 Task: Use the "Relaxing Sounds" extension for calming sounds during work breaks.
Action: Mouse moved to (629, 348)
Screenshot: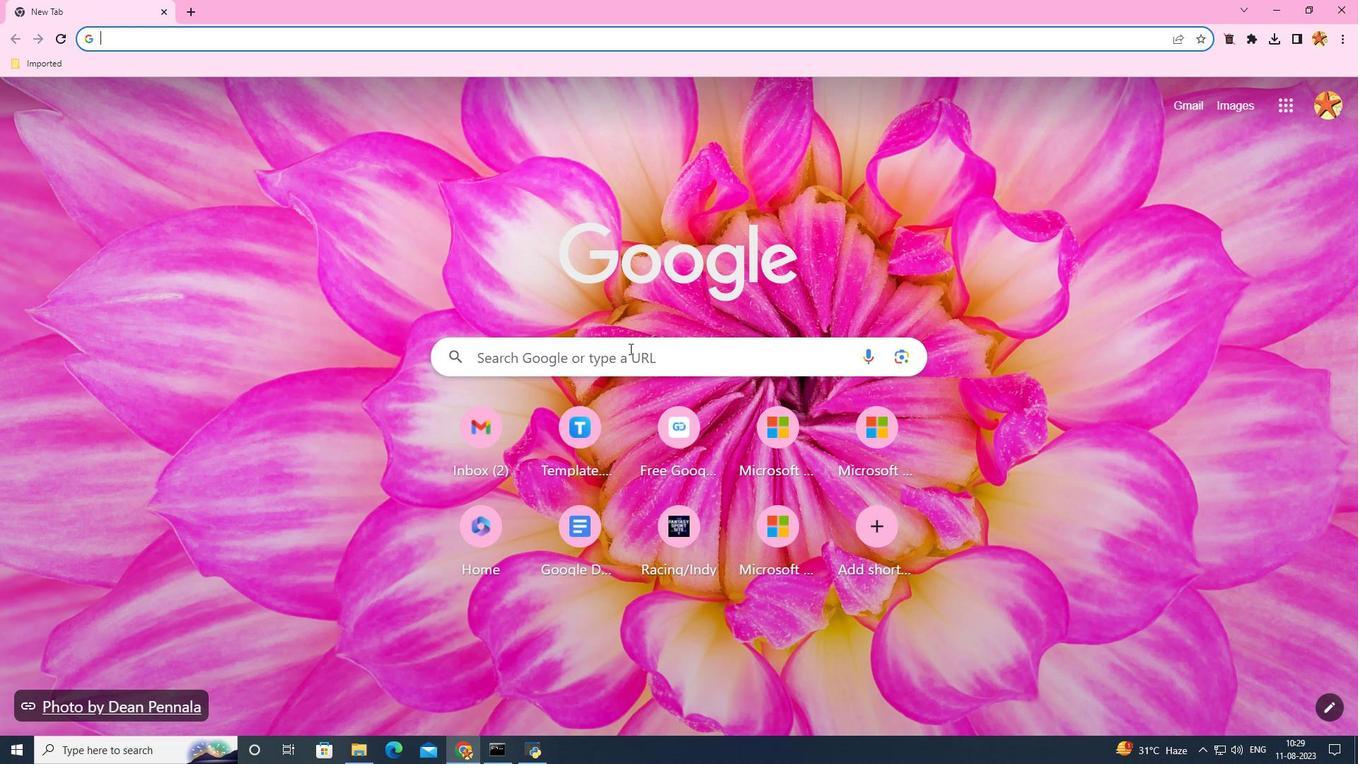 
Action: Mouse pressed left at (629, 348)
Screenshot: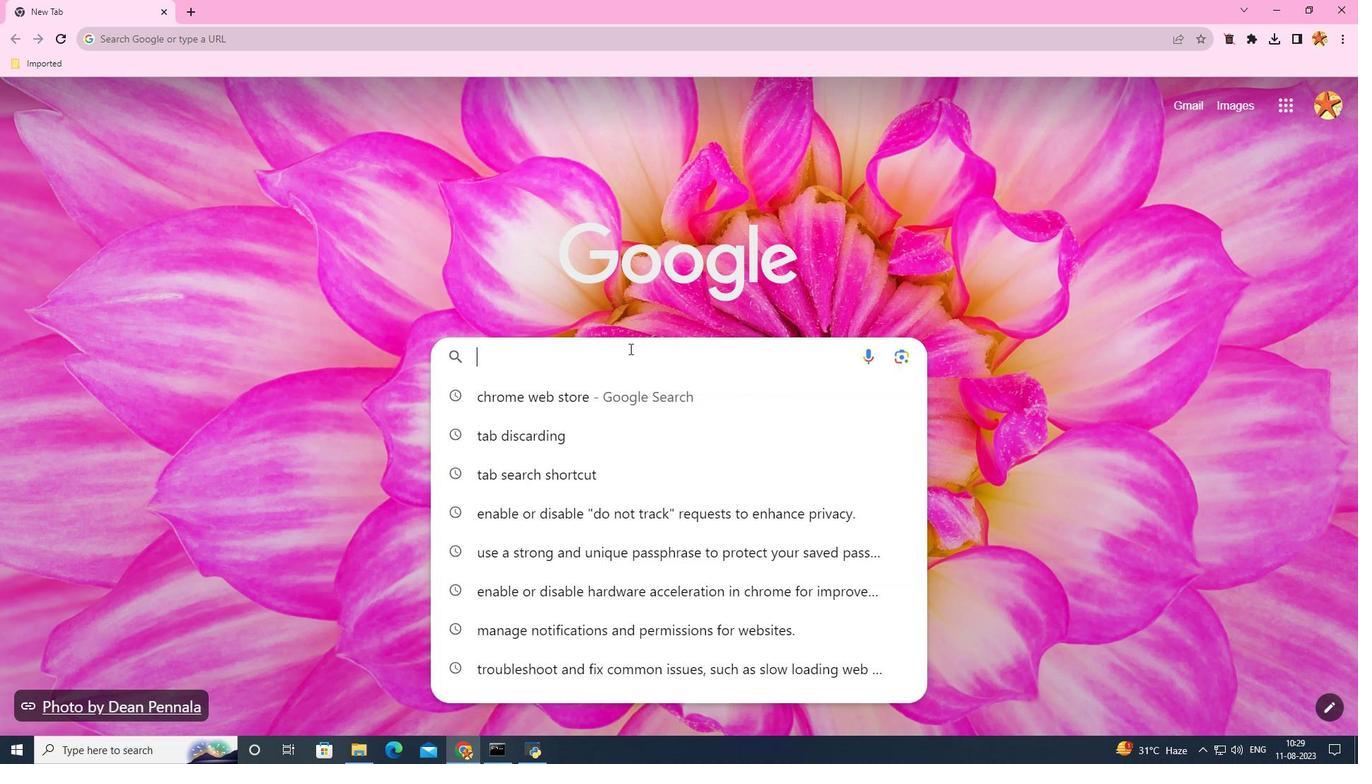 
Action: Mouse moved to (608, 400)
Screenshot: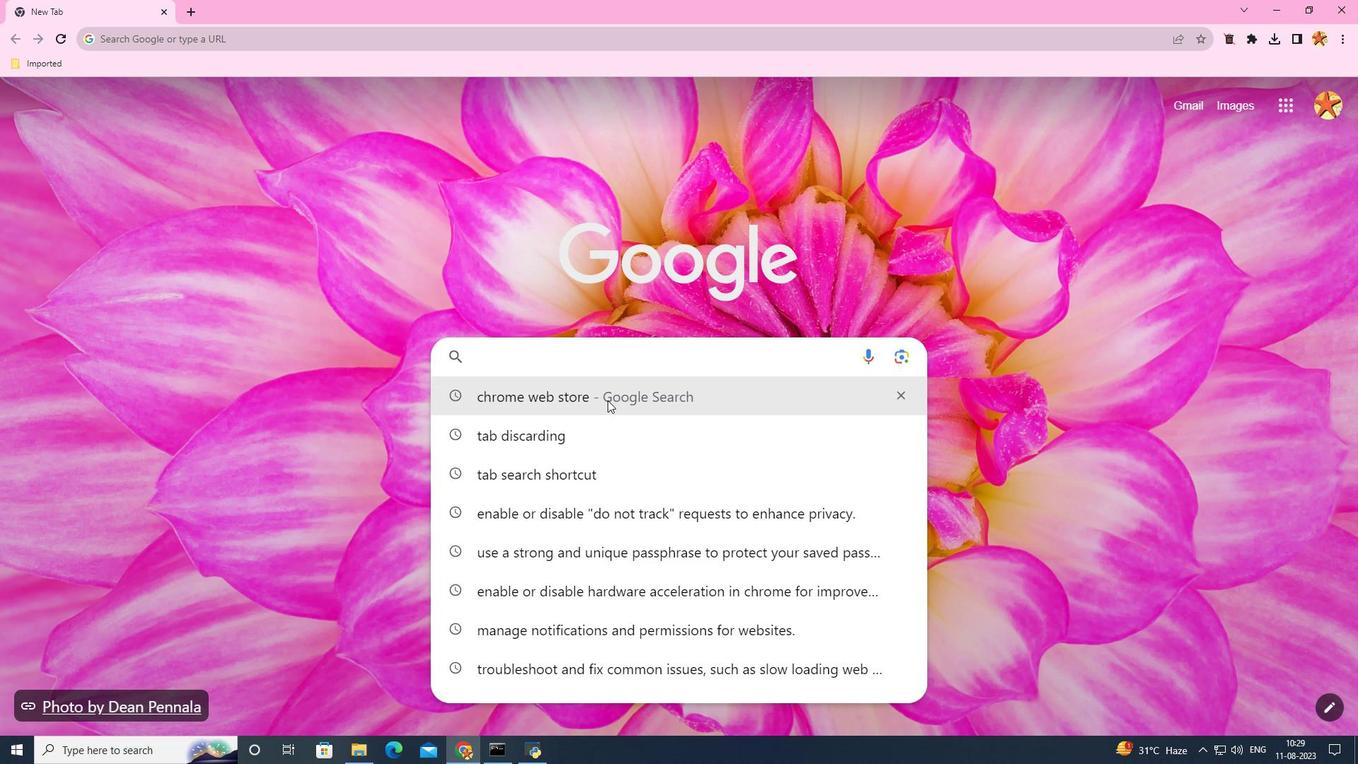 
Action: Mouse pressed left at (608, 400)
Screenshot: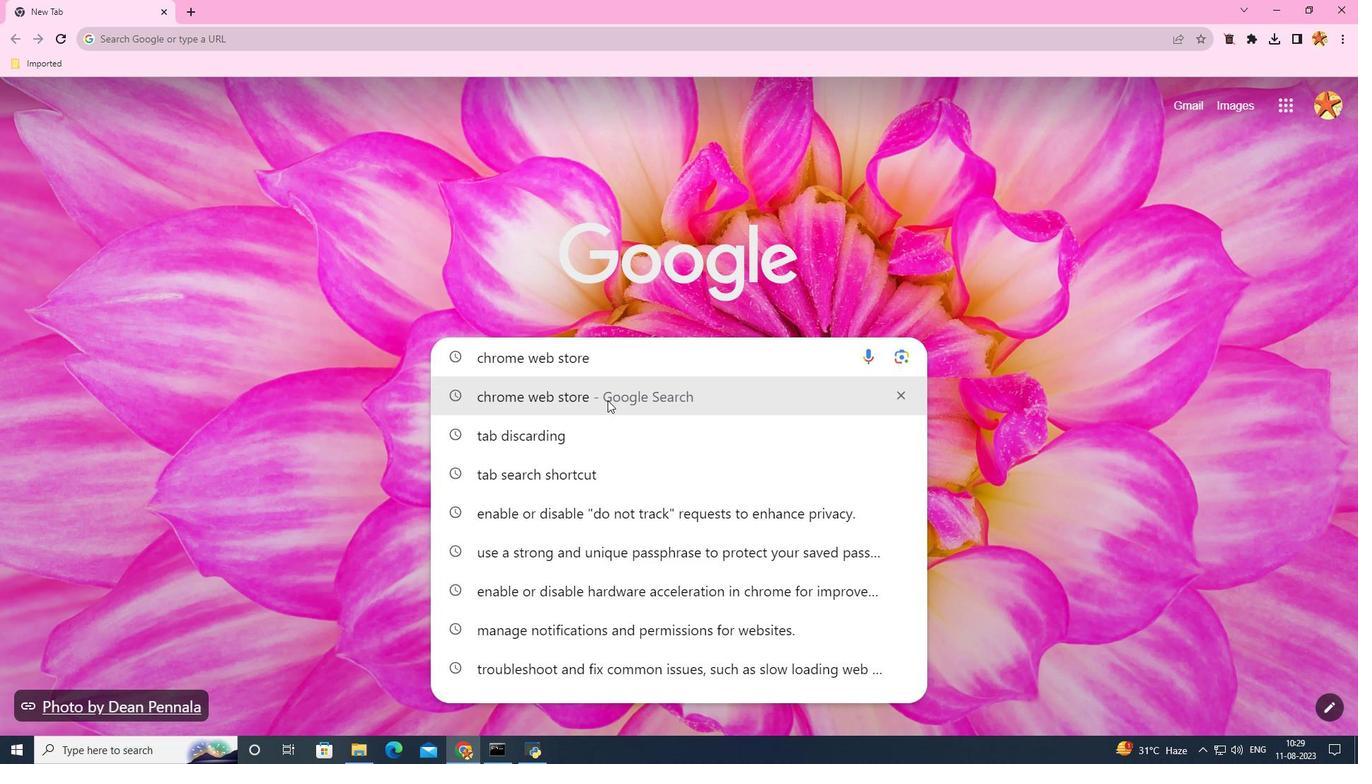 
Action: Mouse moved to (238, 286)
Screenshot: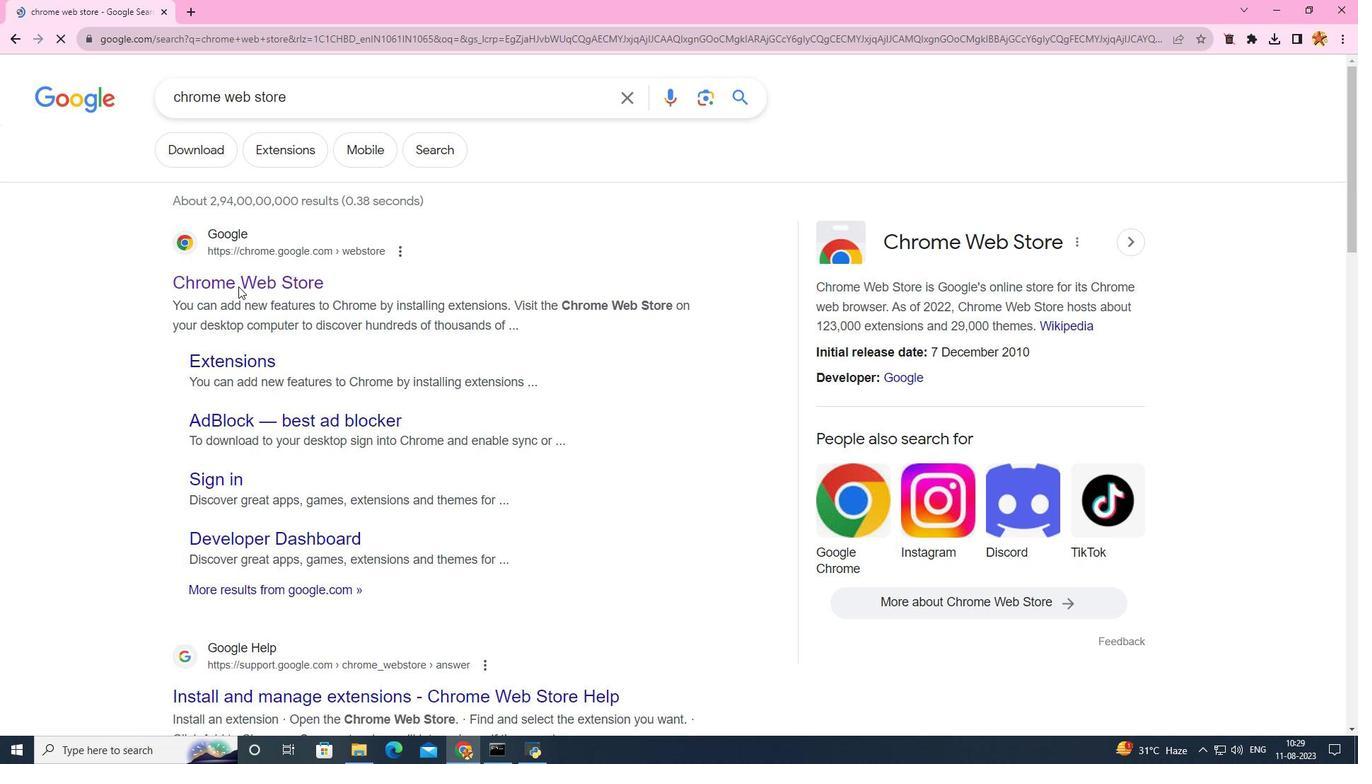 
Action: Mouse pressed left at (238, 286)
Screenshot: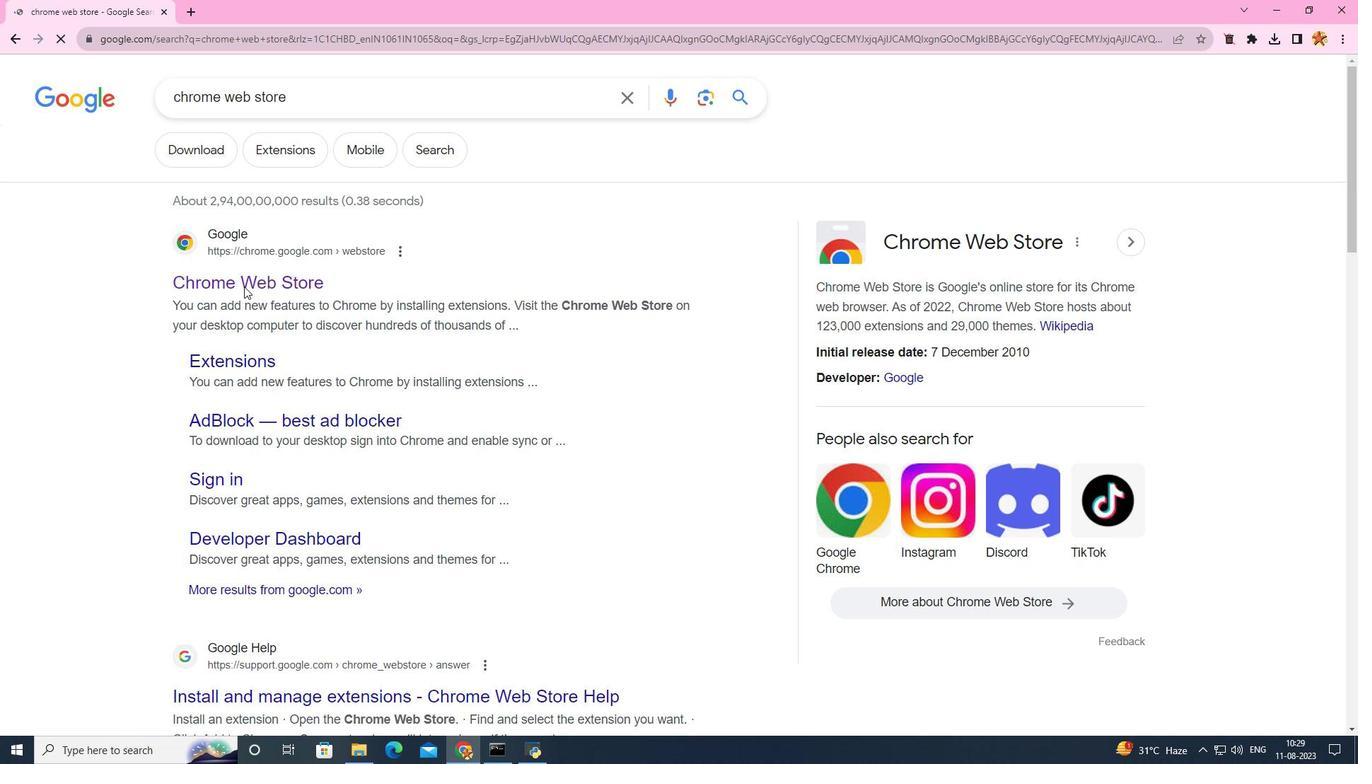 
Action: Mouse moved to (249, 282)
Screenshot: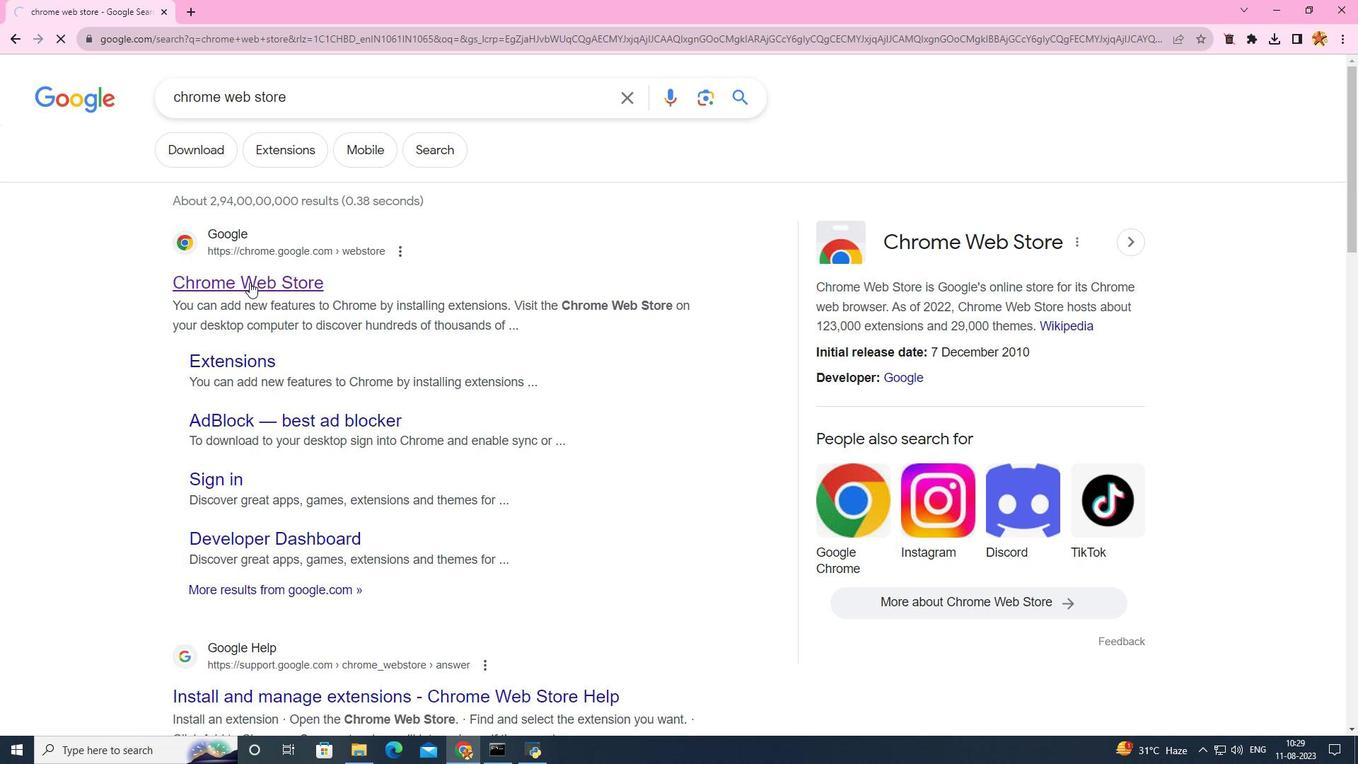 
Action: Mouse pressed left at (249, 282)
Screenshot: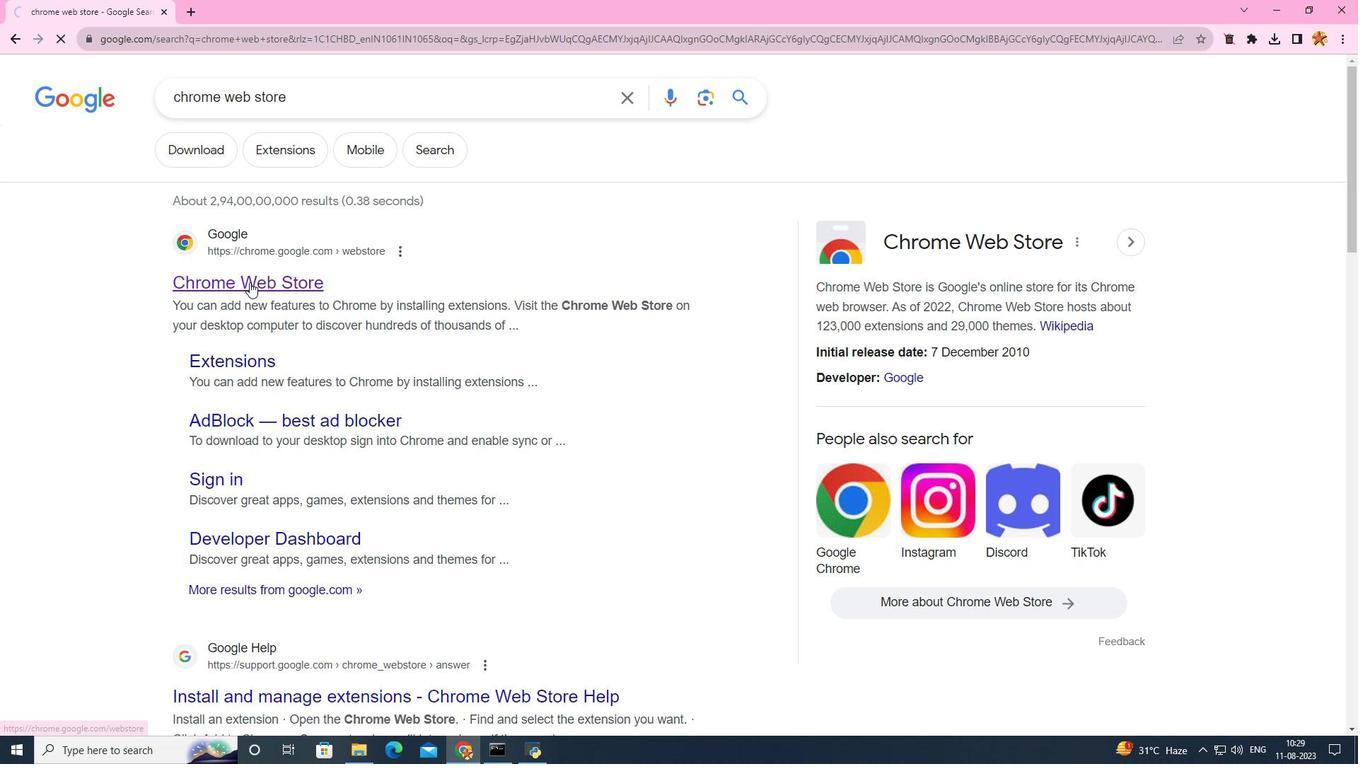 
Action: Mouse moved to (253, 159)
Screenshot: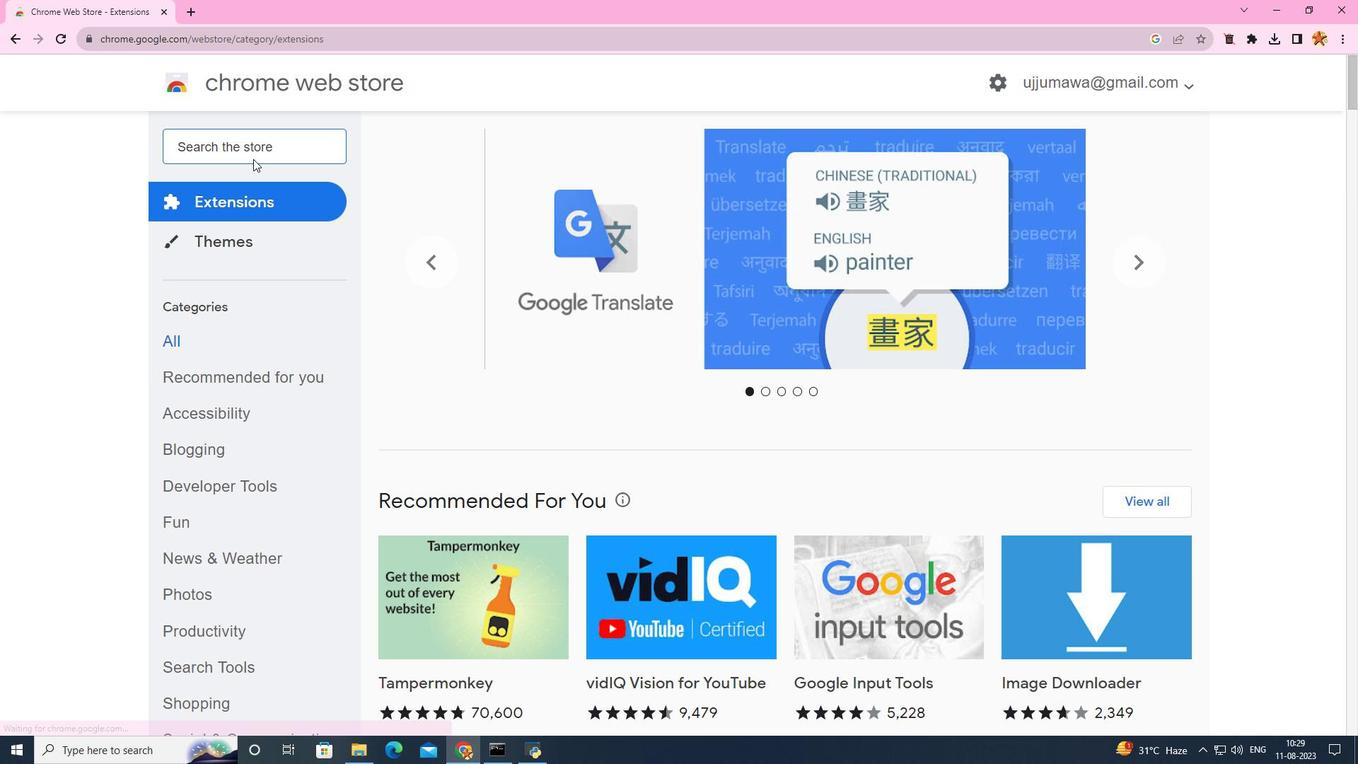 
Action: Key pressed rel
Screenshot: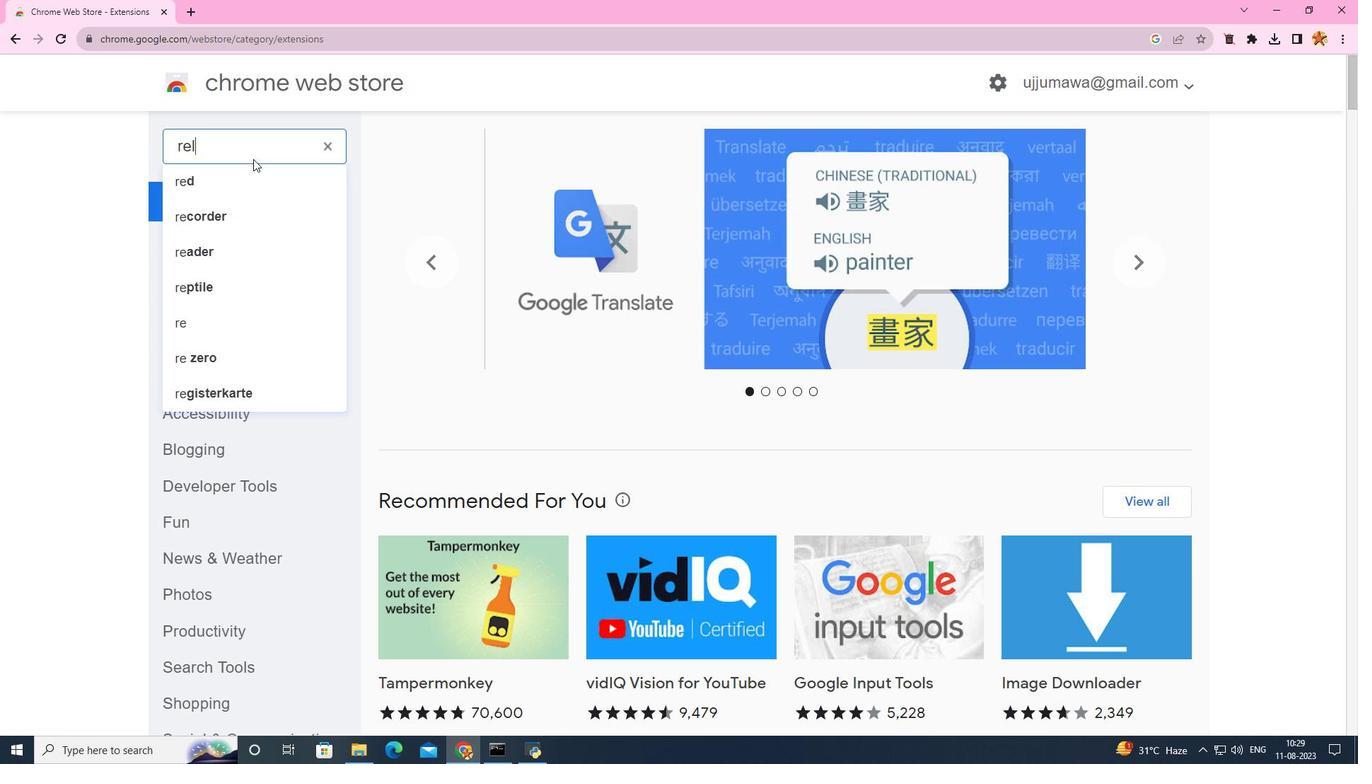 
Action: Mouse moved to (249, 159)
Screenshot: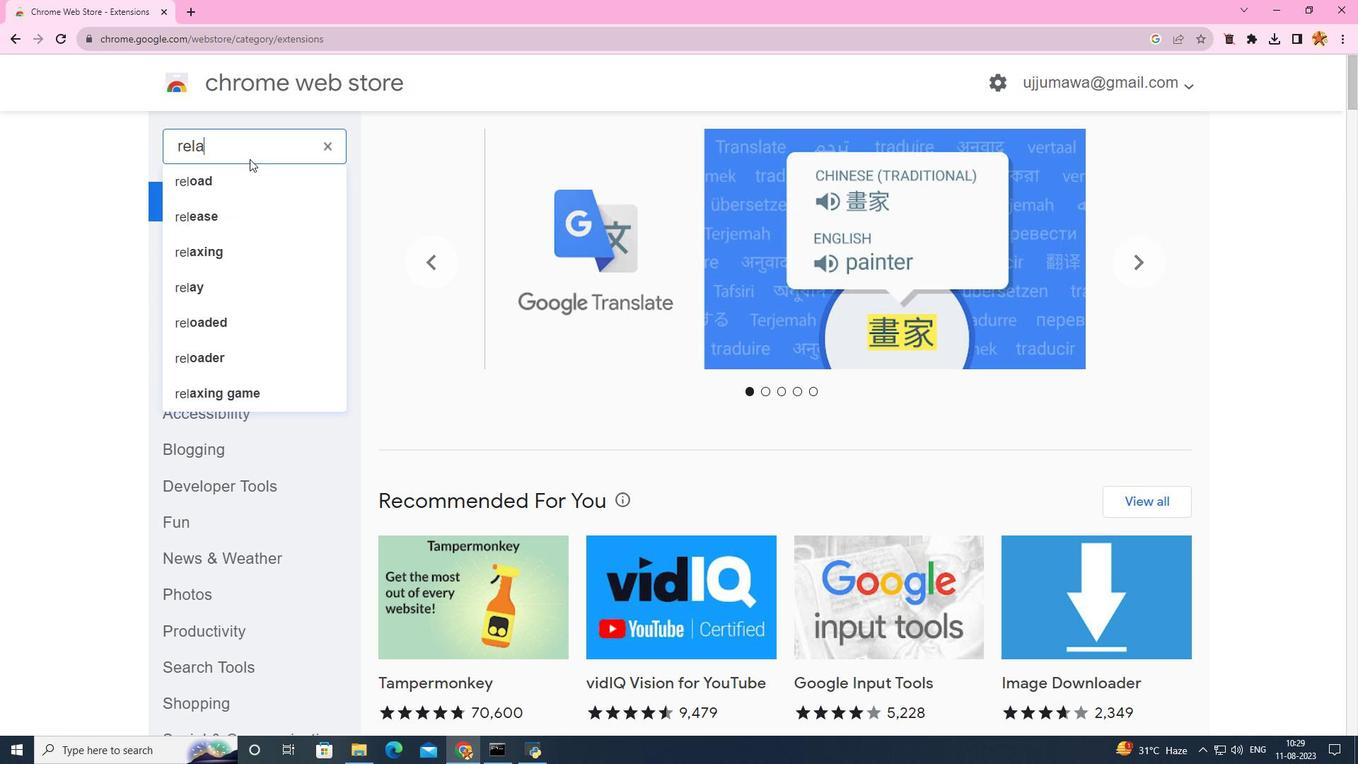 
Action: Key pressed axing<Key.space>sou
Screenshot: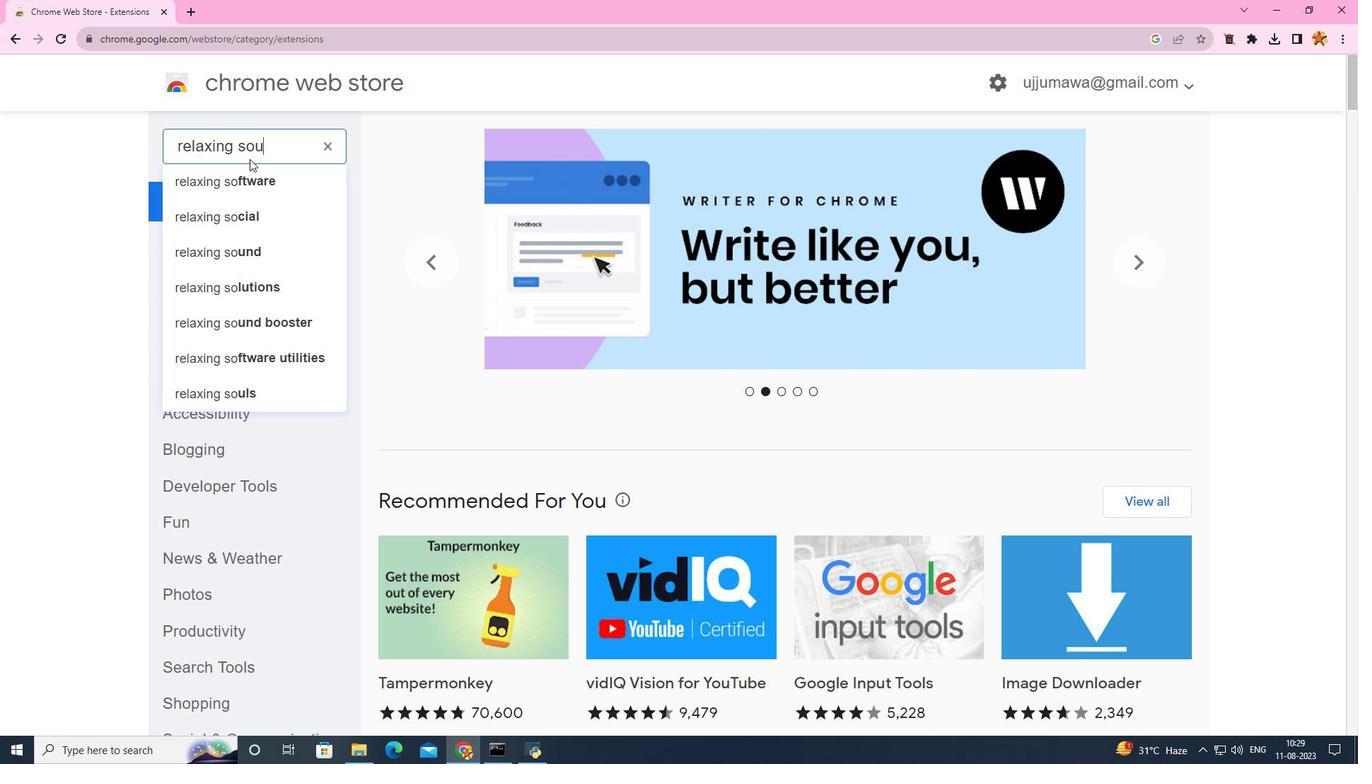 
Action: Mouse moved to (256, 187)
Screenshot: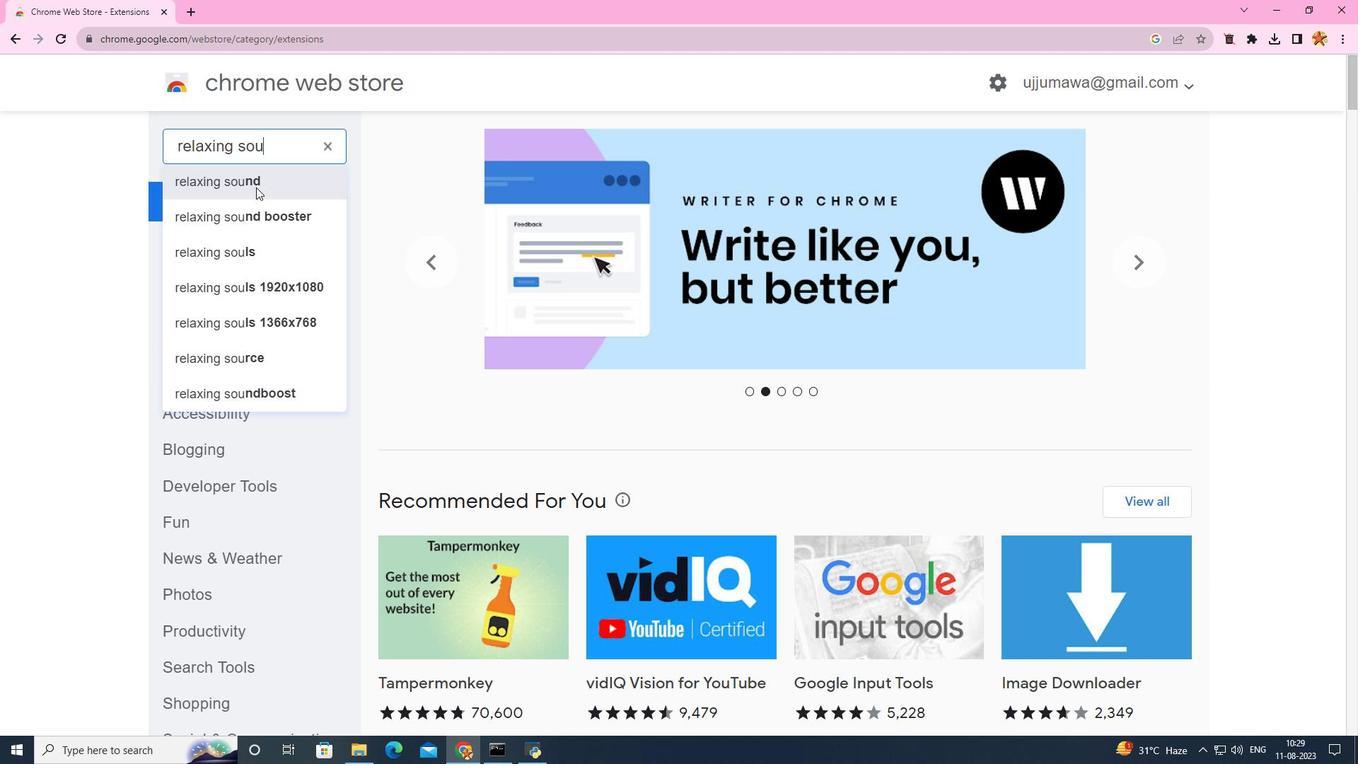 
Action: Mouse pressed left at (256, 187)
Screenshot: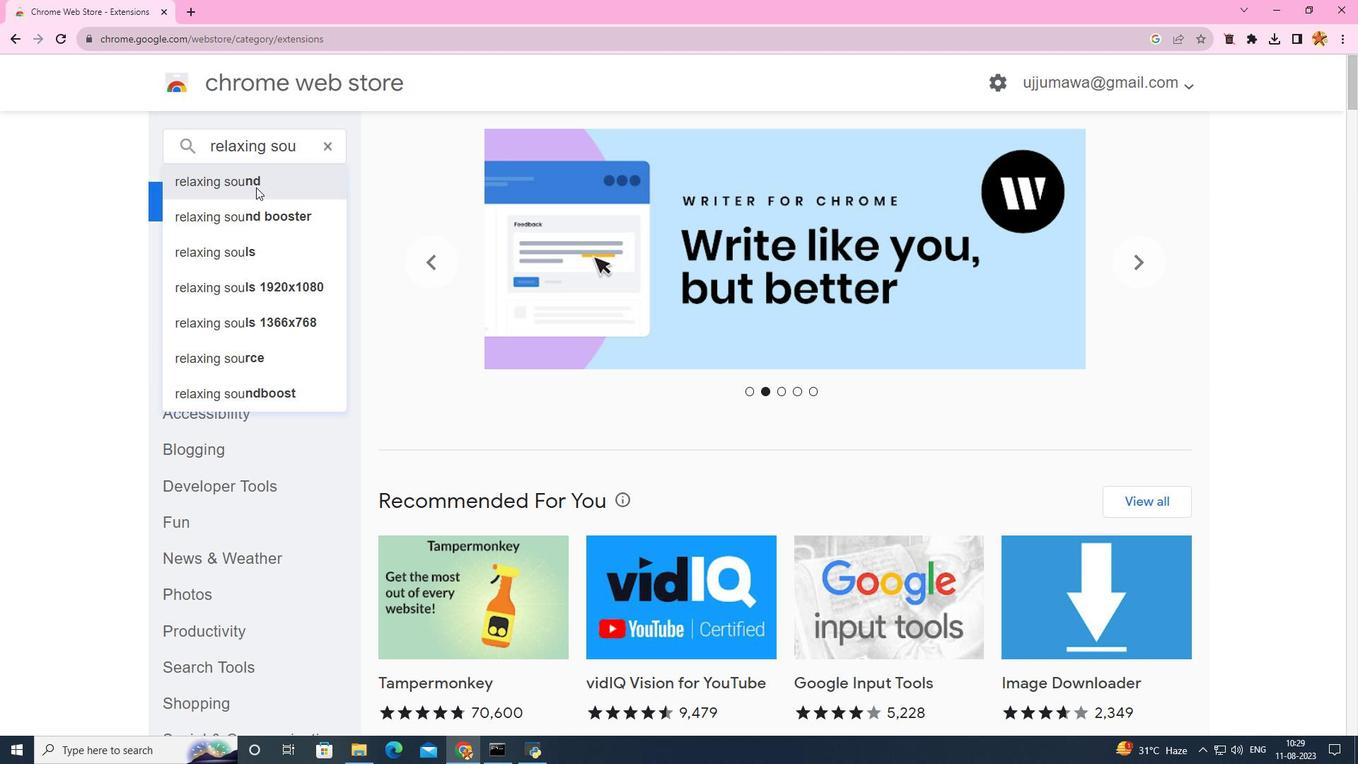 
Action: Mouse moved to (439, 314)
Screenshot: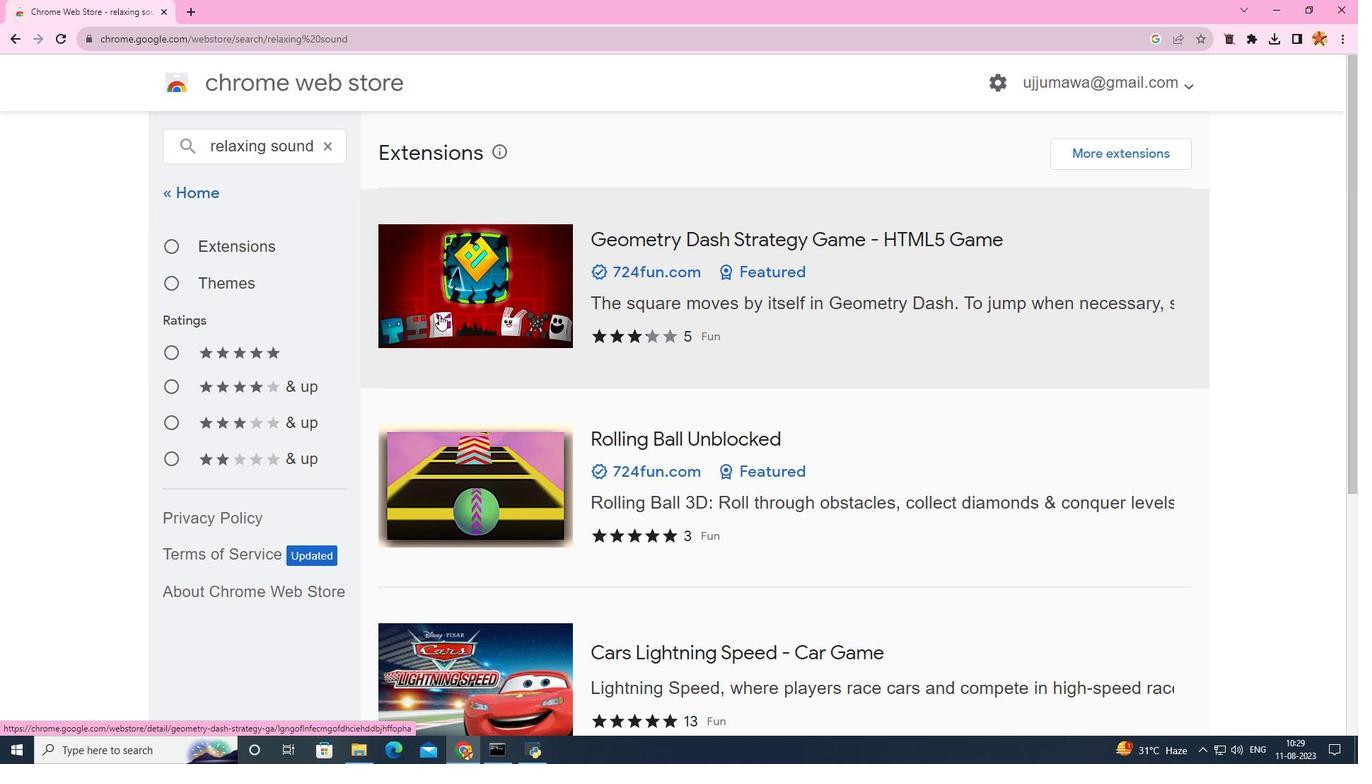 
Action: Mouse scrolled (439, 314) with delta (0, 0)
Screenshot: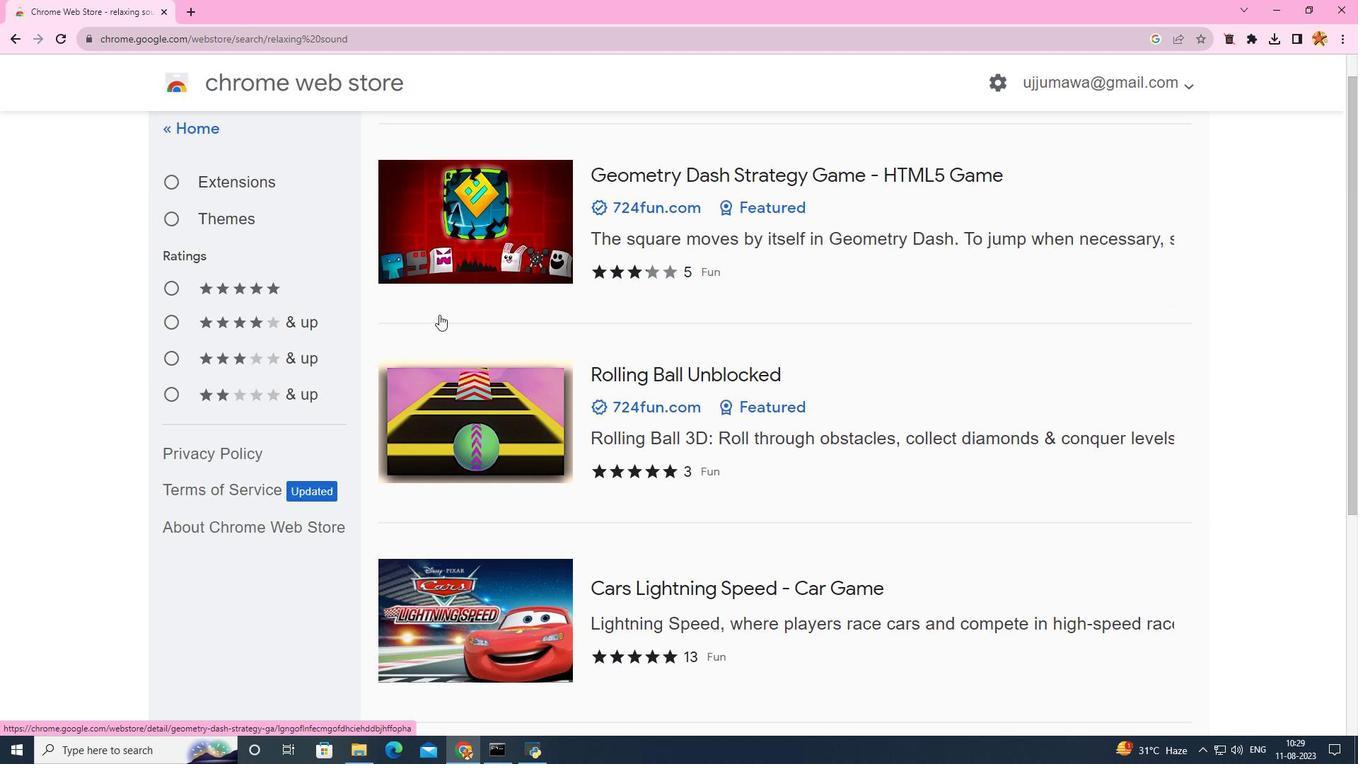 
Action: Mouse scrolled (439, 314) with delta (0, 0)
Screenshot: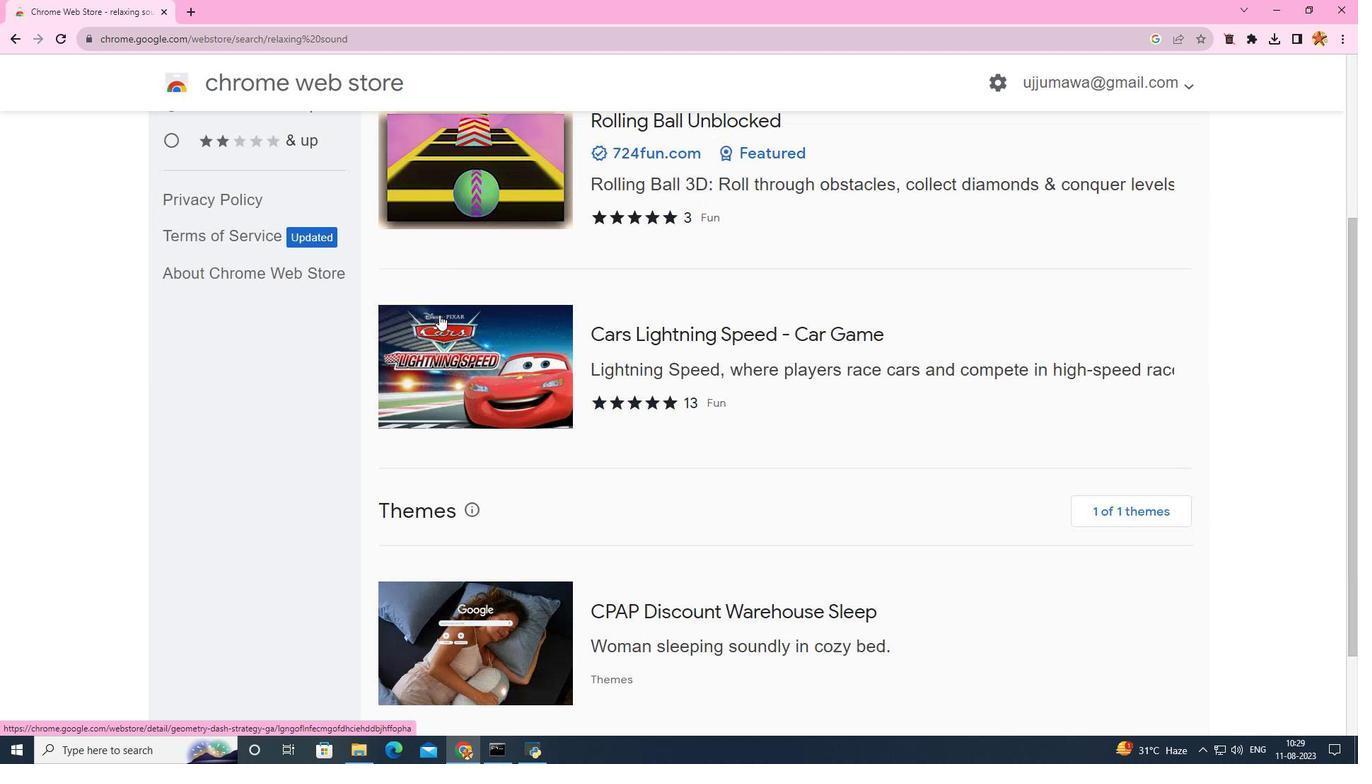 
Action: Mouse scrolled (439, 314) with delta (0, 0)
Screenshot: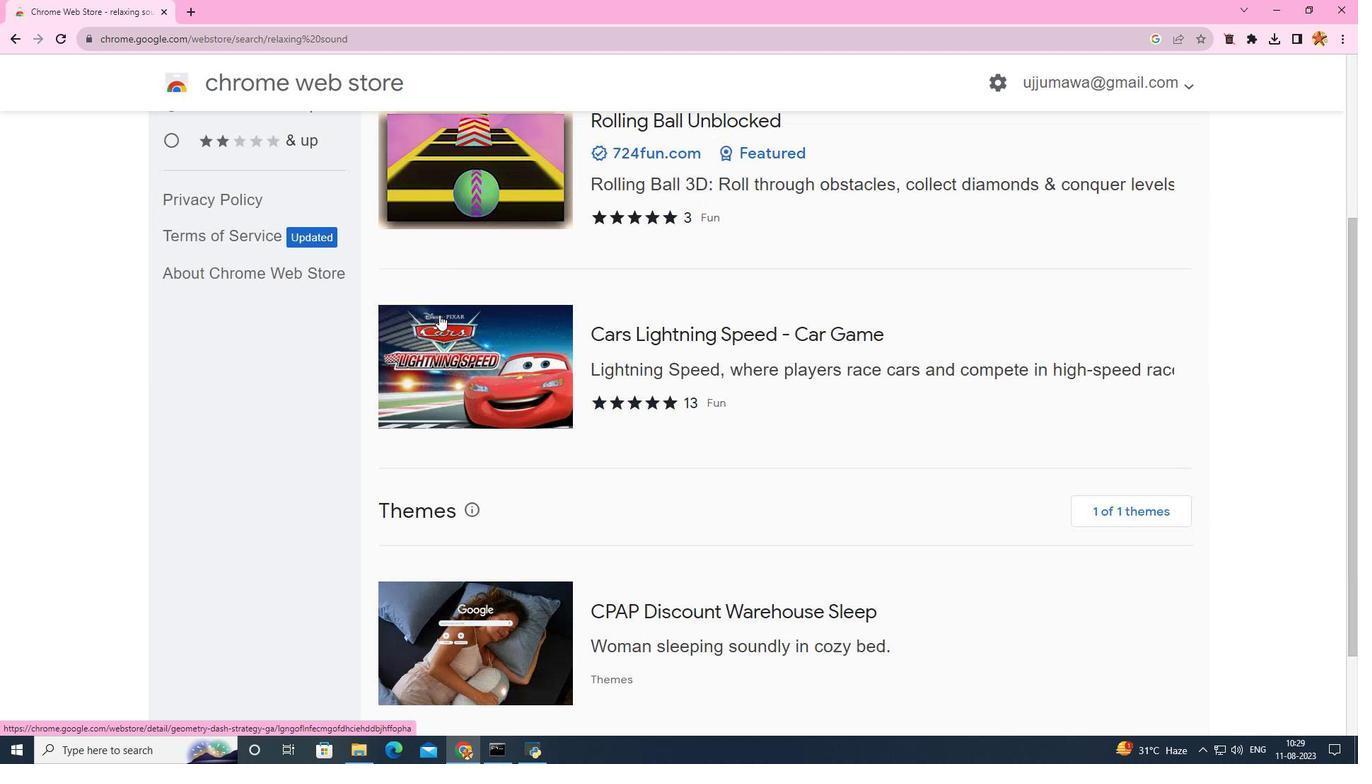 
Action: Mouse scrolled (439, 314) with delta (0, 0)
Screenshot: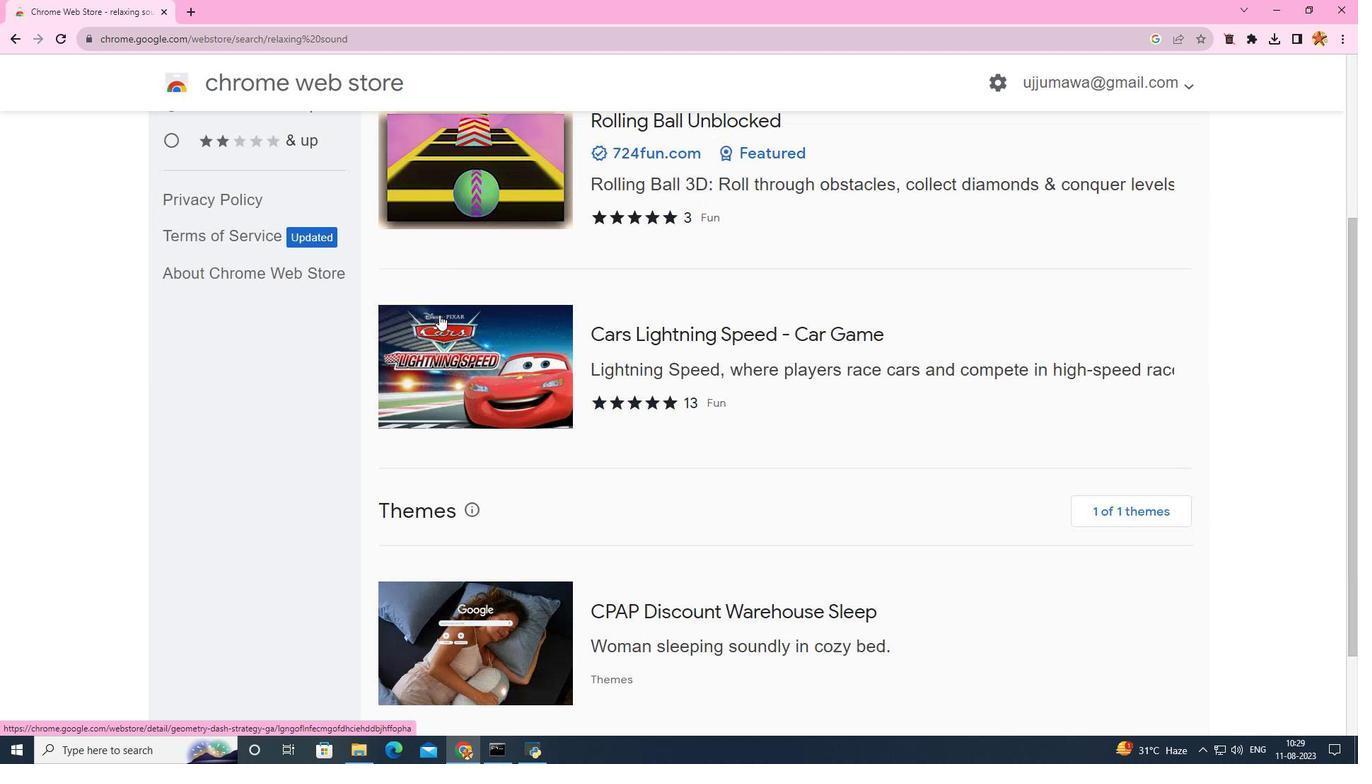 
Action: Mouse scrolled (439, 314) with delta (0, 0)
Screenshot: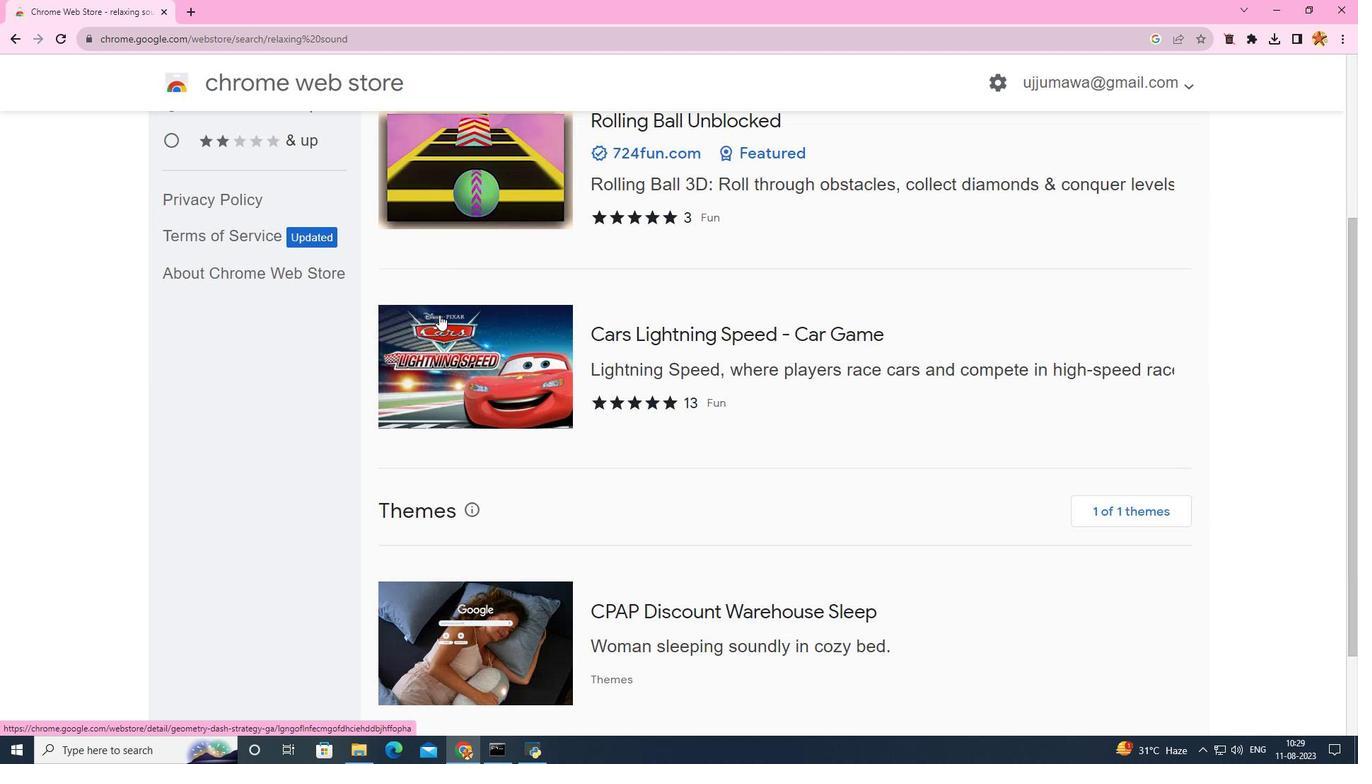 
Action: Mouse scrolled (439, 314) with delta (0, 0)
Screenshot: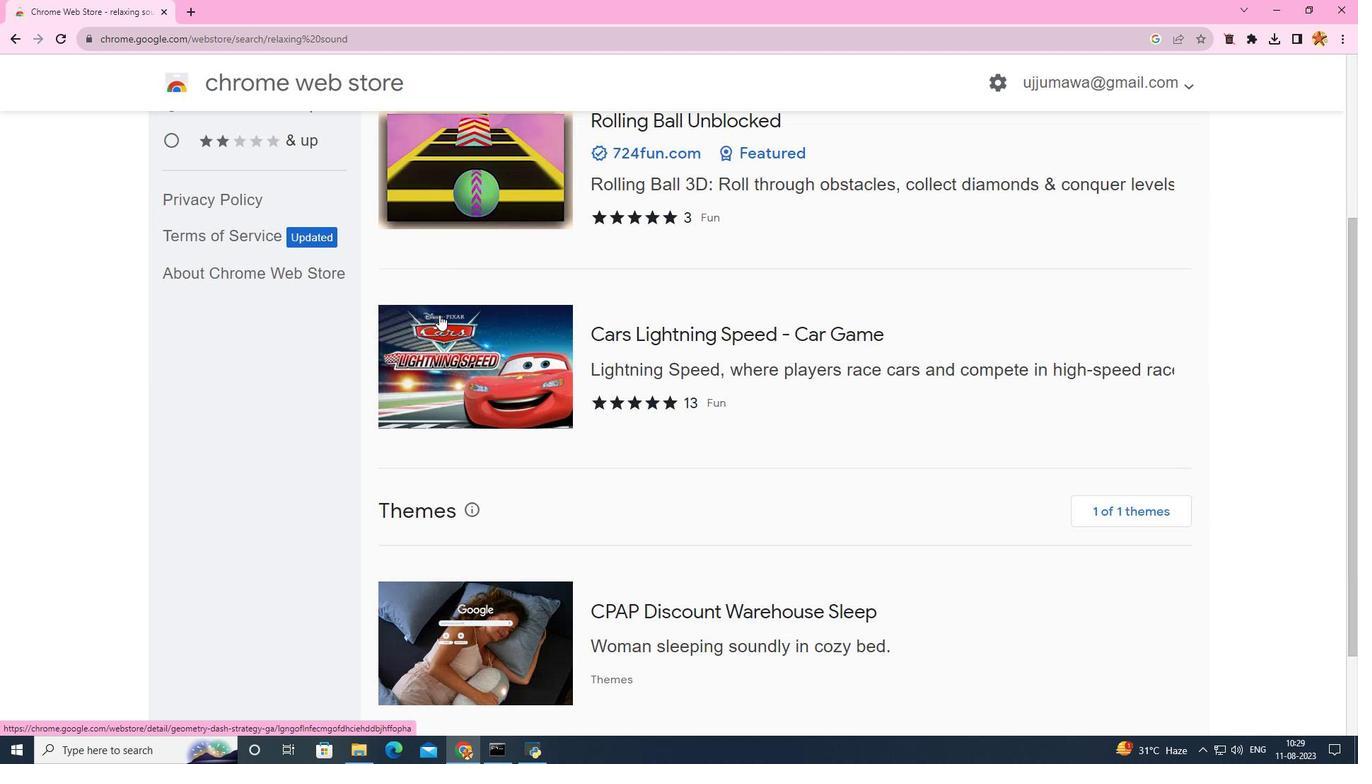
Action: Mouse scrolled (439, 314) with delta (0, 0)
Screenshot: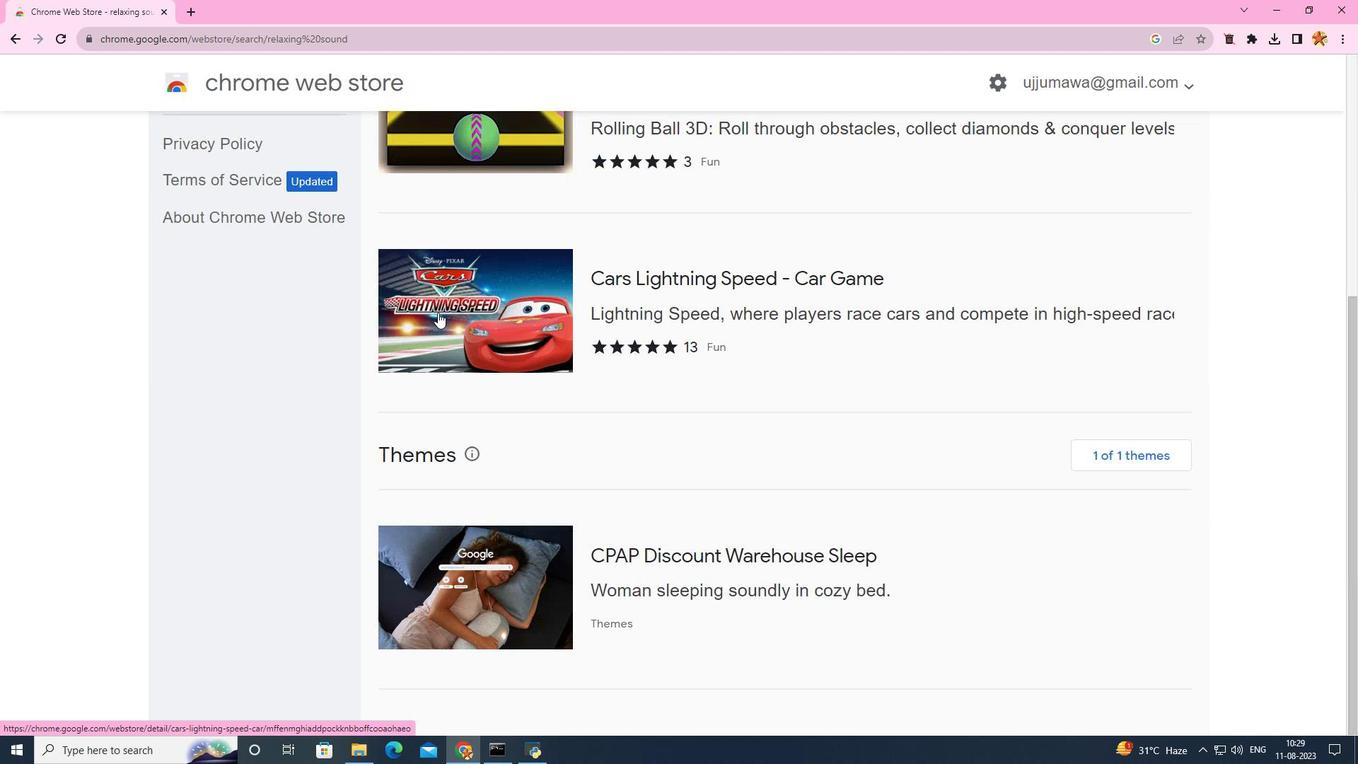 
Action: Mouse scrolled (439, 314) with delta (0, 0)
Screenshot: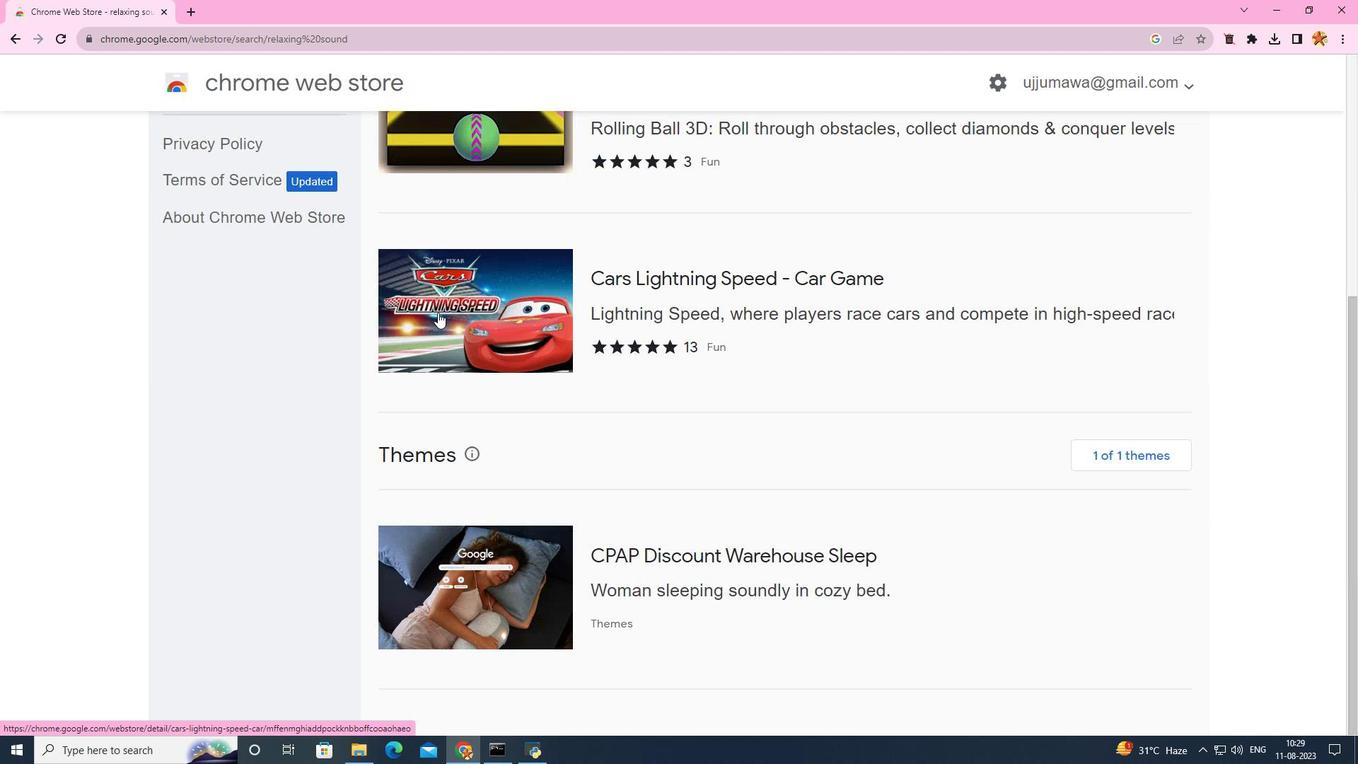 
Action: Mouse moved to (438, 312)
Screenshot: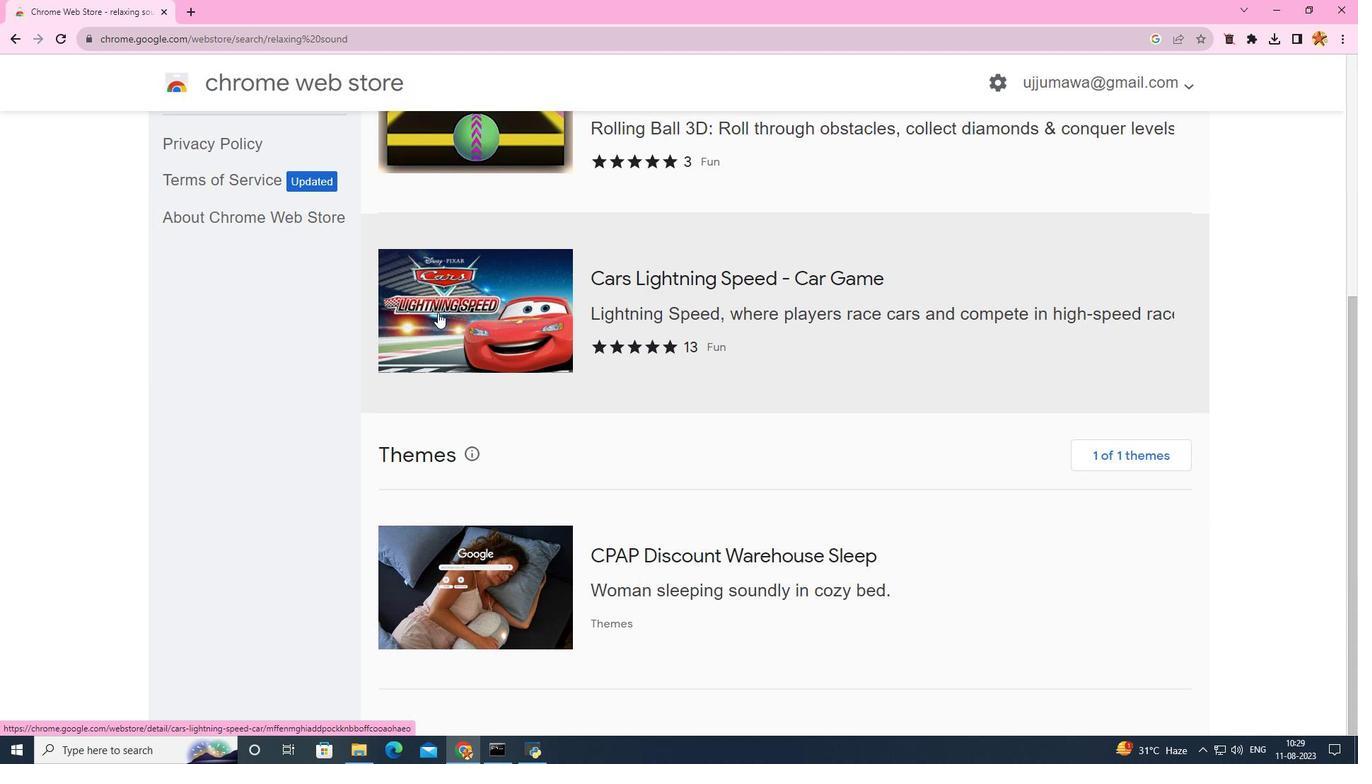 
Action: Mouse scrolled (438, 312) with delta (0, 0)
Screenshot: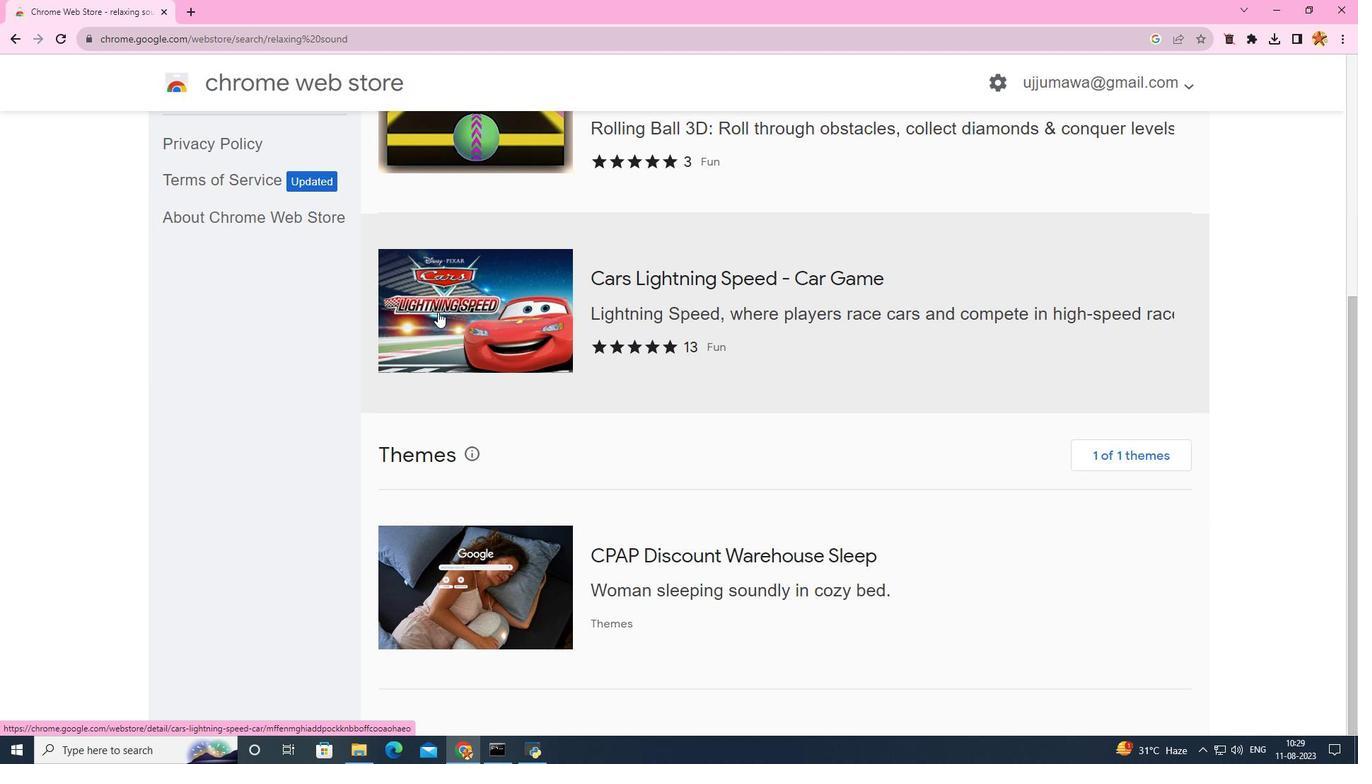 
Action: Mouse scrolled (438, 312) with delta (0, 0)
Screenshot: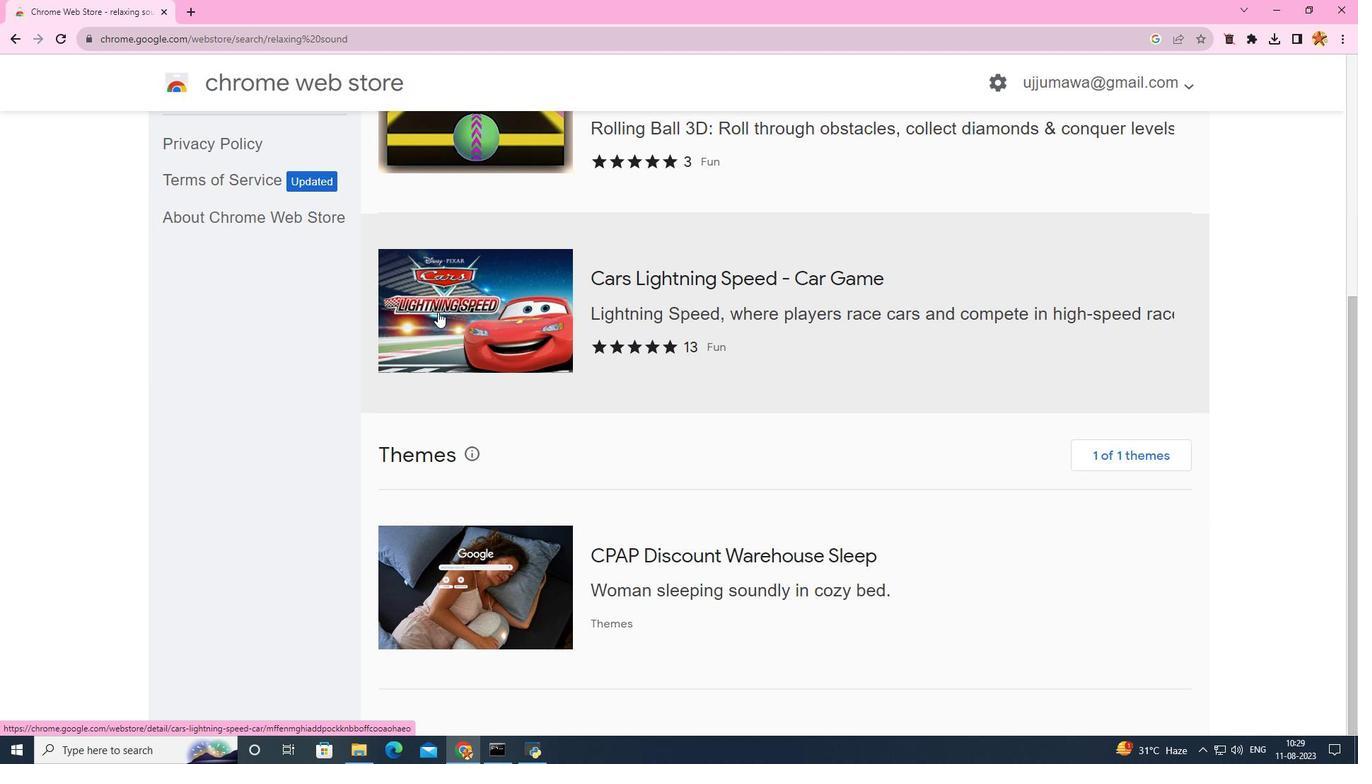 
Action: Mouse scrolled (438, 312) with delta (0, 0)
Screenshot: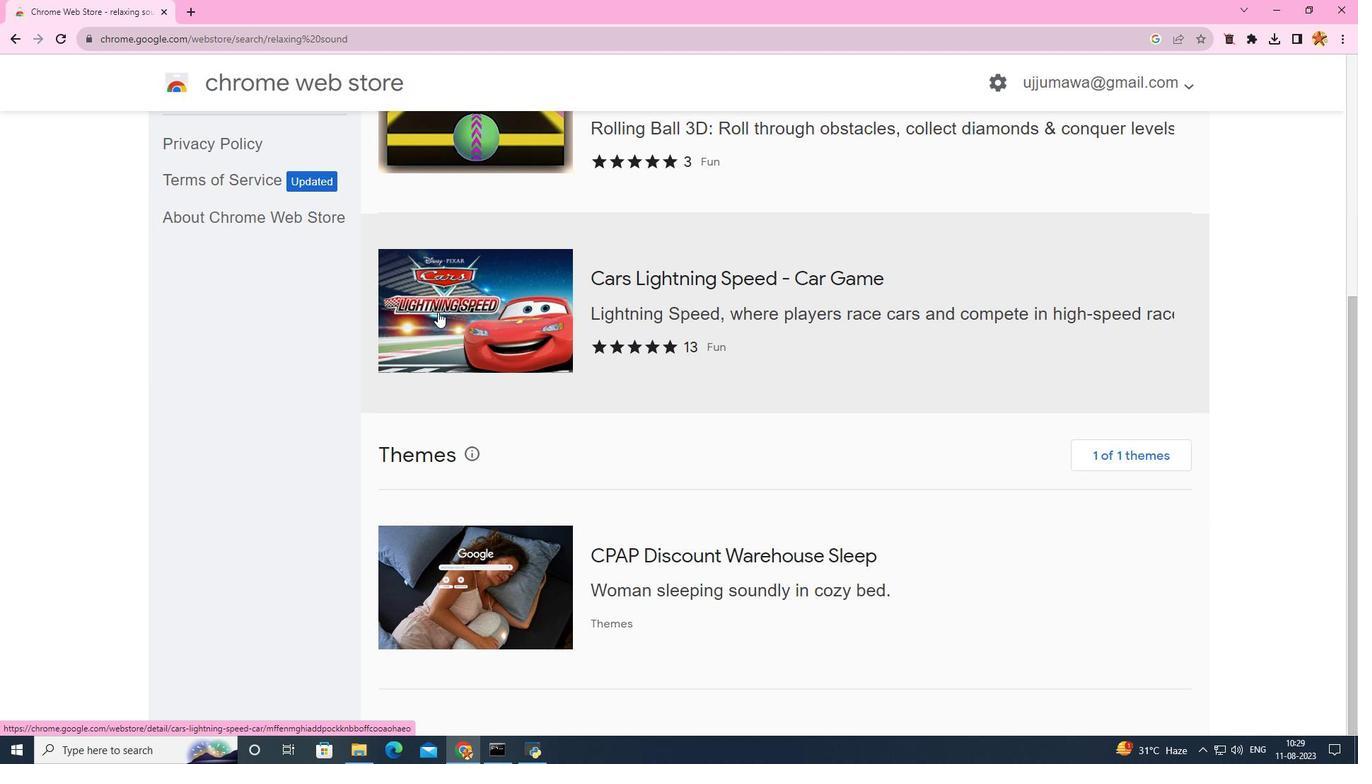 
Action: Mouse moved to (438, 312)
Screenshot: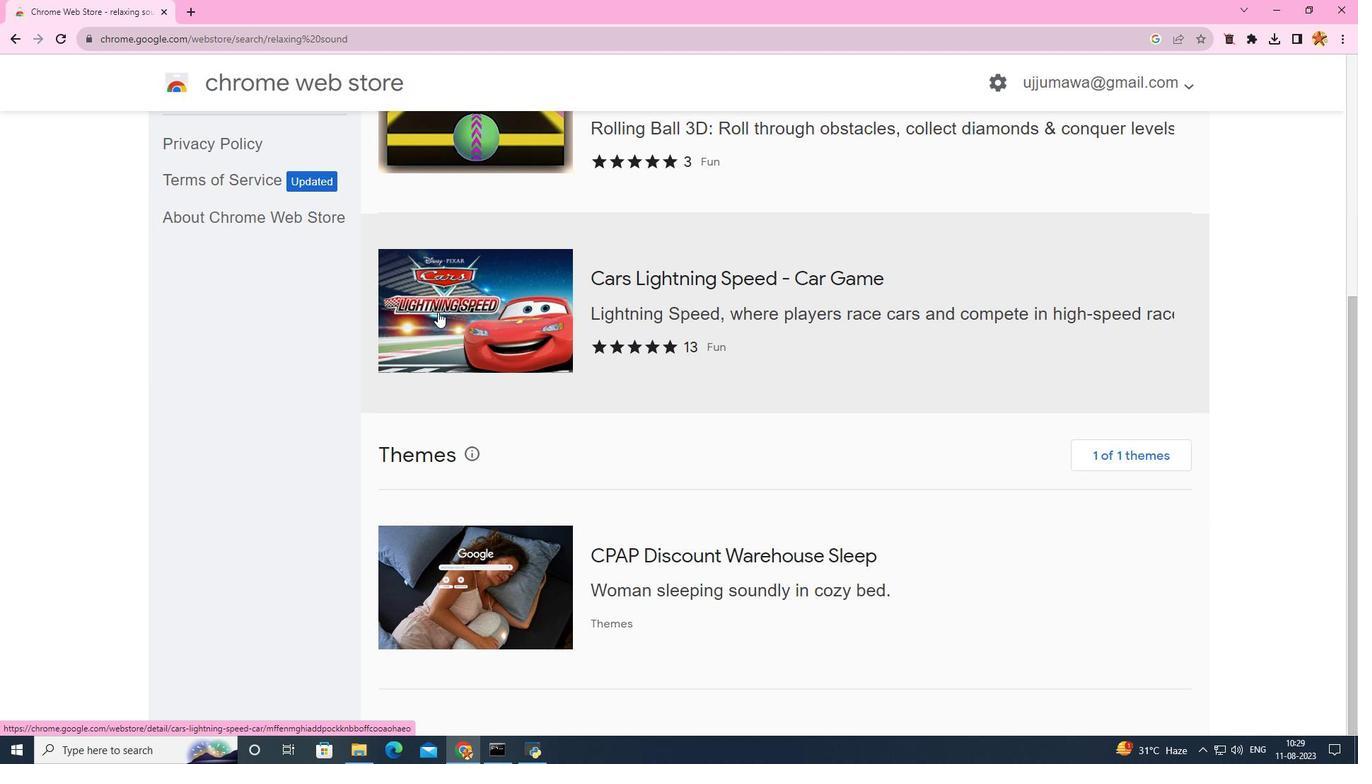 
Action: Mouse scrolled (438, 311) with delta (0, 0)
Screenshot: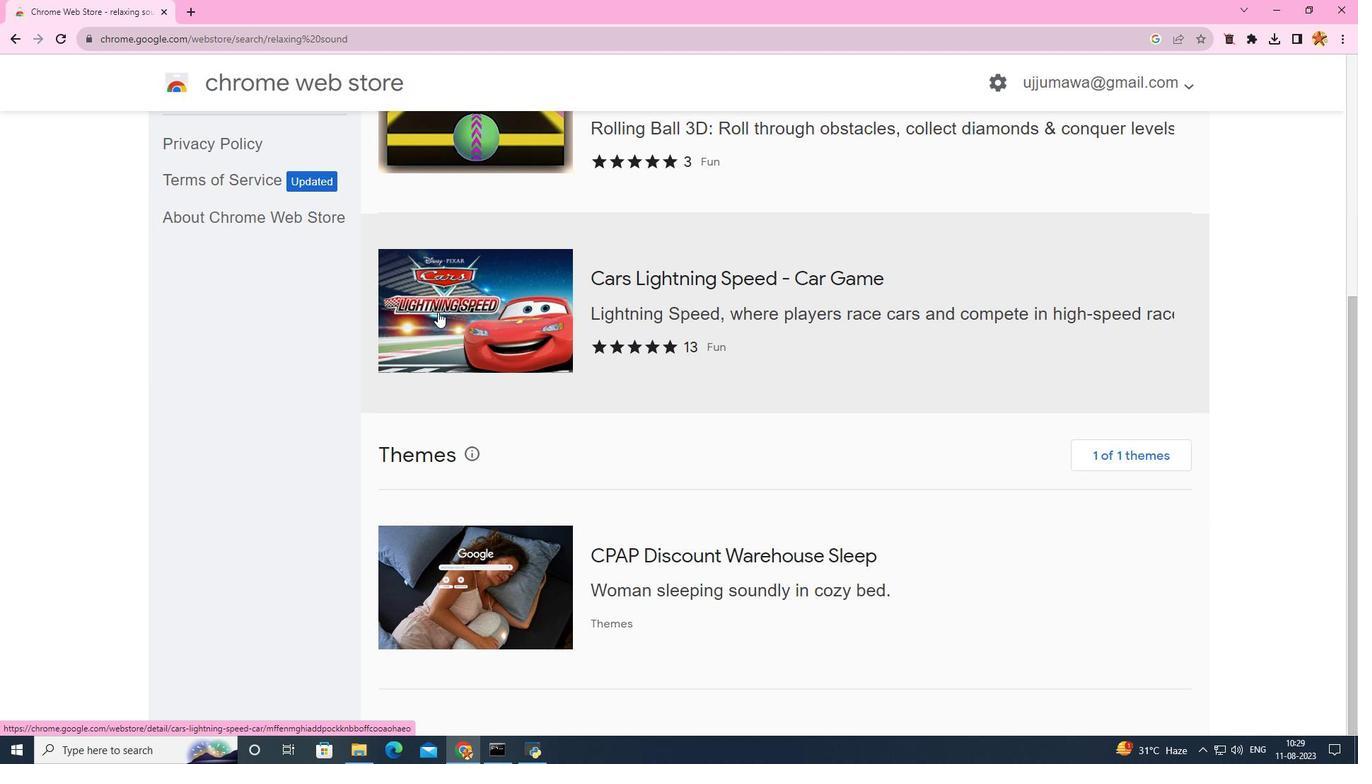 
Action: Mouse scrolled (438, 311) with delta (0, 0)
Screenshot: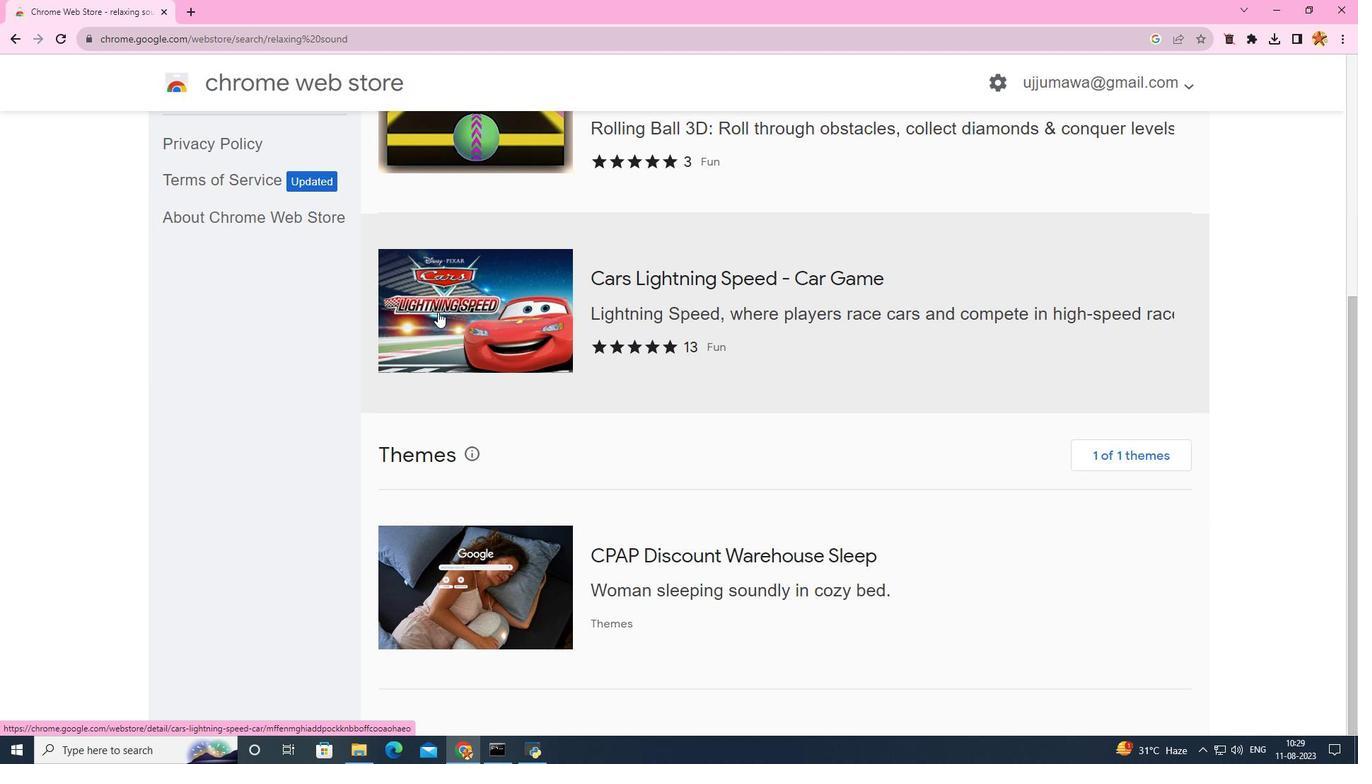 
Action: Mouse scrolled (438, 311) with delta (0, 0)
Screenshot: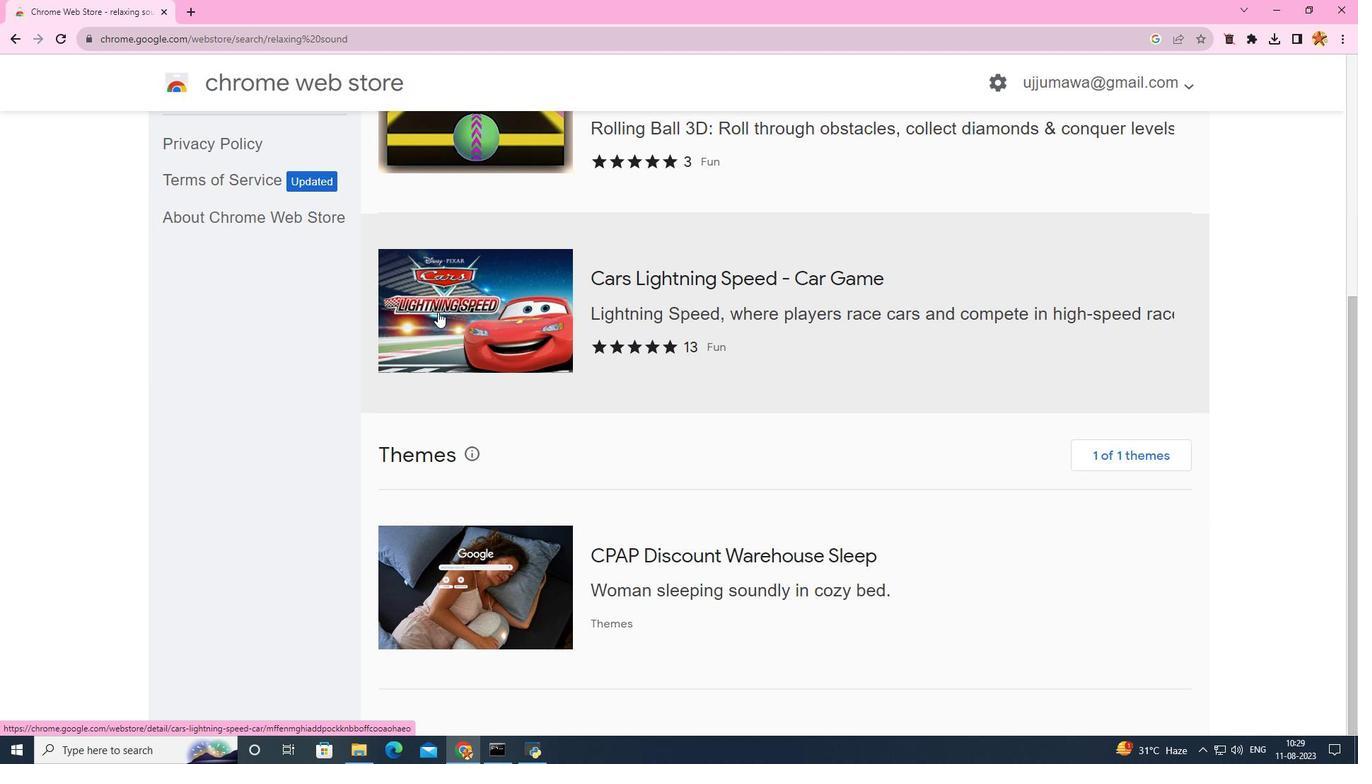 
Action: Mouse scrolled (438, 312) with delta (0, 0)
Screenshot: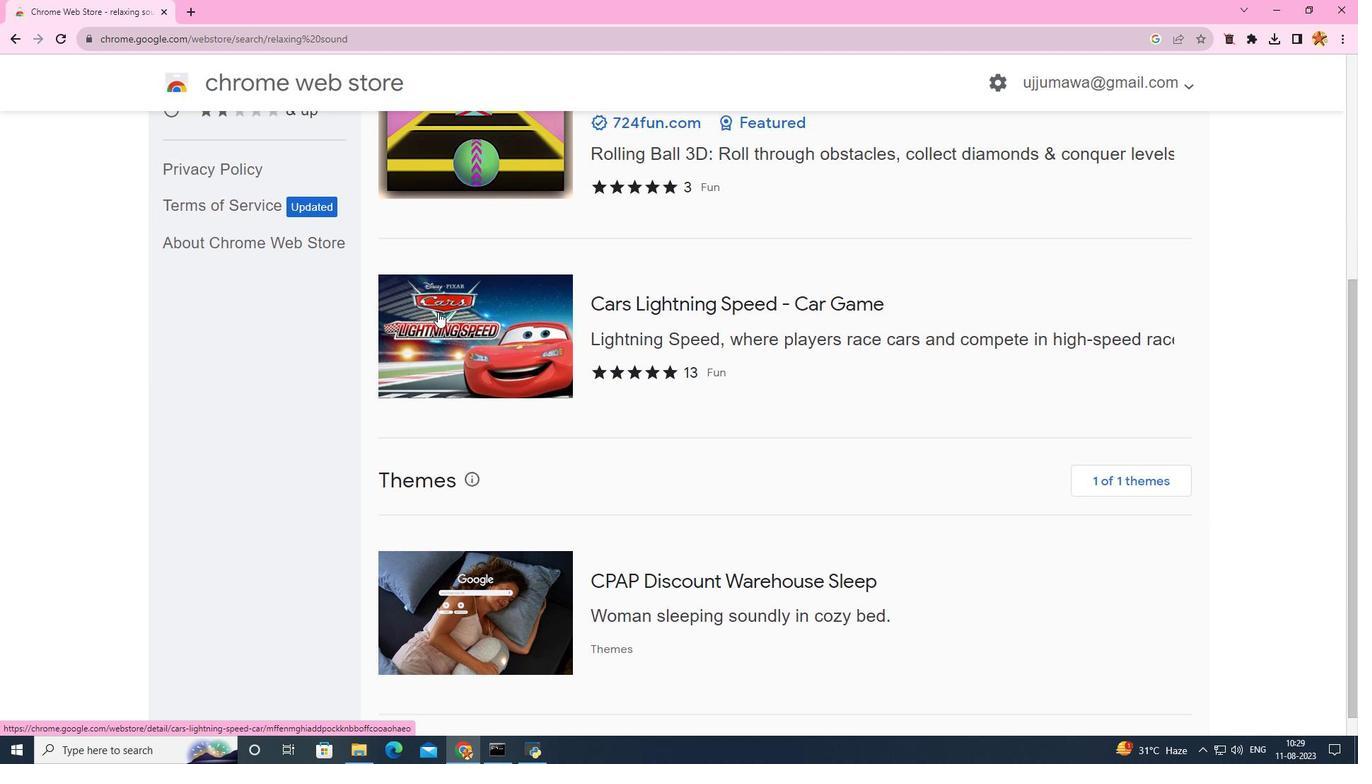 
Action: Mouse scrolled (438, 312) with delta (0, 0)
Screenshot: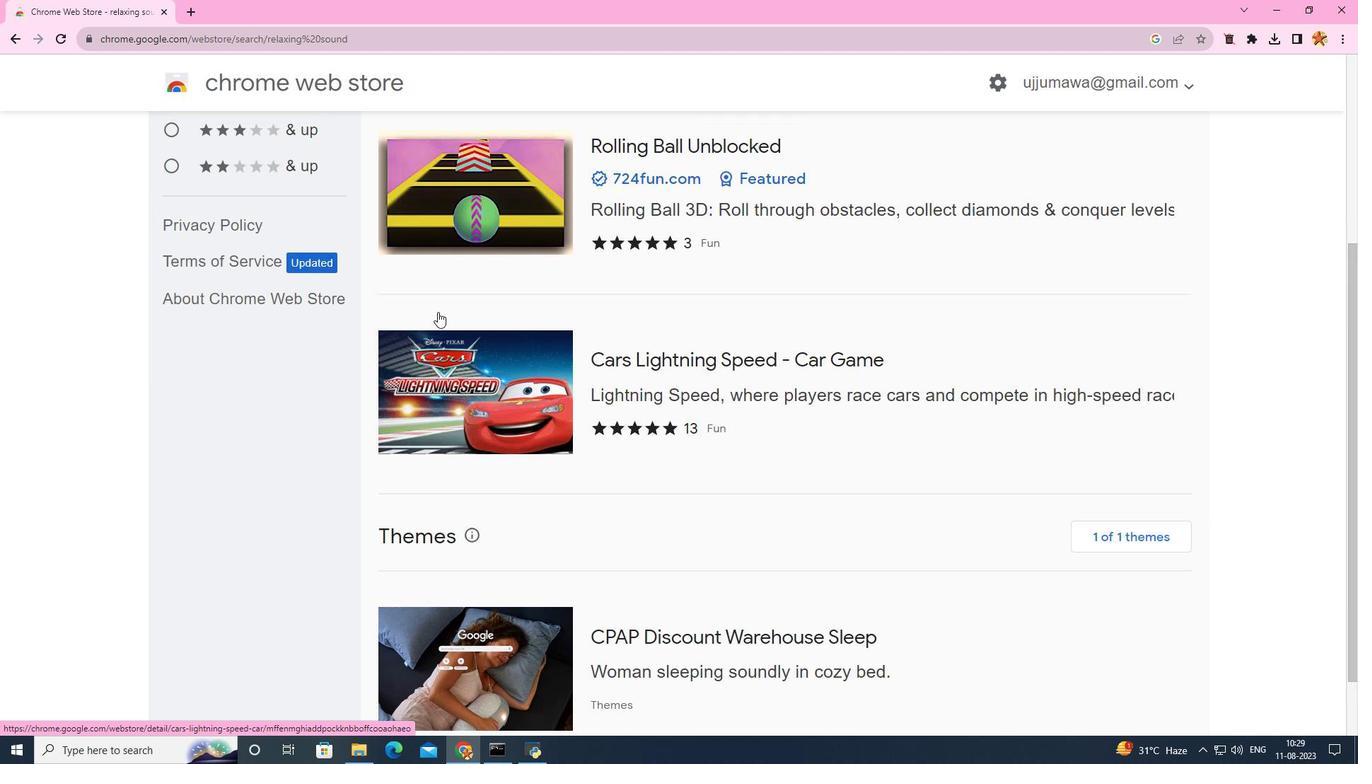 
Action: Mouse scrolled (438, 312) with delta (0, 0)
Screenshot: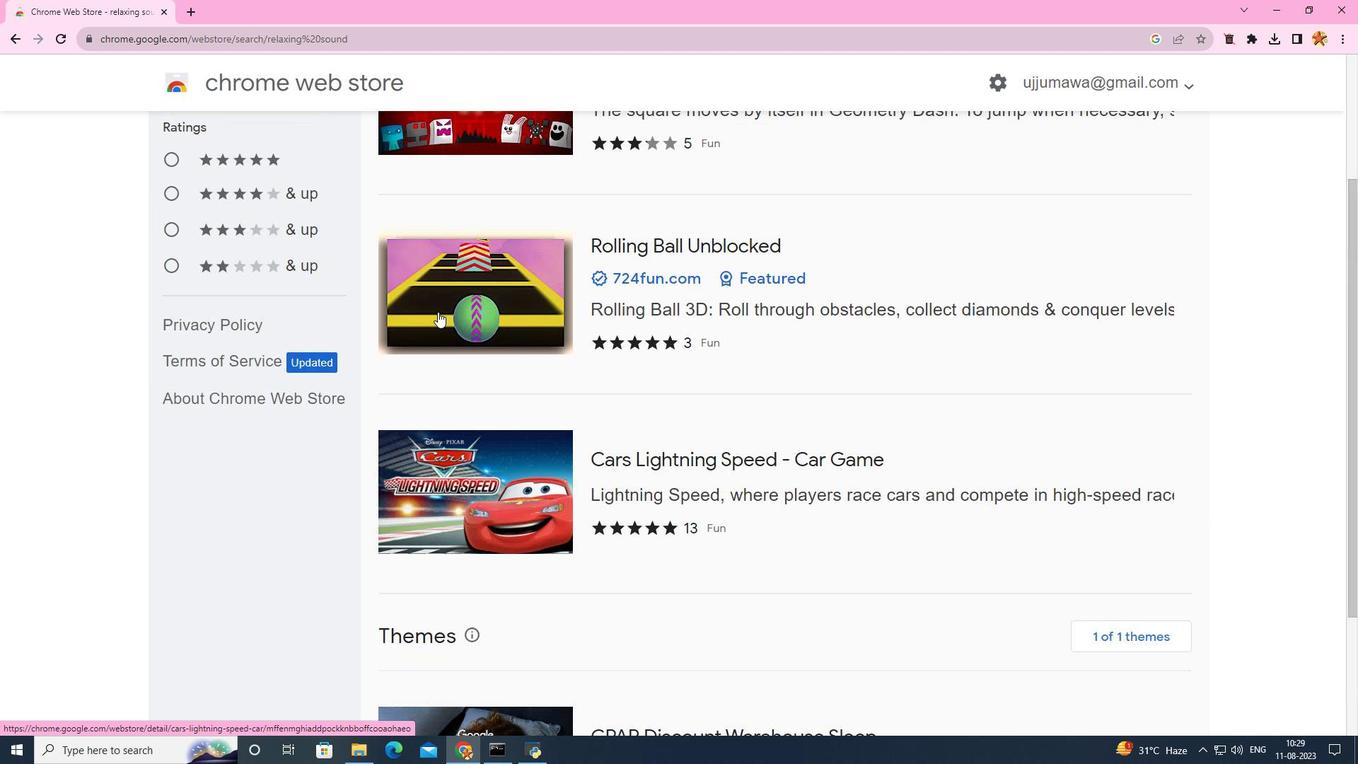 
Action: Mouse scrolled (438, 312) with delta (0, 0)
Screenshot: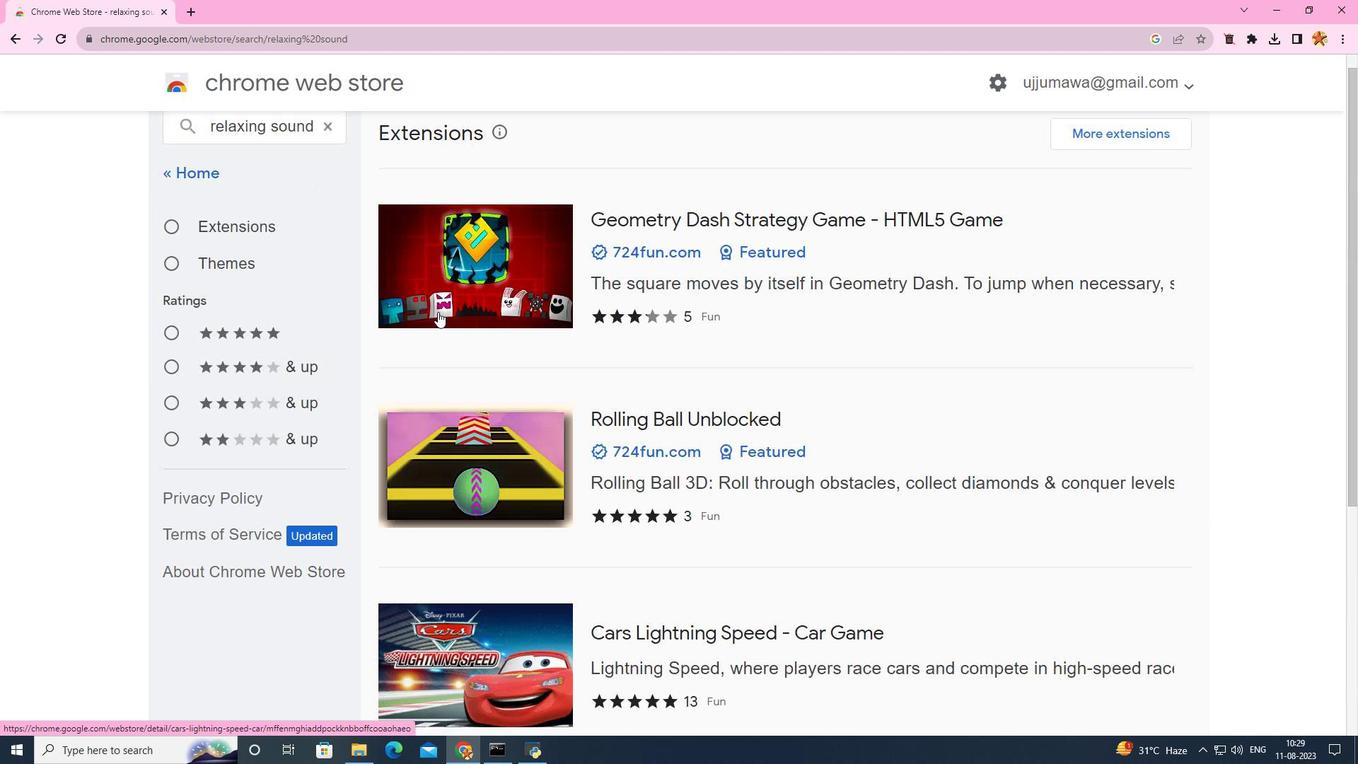 
Action: Mouse scrolled (438, 312) with delta (0, 0)
Screenshot: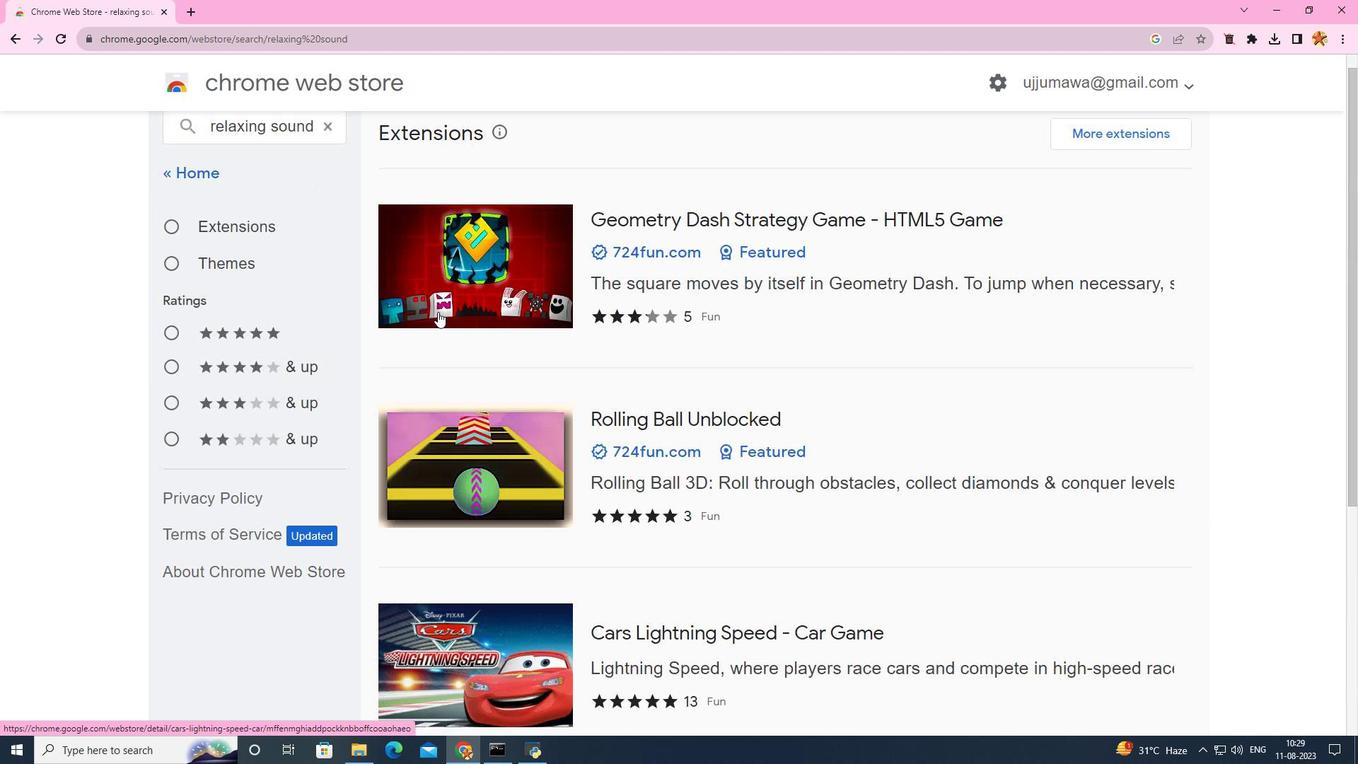 
Action: Mouse scrolled (438, 312) with delta (0, 0)
Screenshot: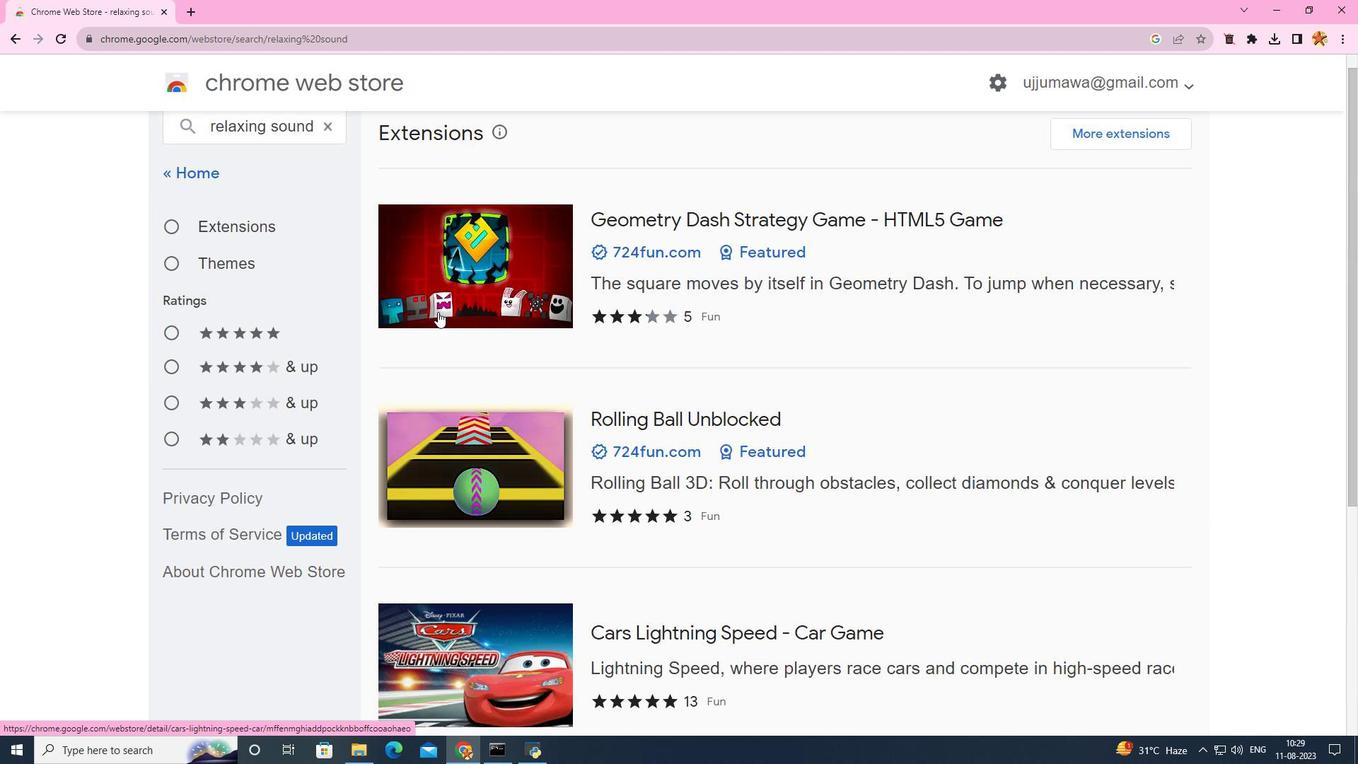 
Action: Mouse scrolled (438, 312) with delta (0, 0)
Screenshot: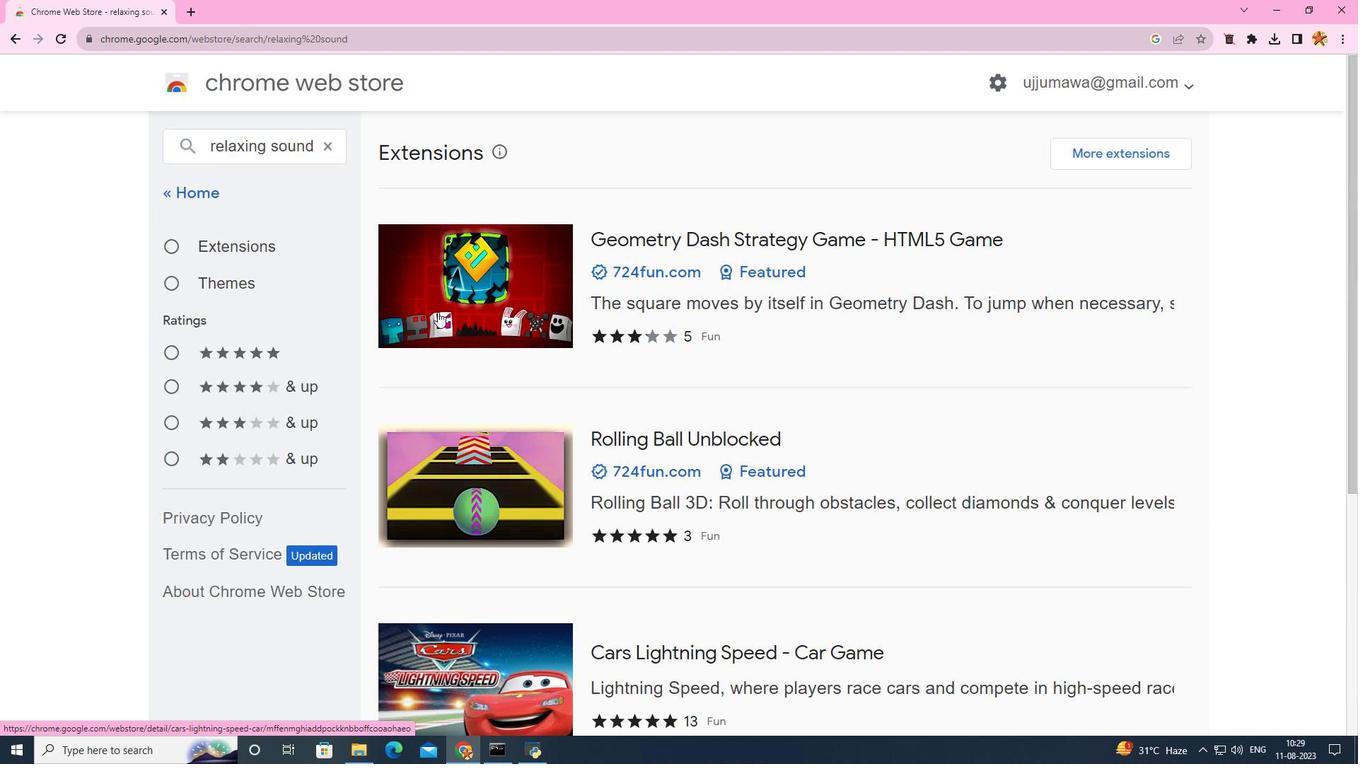 
Action: Mouse moved to (431, 306)
Screenshot: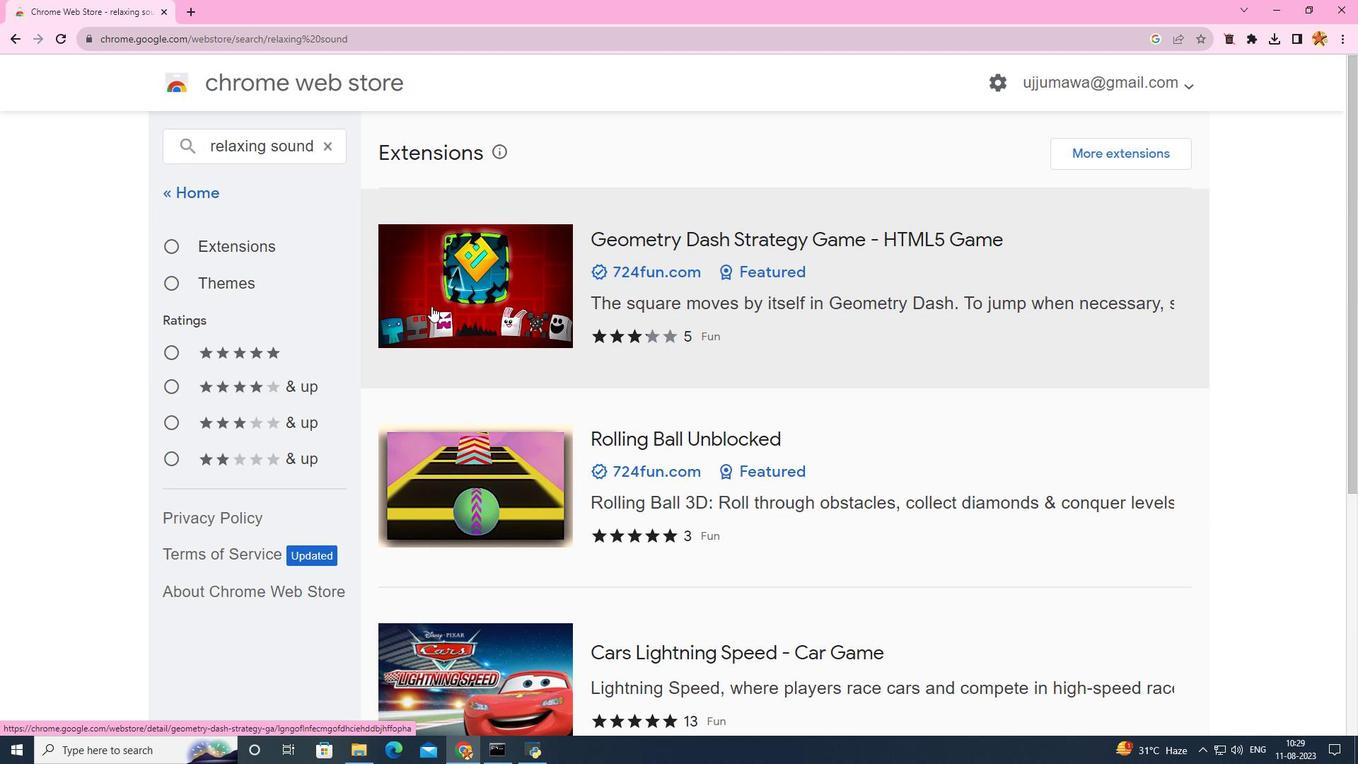 
Action: Mouse scrolled (431, 307) with delta (0, 0)
Screenshot: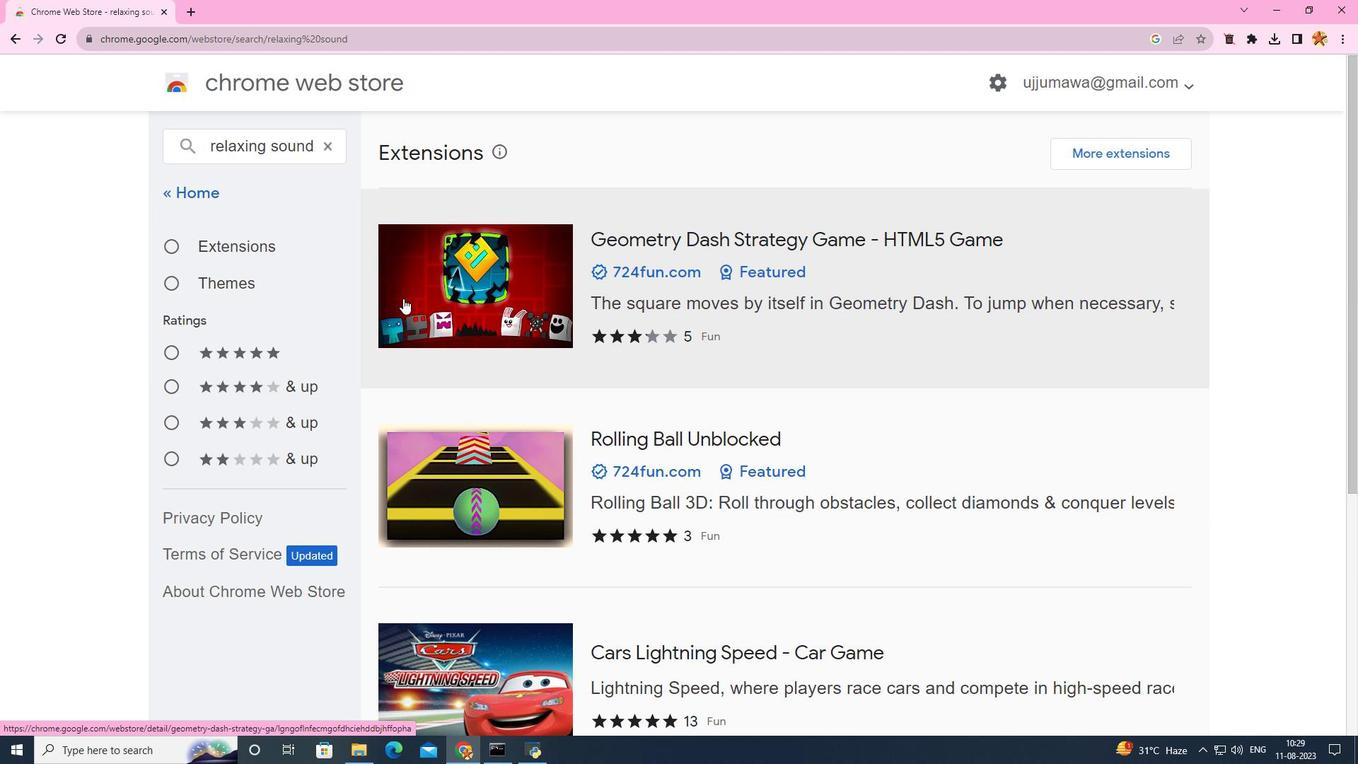 
Action: Mouse scrolled (431, 307) with delta (0, 0)
Screenshot: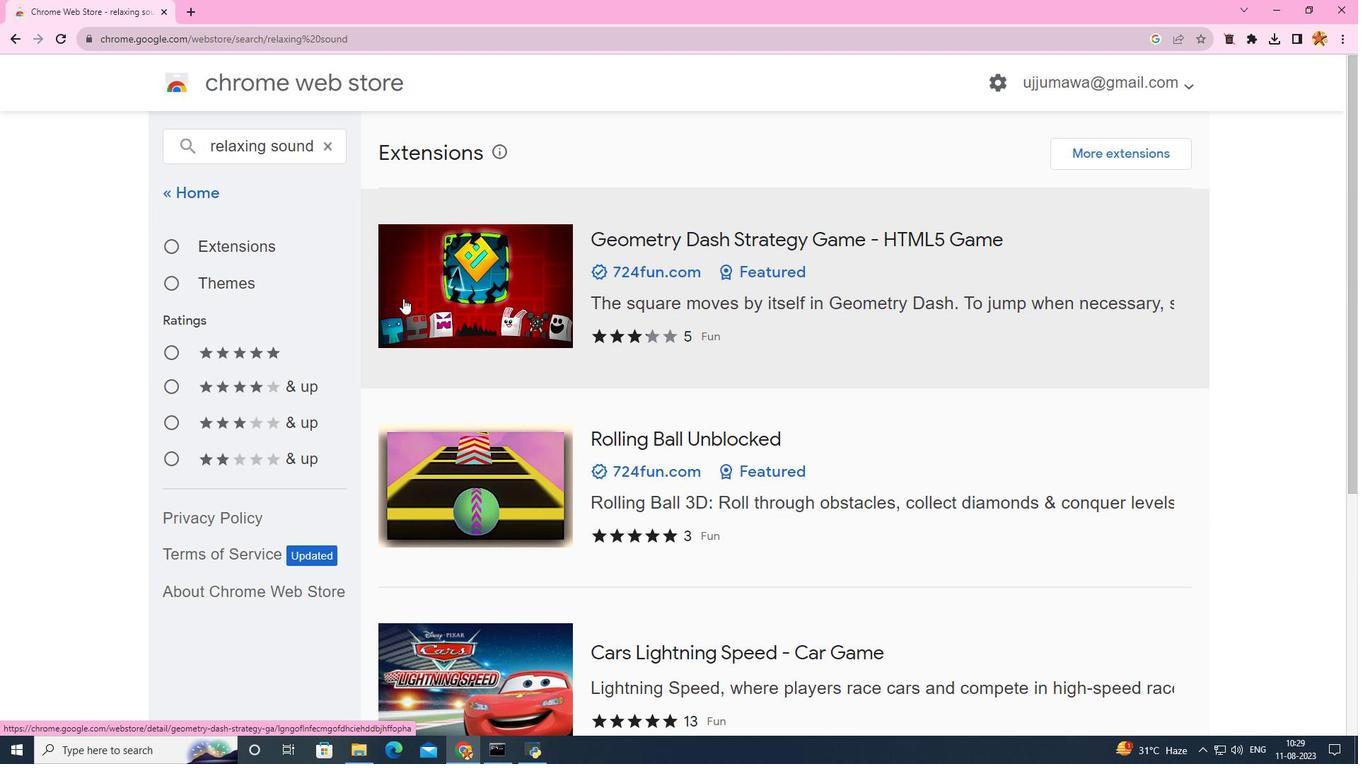 
Action: Mouse scrolled (431, 307) with delta (0, 0)
Screenshot: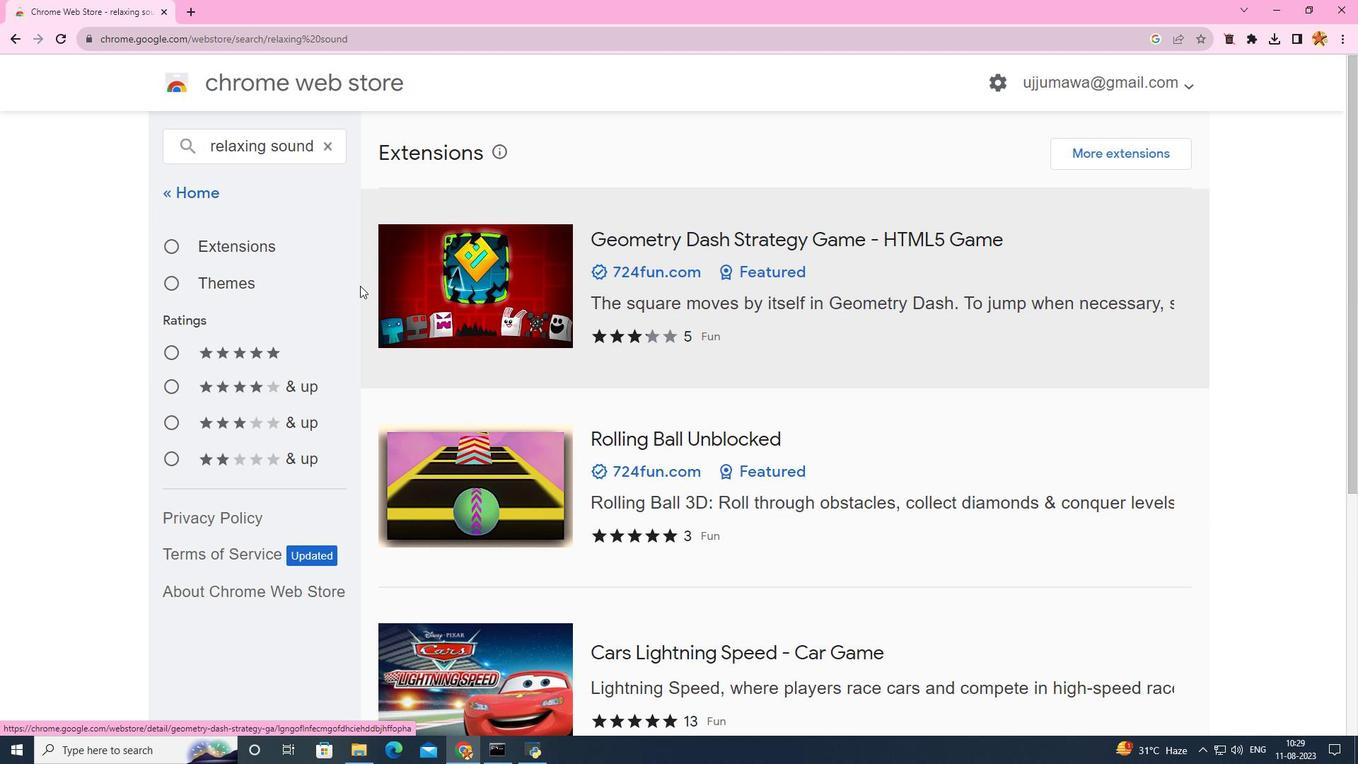 
Action: Mouse moved to (205, 249)
Screenshot: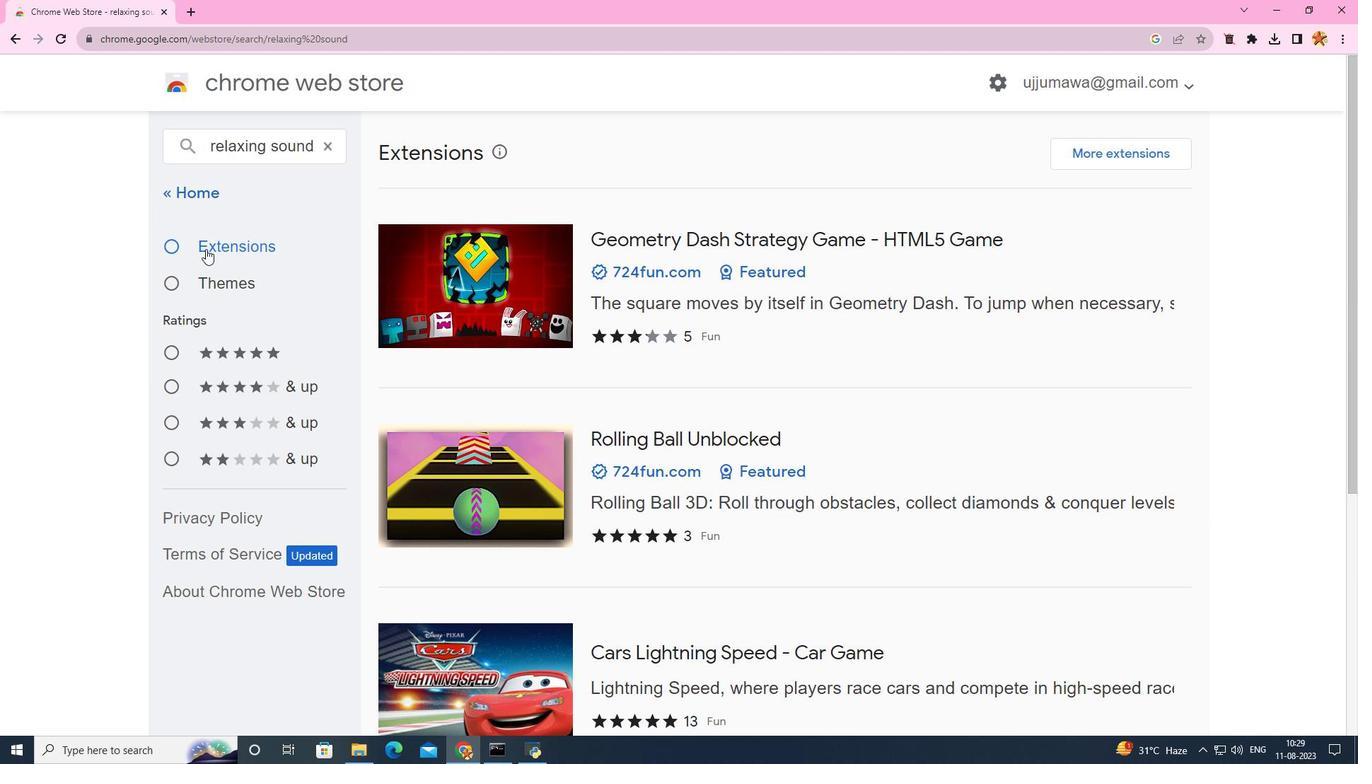 
Action: Mouse pressed left at (205, 249)
Screenshot: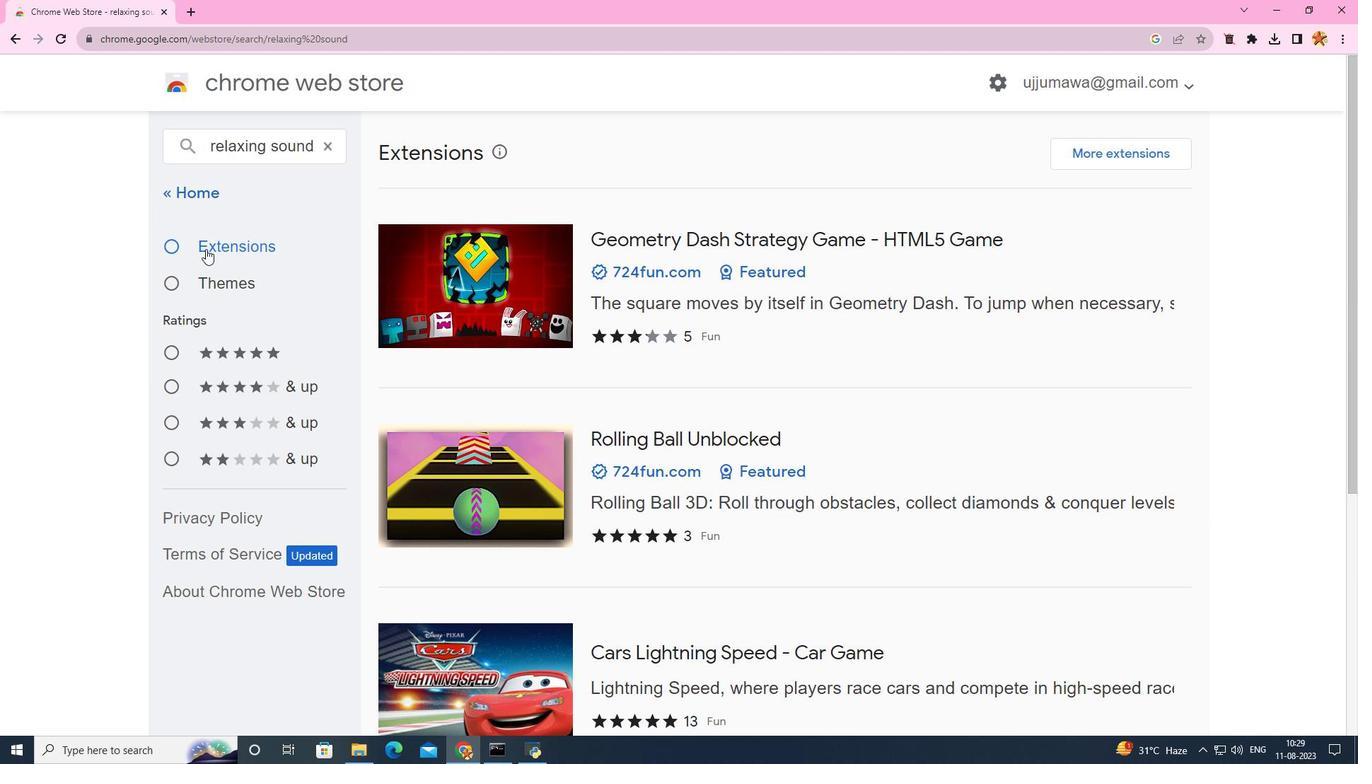 
Action: Mouse moved to (401, 276)
Screenshot: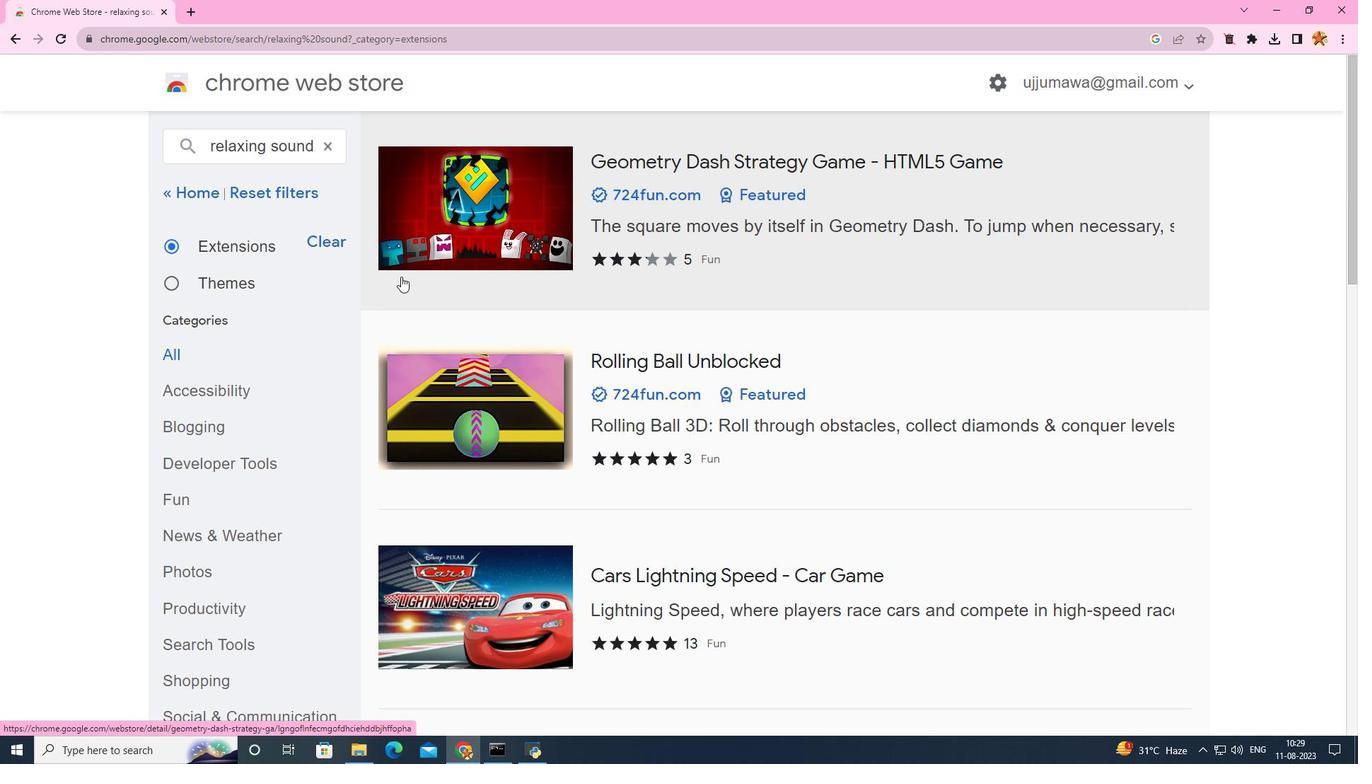 
Action: Mouse scrolled (401, 277) with delta (0, 0)
Screenshot: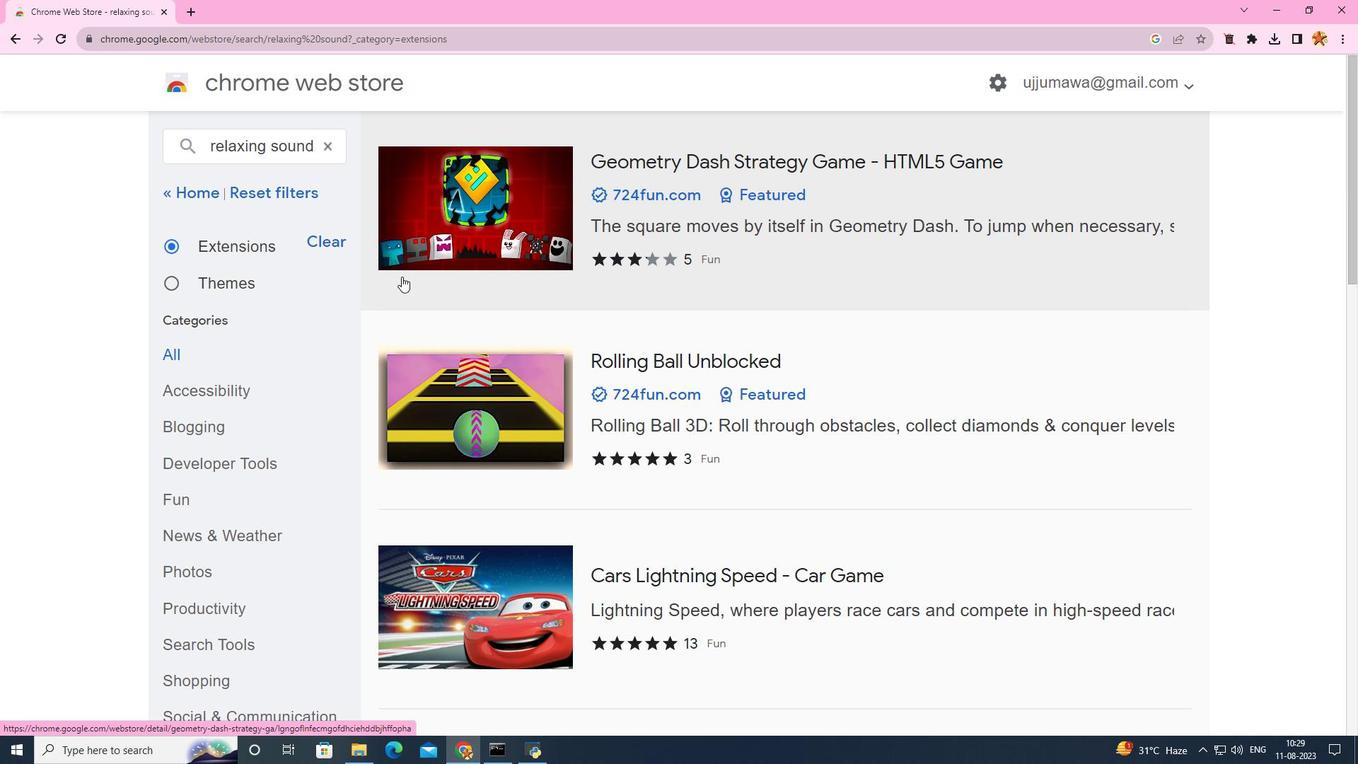 
Action: Mouse scrolled (401, 277) with delta (0, 0)
Screenshot: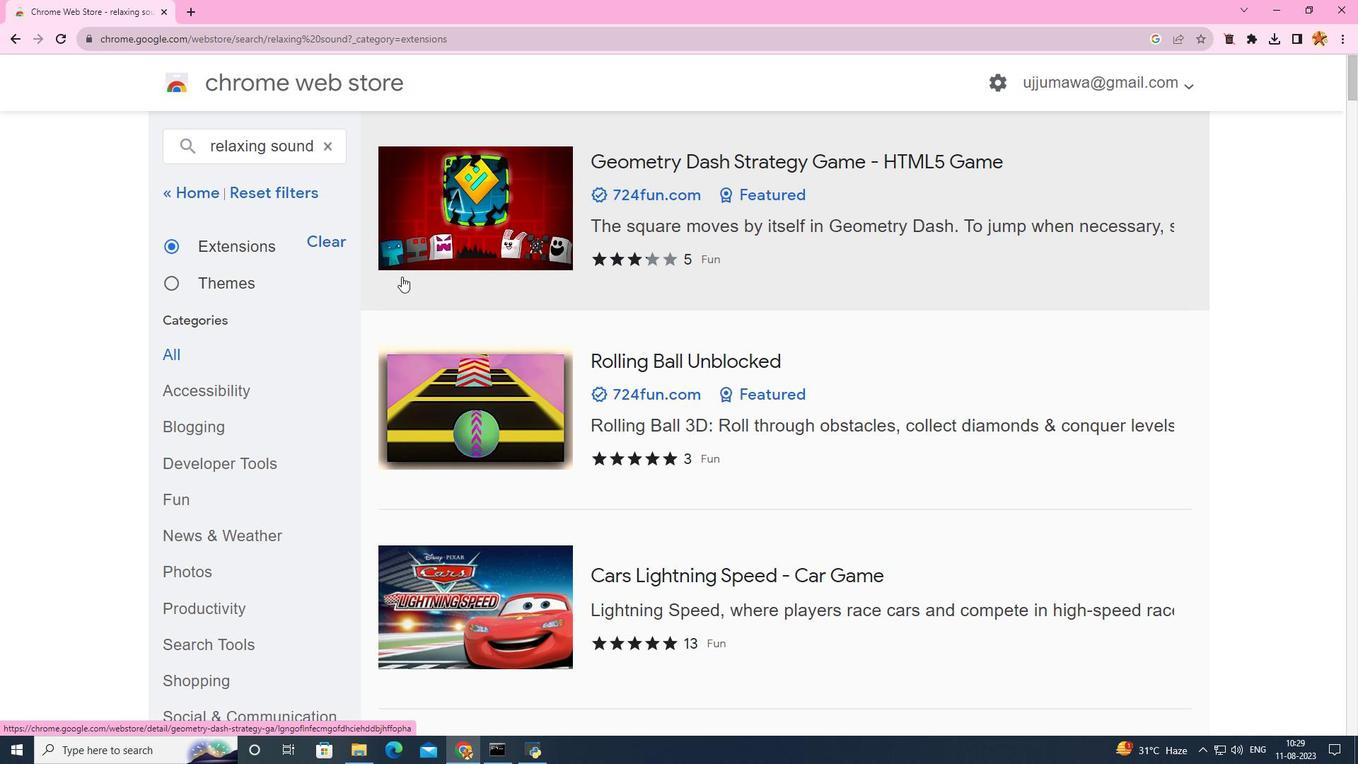 
Action: Mouse scrolled (401, 277) with delta (0, 0)
Screenshot: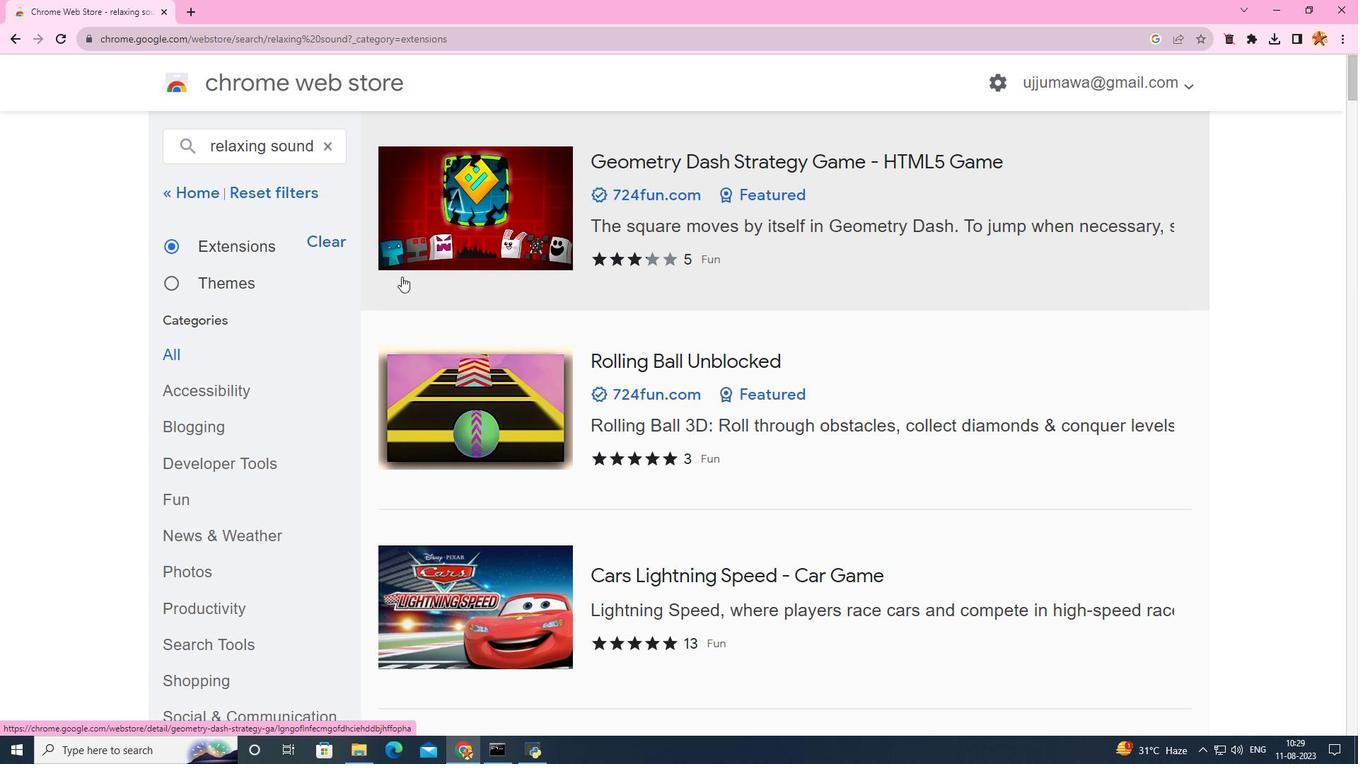 
Action: Mouse scrolled (401, 277) with delta (0, 0)
Screenshot: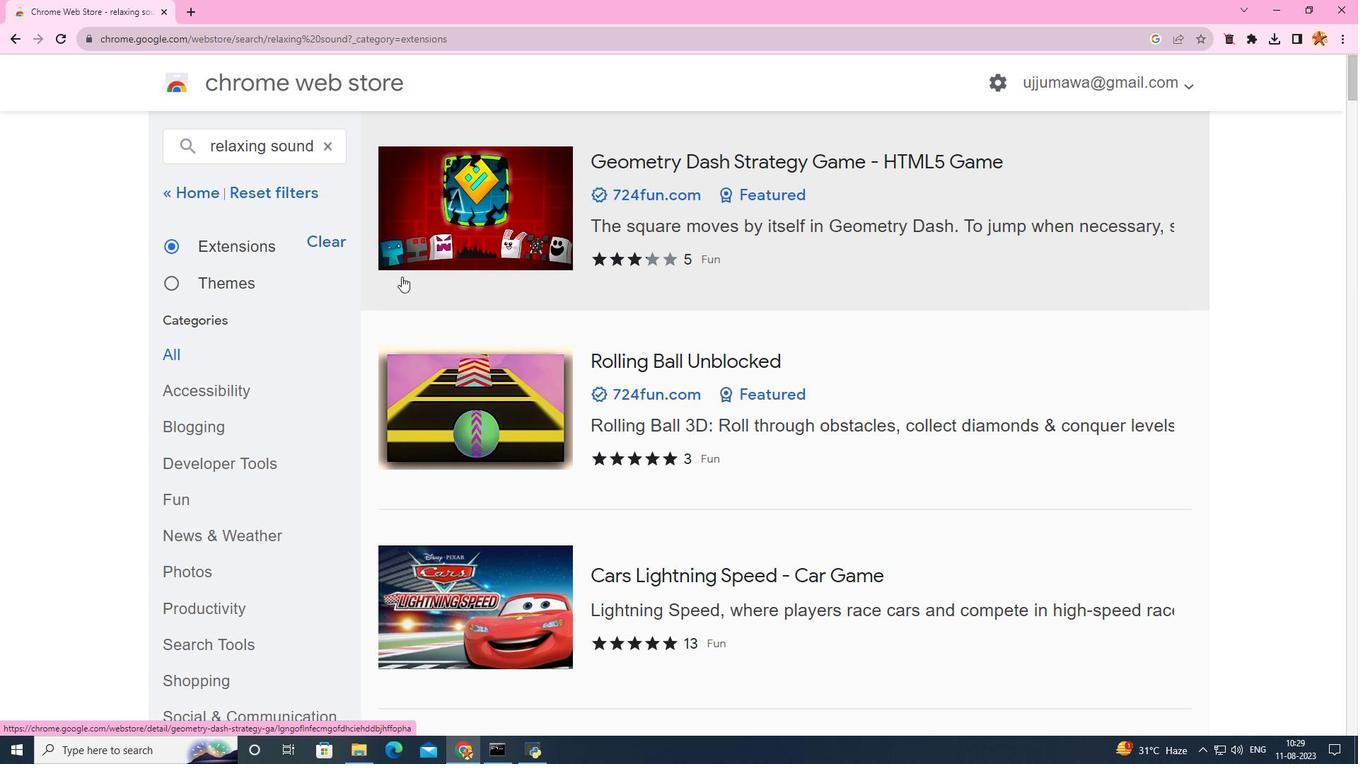 
Action: Mouse moved to (402, 276)
Screenshot: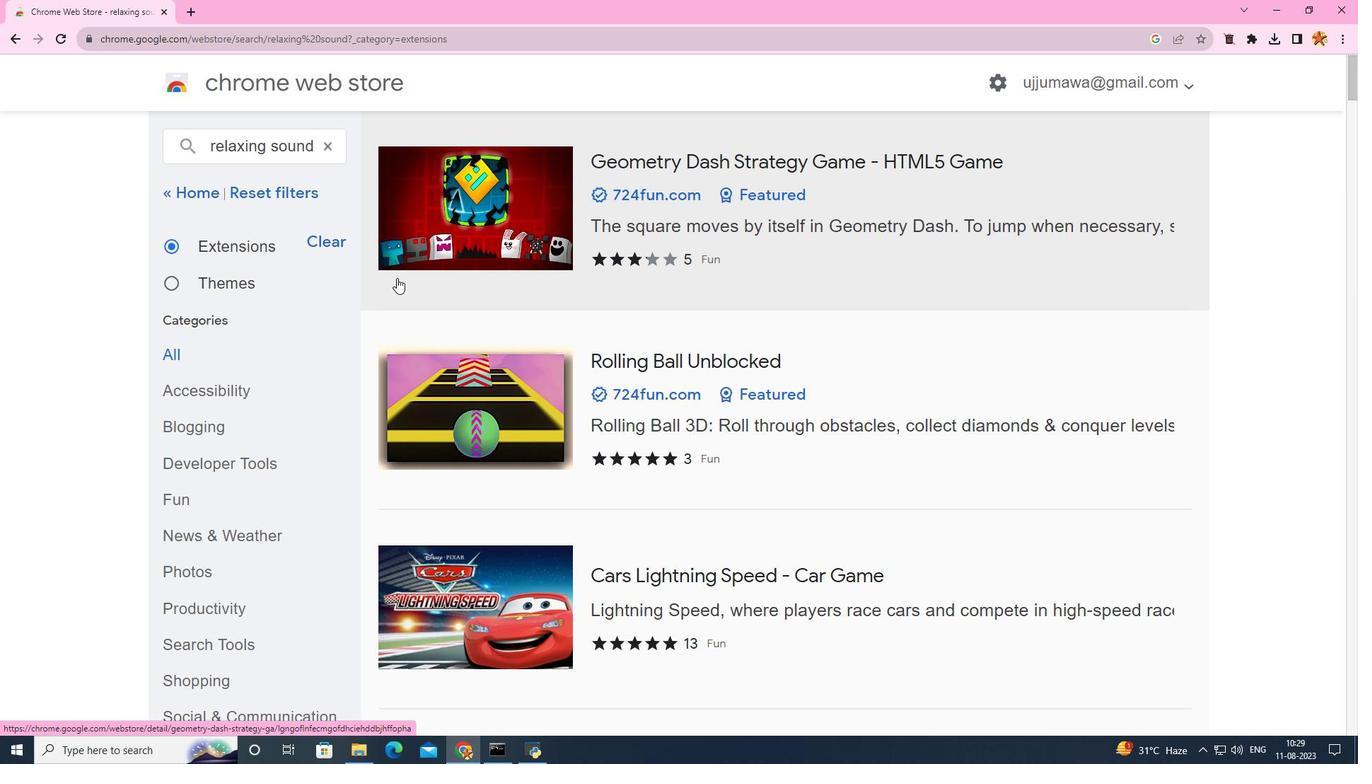 
Action: Mouse scrolled (402, 277) with delta (0, 0)
Screenshot: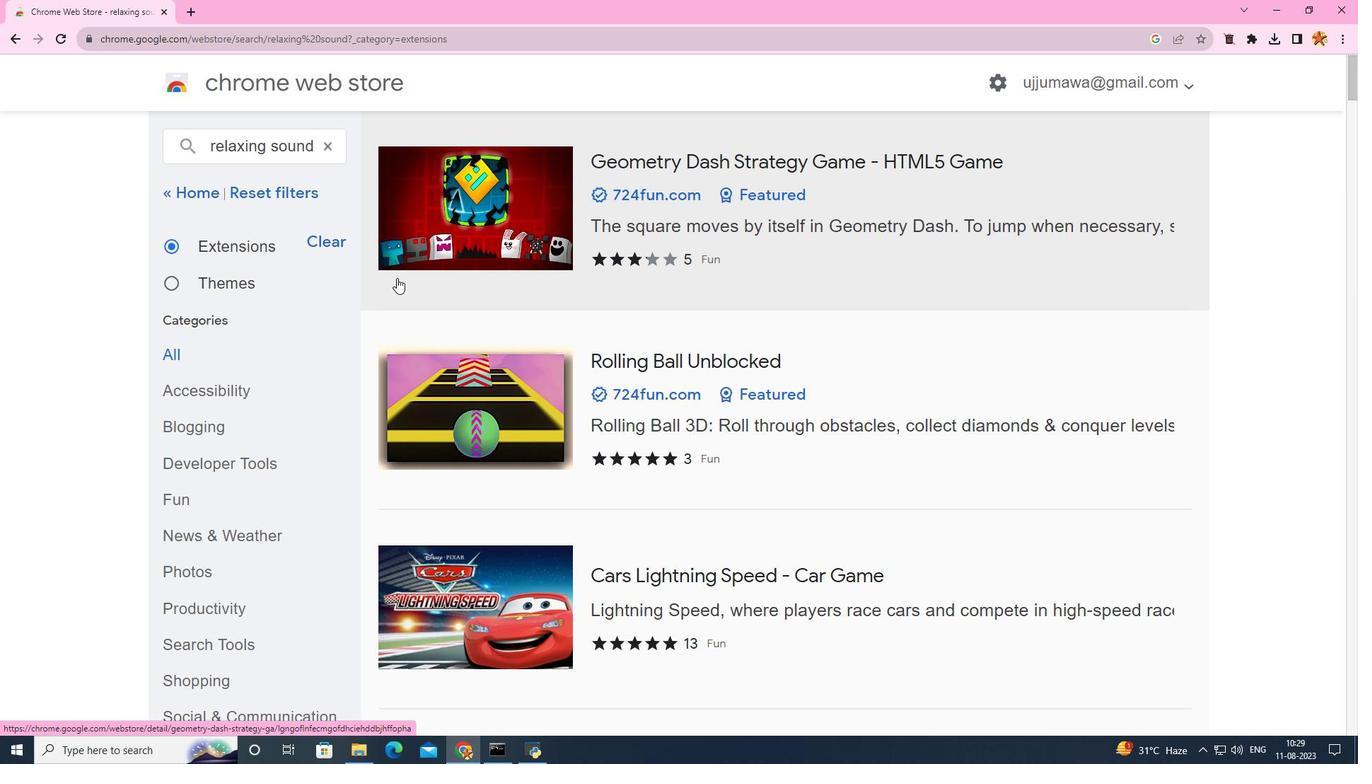 
Action: Mouse moved to (397, 278)
Screenshot: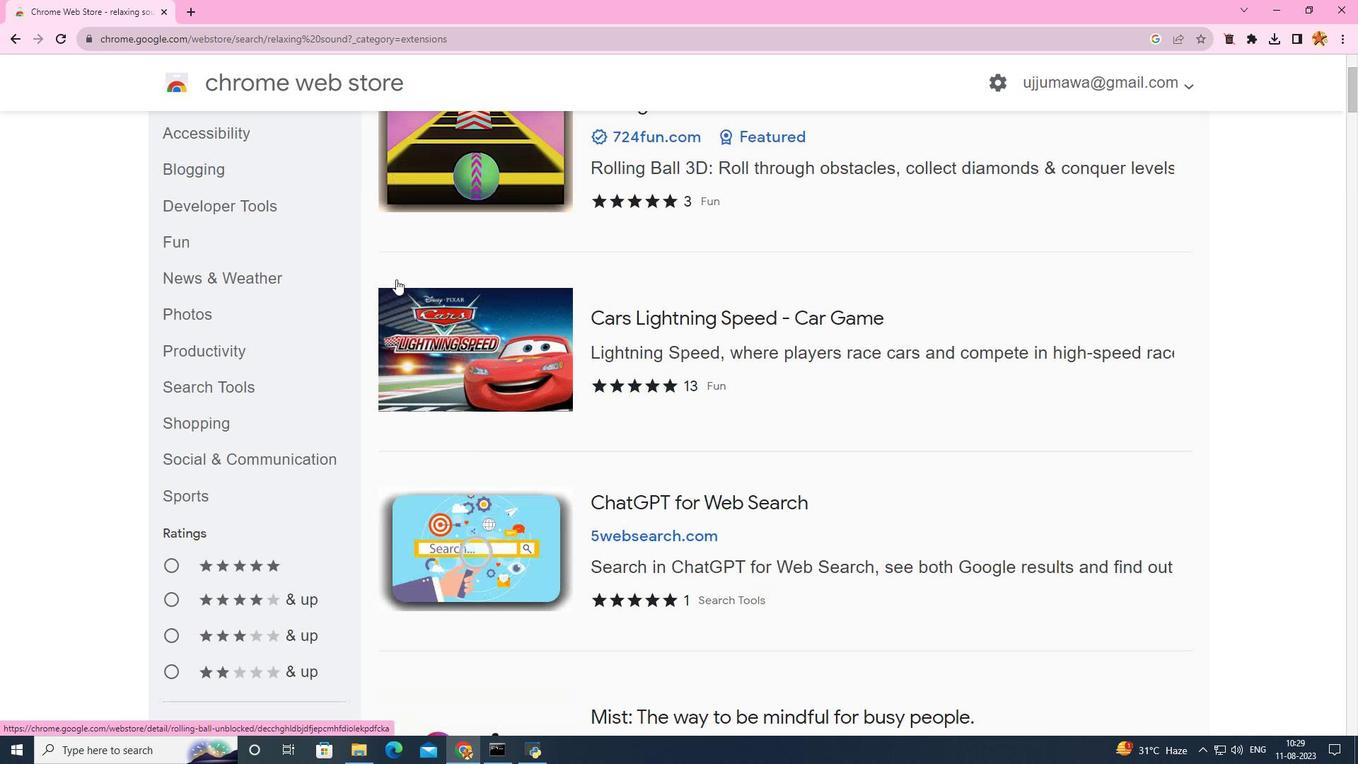 
Action: Mouse scrolled (398, 277) with delta (0, 0)
Screenshot: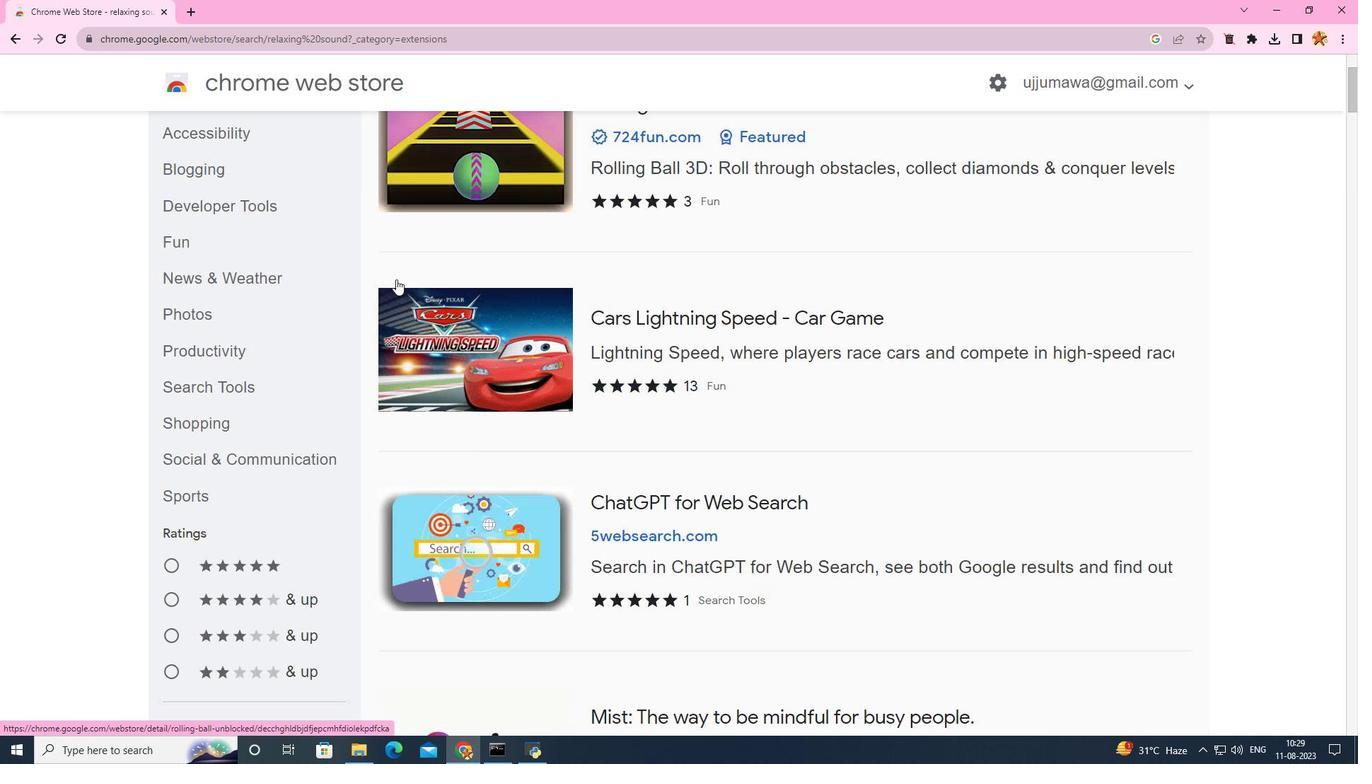 
Action: Mouse scrolled (397, 277) with delta (0, 0)
Screenshot: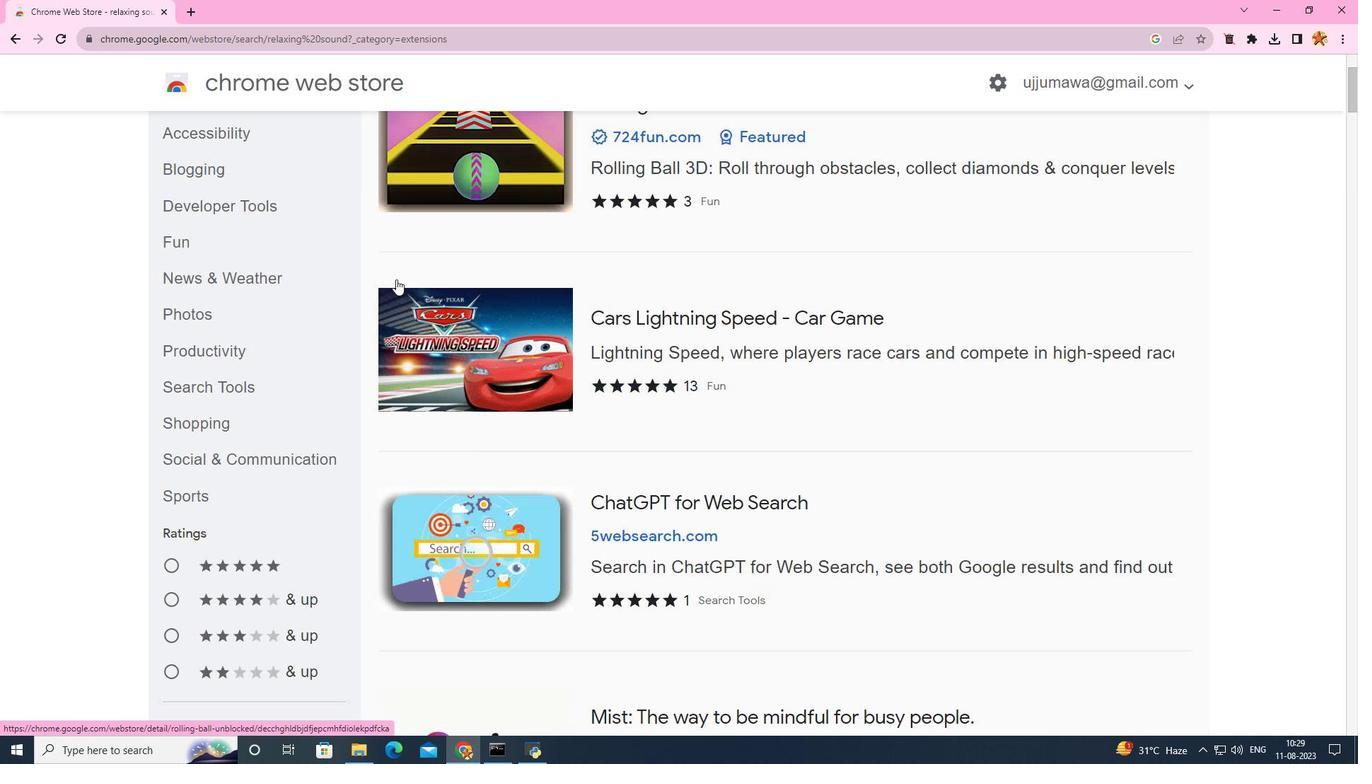 
Action: Mouse moved to (397, 278)
Screenshot: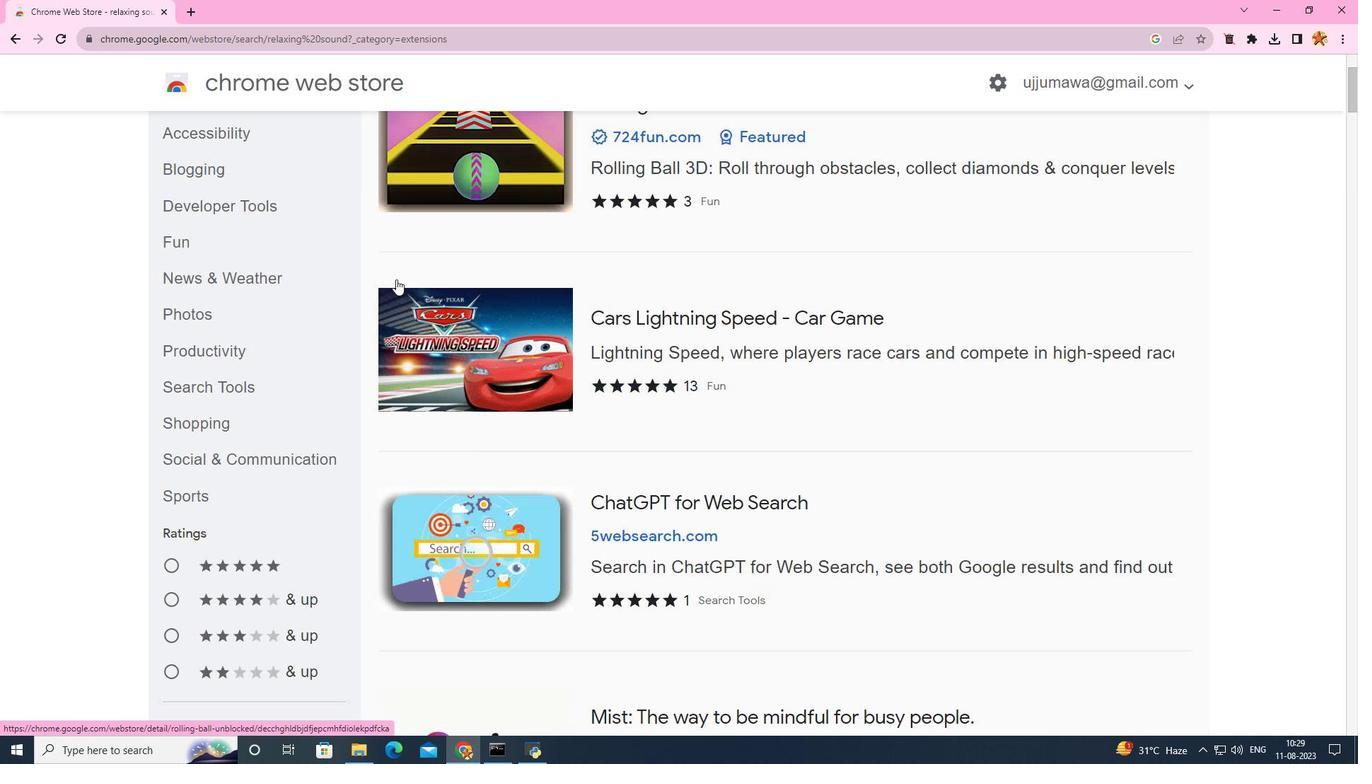 
Action: Mouse scrolled (397, 277) with delta (0, 0)
Screenshot: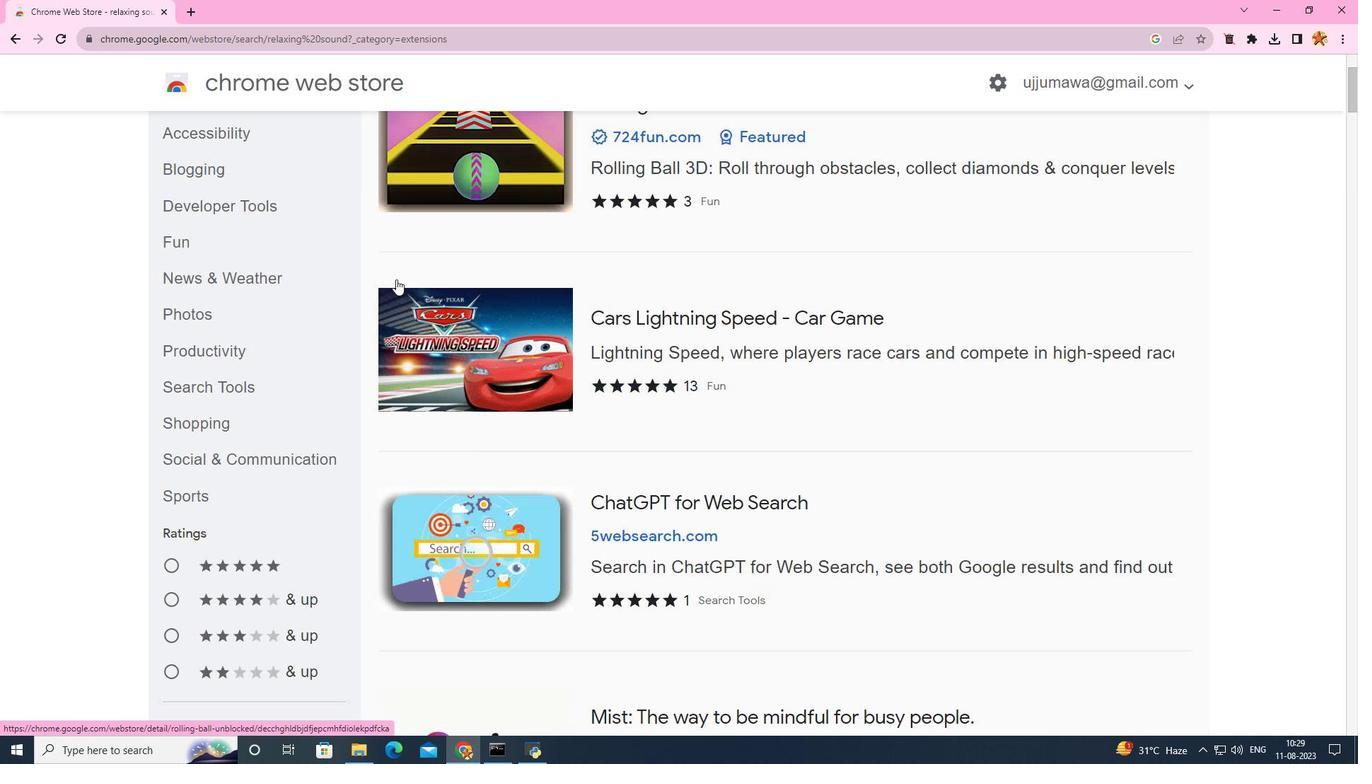 
Action: Mouse scrolled (397, 277) with delta (0, 0)
Screenshot: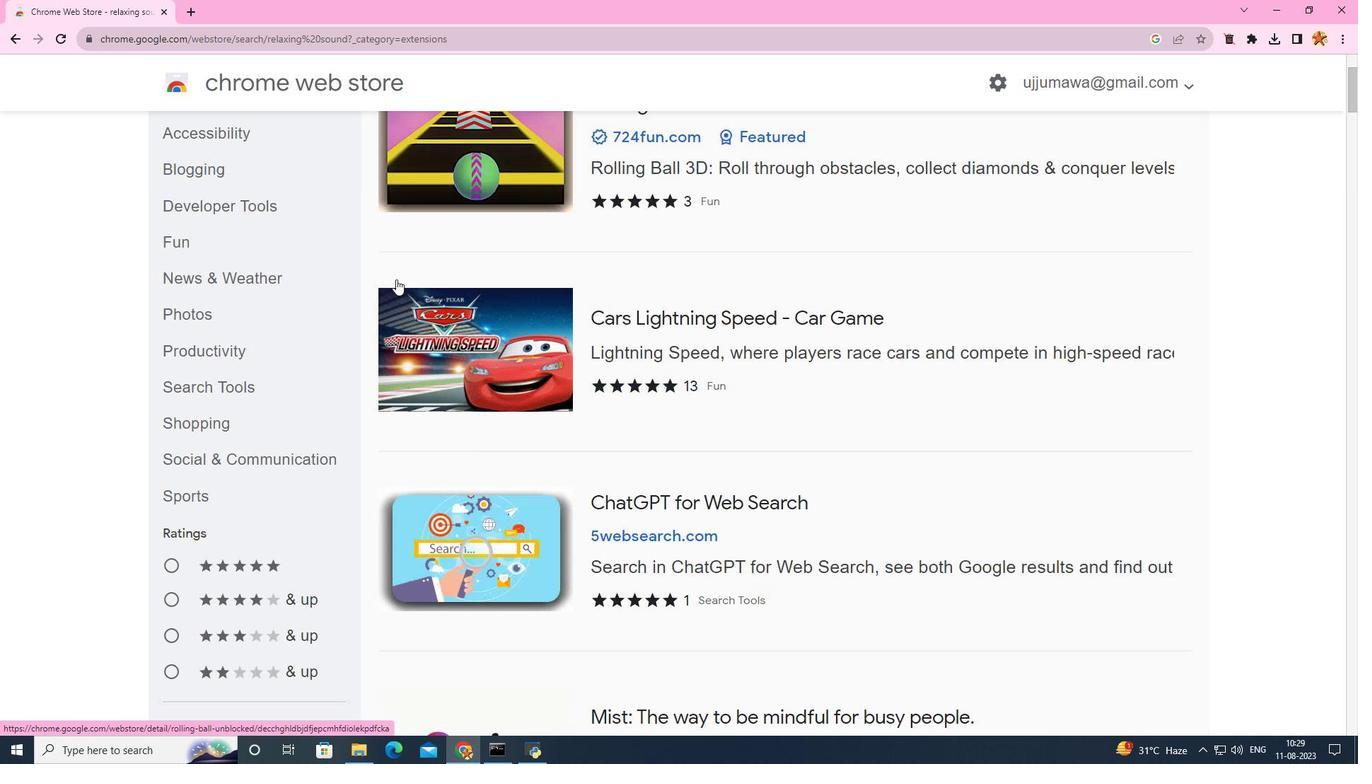 
Action: Mouse moved to (396, 278)
Screenshot: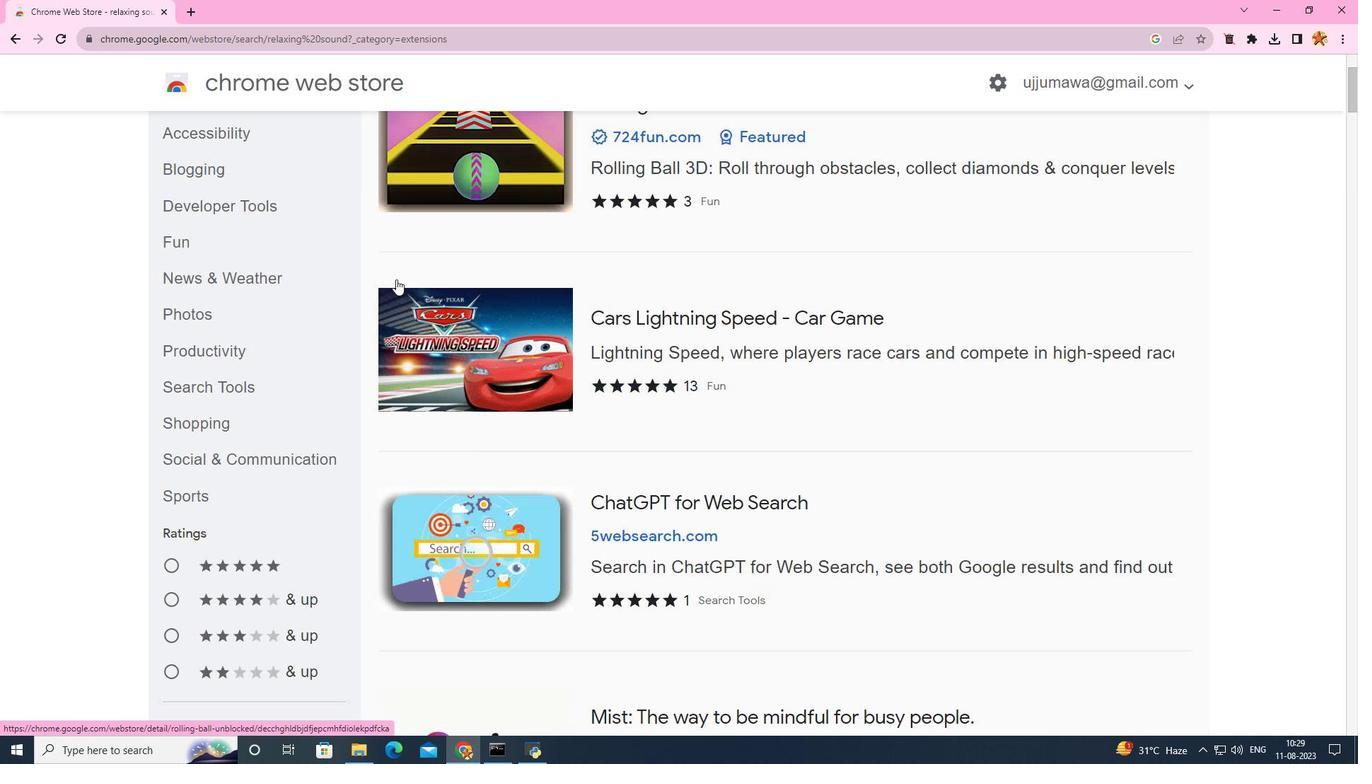 
Action: Mouse scrolled (396, 278) with delta (0, 0)
Screenshot: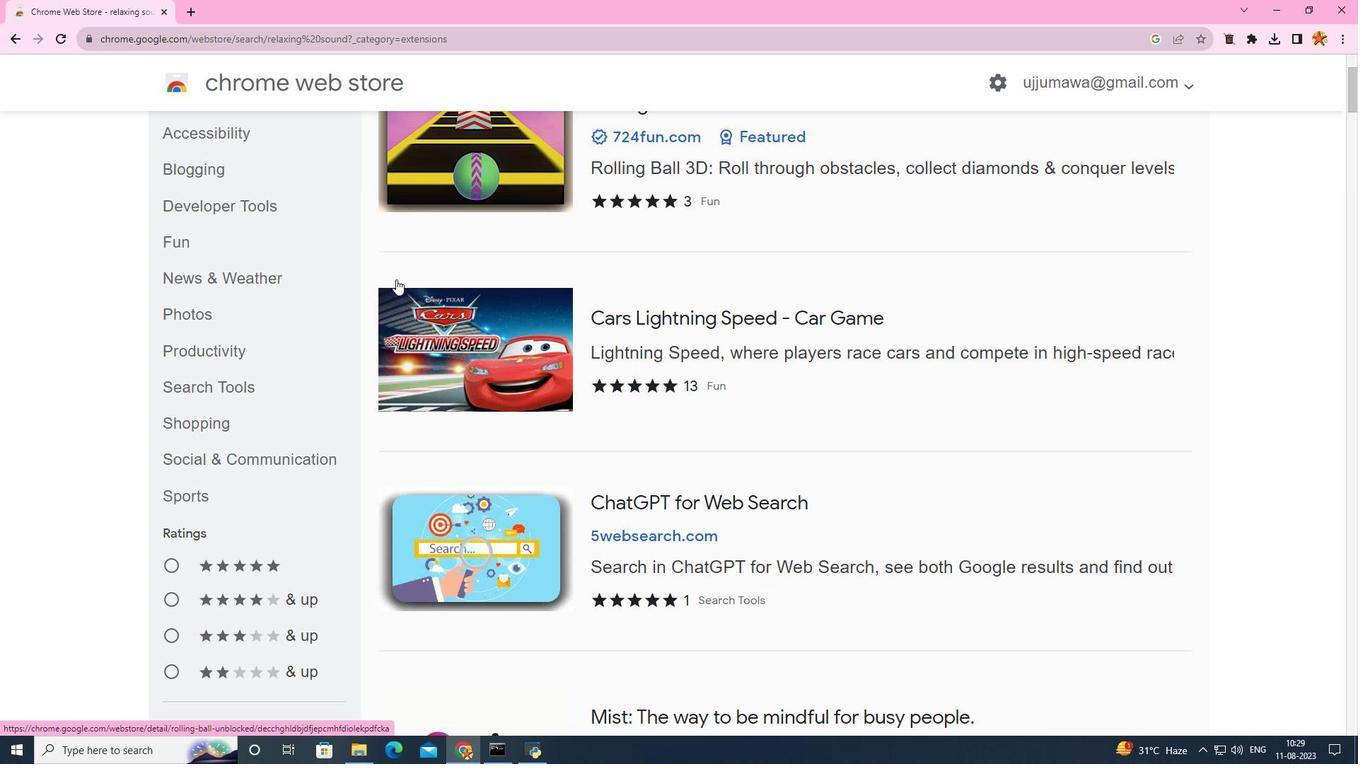 
Action: Mouse moved to (396, 279)
Screenshot: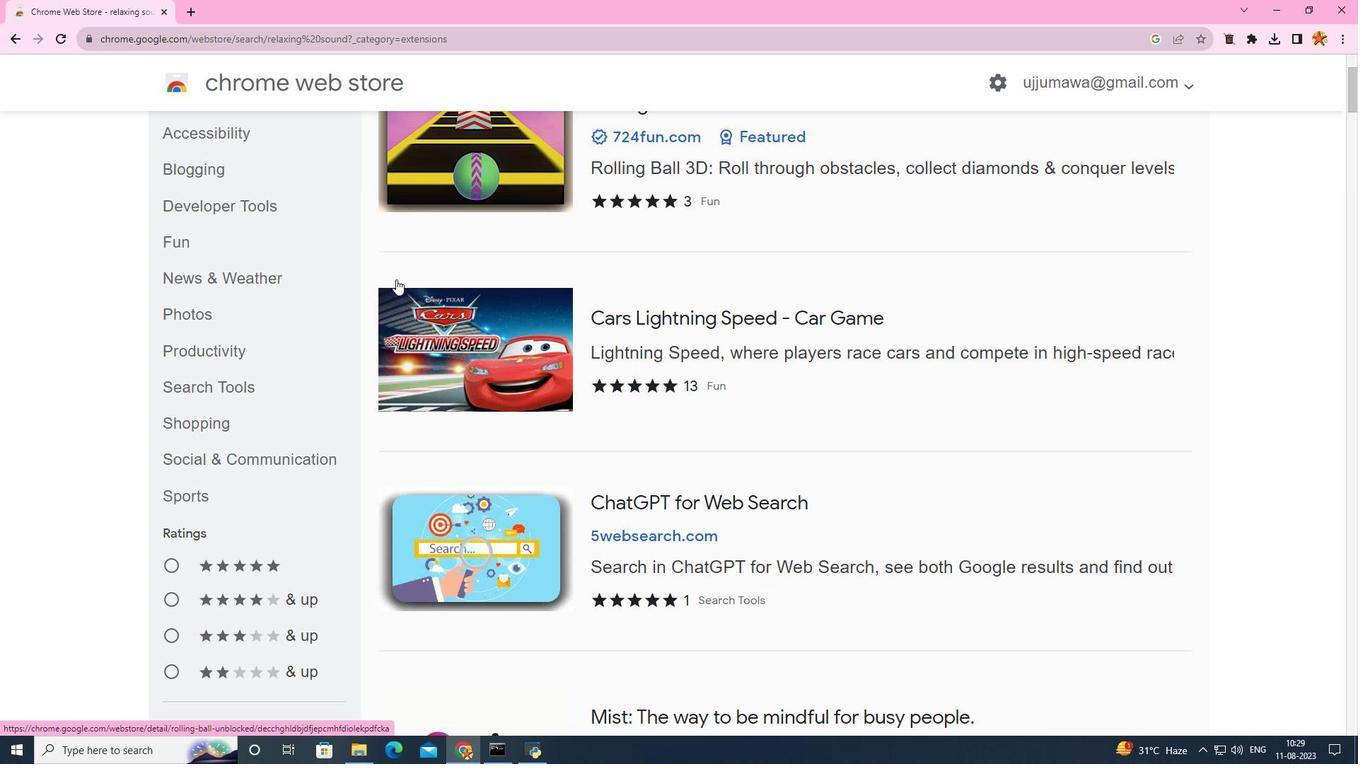 
Action: Mouse scrolled (396, 278) with delta (0, 0)
Screenshot: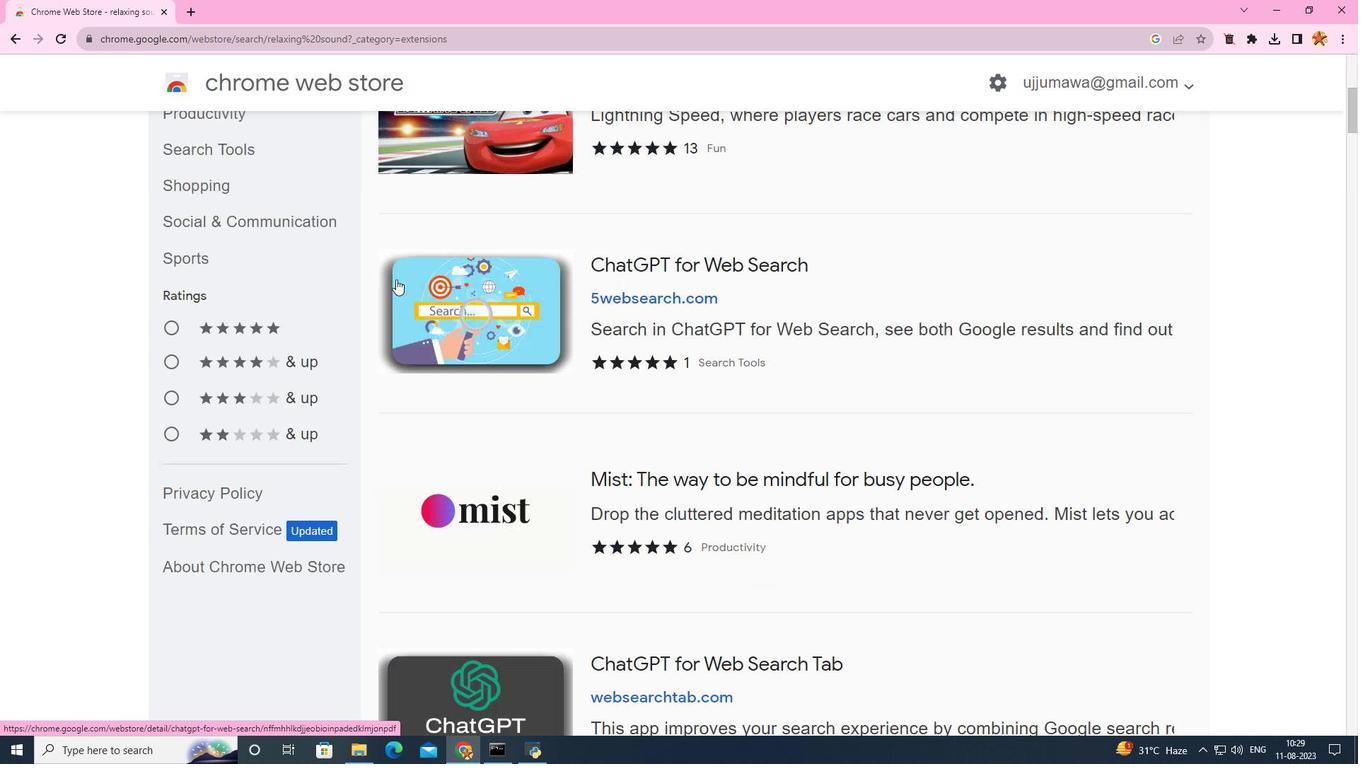 
Action: Mouse scrolled (396, 278) with delta (0, 0)
Screenshot: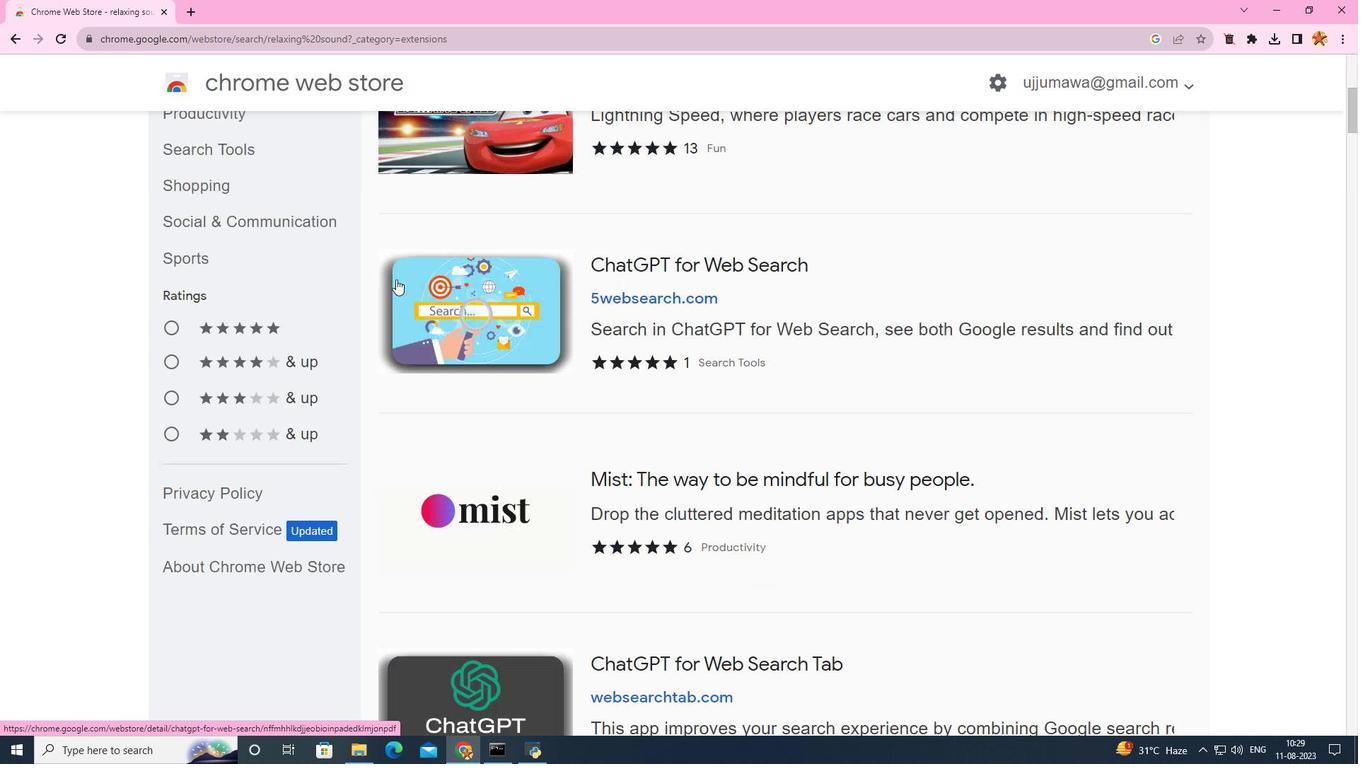 
Action: Mouse scrolled (396, 278) with delta (0, 0)
Screenshot: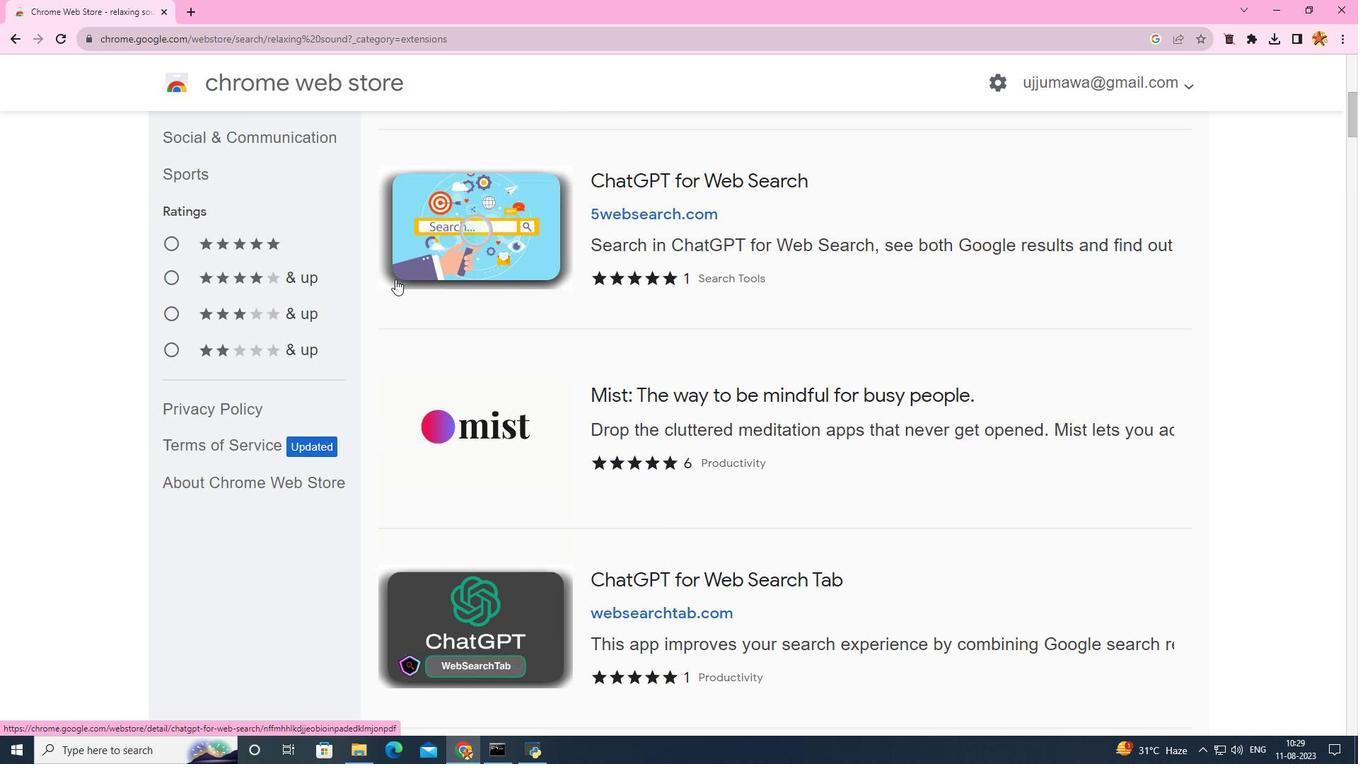 
Action: Mouse scrolled (396, 278) with delta (0, 0)
Screenshot: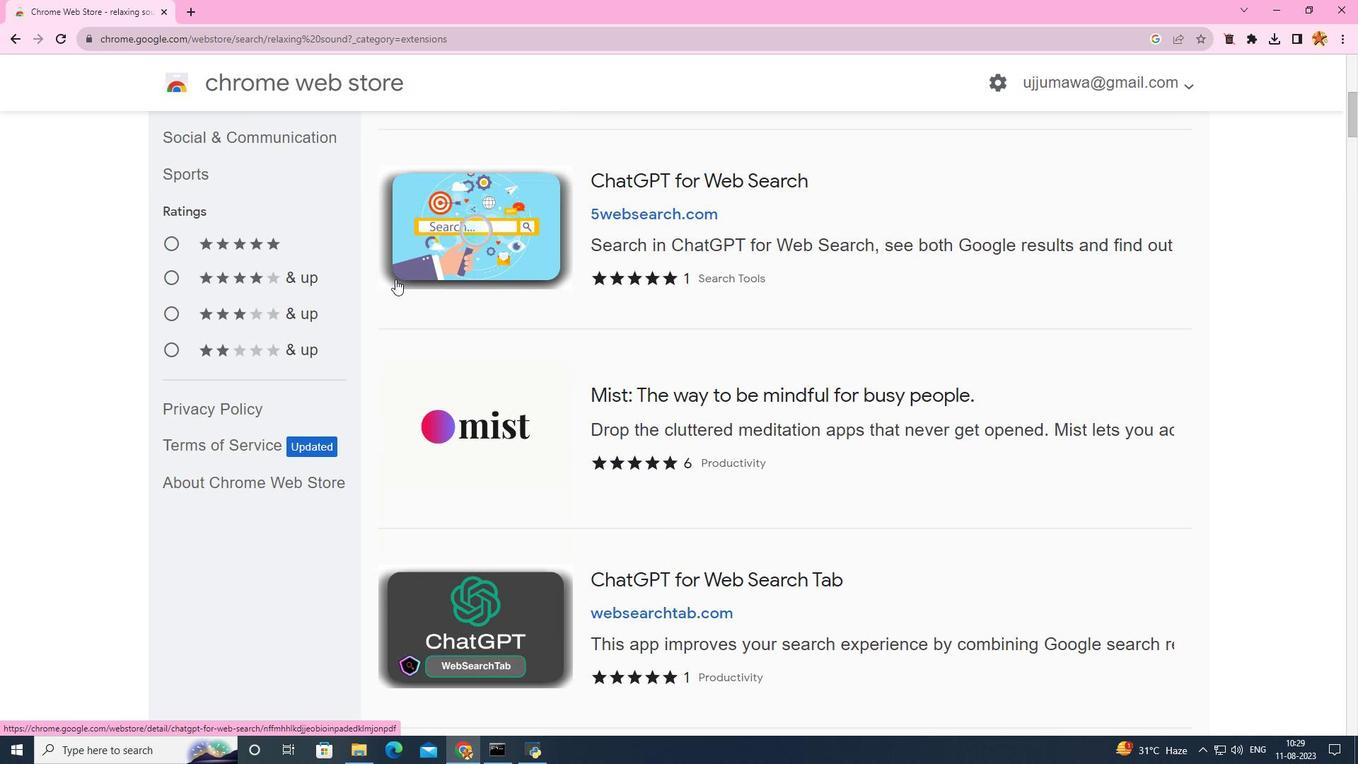 
Action: Mouse moved to (395, 279)
Screenshot: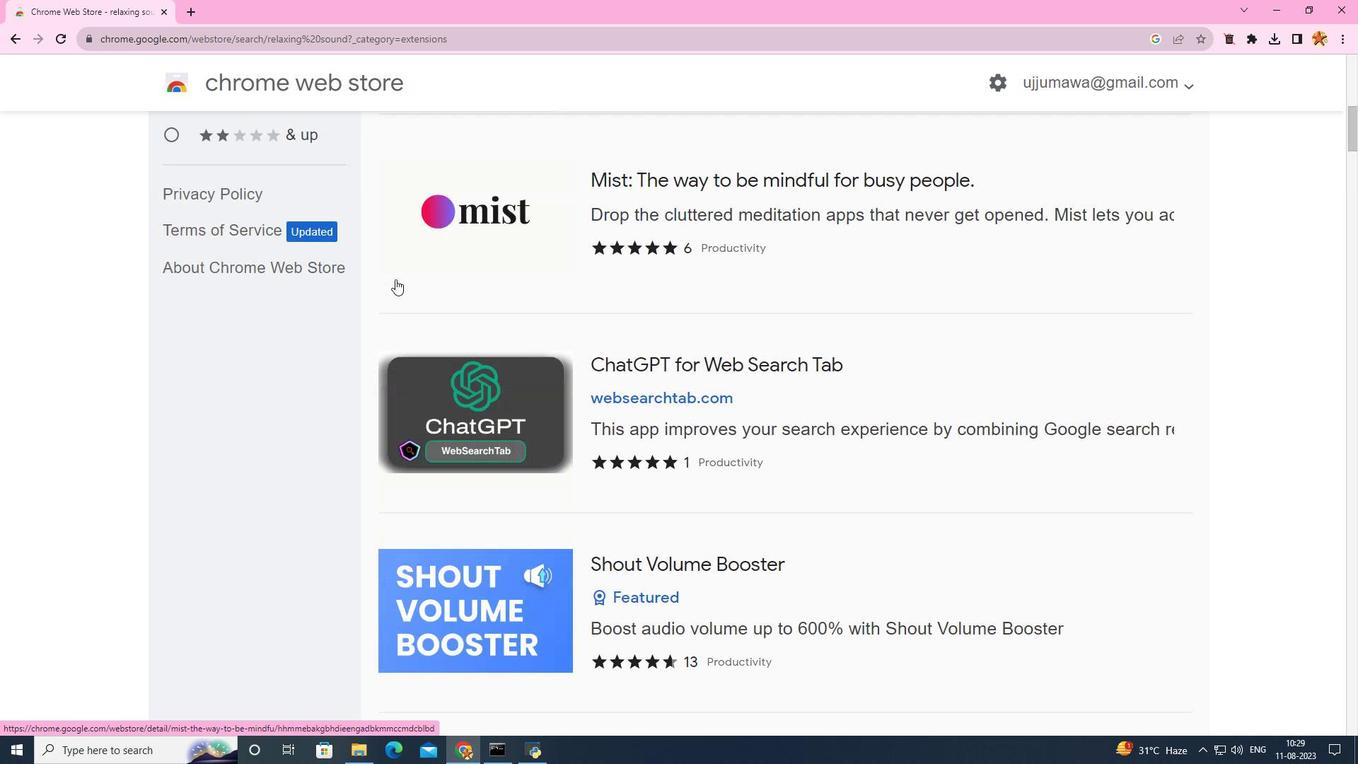 
Action: Mouse scrolled (395, 278) with delta (0, 0)
Screenshot: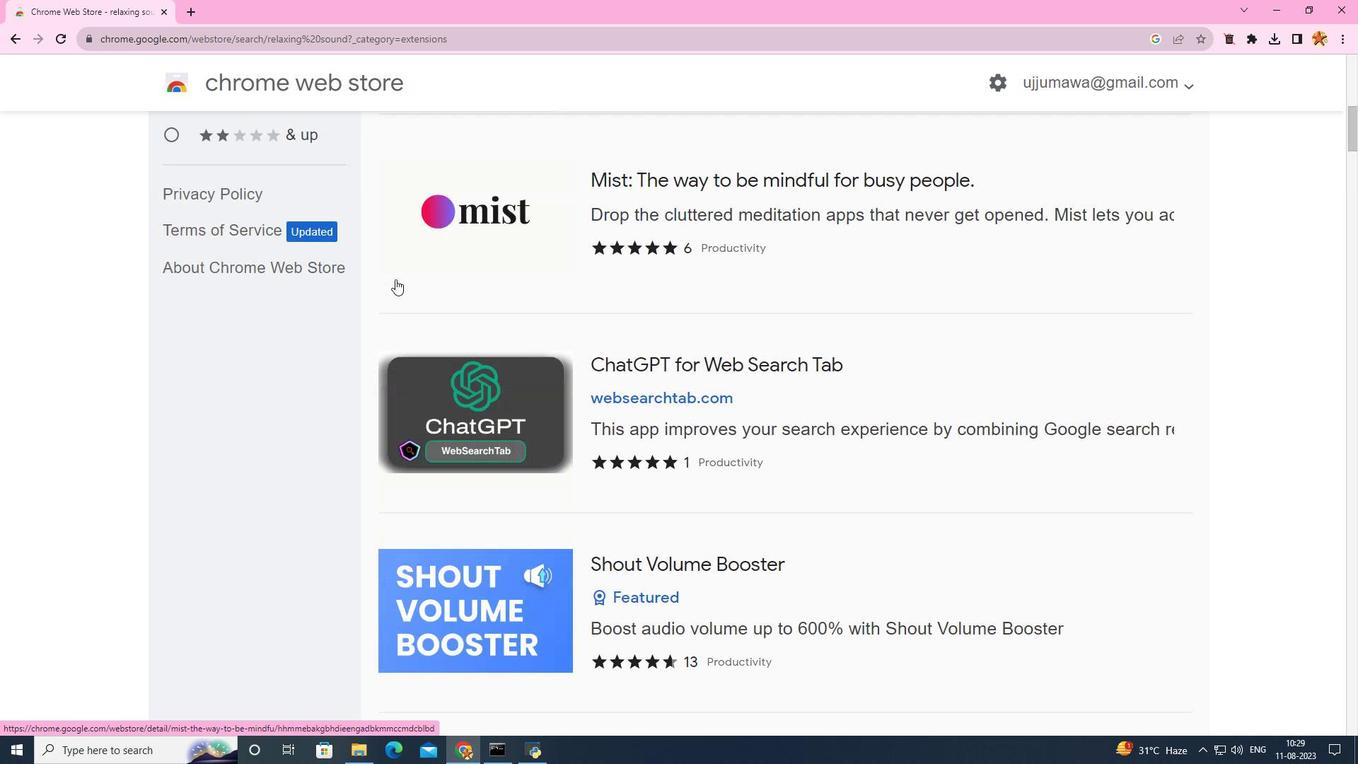 
Action: Mouse scrolled (395, 278) with delta (0, 0)
Screenshot: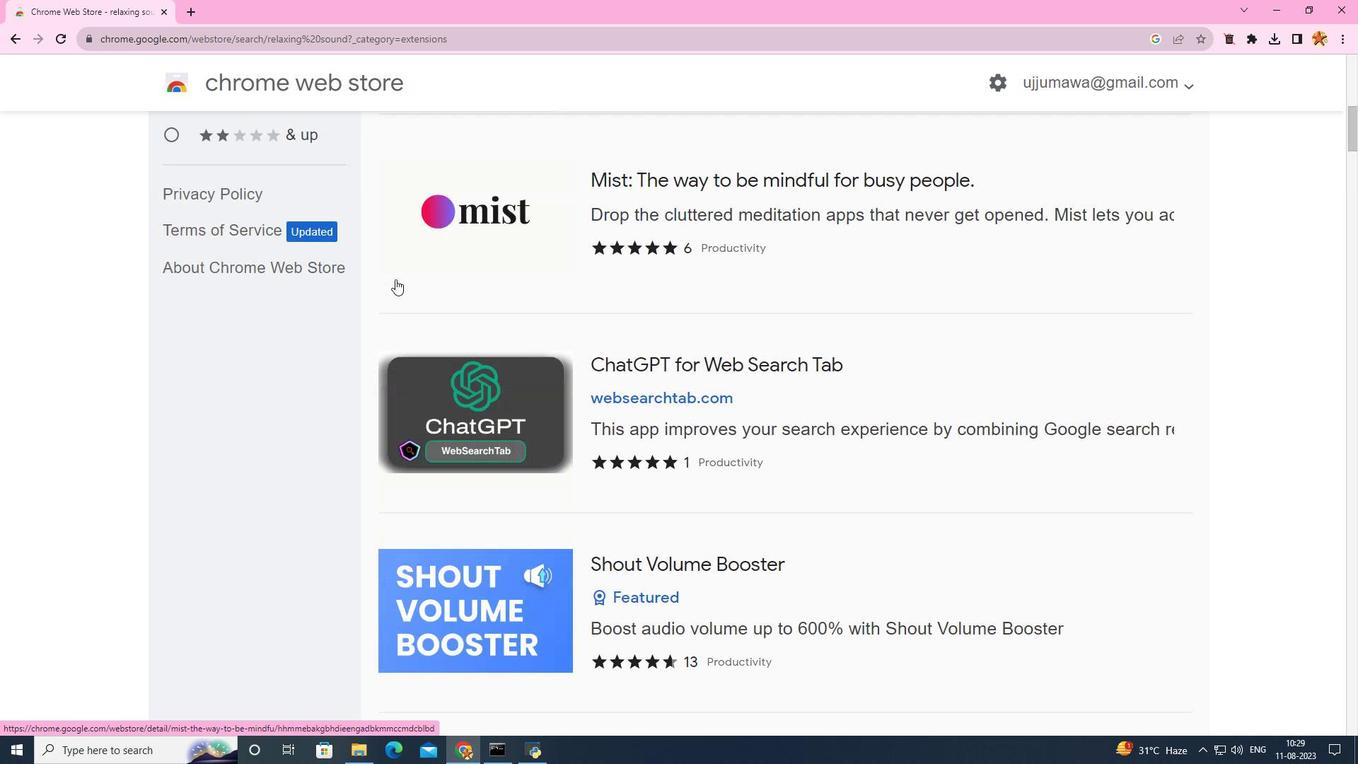 
Action: Mouse scrolled (395, 278) with delta (0, 0)
Screenshot: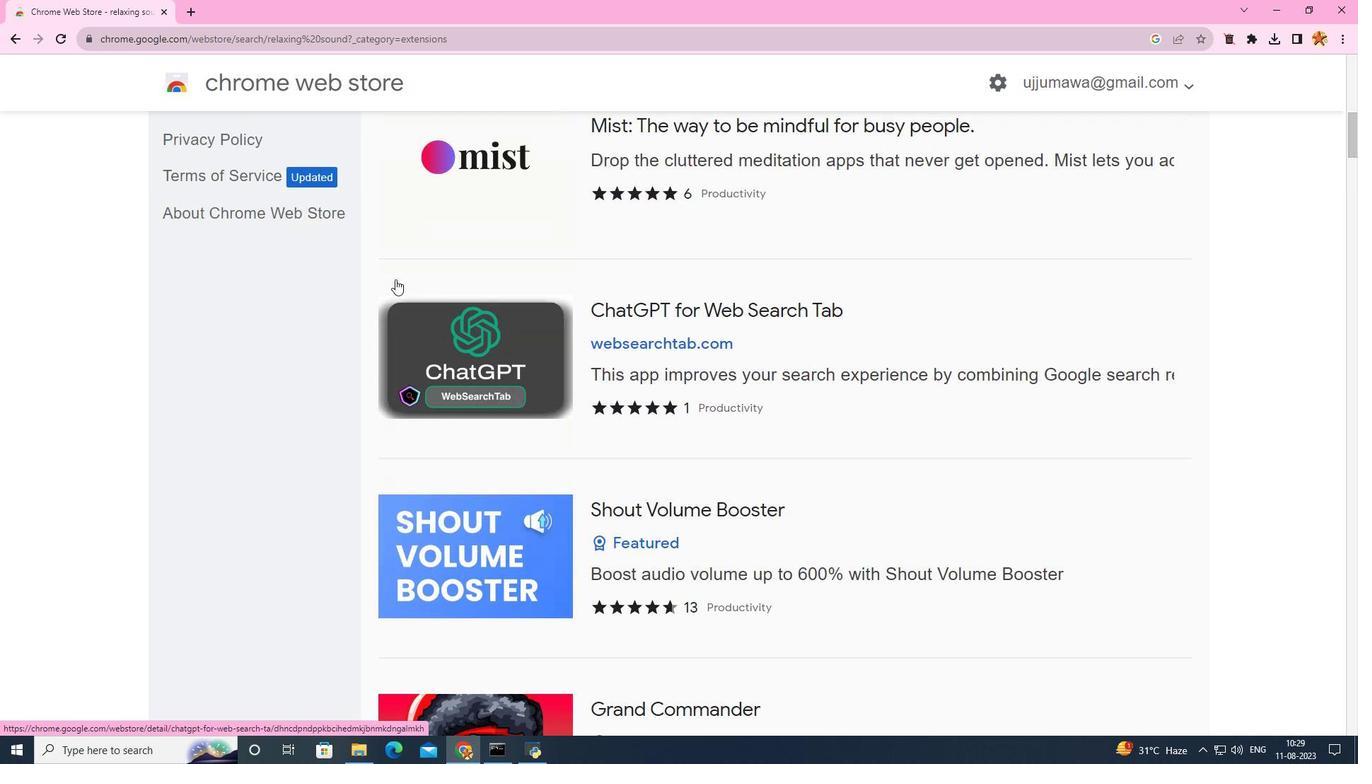 
Action: Mouse scrolled (395, 280) with delta (0, 0)
Screenshot: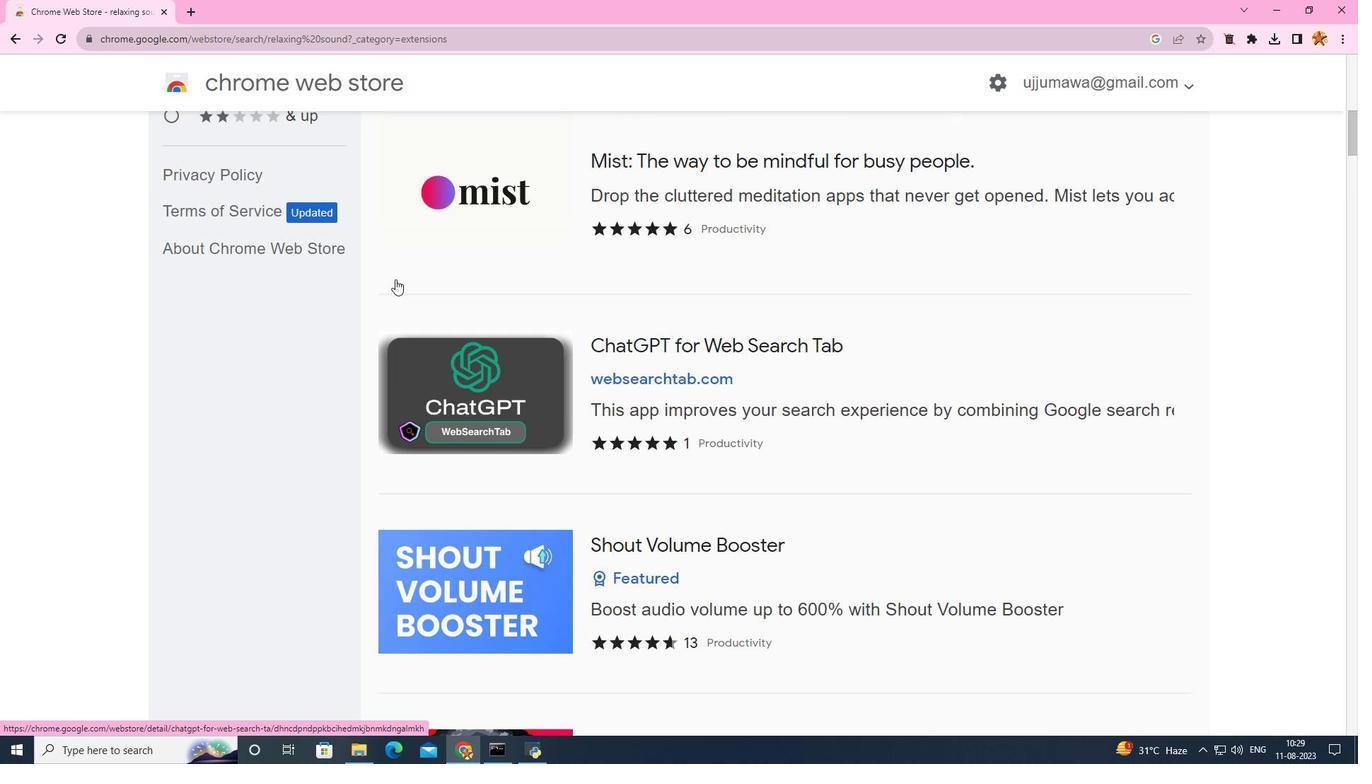 
Action: Mouse scrolled (395, 278) with delta (0, 0)
Screenshot: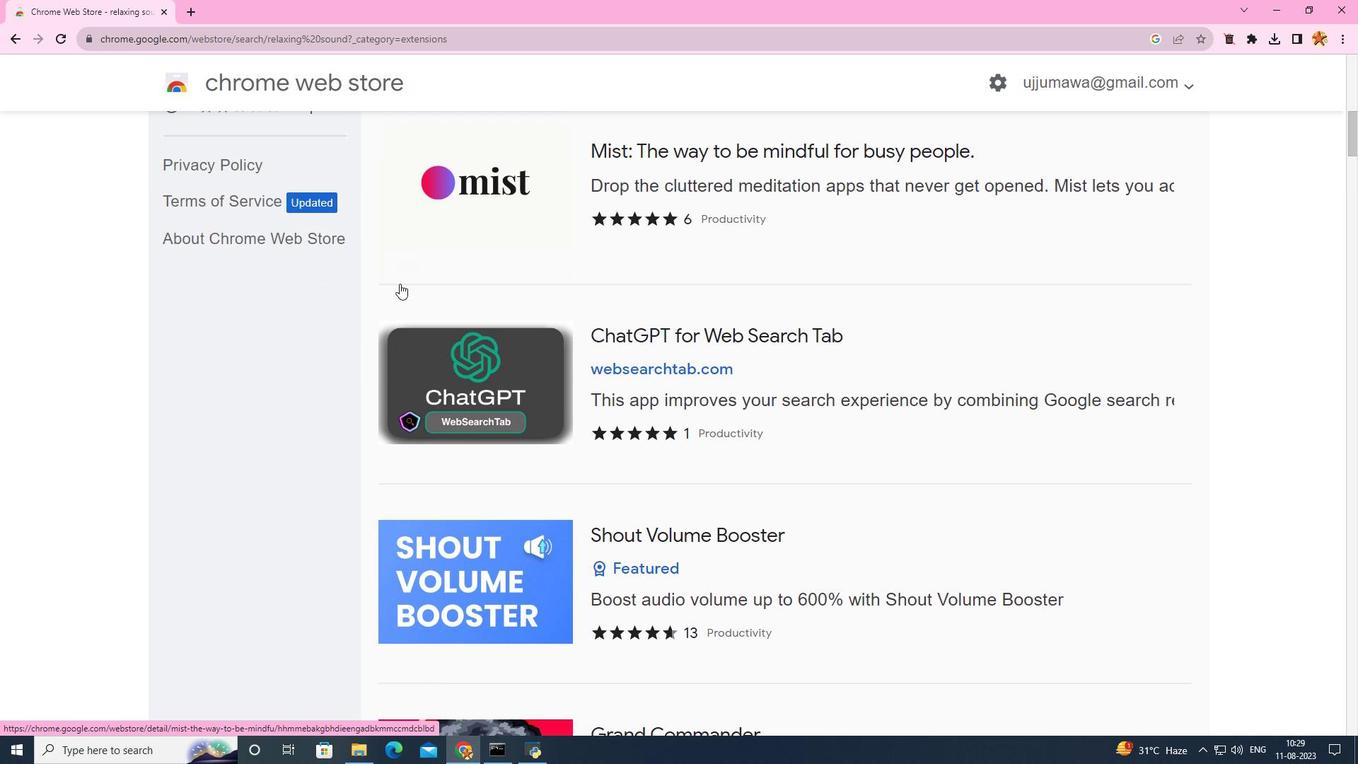 
Action: Mouse moved to (574, 221)
Screenshot: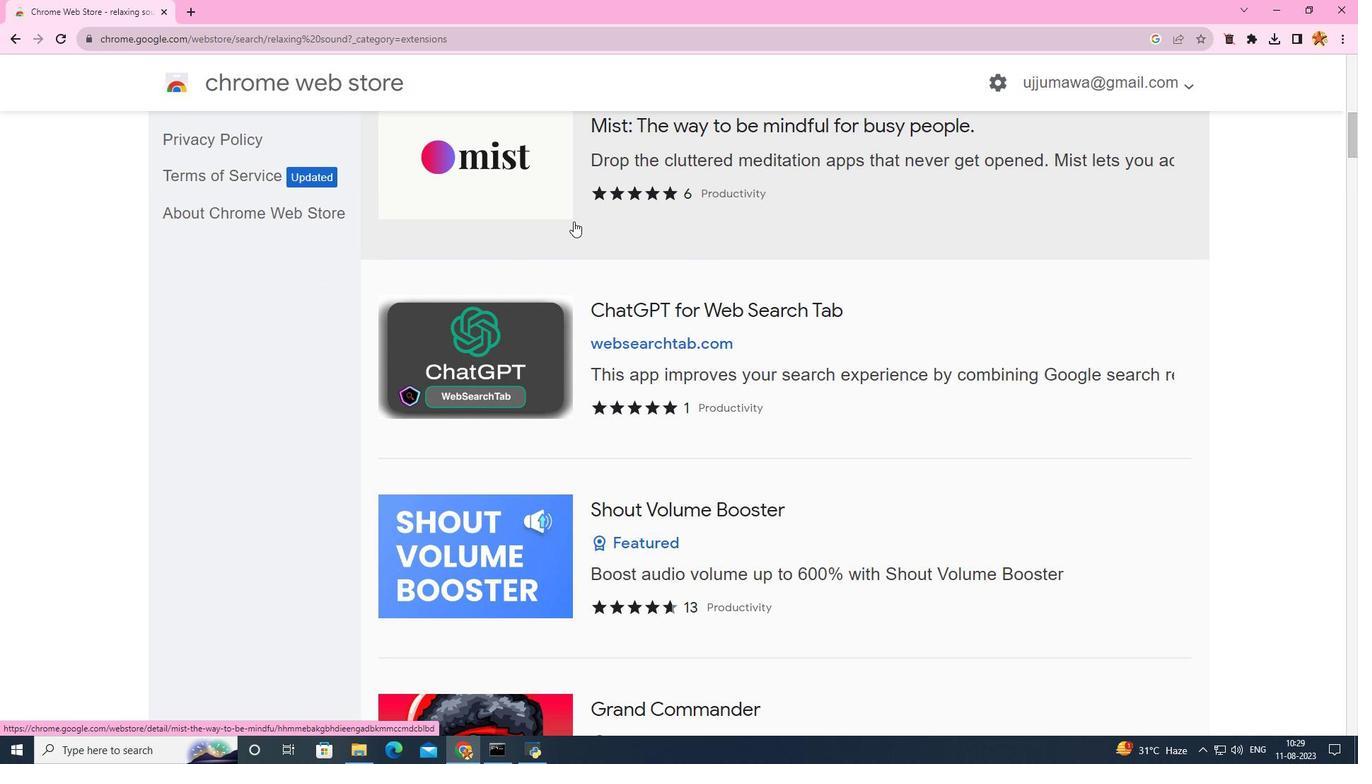 
Action: Mouse scrolled (574, 222) with delta (0, 0)
Screenshot: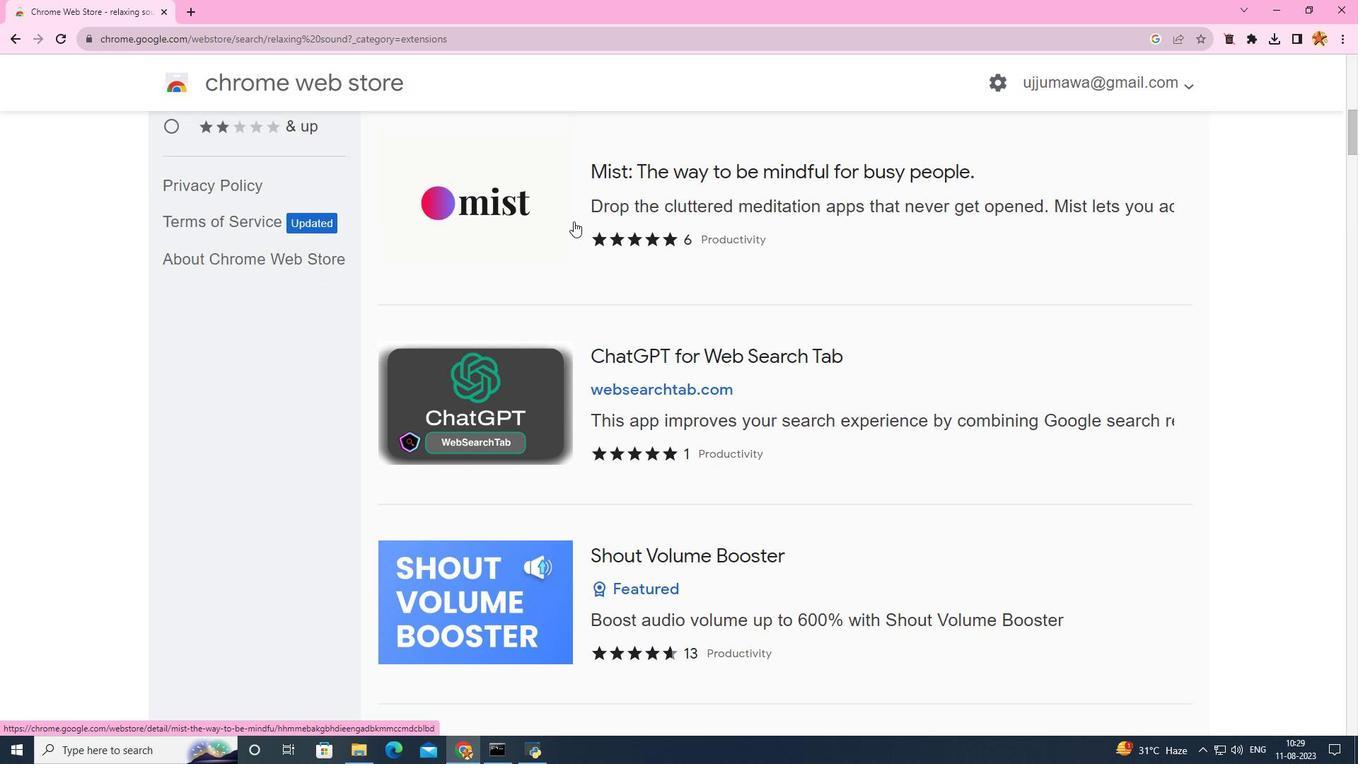 
Action: Mouse moved to (535, 252)
Screenshot: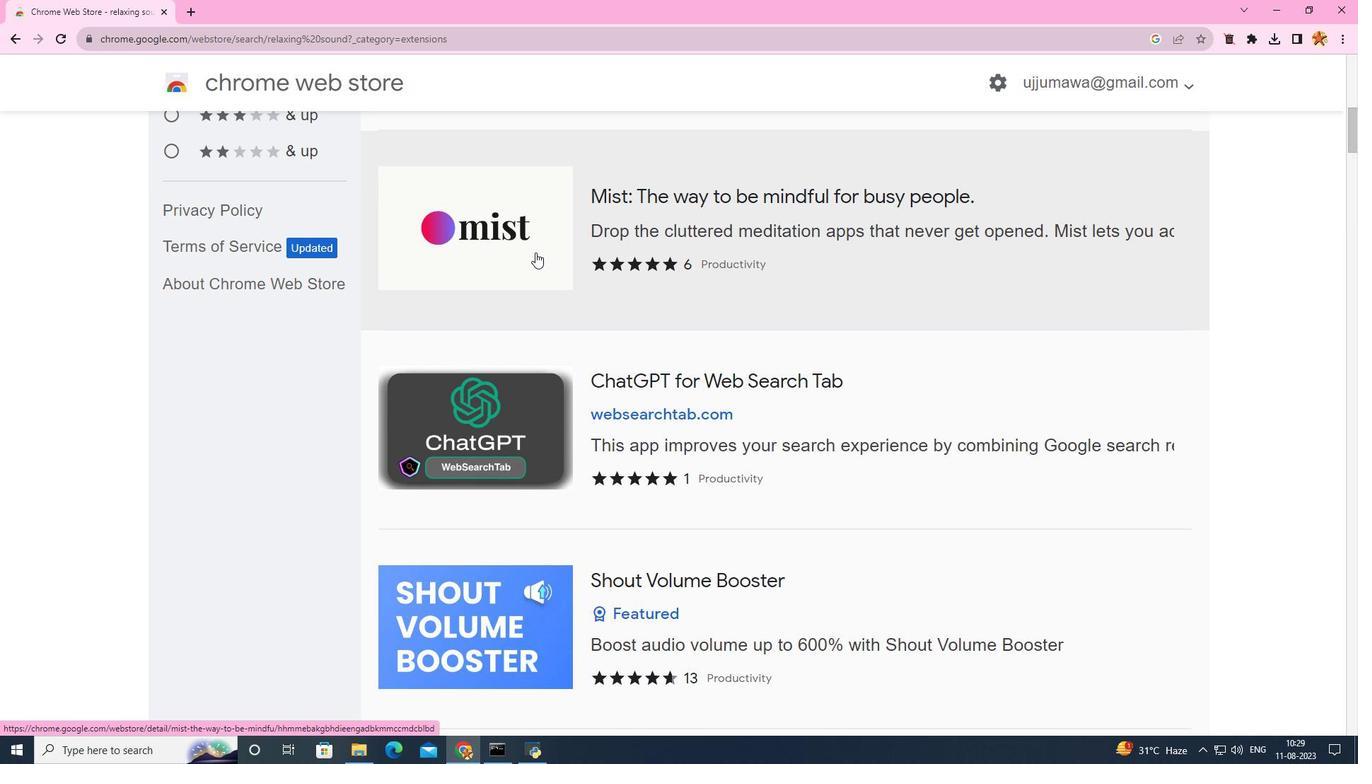 
Action: Mouse pressed left at (535, 252)
Screenshot: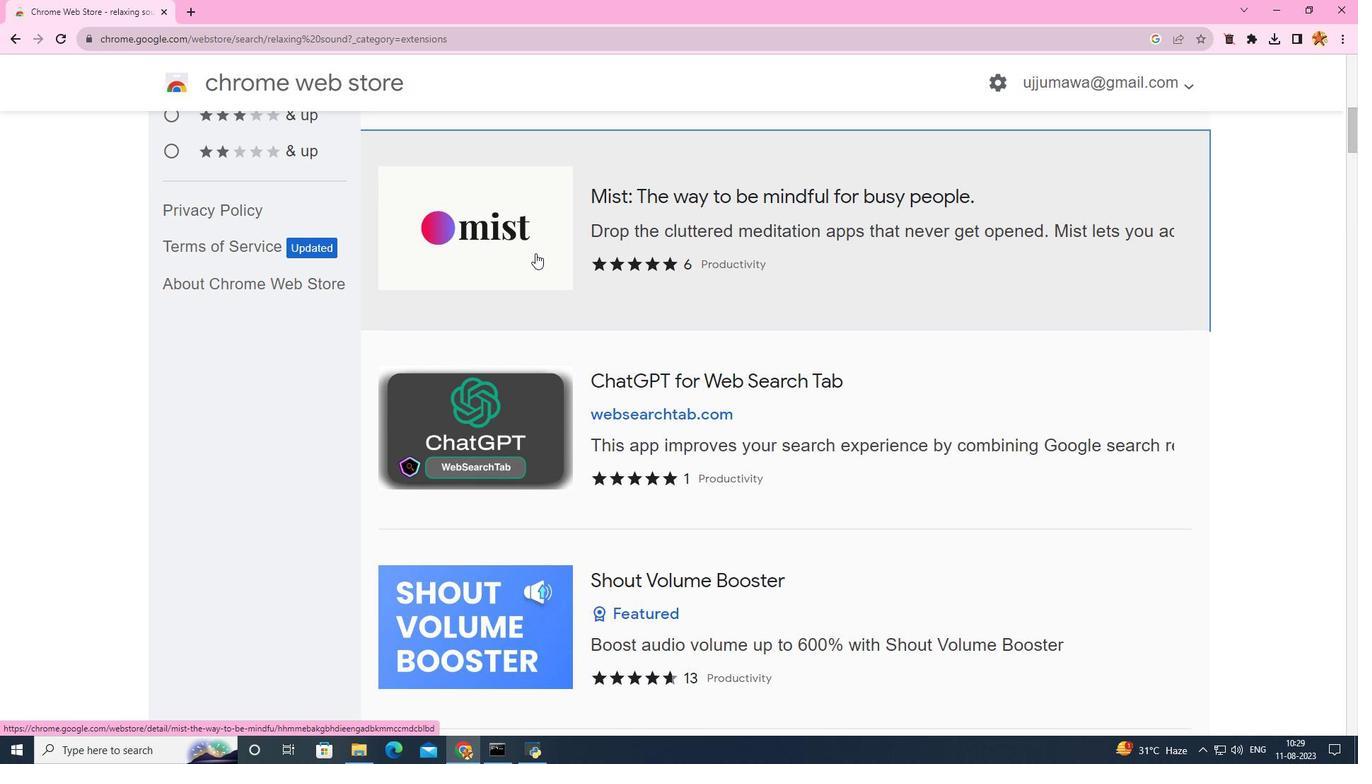 
Action: Mouse moved to (647, 332)
Screenshot: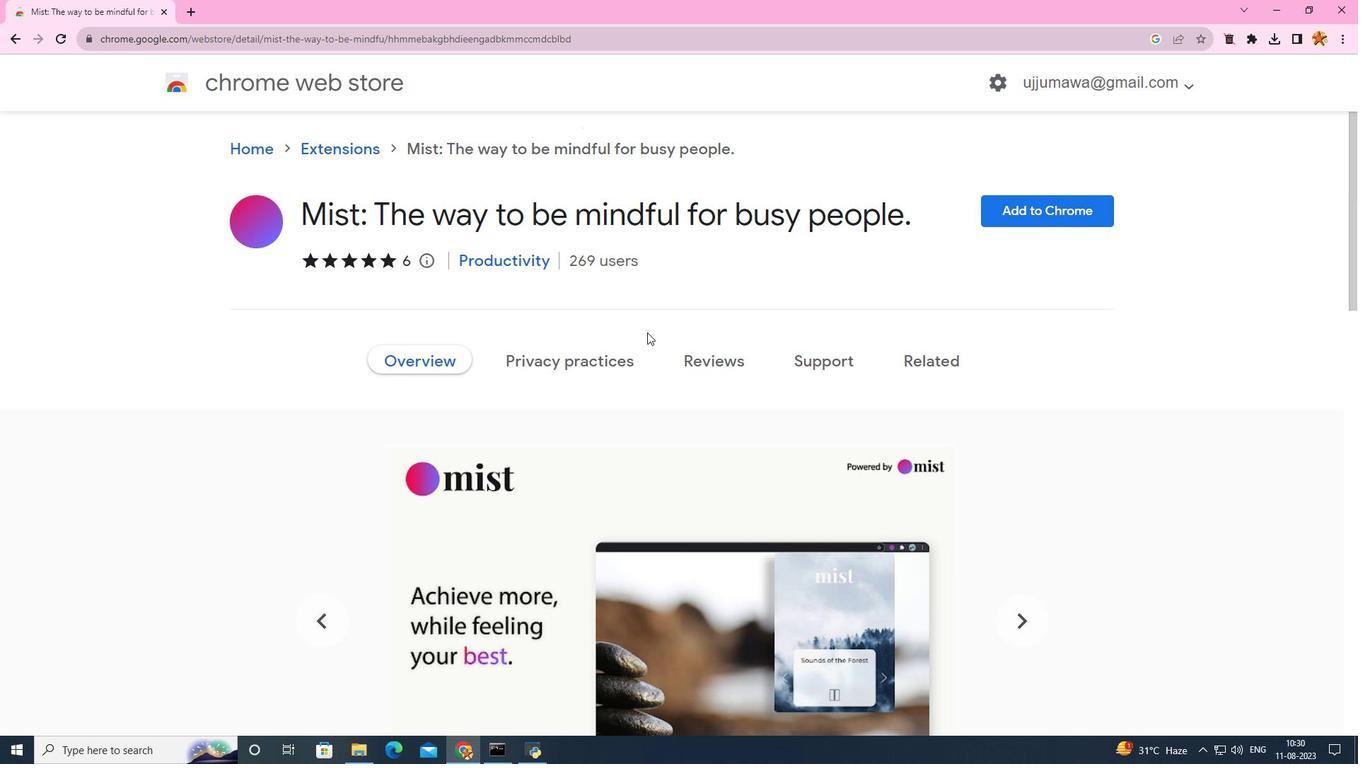 
Action: Mouse scrolled (647, 331) with delta (0, 0)
Screenshot: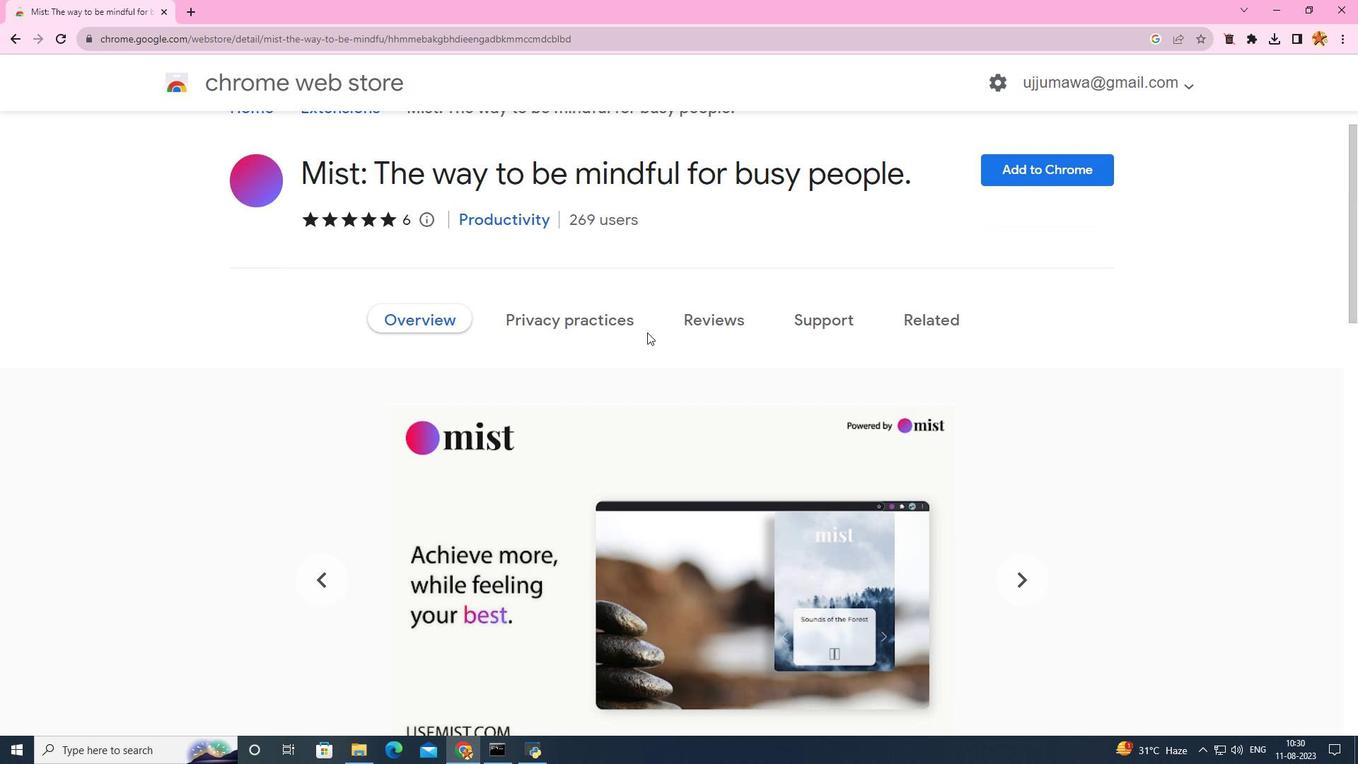 
Action: Mouse scrolled (647, 331) with delta (0, 0)
Screenshot: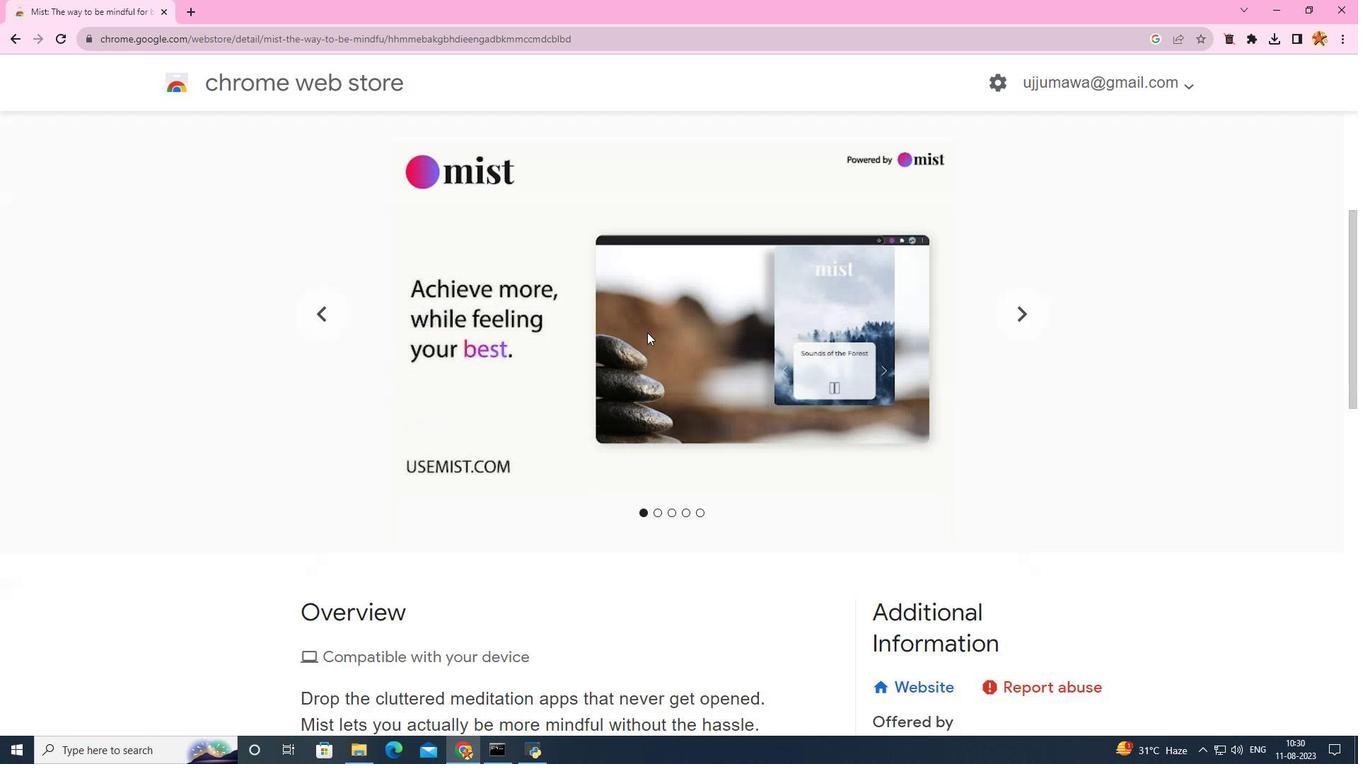 
Action: Mouse scrolled (647, 331) with delta (0, 0)
Screenshot: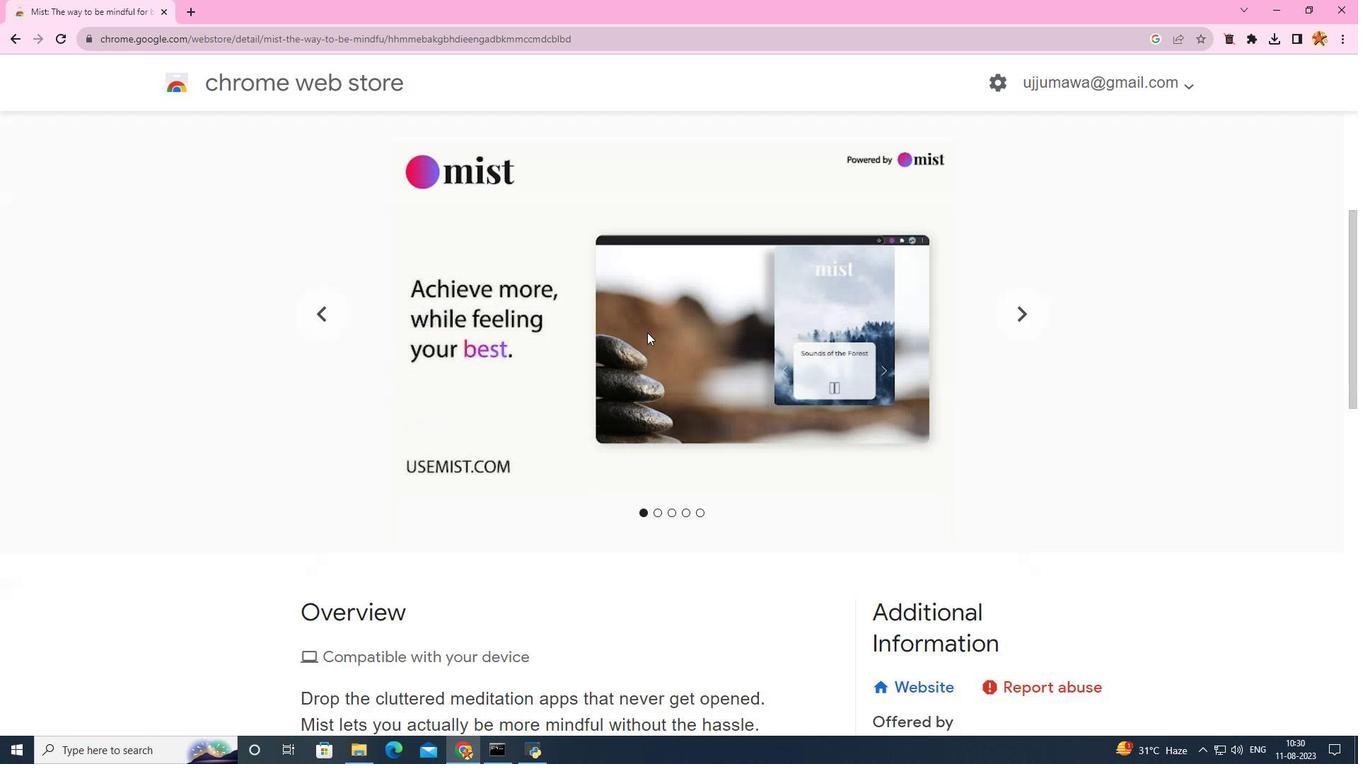 
Action: Mouse scrolled (647, 331) with delta (0, 0)
Screenshot: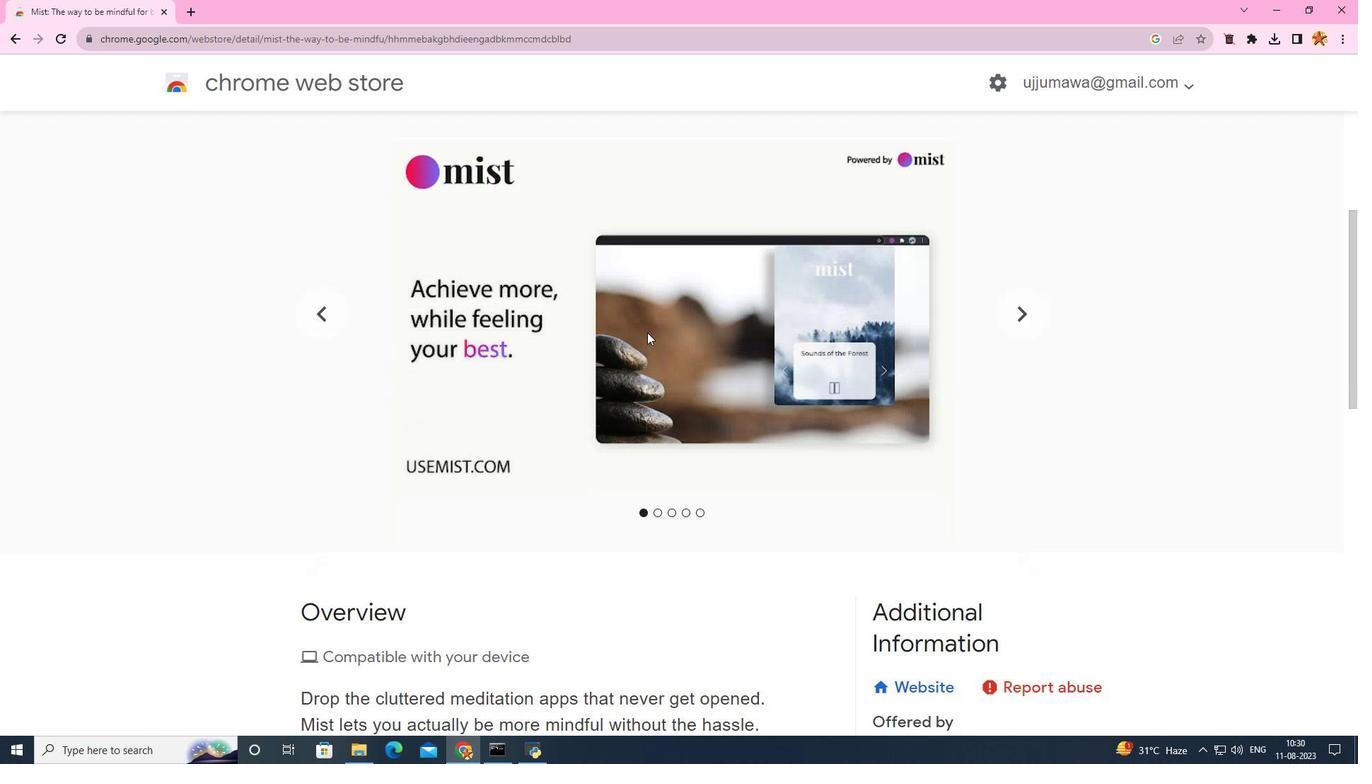 
Action: Mouse scrolled (647, 331) with delta (0, 0)
Screenshot: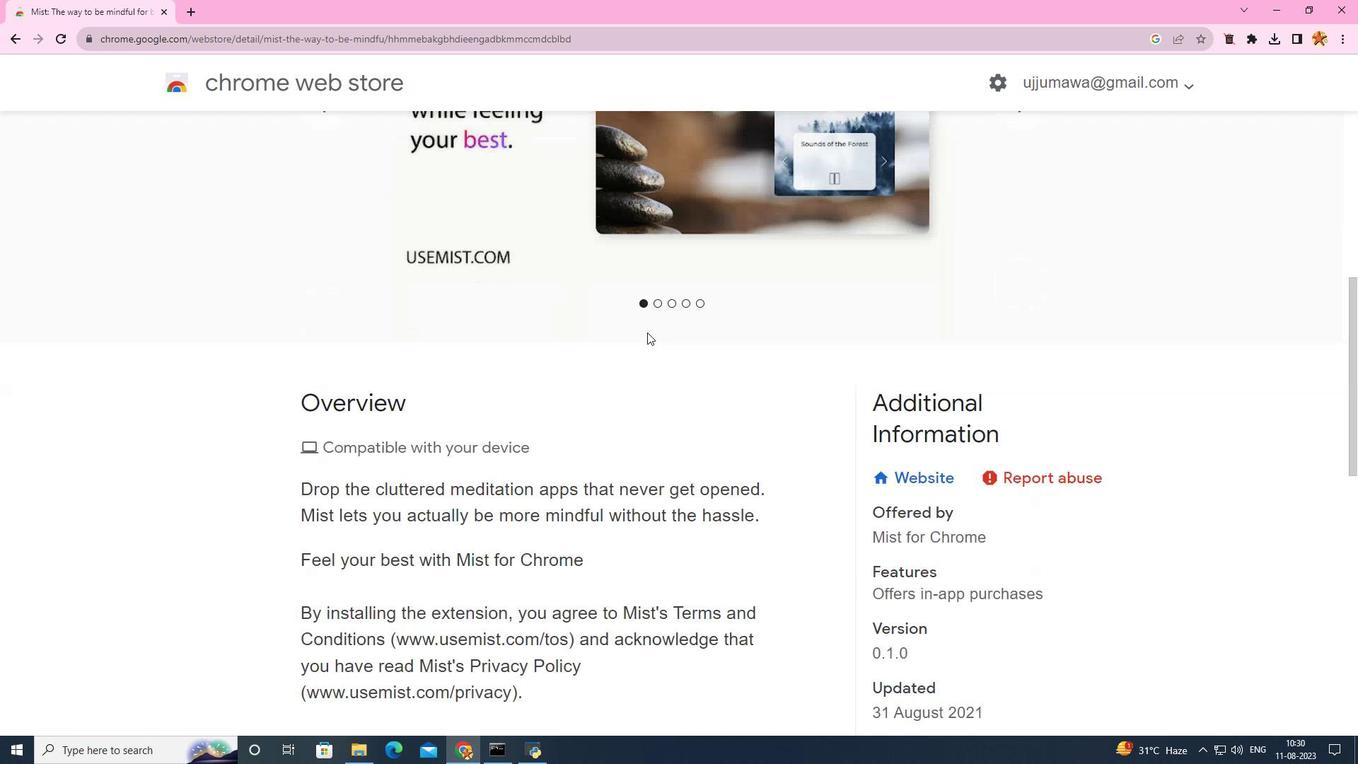 
Action: Mouse scrolled (647, 331) with delta (0, 0)
Screenshot: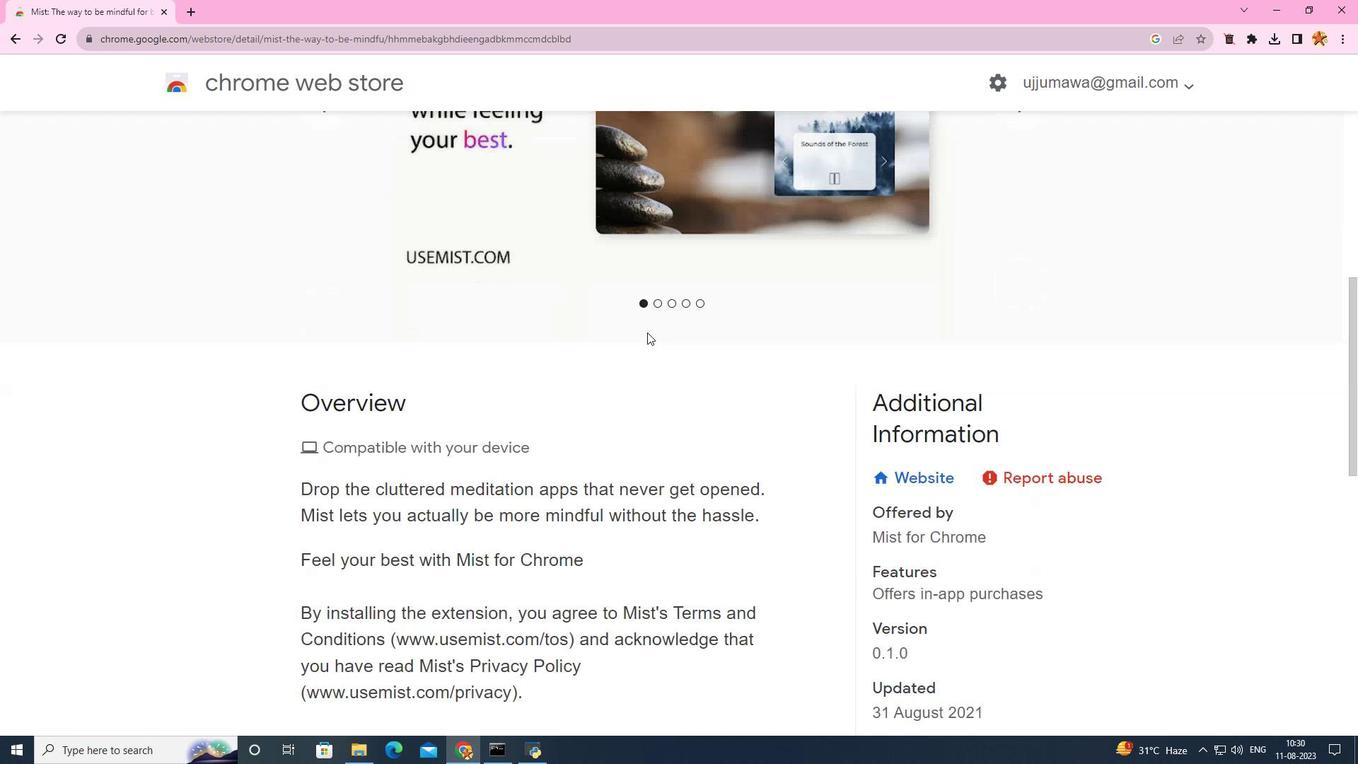 
Action: Mouse scrolled (647, 331) with delta (0, 0)
Screenshot: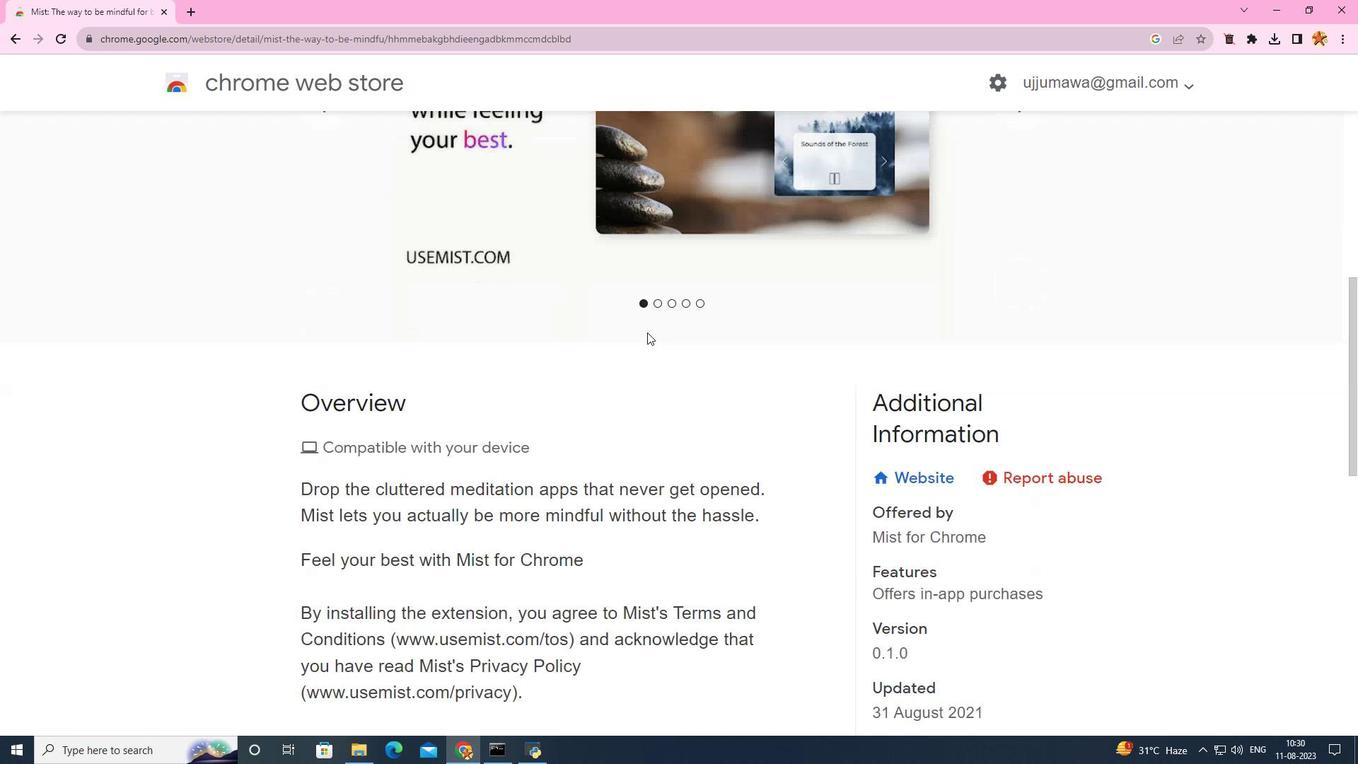 
Action: Mouse scrolled (647, 331) with delta (0, 0)
Screenshot: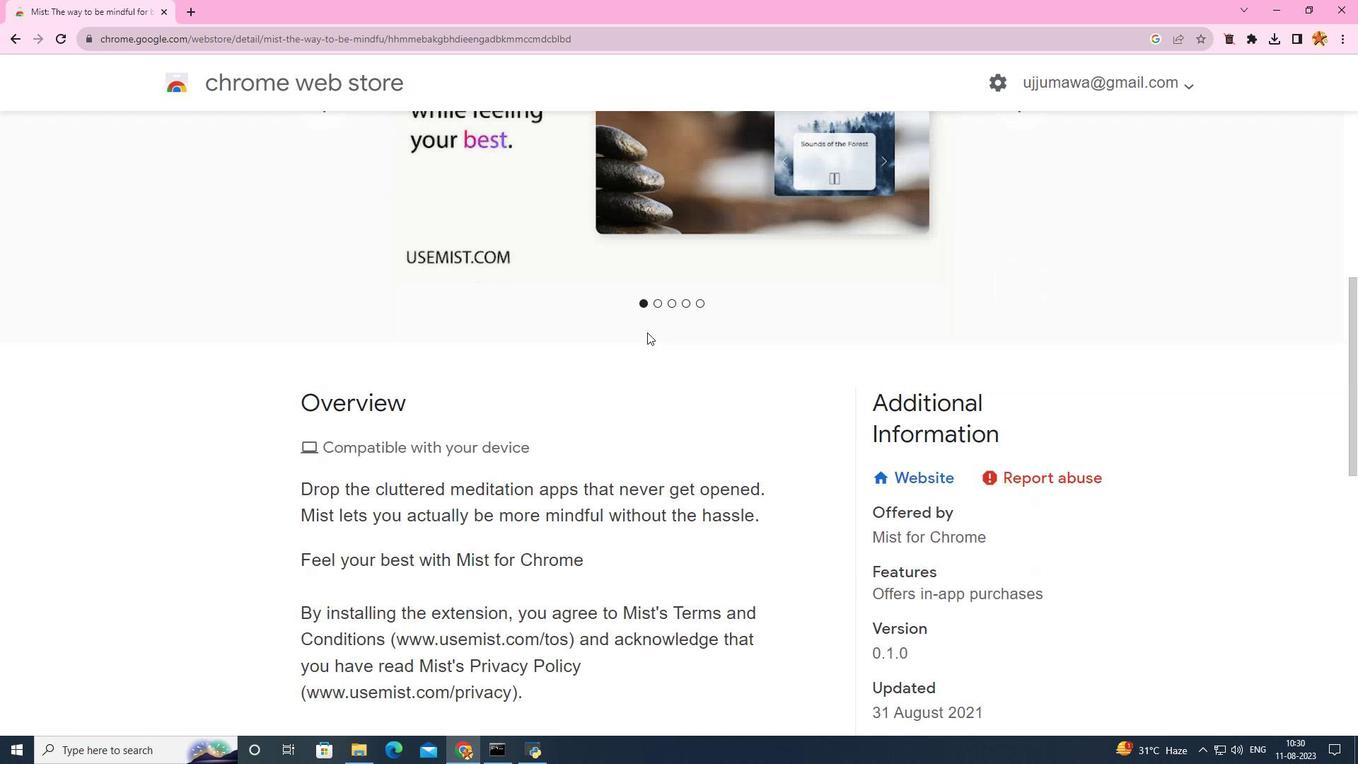 
Action: Mouse scrolled (647, 331) with delta (0, 0)
Screenshot: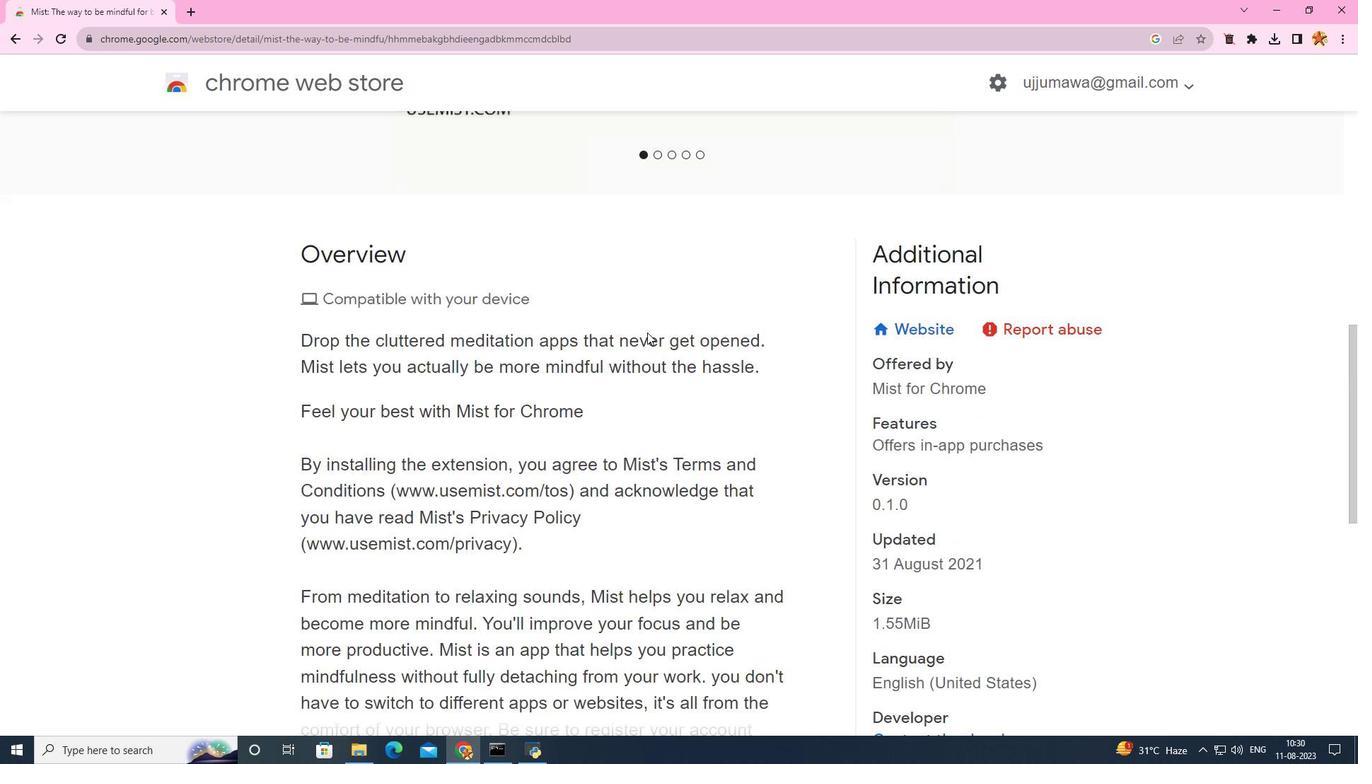 
Action: Mouse scrolled (647, 331) with delta (0, 0)
Screenshot: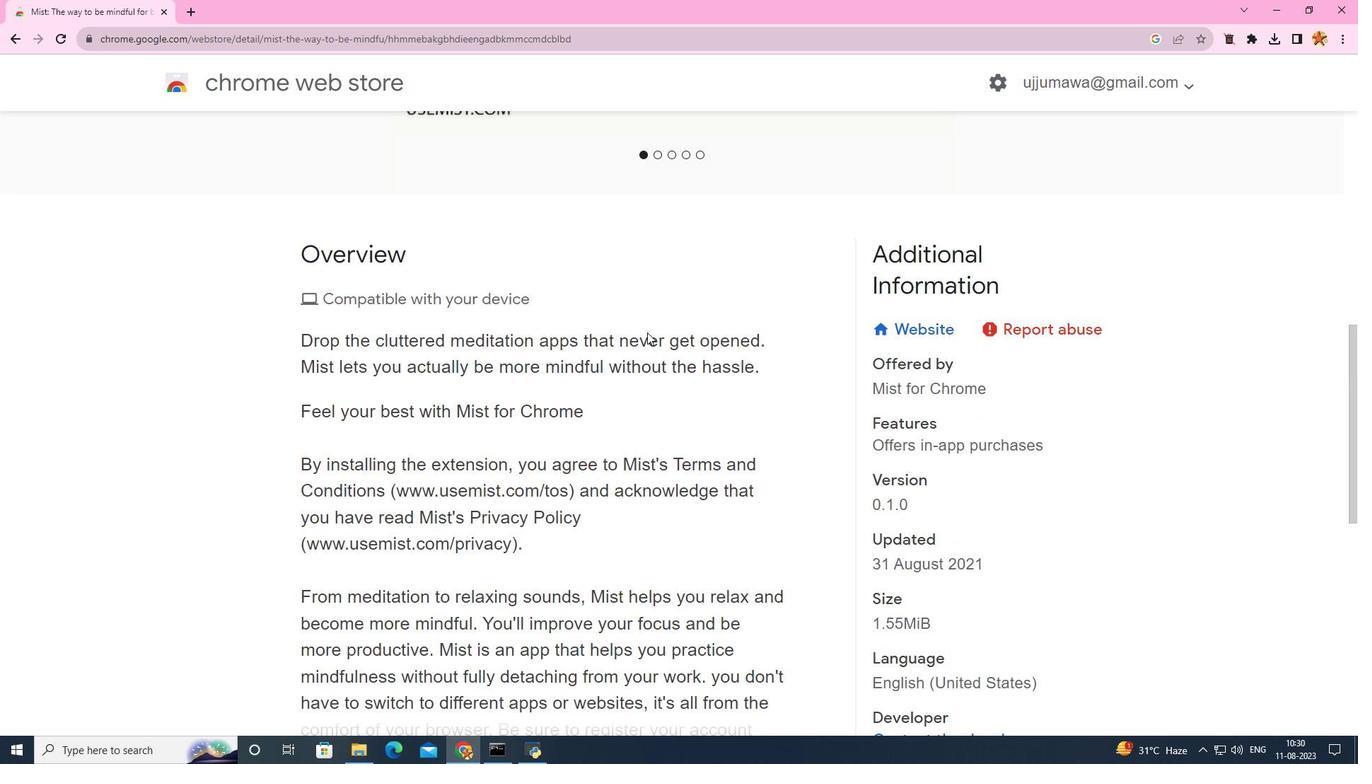 
Action: Mouse scrolled (647, 331) with delta (0, 0)
Screenshot: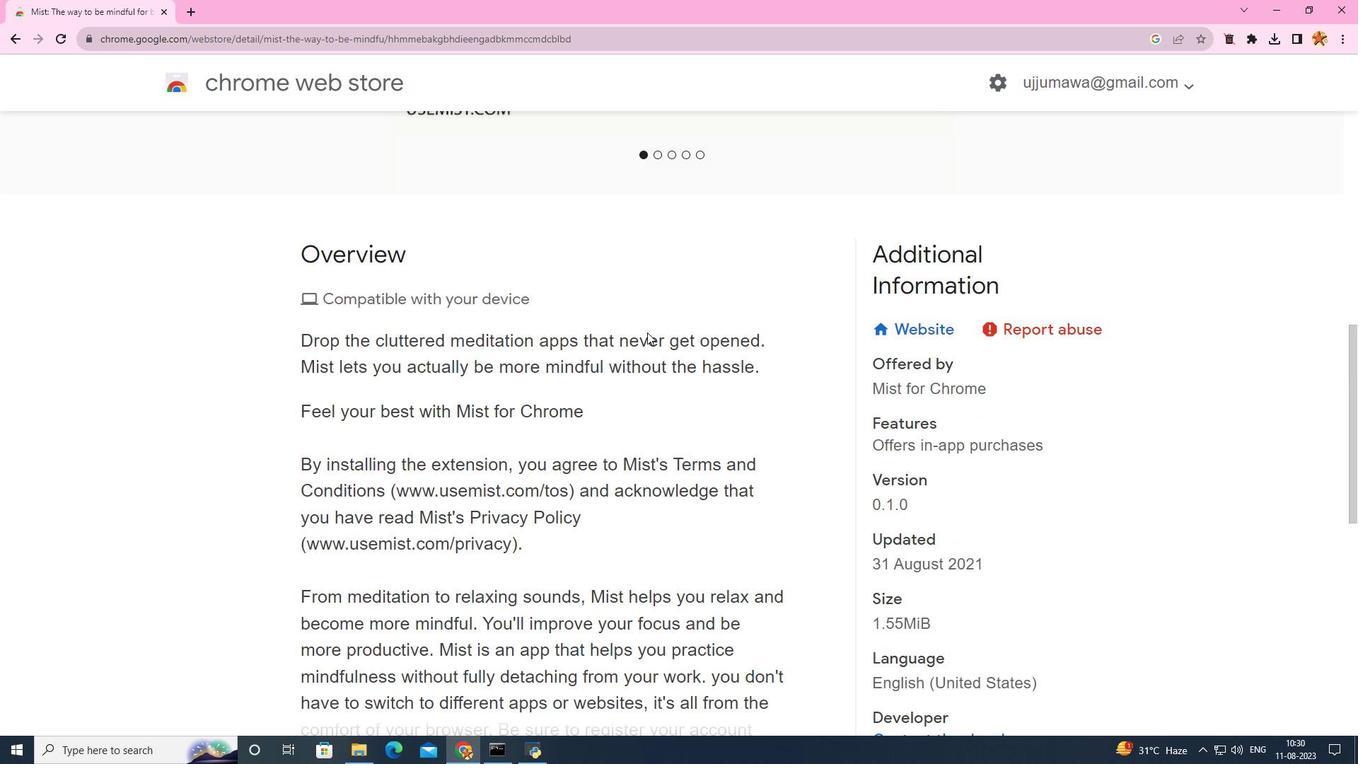 
Action: Mouse scrolled (647, 331) with delta (0, 0)
Screenshot: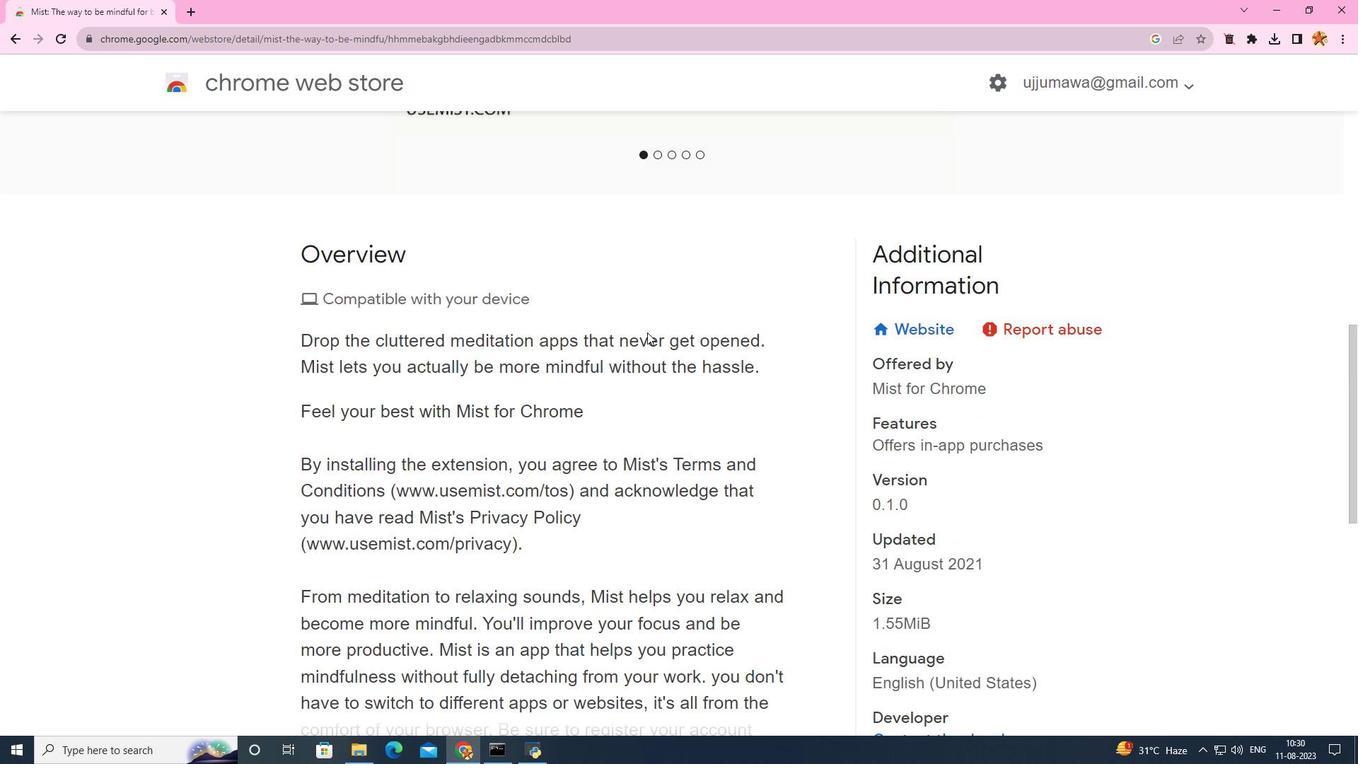 
Action: Mouse scrolled (647, 331) with delta (0, 0)
Screenshot: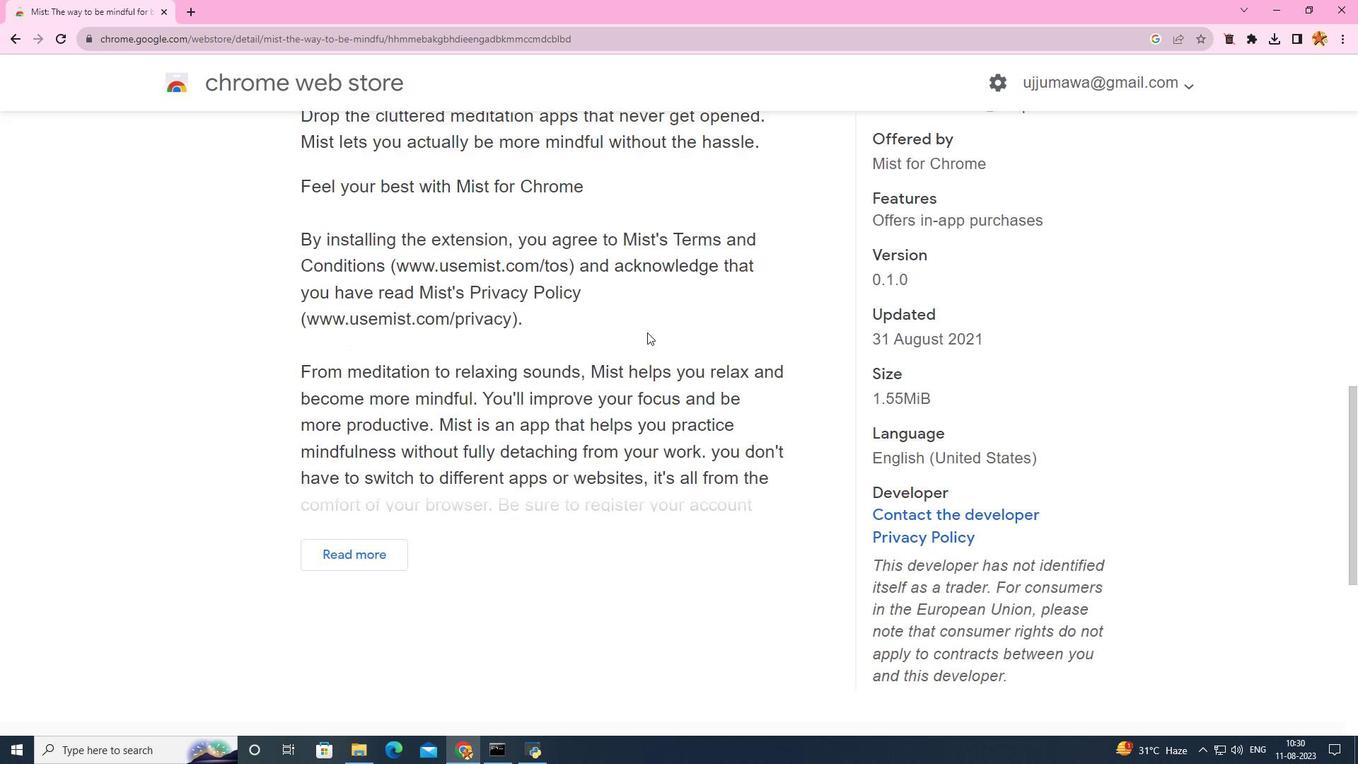 
Action: Mouse scrolled (647, 333) with delta (0, 0)
Screenshot: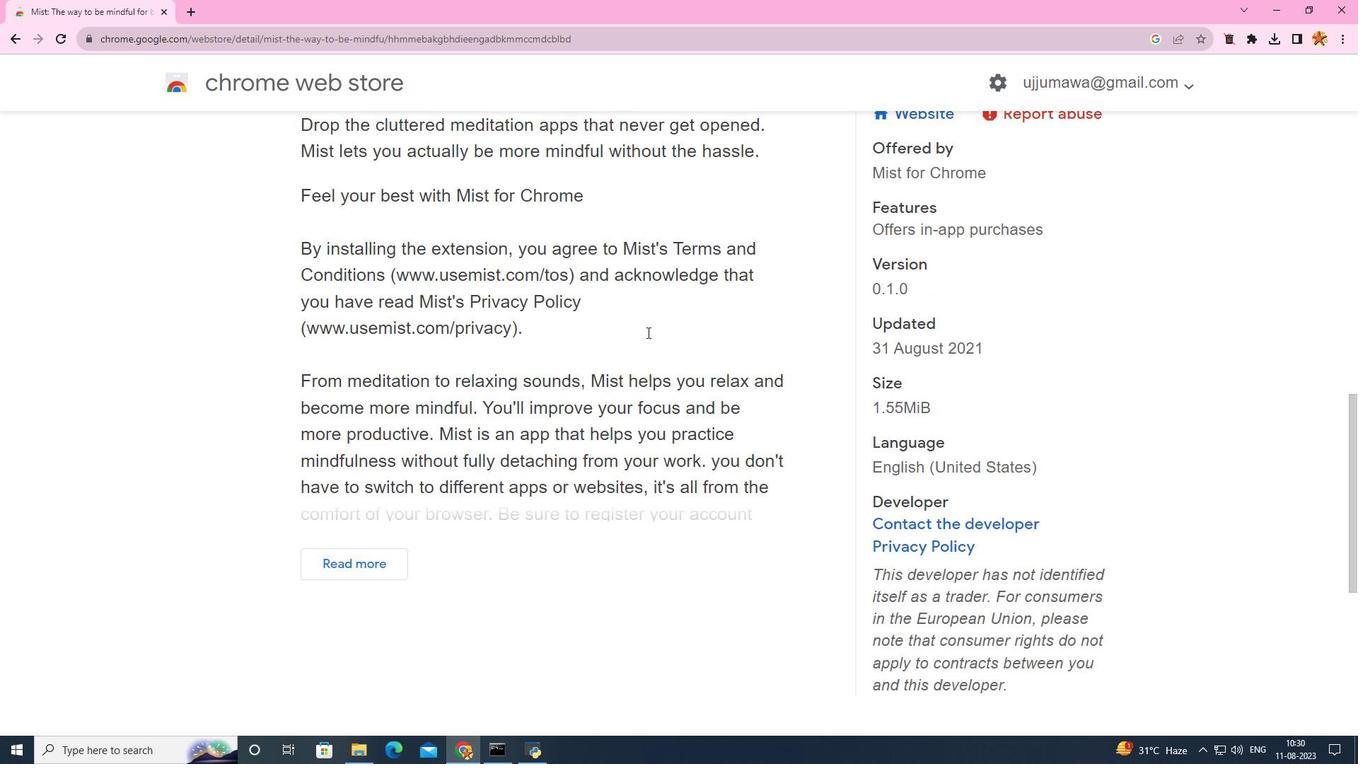 
Action: Mouse scrolled (647, 333) with delta (0, 0)
Screenshot: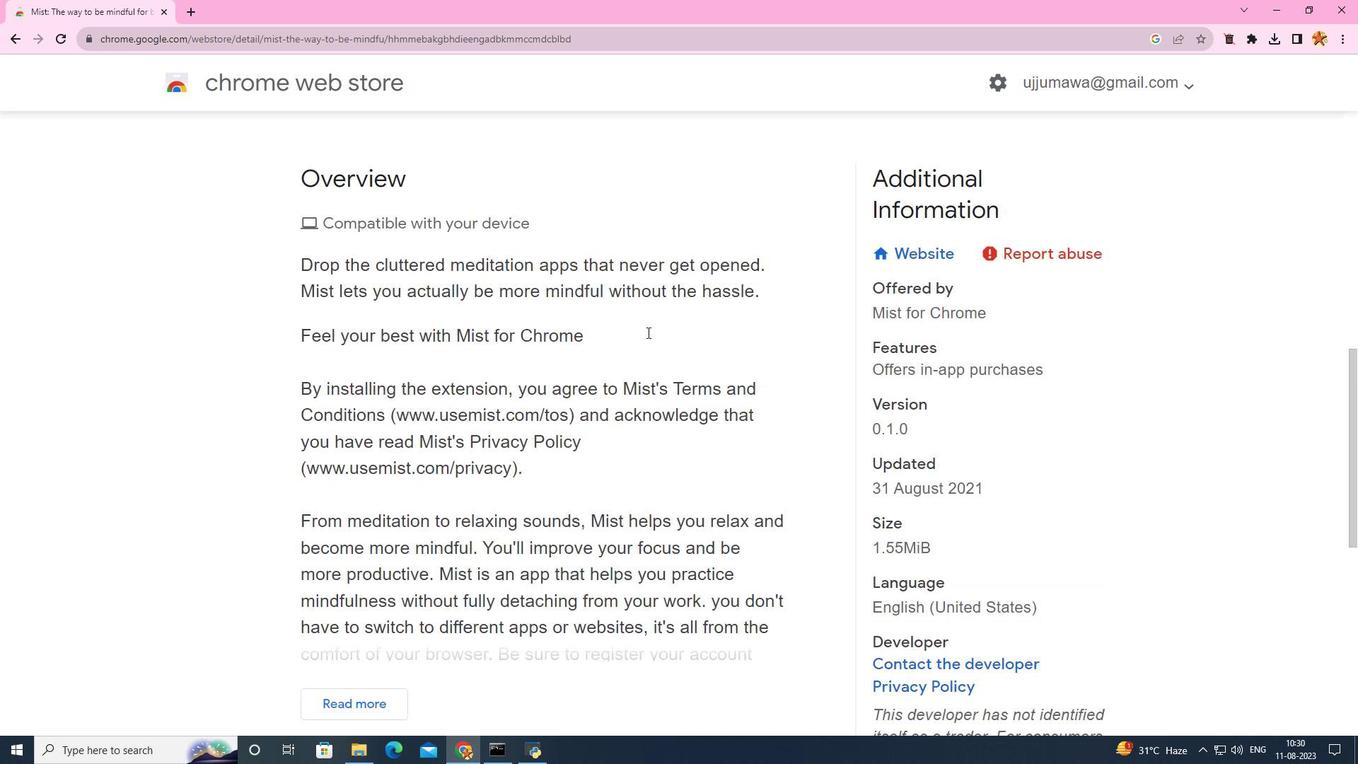 
Action: Mouse scrolled (647, 333) with delta (0, 0)
Screenshot: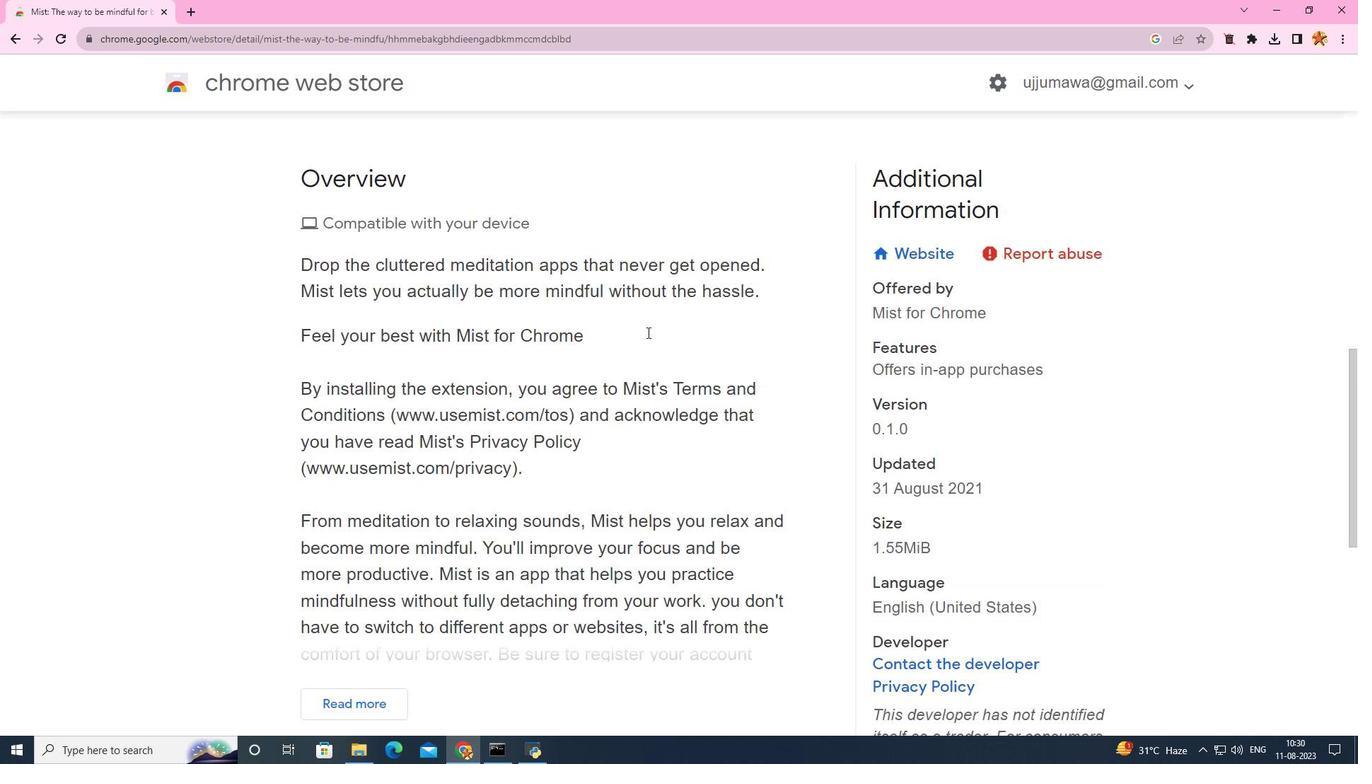
Action: Mouse scrolled (647, 333) with delta (0, 0)
Screenshot: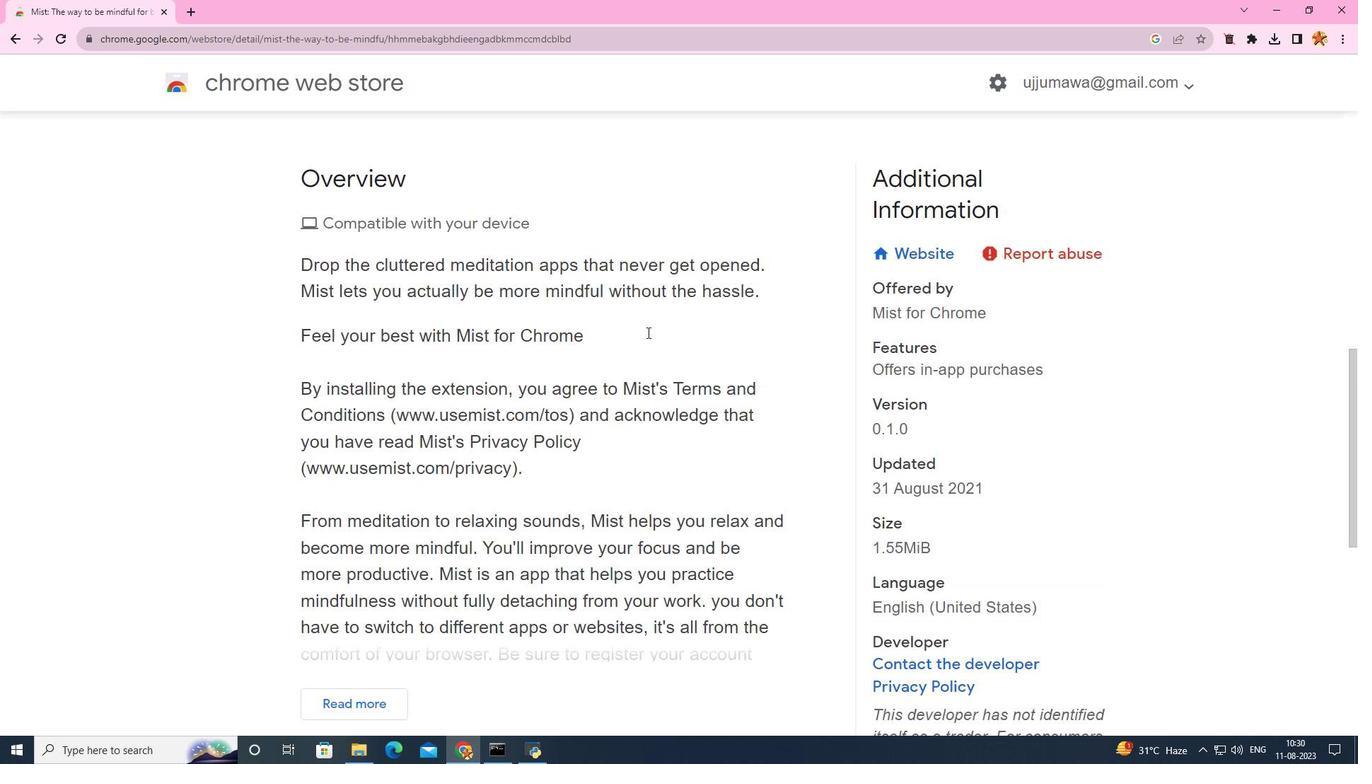 
Action: Mouse scrolled (647, 333) with delta (0, 0)
Screenshot: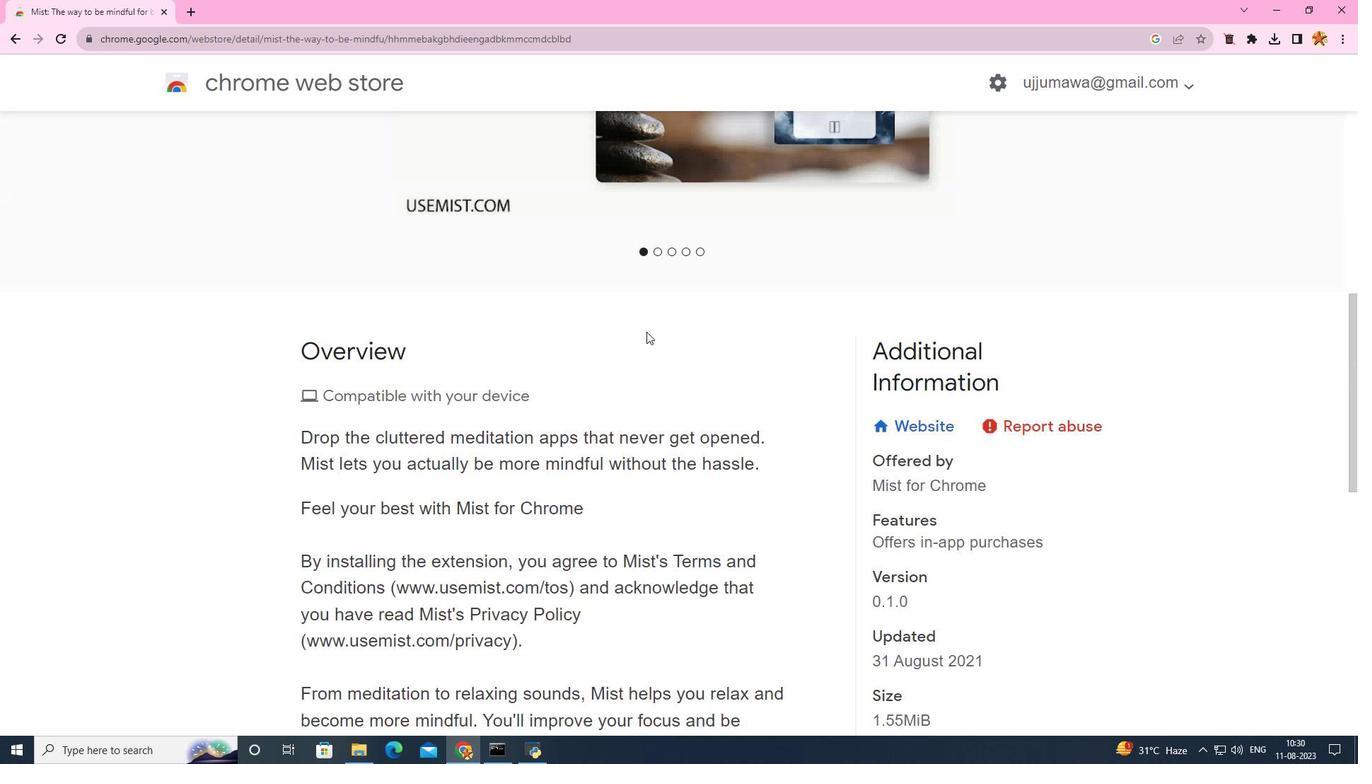 
Action: Mouse scrolled (647, 331) with delta (0, 0)
Screenshot: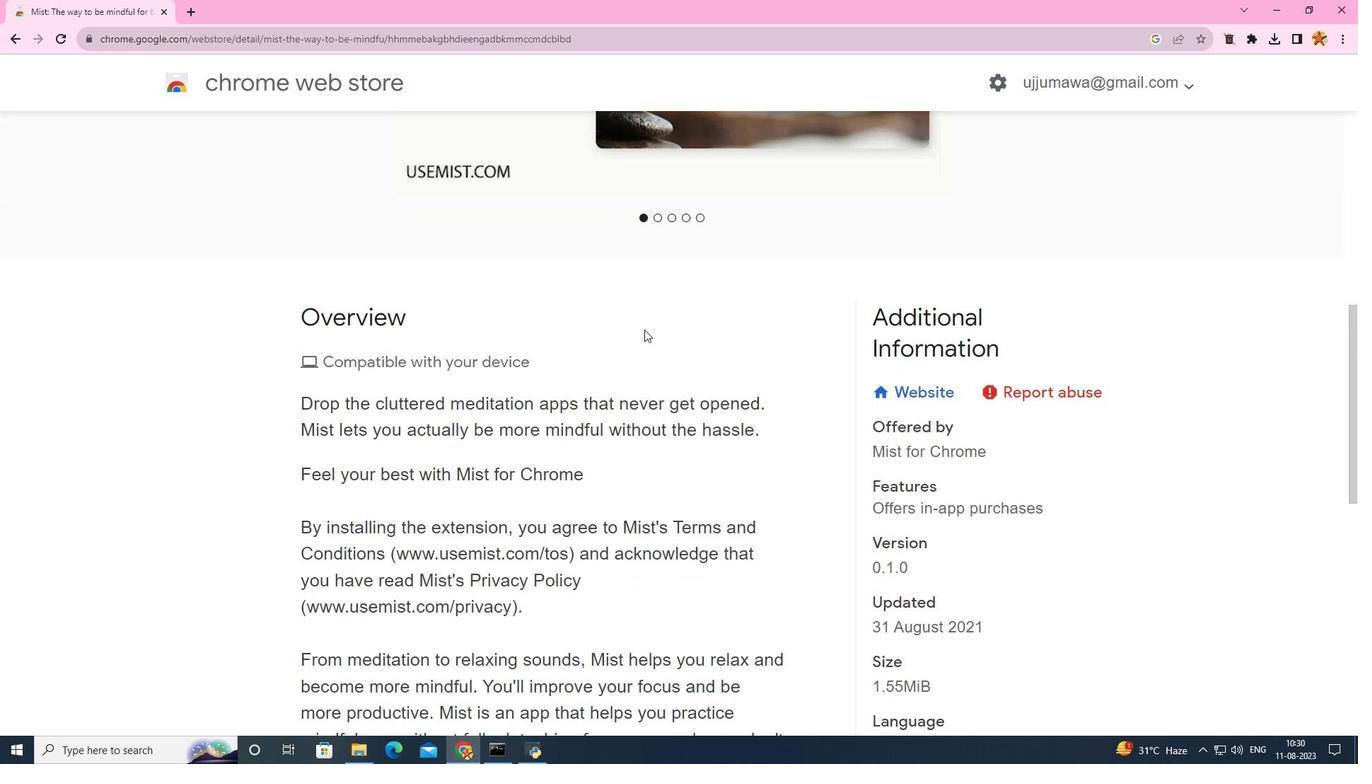 
Action: Mouse moved to (644, 329)
Screenshot: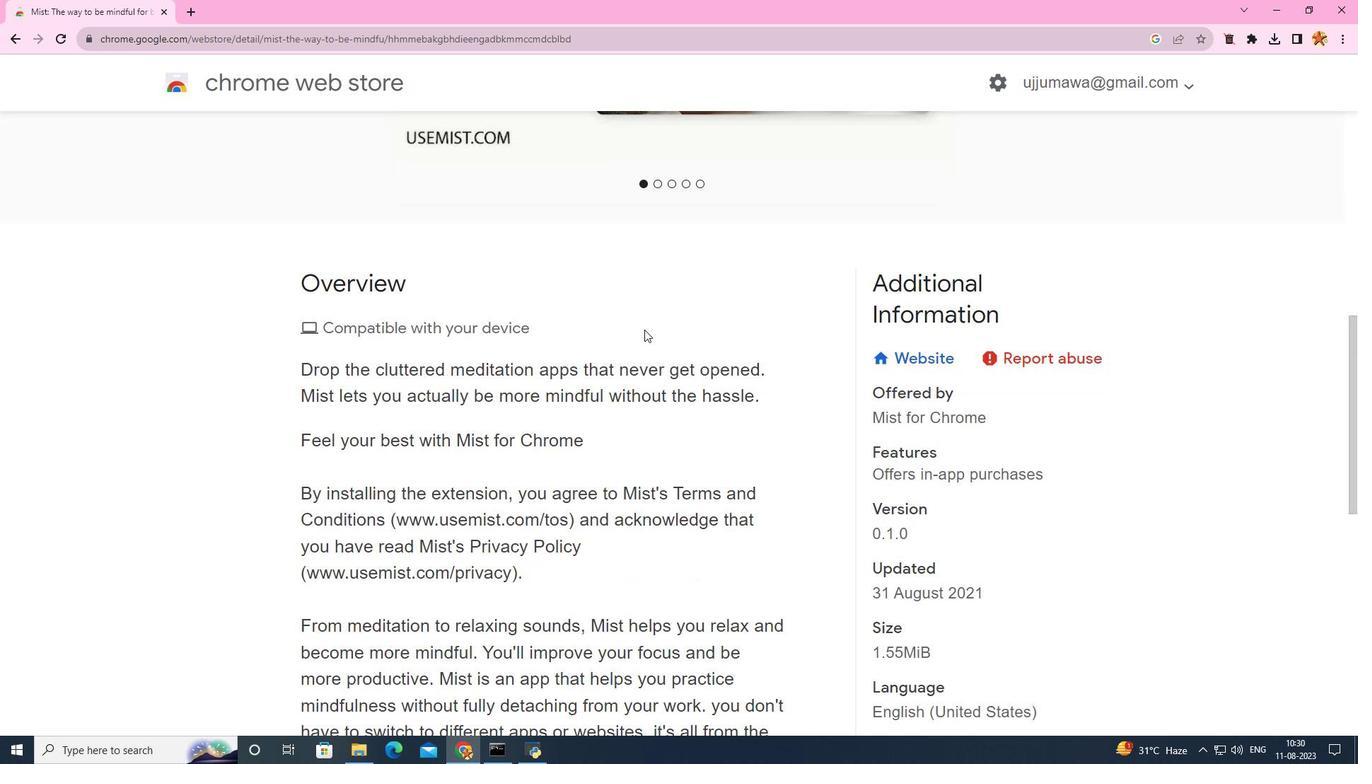 
Action: Mouse scrolled (644, 330) with delta (0, 0)
Screenshot: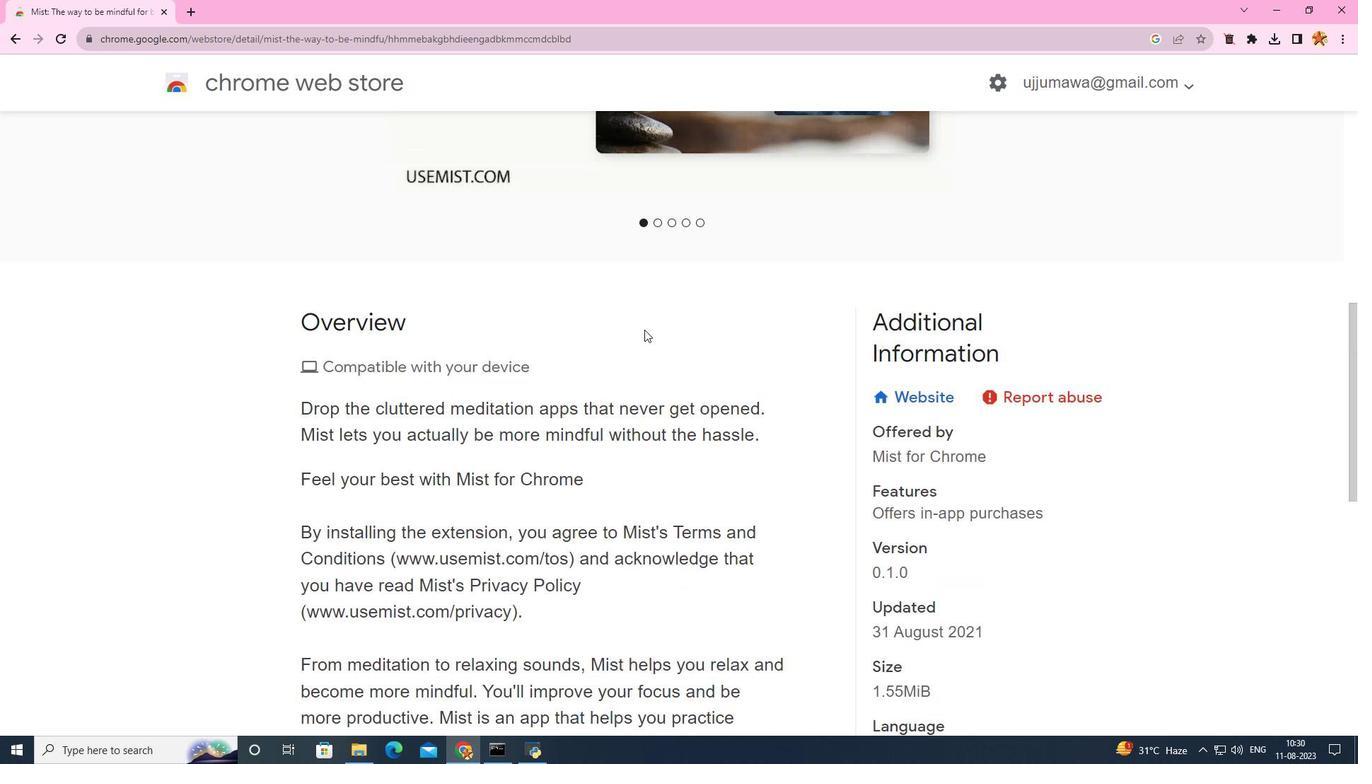 
Action: Mouse scrolled (644, 330) with delta (0, 0)
Screenshot: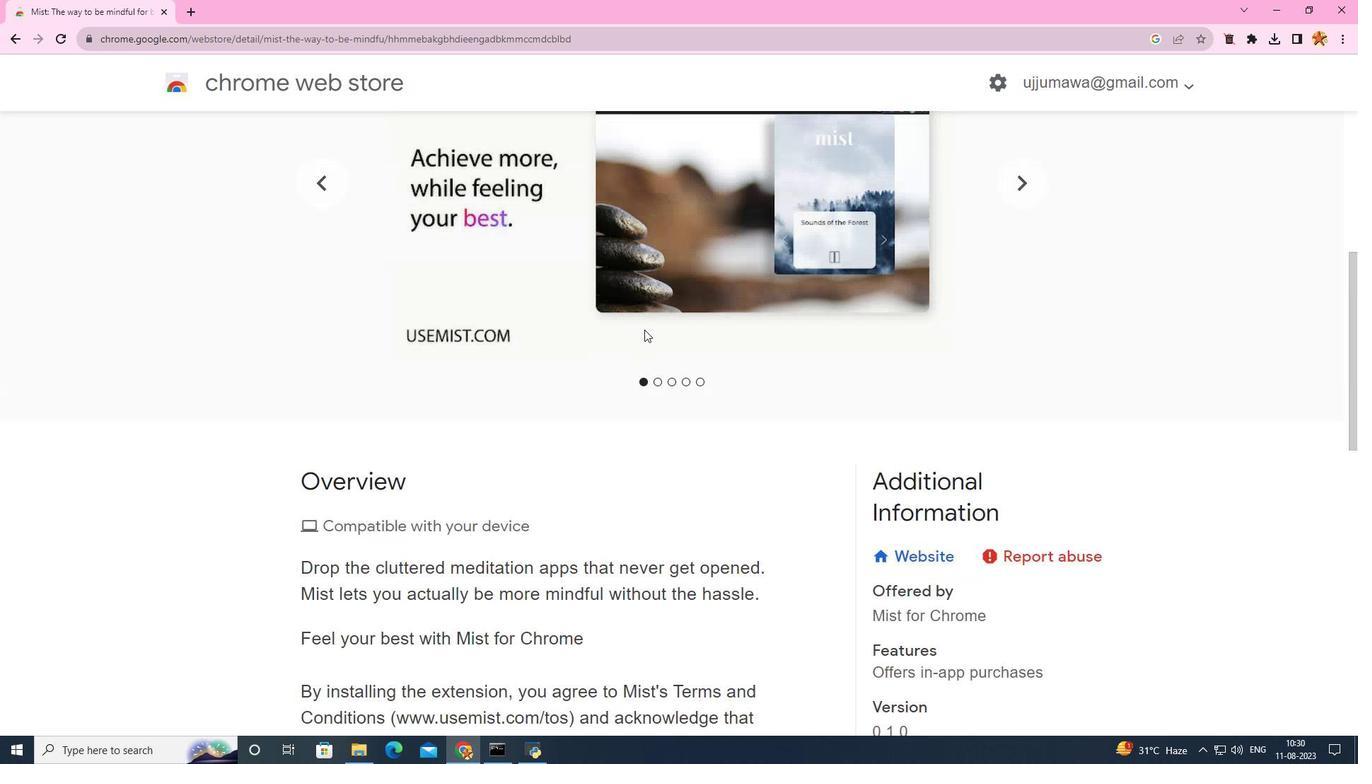 
Action: Mouse scrolled (644, 330) with delta (0, 0)
Screenshot: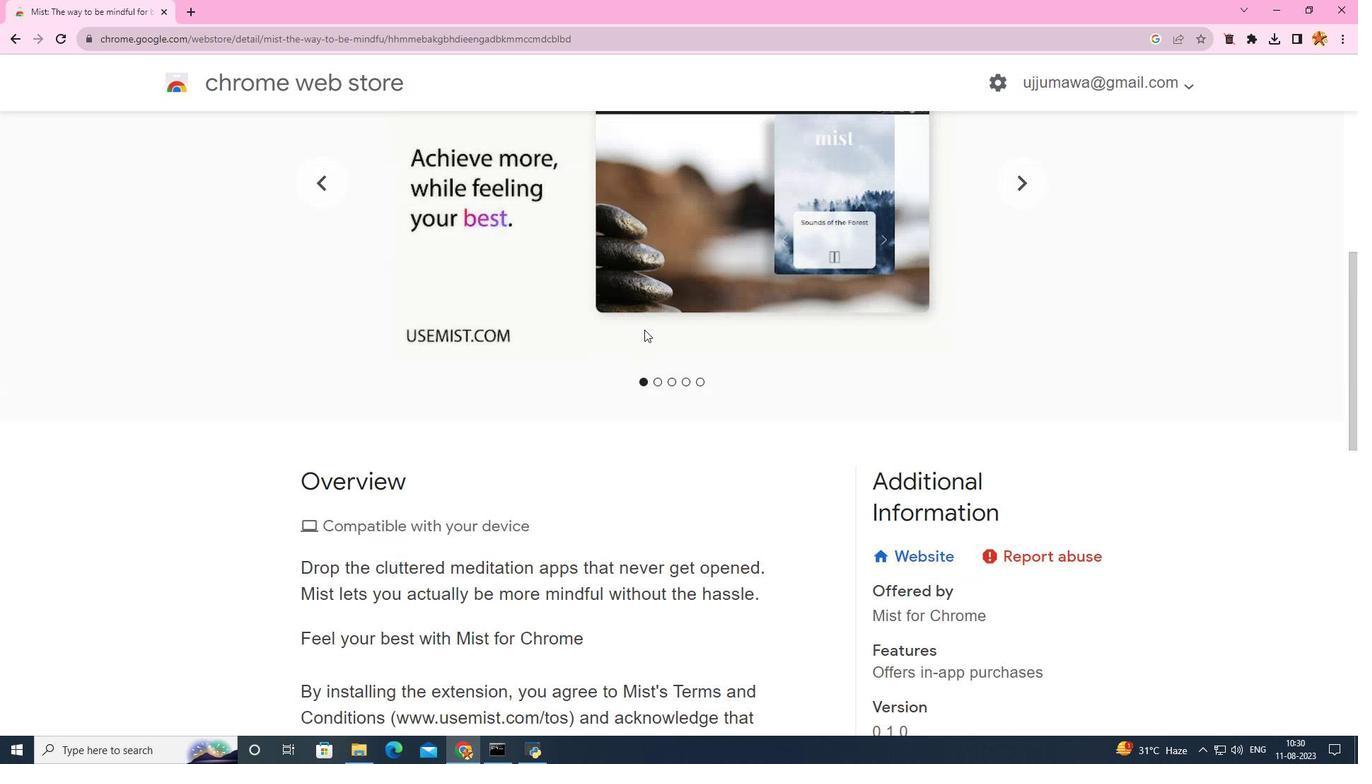 
Action: Mouse scrolled (644, 330) with delta (0, 0)
Screenshot: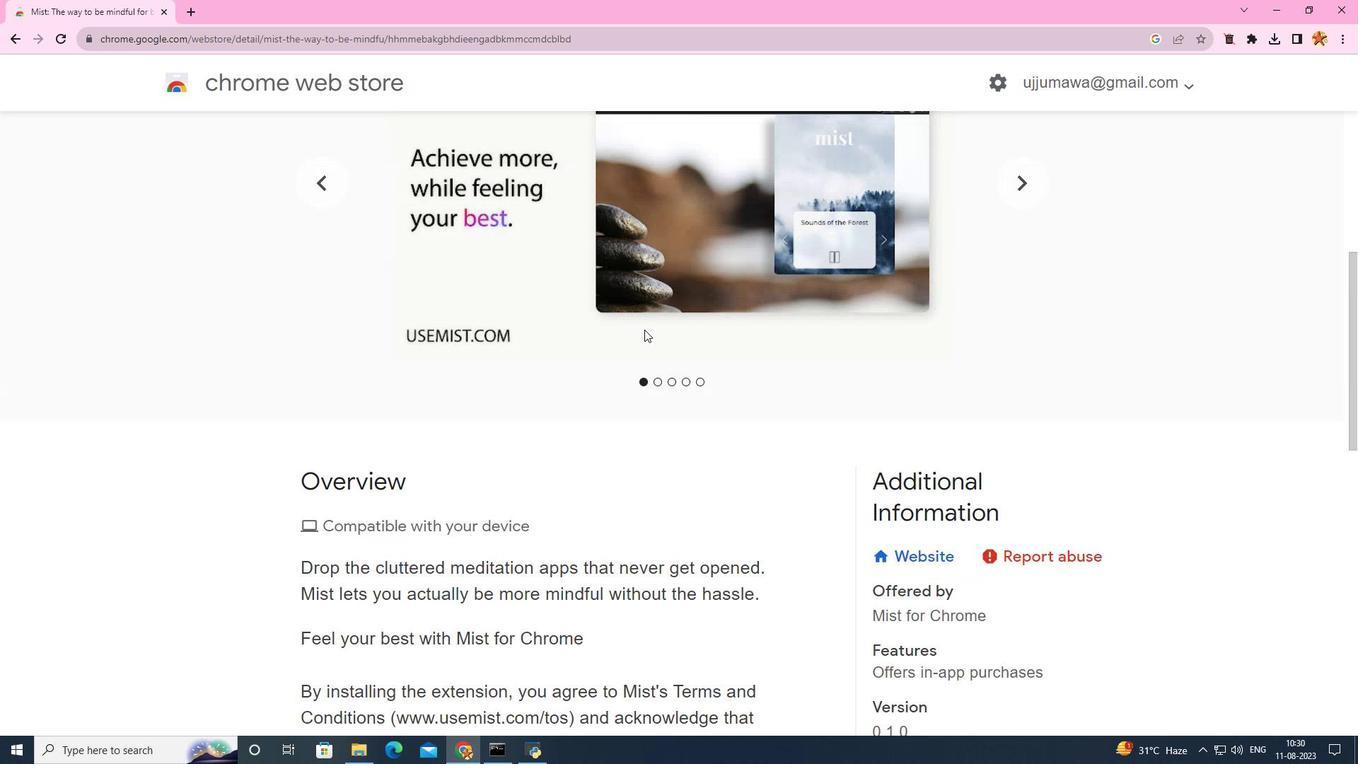 
Action: Mouse scrolled (644, 330) with delta (0, 0)
Screenshot: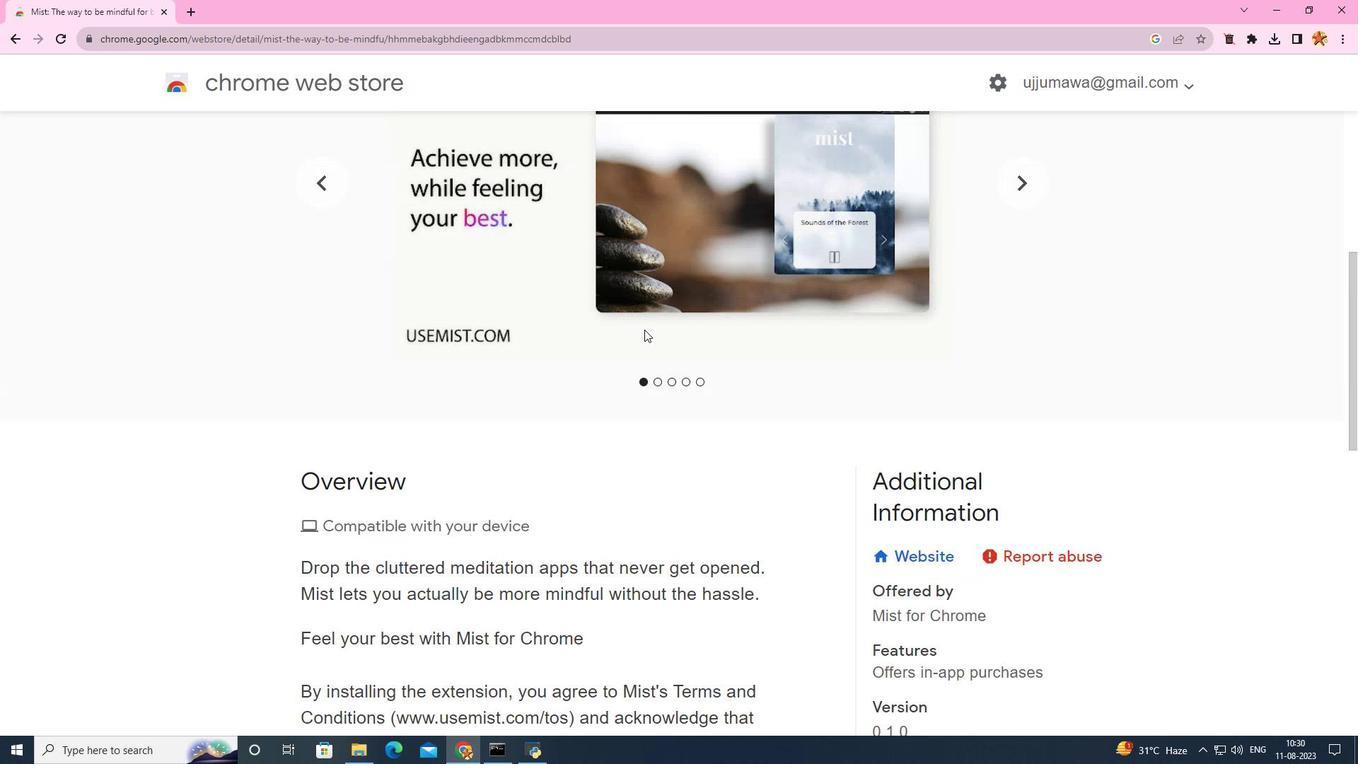 
Action: Mouse scrolled (644, 330) with delta (0, 0)
Screenshot: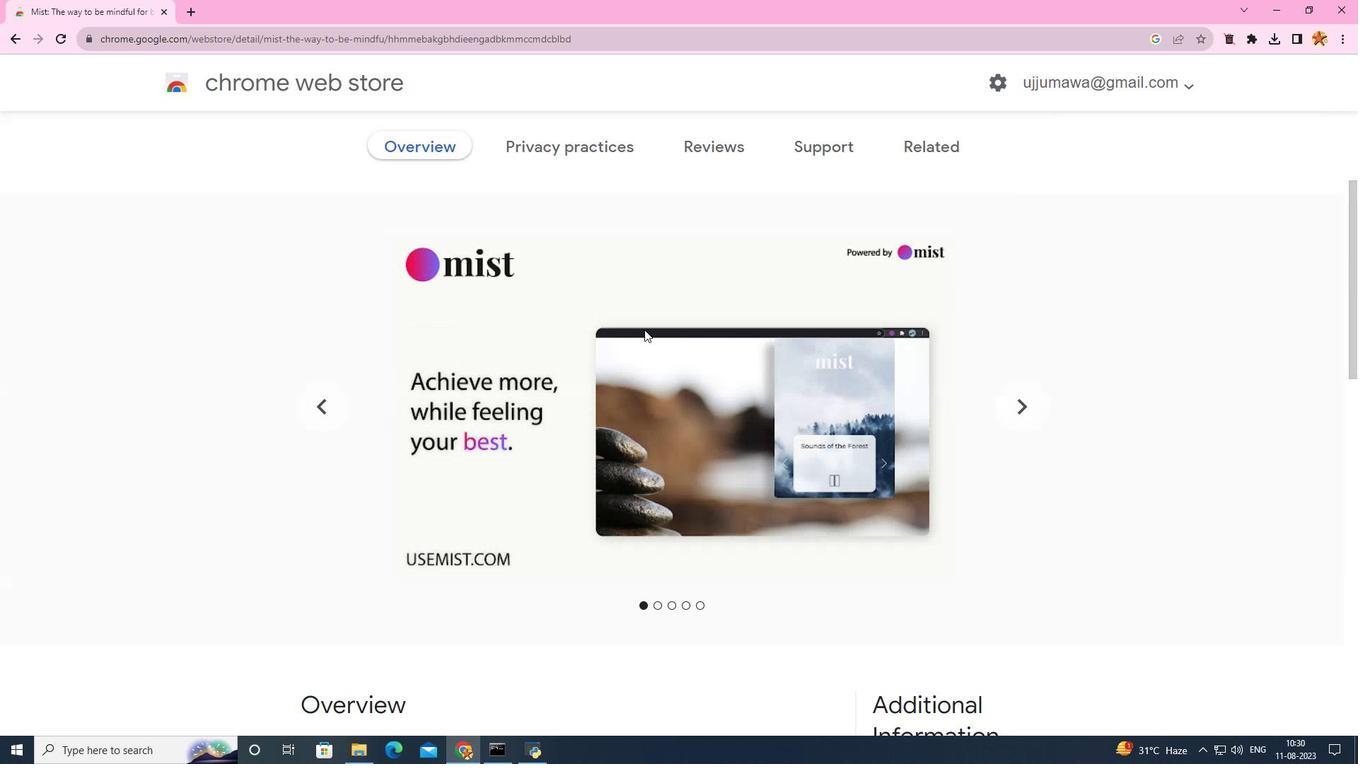 
Action: Mouse scrolled (644, 330) with delta (0, 0)
Screenshot: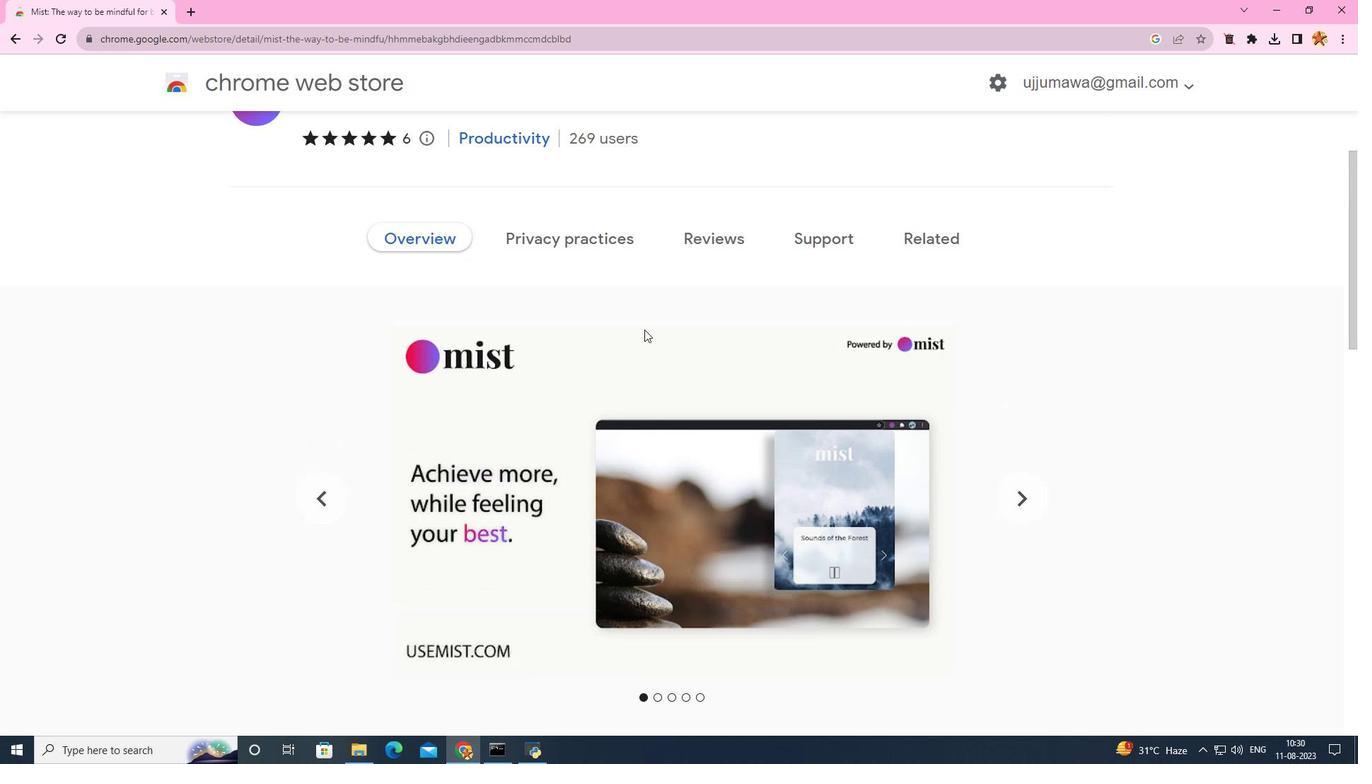 
Action: Mouse scrolled (644, 330) with delta (0, 0)
Screenshot: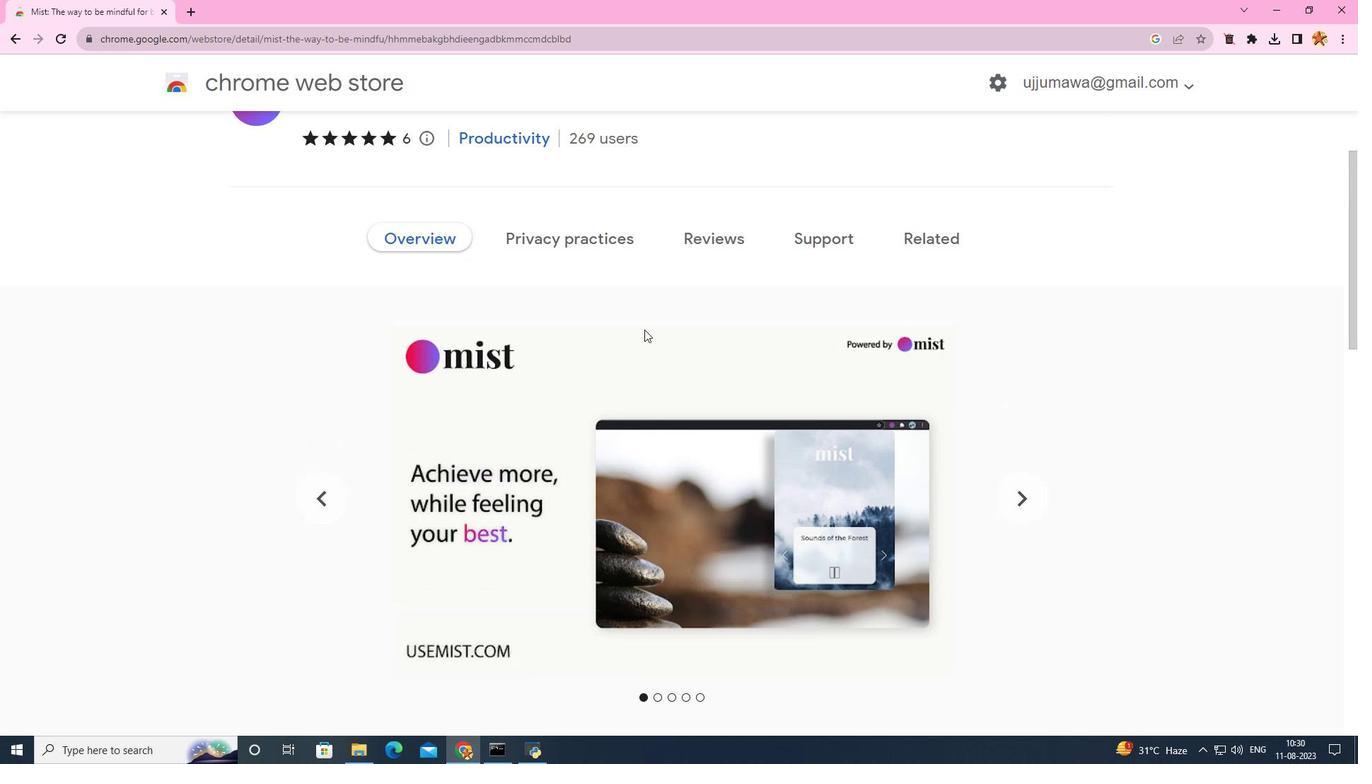 
Action: Mouse scrolled (644, 330) with delta (0, 0)
Screenshot: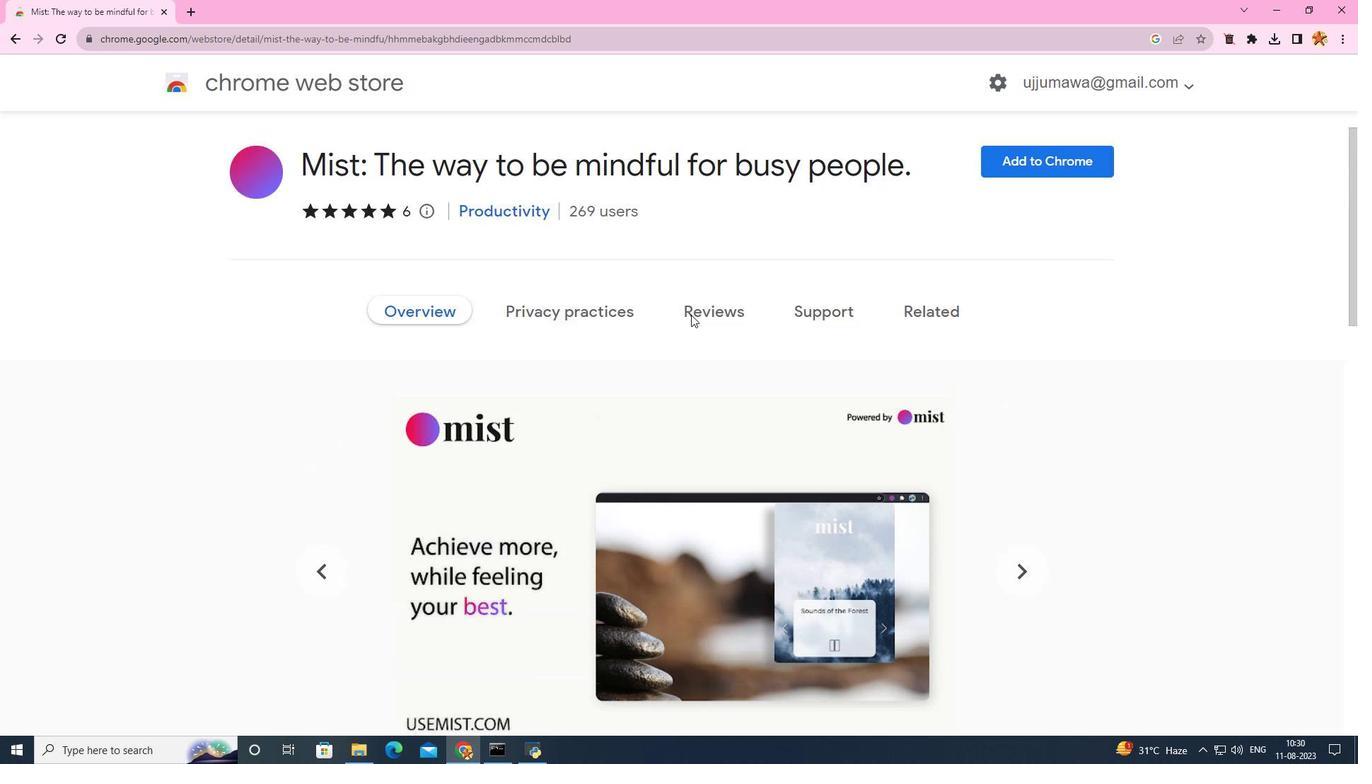 
Action: Mouse moved to (1073, 225)
Screenshot: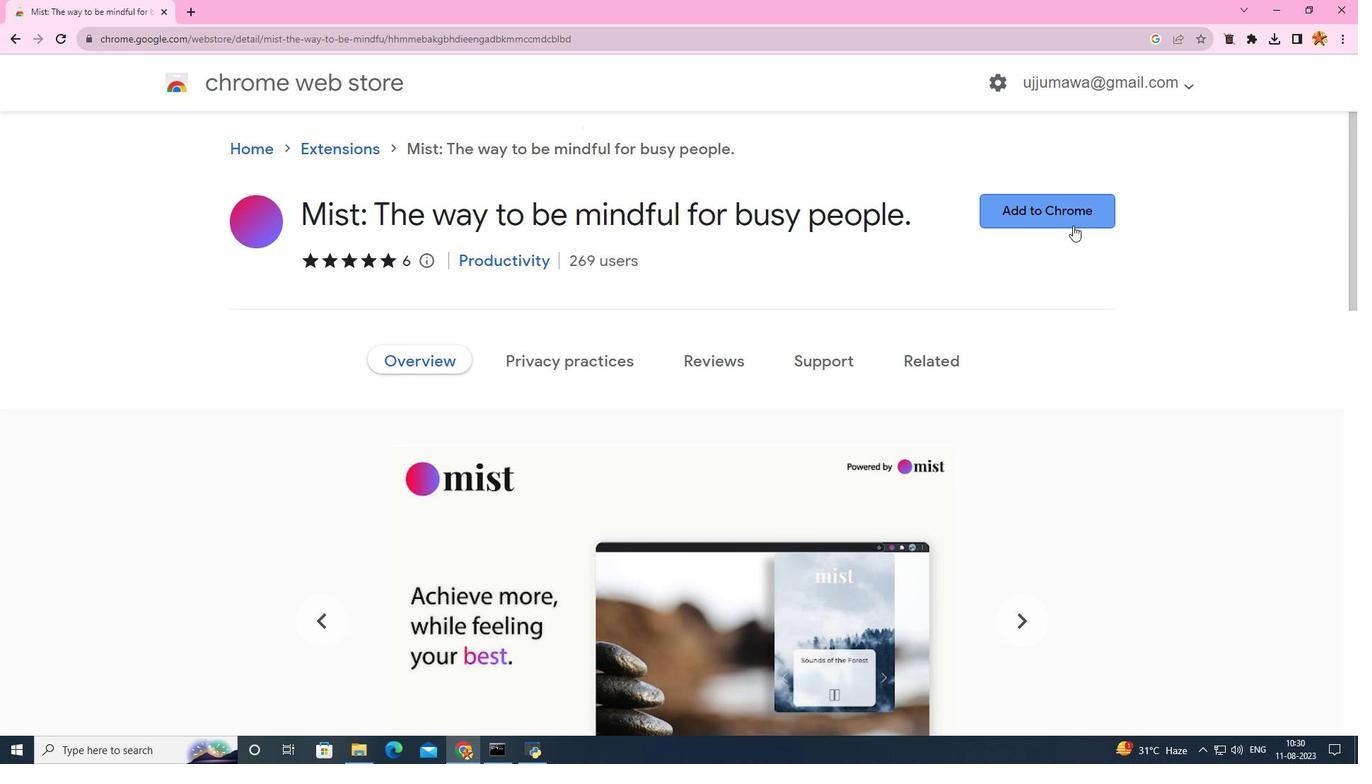 
Action: Mouse pressed left at (1073, 225)
Screenshot: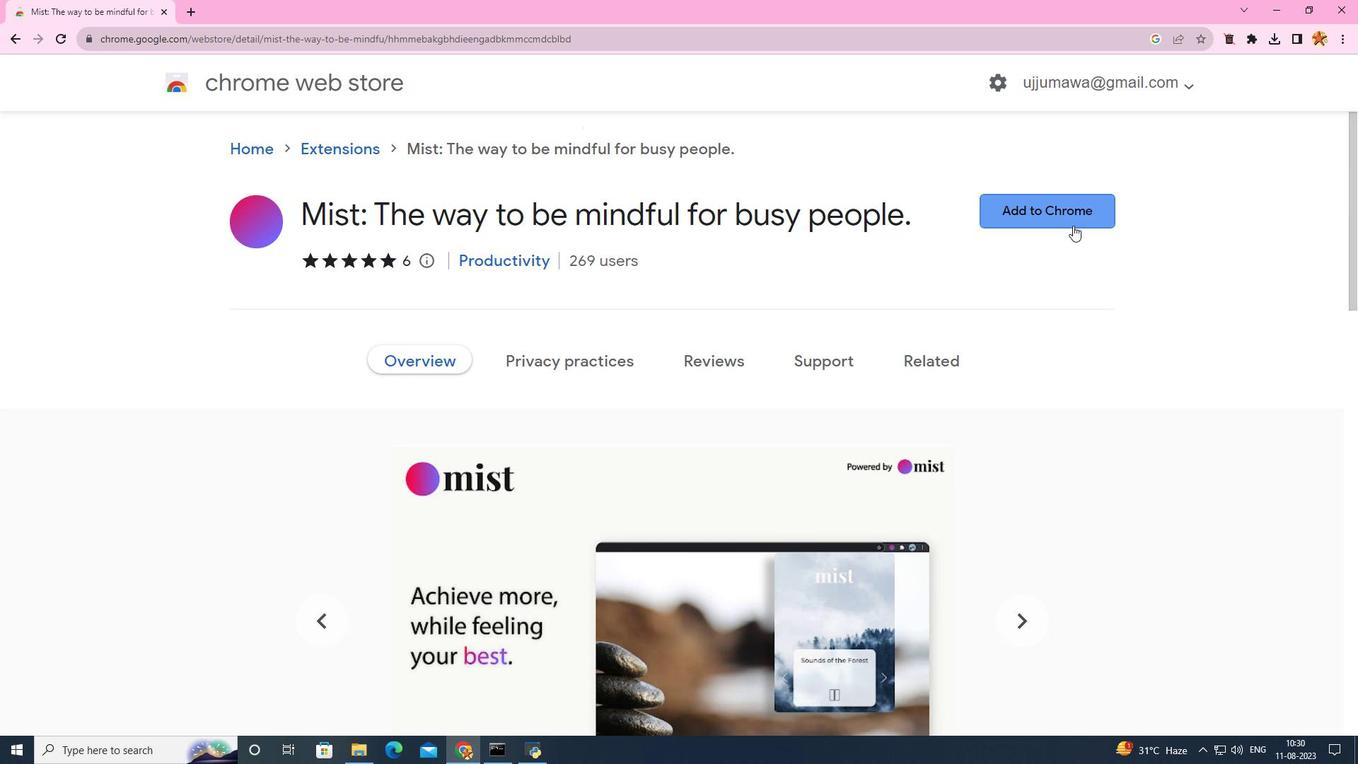 
Action: Mouse moved to (719, 165)
Screenshot: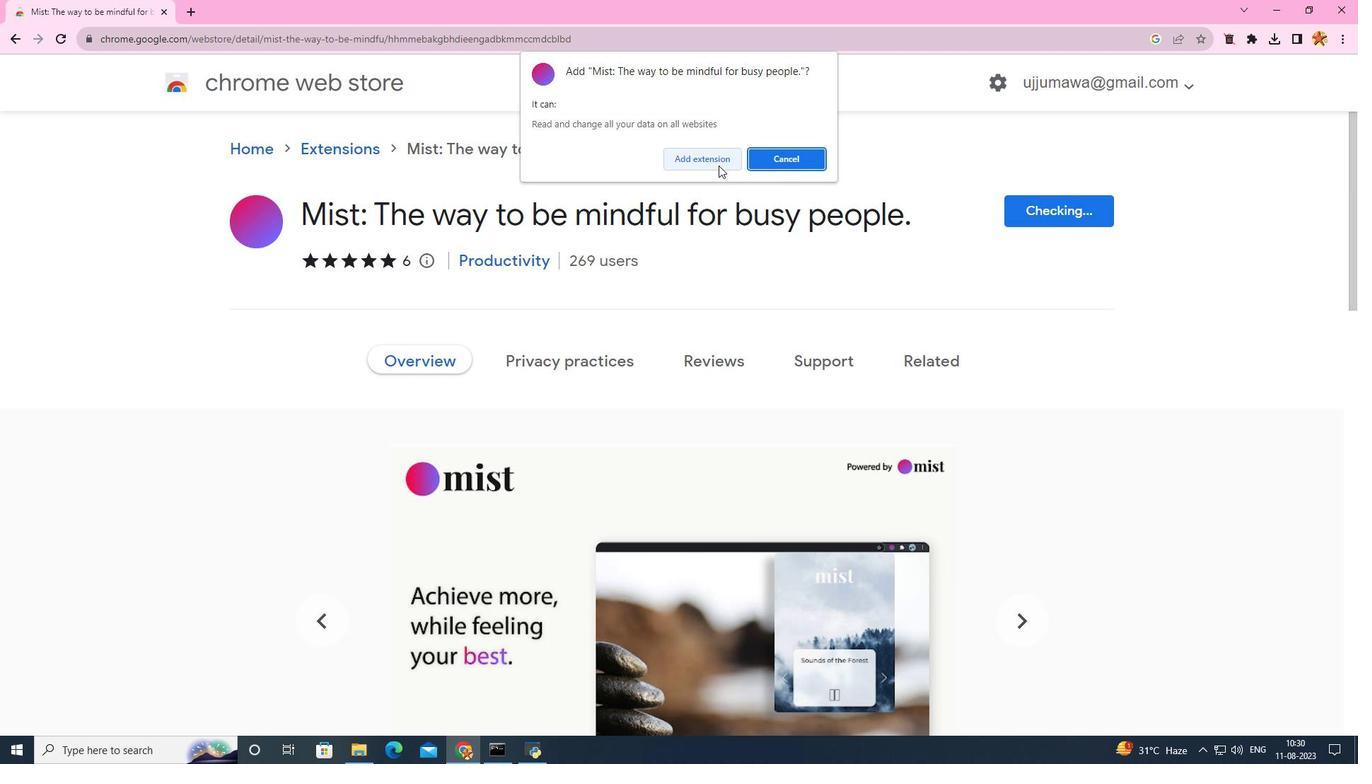
Action: Mouse pressed left at (719, 165)
Screenshot: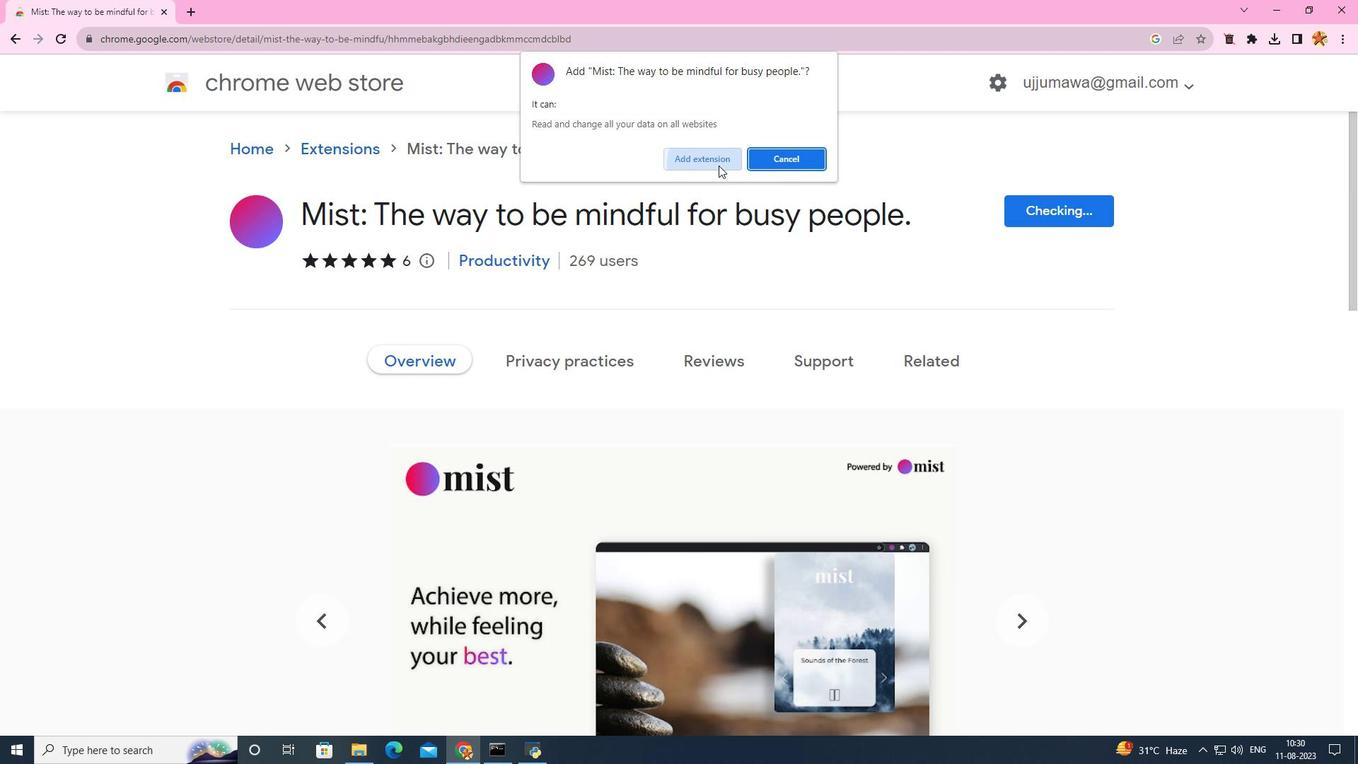 
Action: Mouse moved to (16, 41)
Screenshot: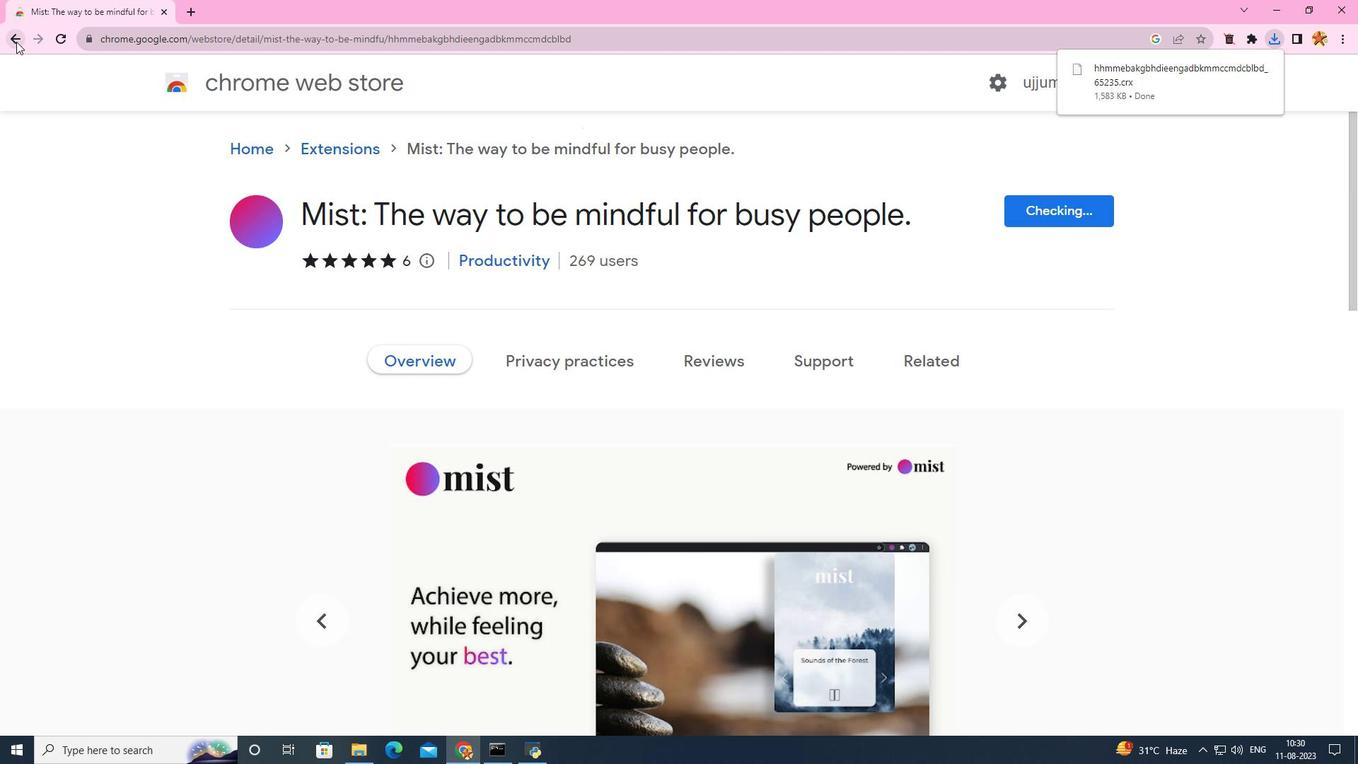 
Action: Mouse pressed left at (16, 41)
Screenshot: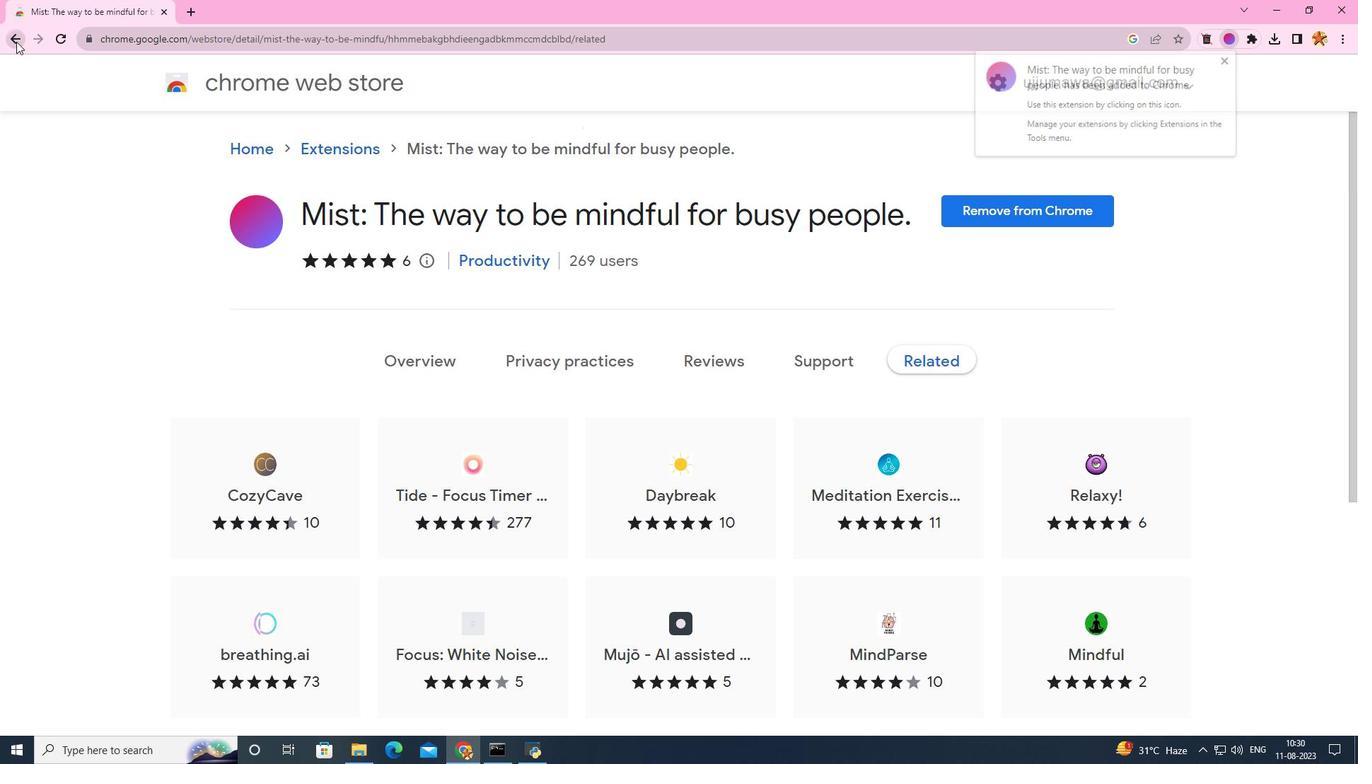 
Action: Mouse pressed left at (16, 41)
Screenshot: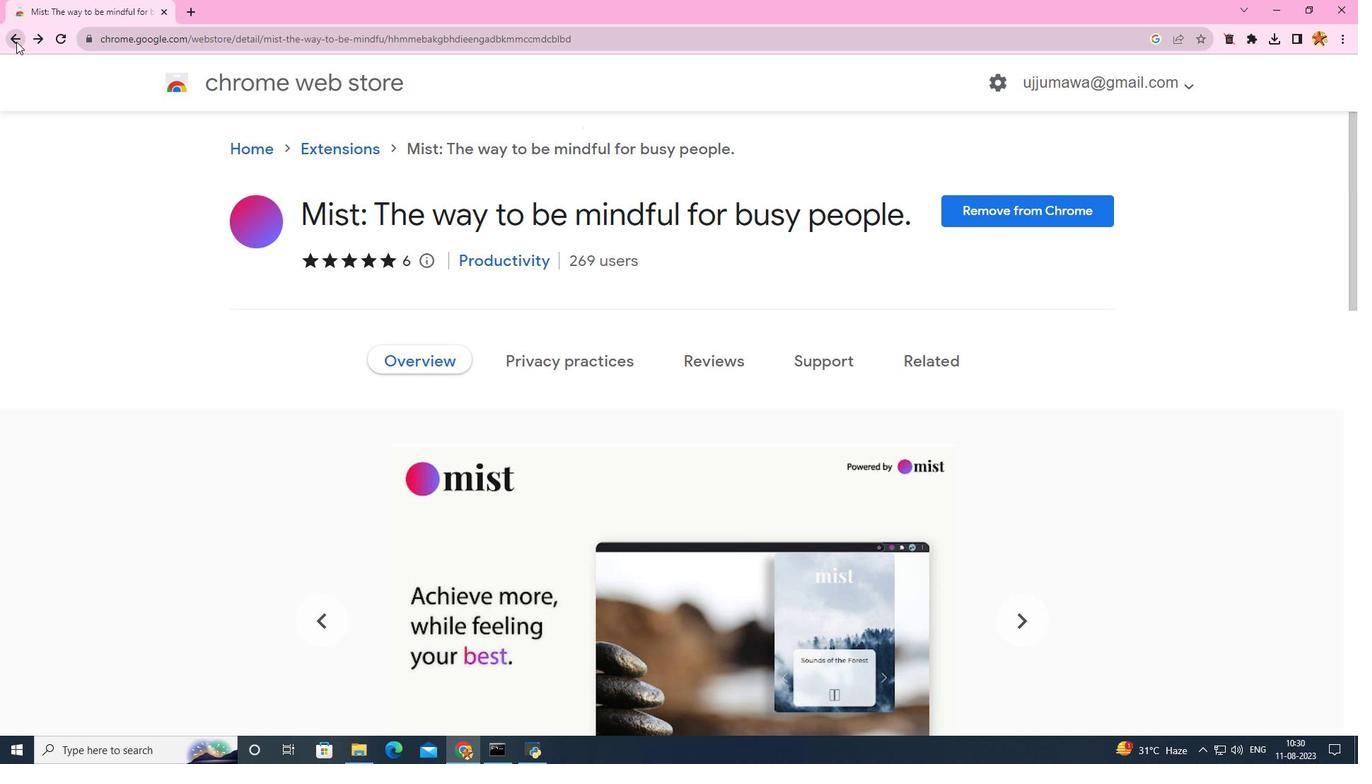 
Action: Mouse moved to (24, 39)
Screenshot: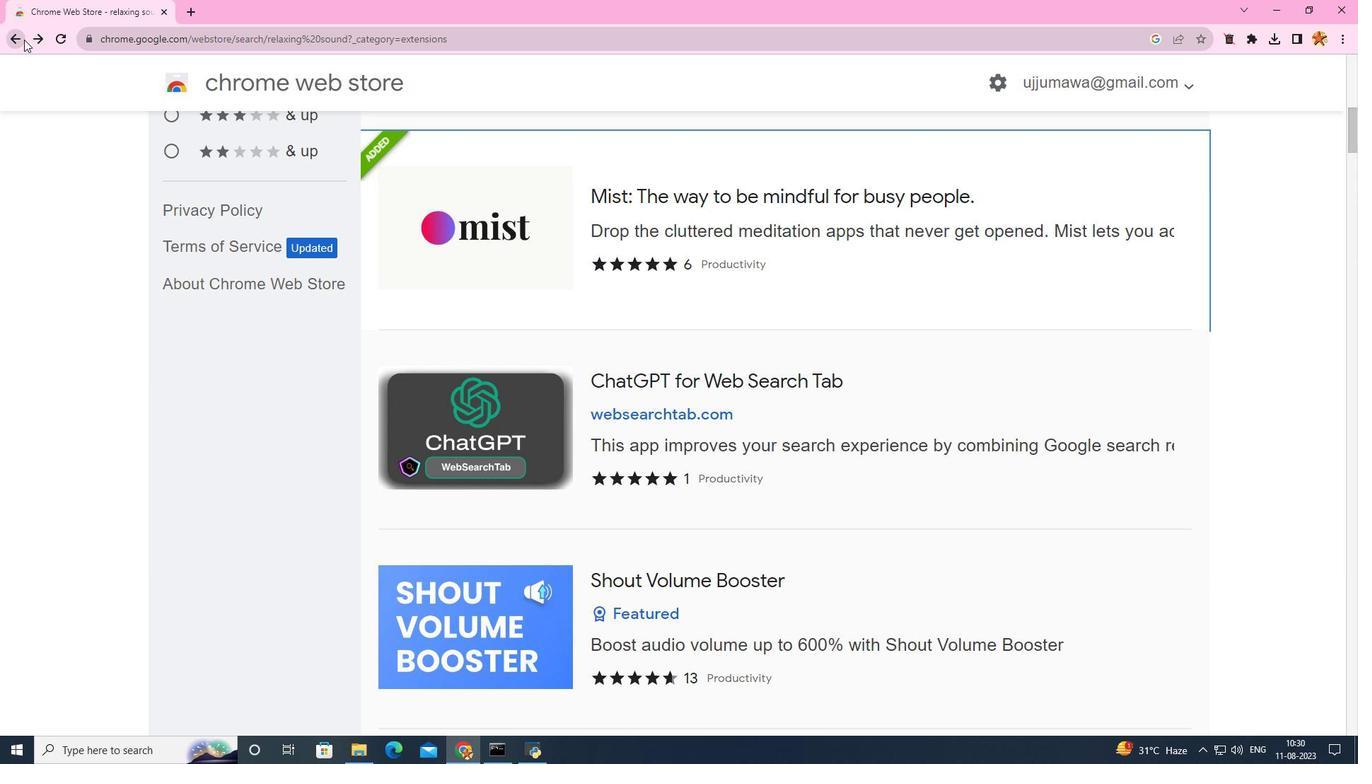 
Action: Mouse pressed left at (24, 39)
Screenshot: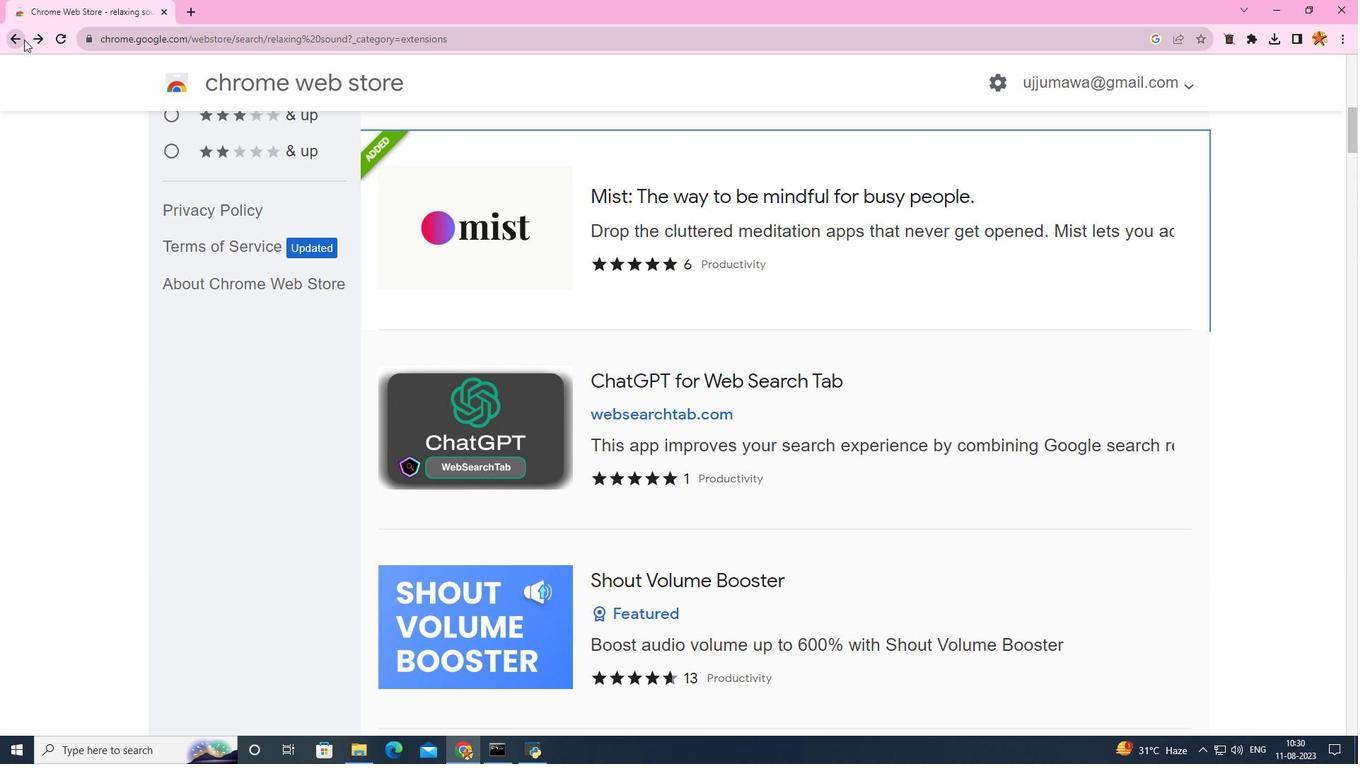 
Action: Mouse moved to (441, 266)
Screenshot: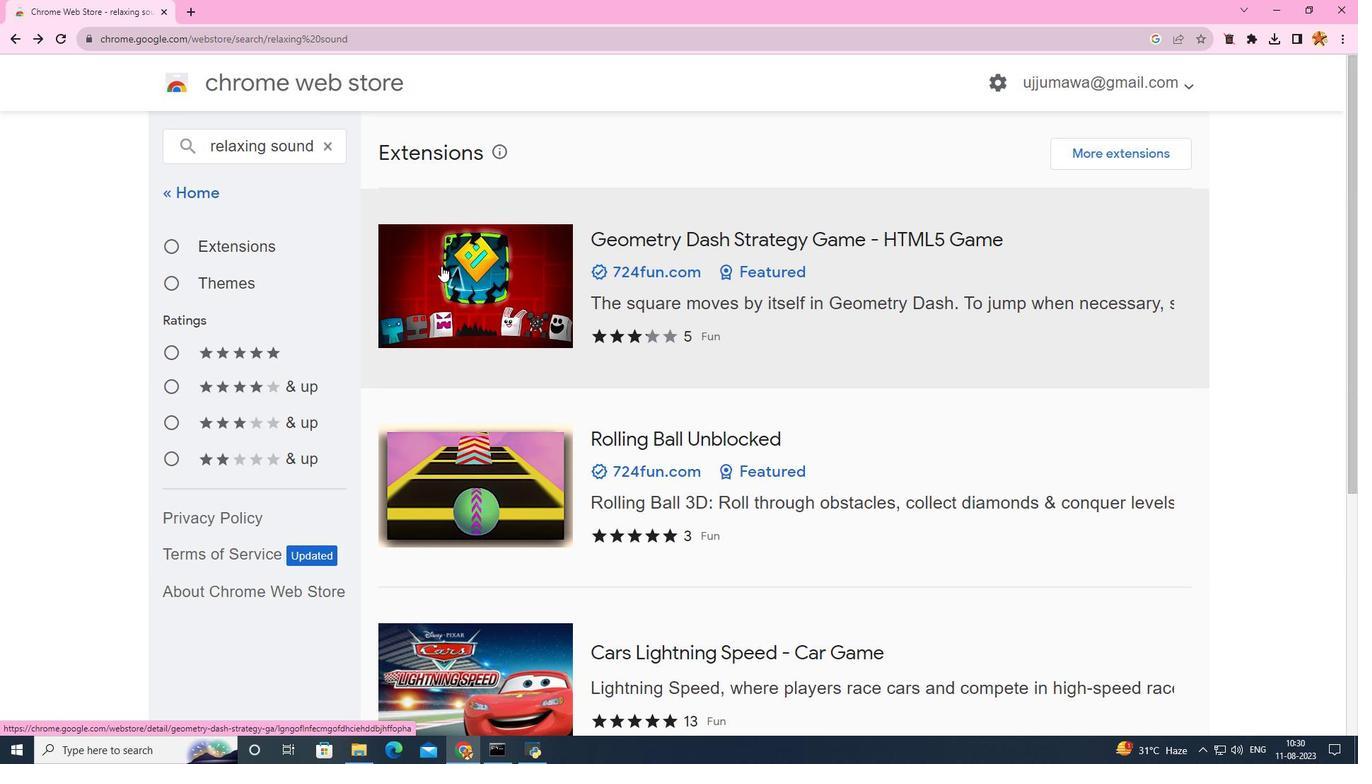 
Action: Mouse scrolled (441, 265) with delta (0, 0)
Screenshot: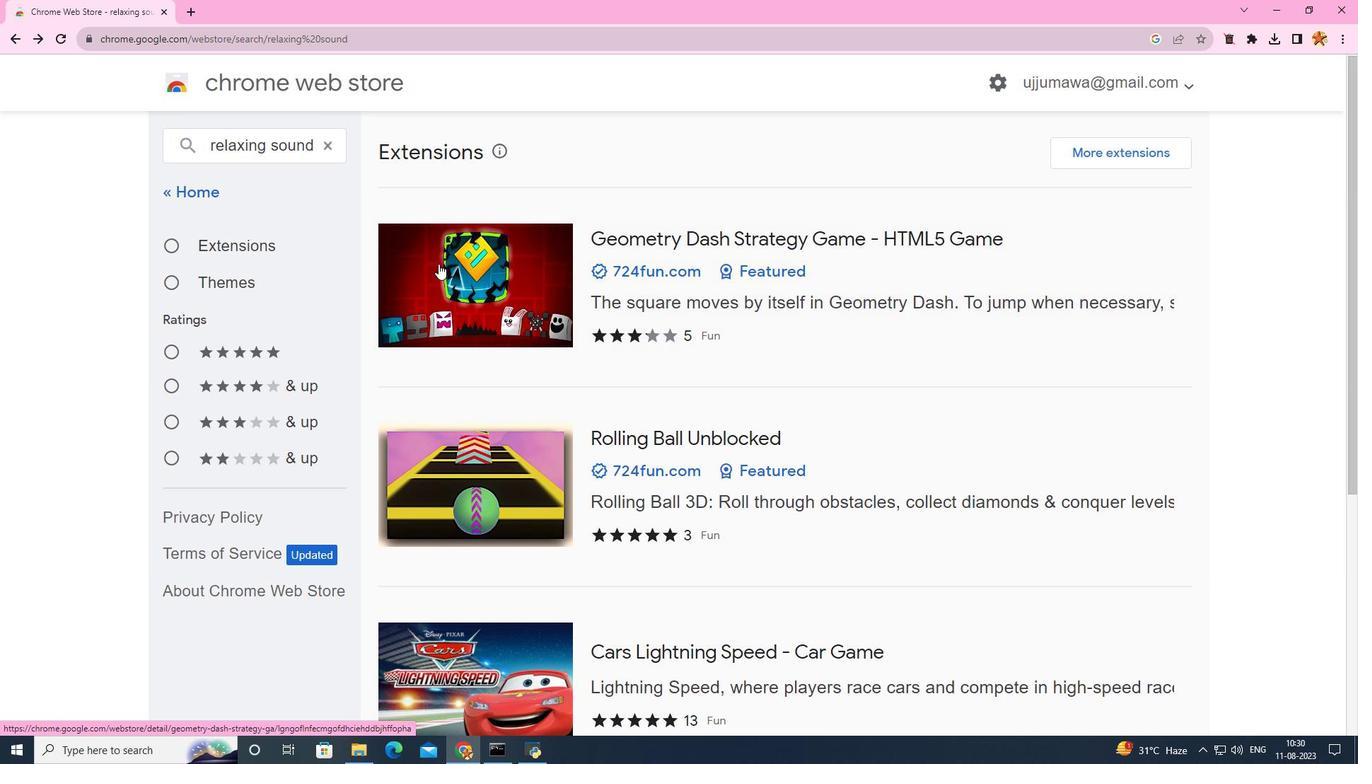 
Action: Mouse moved to (440, 266)
Screenshot: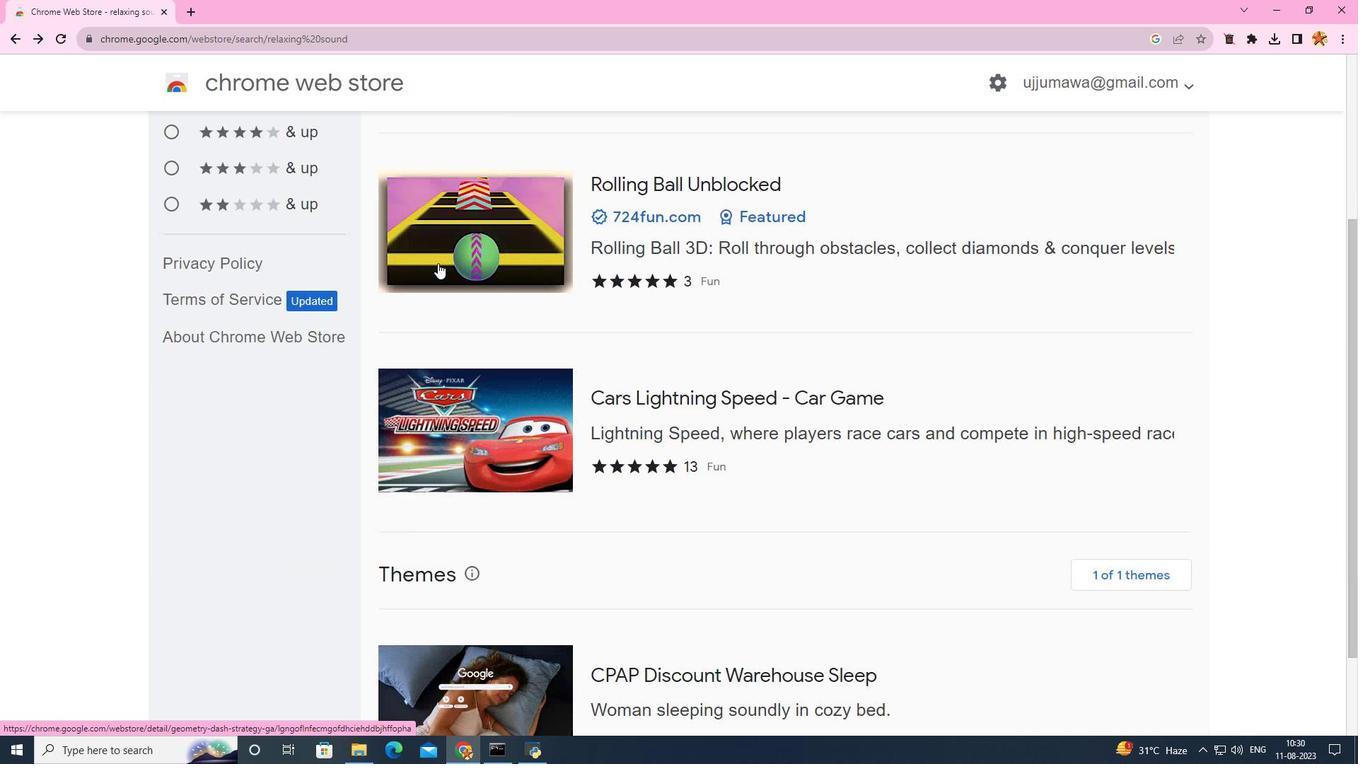 
Action: Mouse scrolled (441, 265) with delta (0, 0)
Screenshot: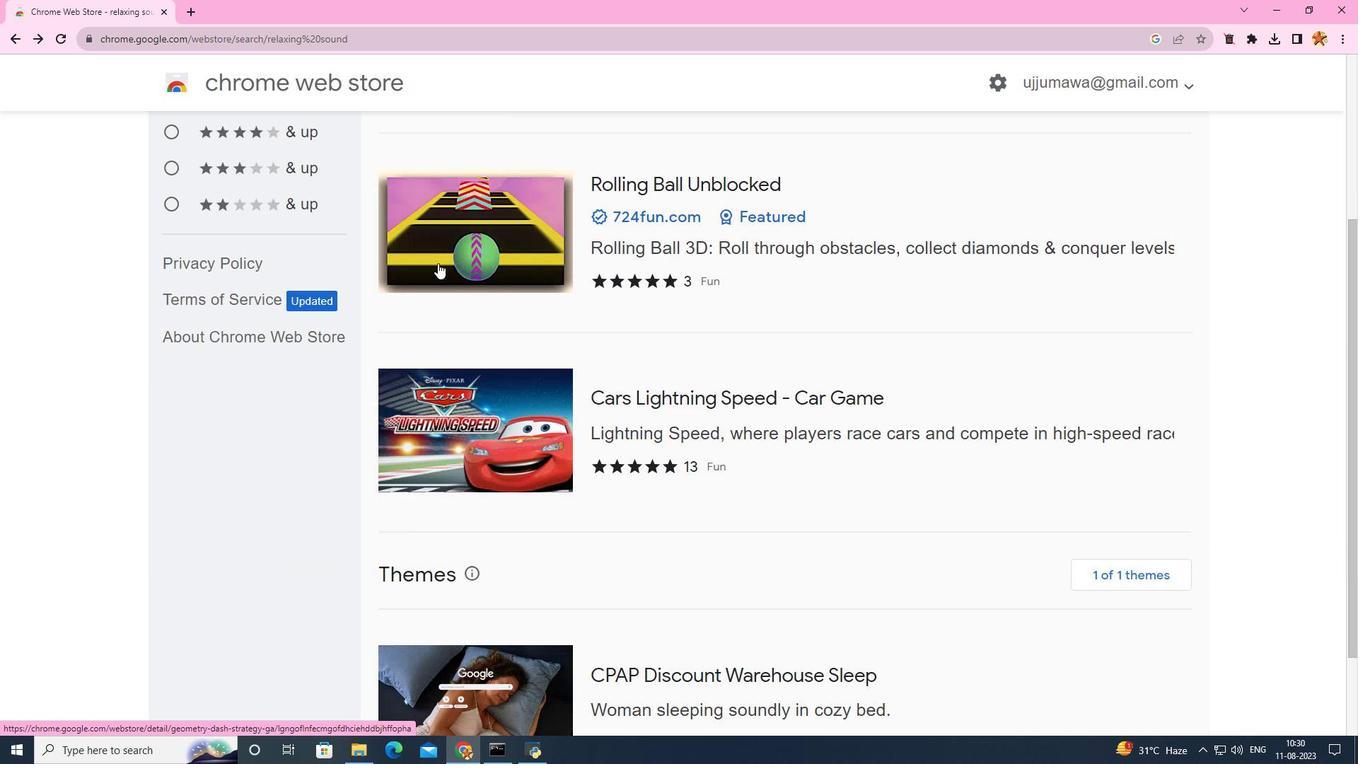 
Action: Mouse moved to (439, 265)
Screenshot: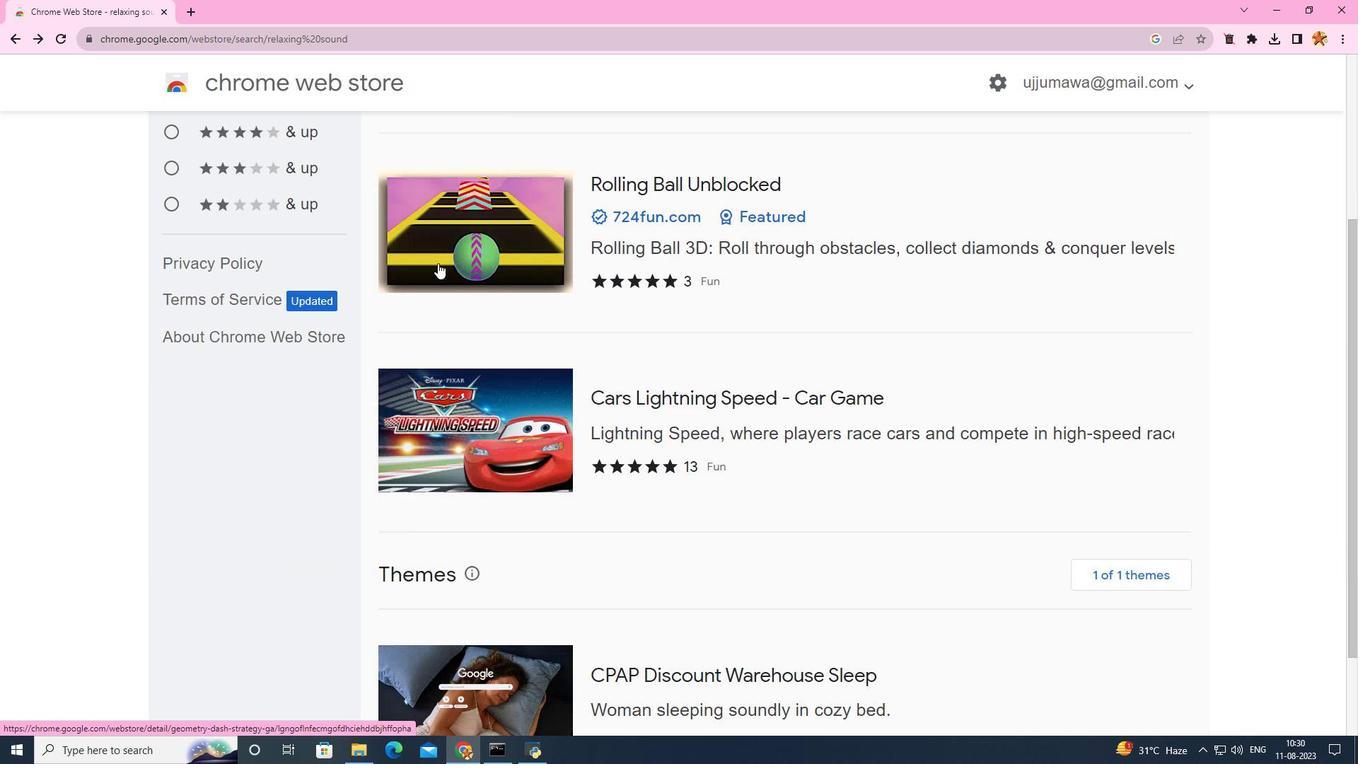 
Action: Mouse scrolled (441, 265) with delta (0, 0)
Screenshot: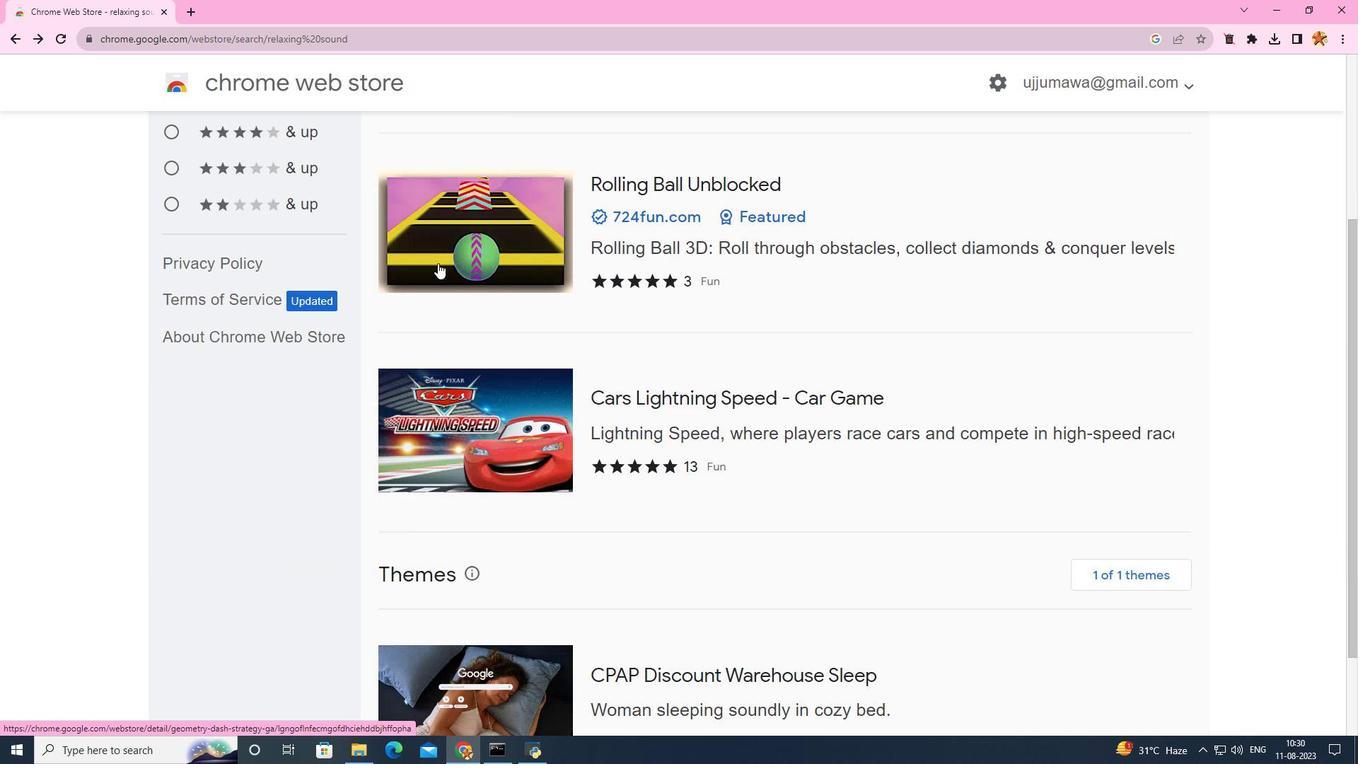 
Action: Mouse moved to (438, 264)
Screenshot: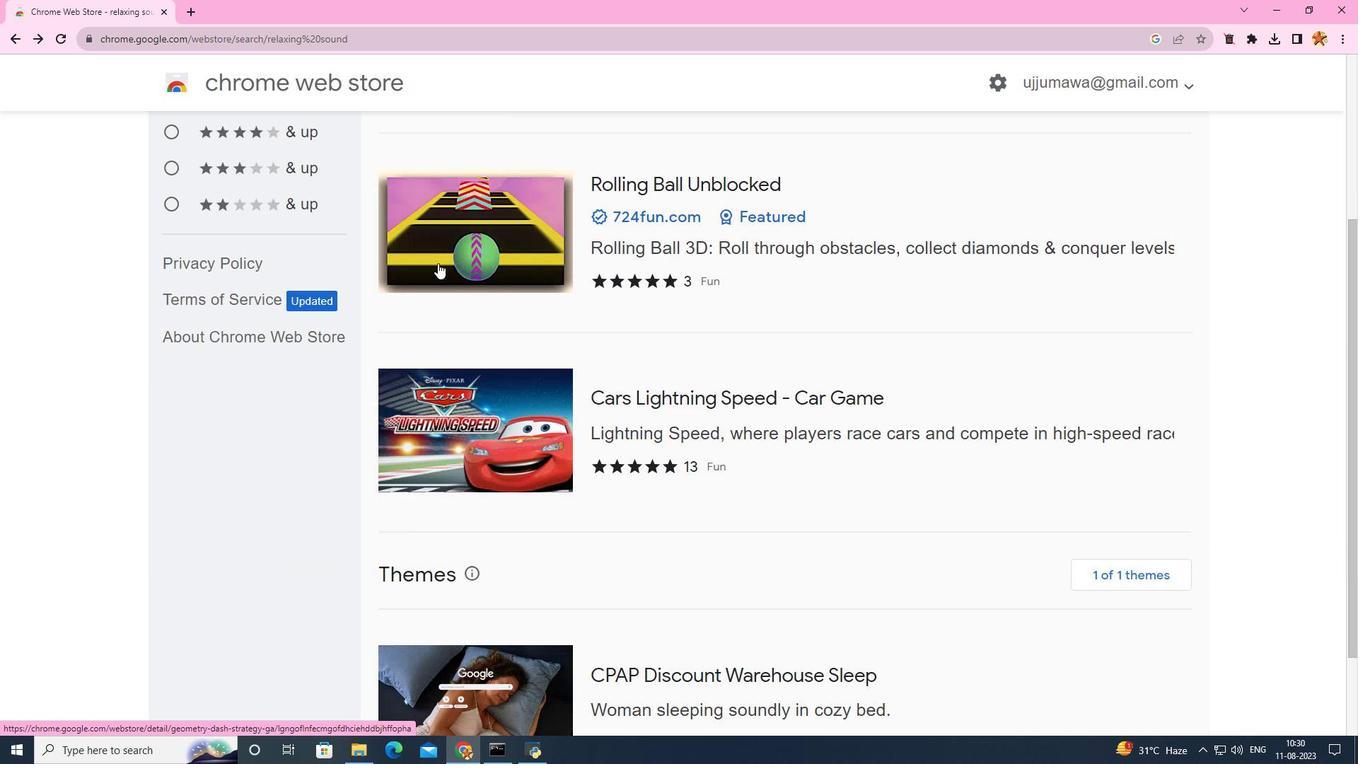 
Action: Mouse scrolled (440, 265) with delta (0, 0)
Screenshot: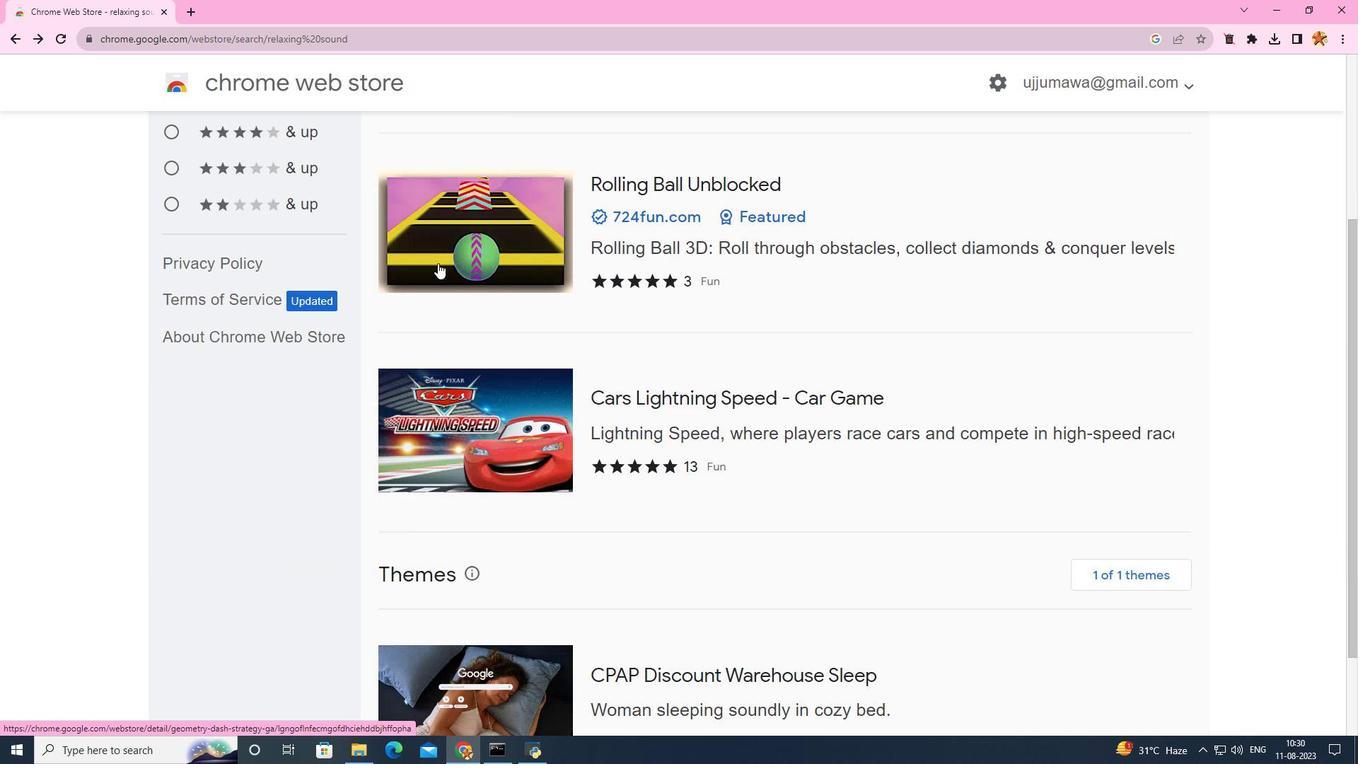 
Action: Mouse moved to (438, 264)
Screenshot: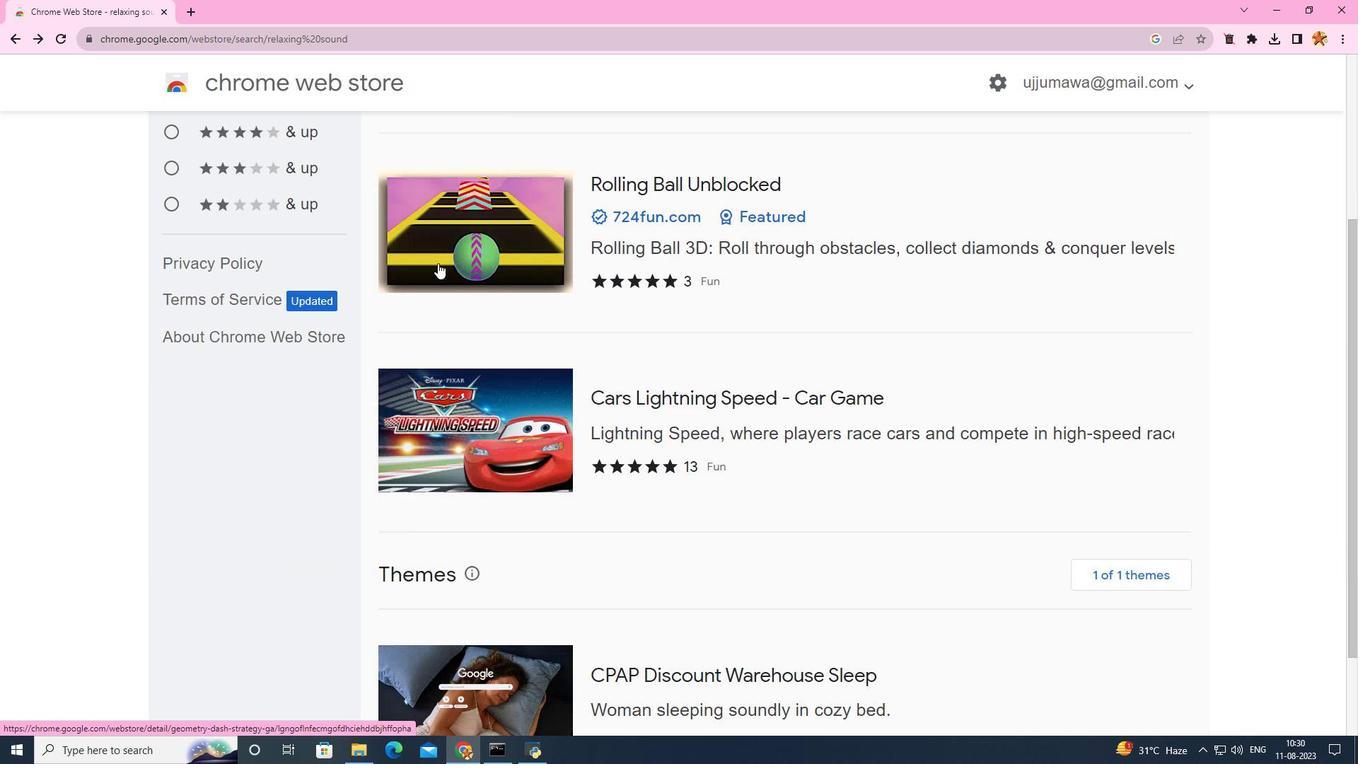 
Action: Mouse scrolled (439, 264) with delta (0, 0)
Screenshot: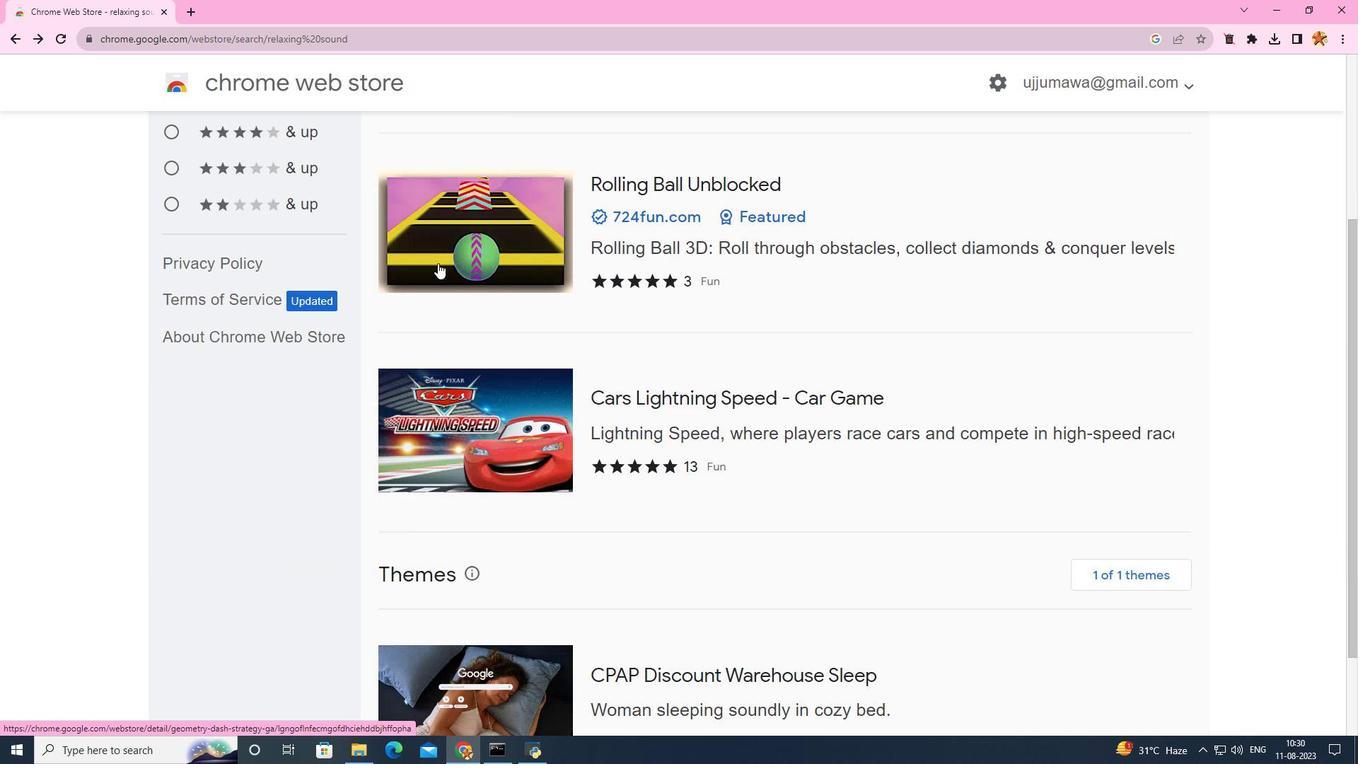 
Action: Mouse moved to (438, 263)
Screenshot: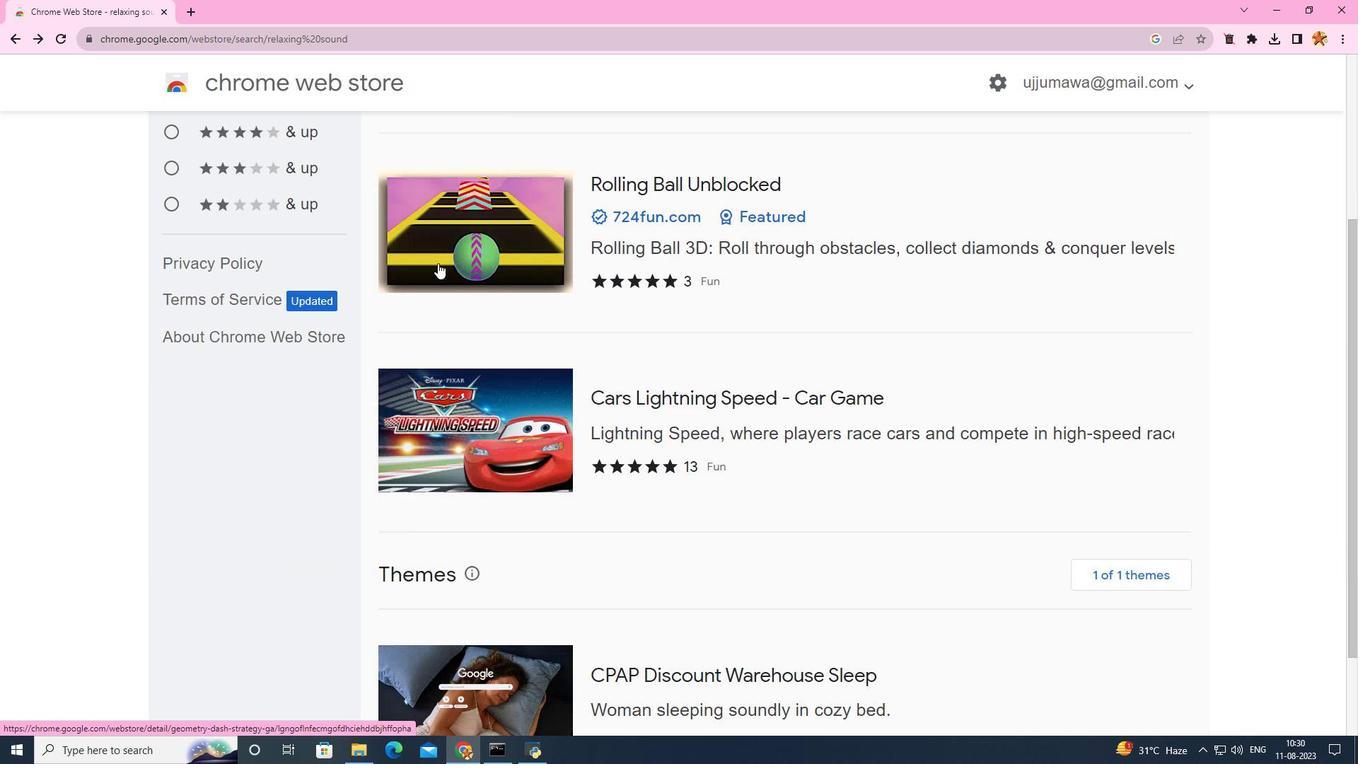 
Action: Mouse scrolled (438, 263) with delta (0, 0)
Screenshot: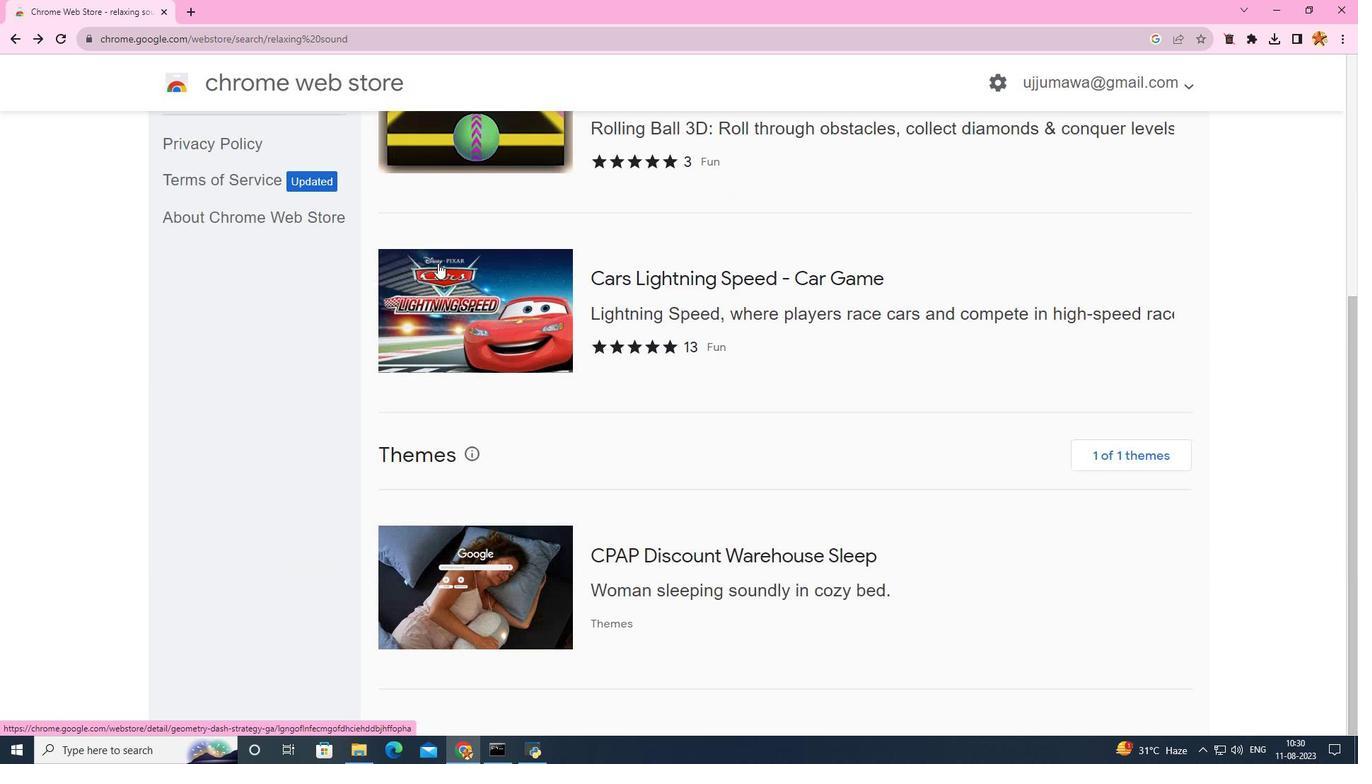 
Action: Mouse scrolled (438, 263) with delta (0, 0)
Screenshot: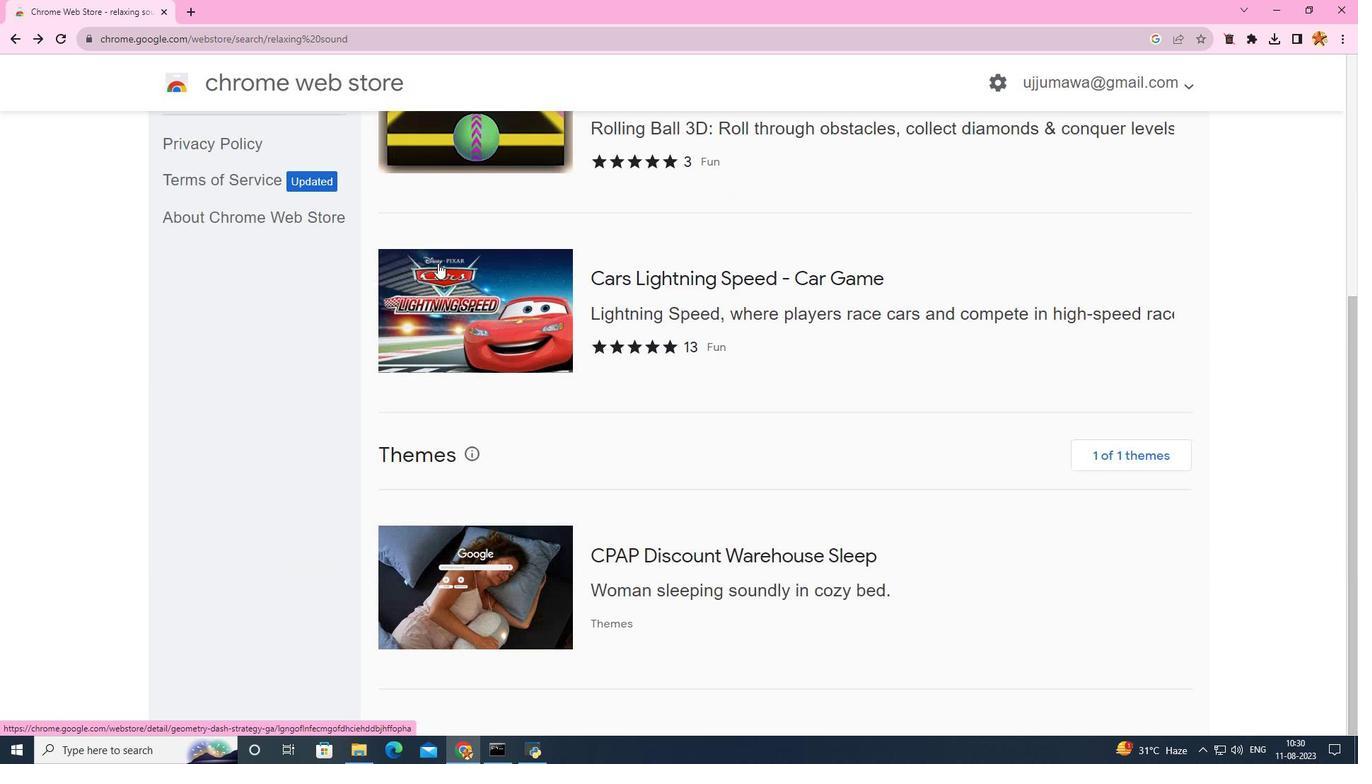
Action: Mouse scrolled (438, 262) with delta (0, 0)
Screenshot: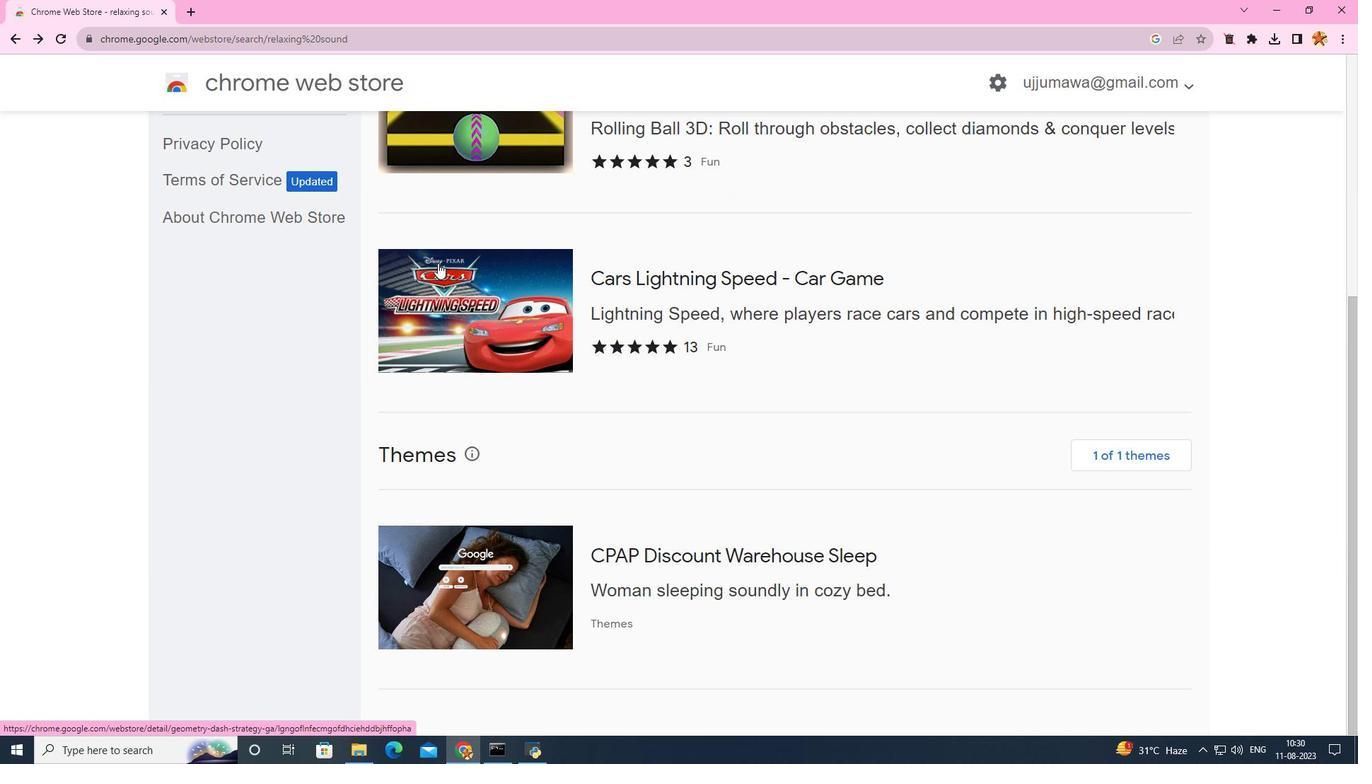 
Action: Mouse scrolled (438, 262) with delta (0, 0)
Screenshot: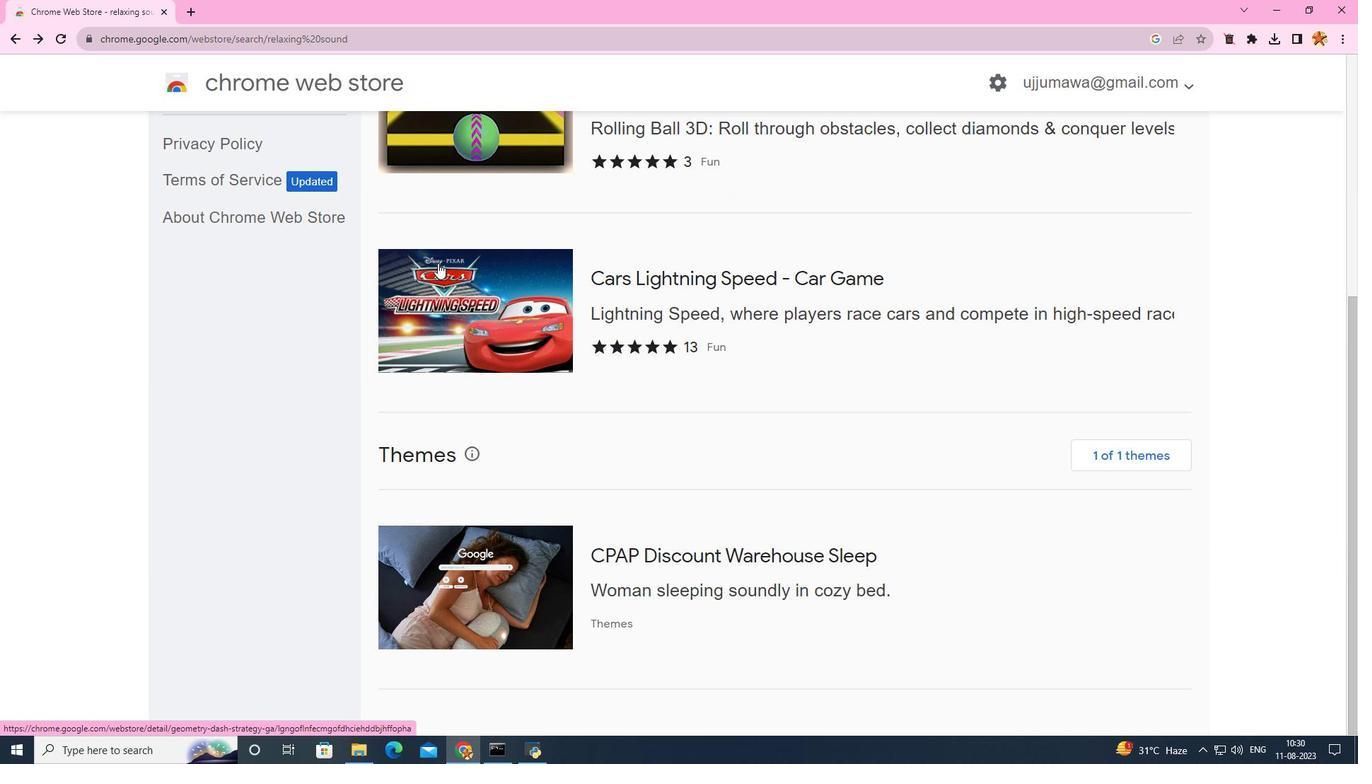 
Action: Mouse scrolled (438, 262) with delta (0, 0)
Screenshot: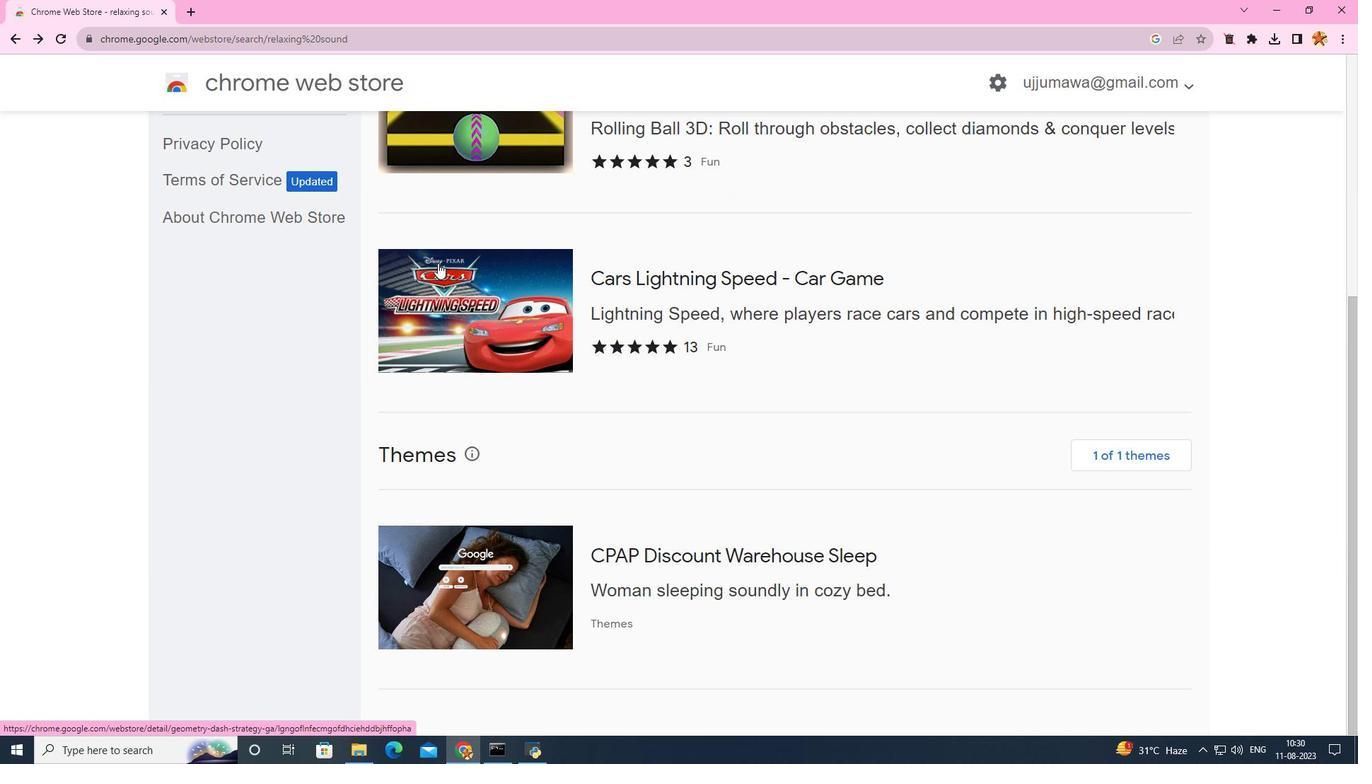
Action: Mouse scrolled (438, 262) with delta (0, 0)
Screenshot: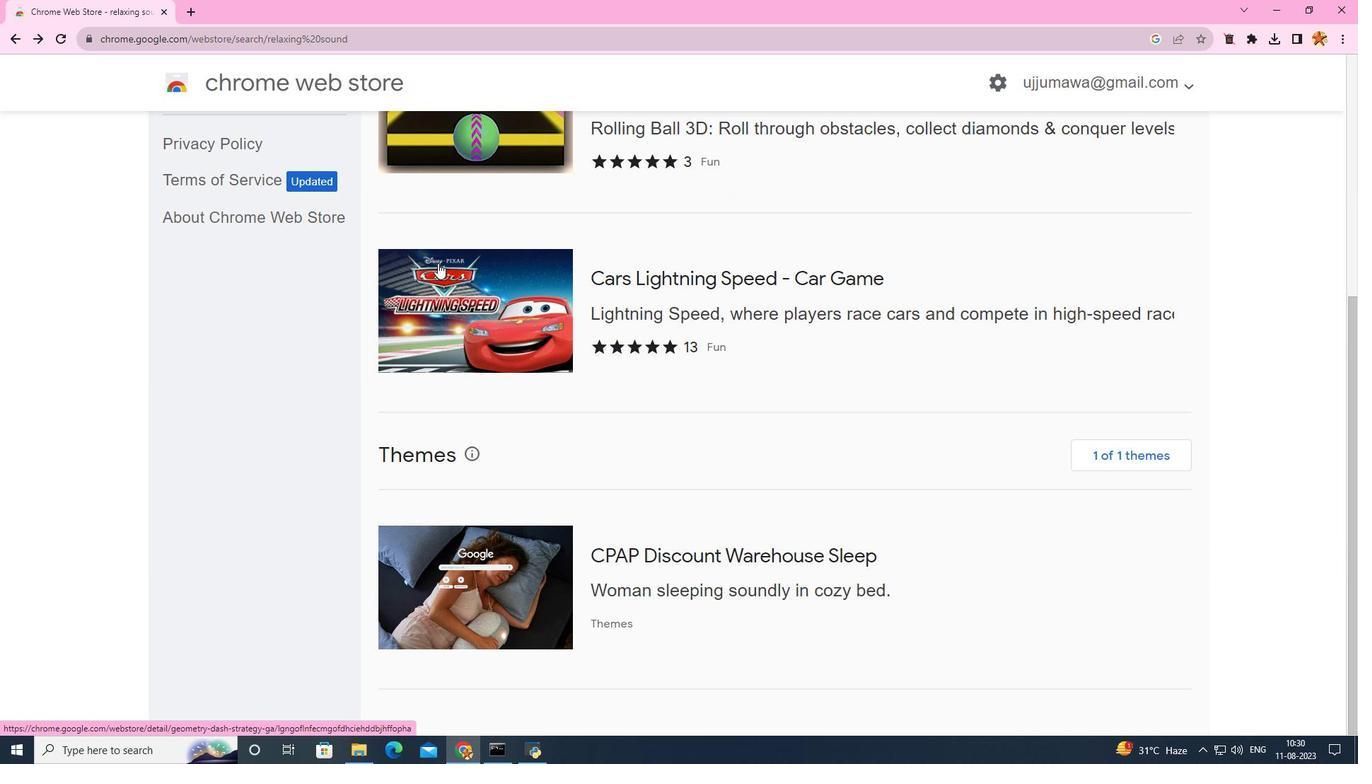 
Action: Mouse scrolled (438, 262) with delta (0, 0)
Screenshot: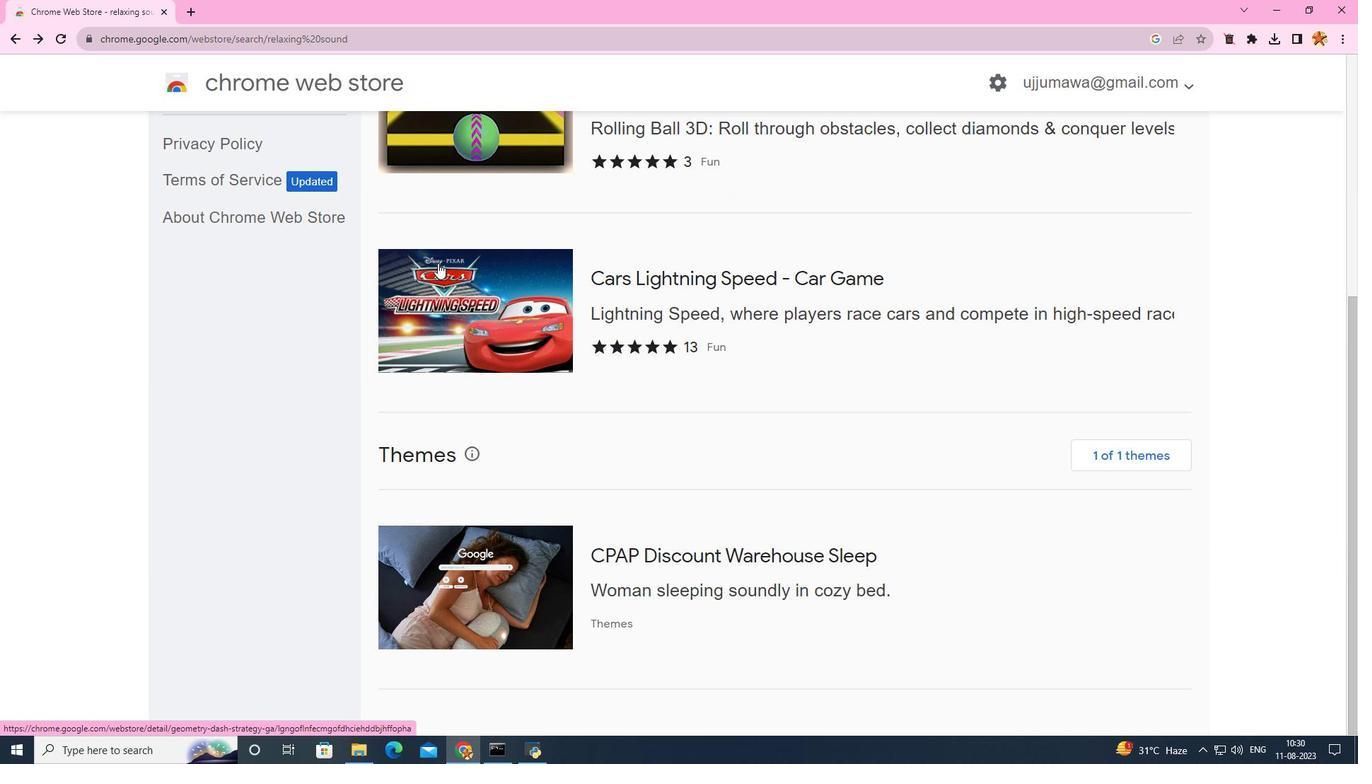 
Action: Mouse scrolled (438, 262) with delta (0, 0)
Screenshot: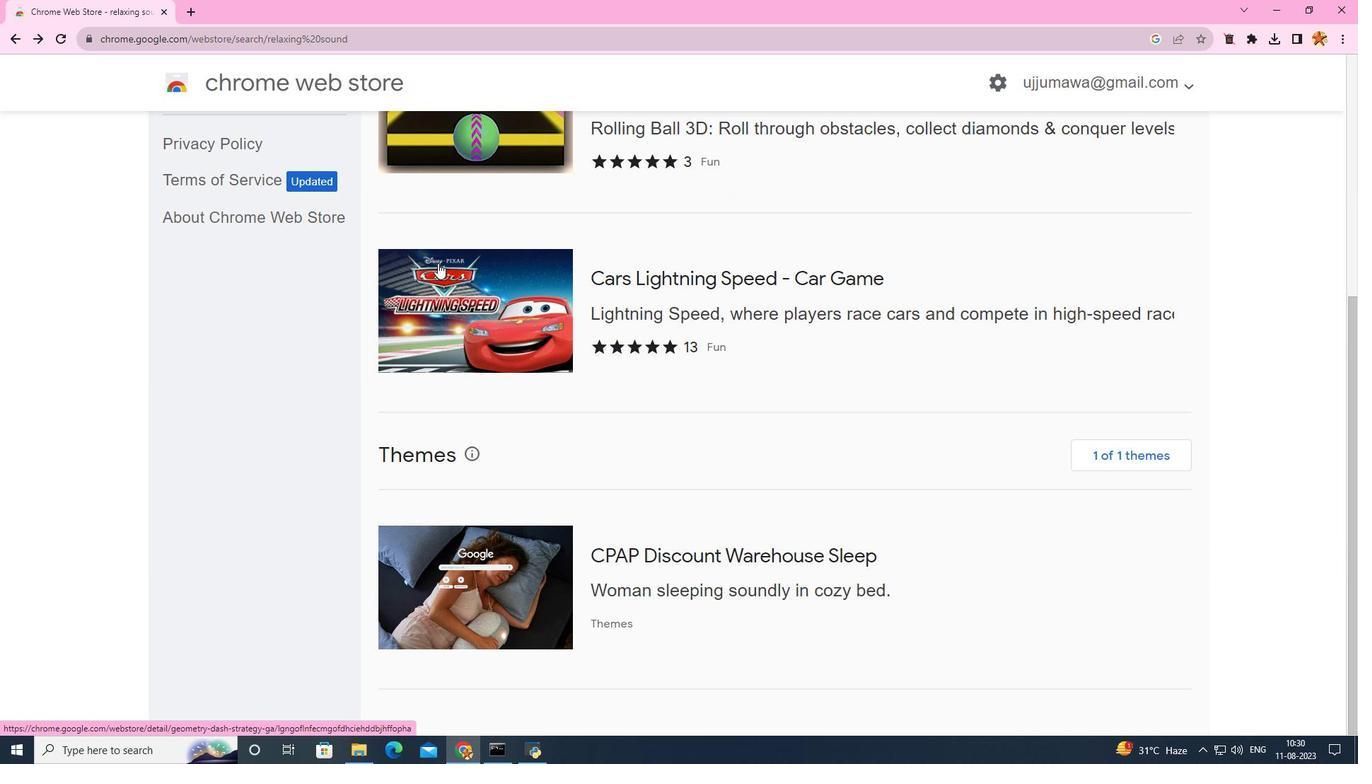 
Action: Mouse scrolled (438, 262) with delta (0, 0)
Screenshot: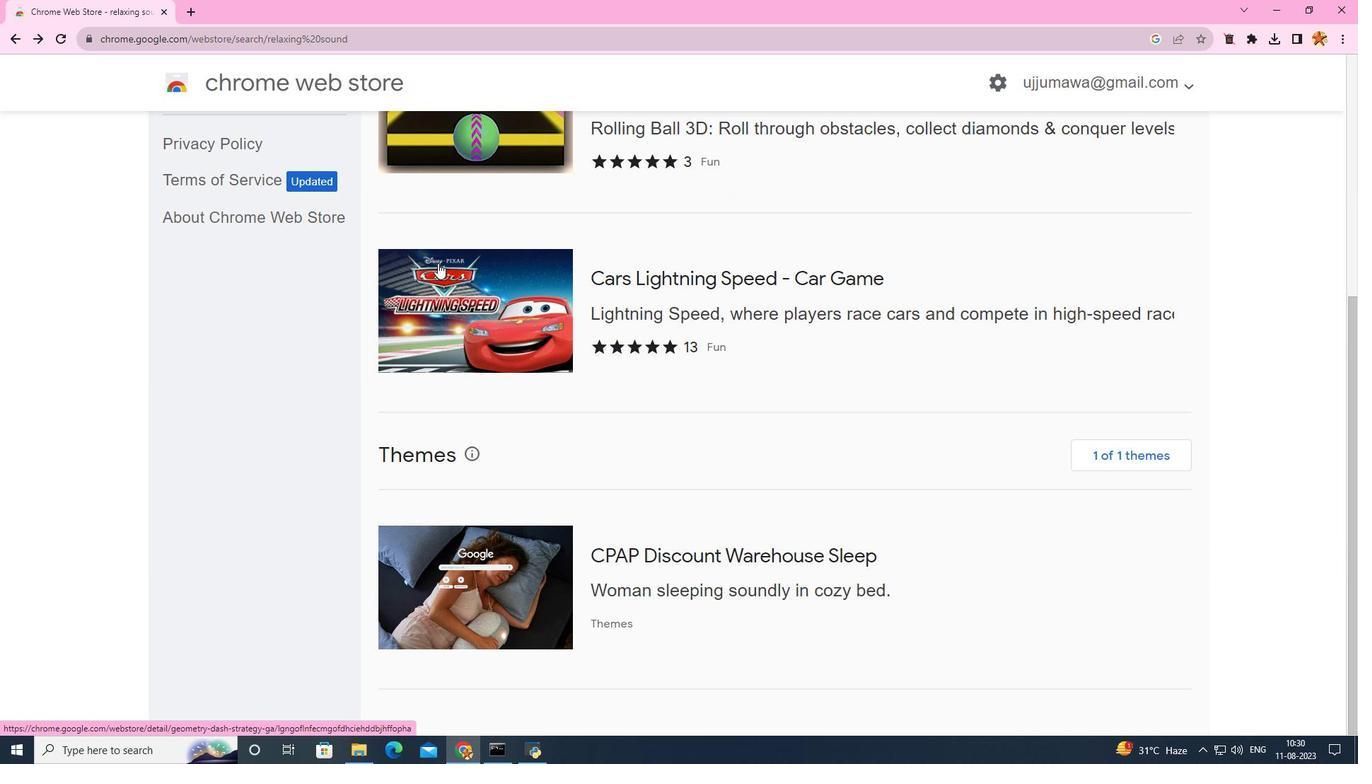 
Action: Mouse scrolled (438, 264) with delta (0, 0)
Screenshot: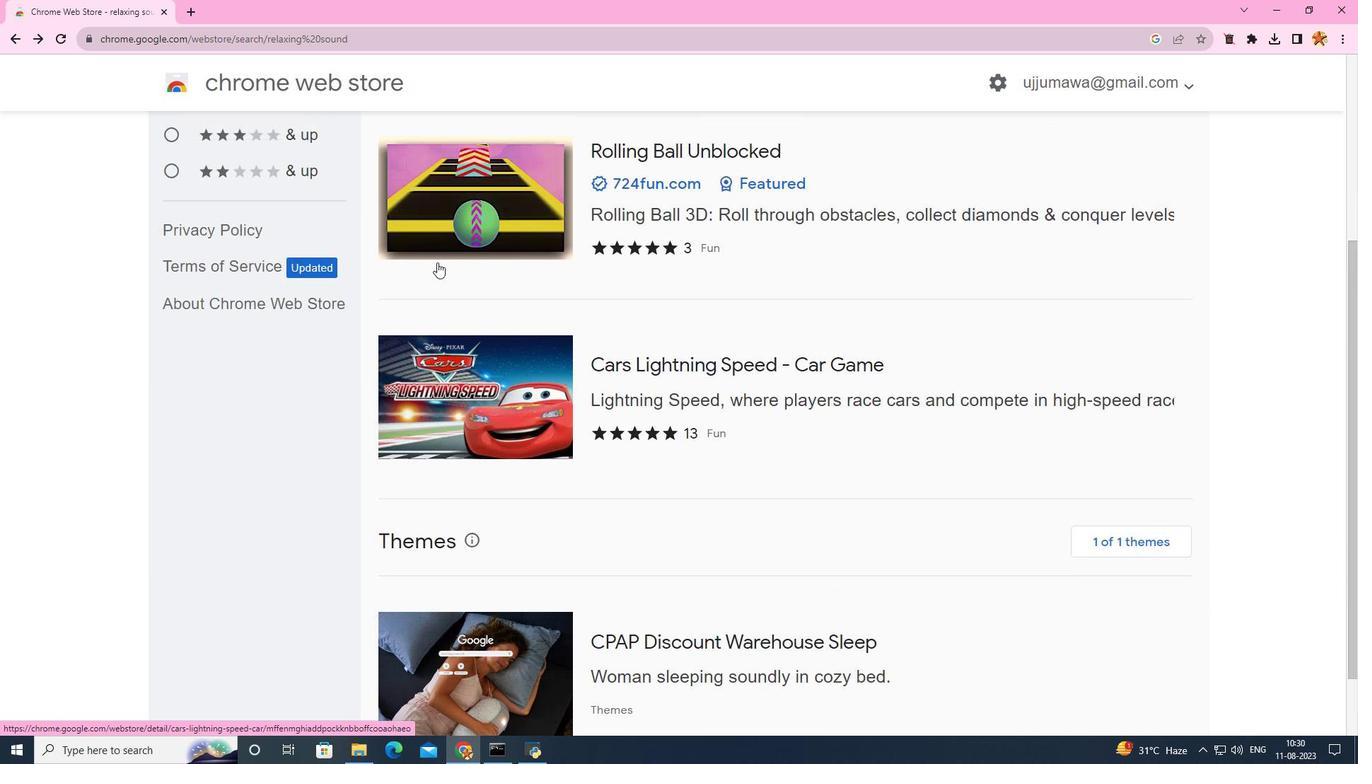 
Action: Mouse scrolled (438, 264) with delta (0, 0)
Screenshot: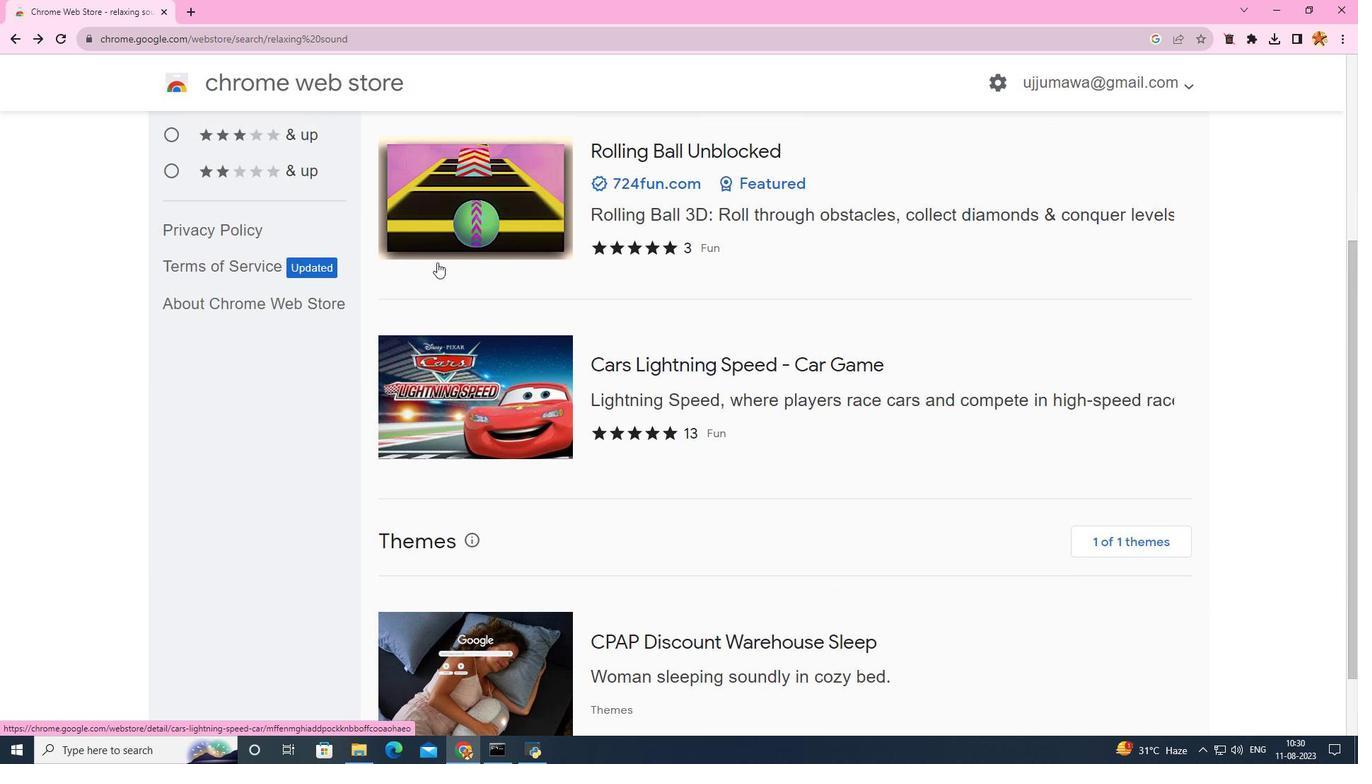 
Action: Mouse moved to (375, 237)
Screenshot: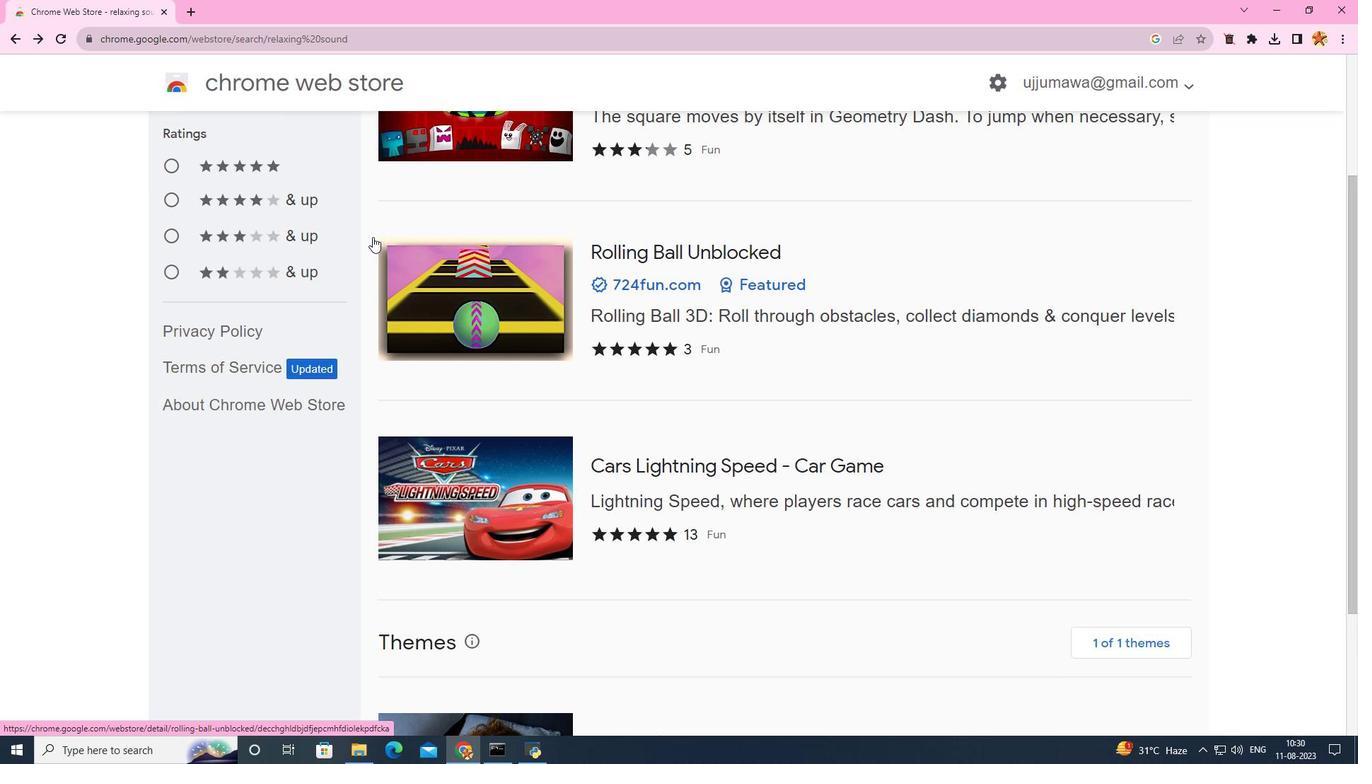 
Action: Mouse scrolled (375, 237) with delta (0, 0)
Screenshot: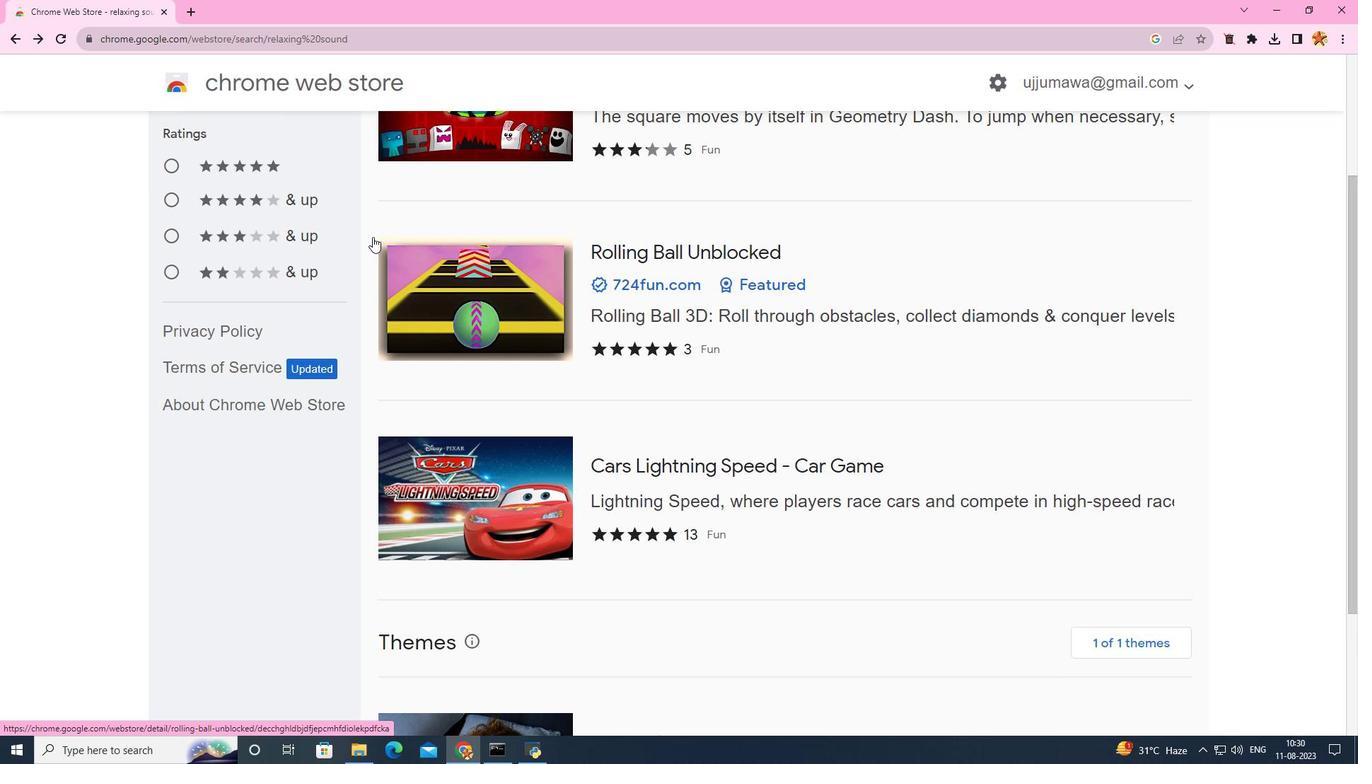 
Action: Mouse scrolled (375, 237) with delta (0, 0)
Screenshot: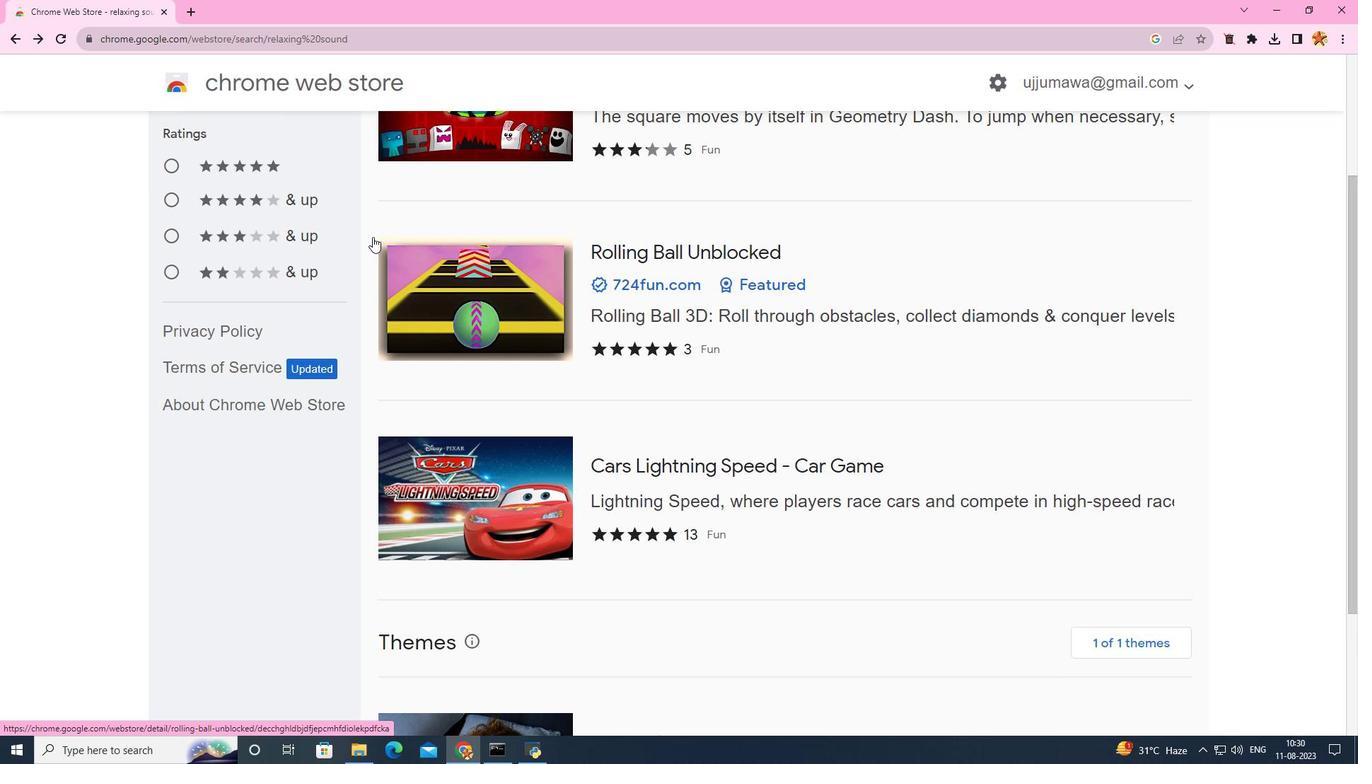 
Action: Mouse scrolled (375, 237) with delta (0, 0)
Screenshot: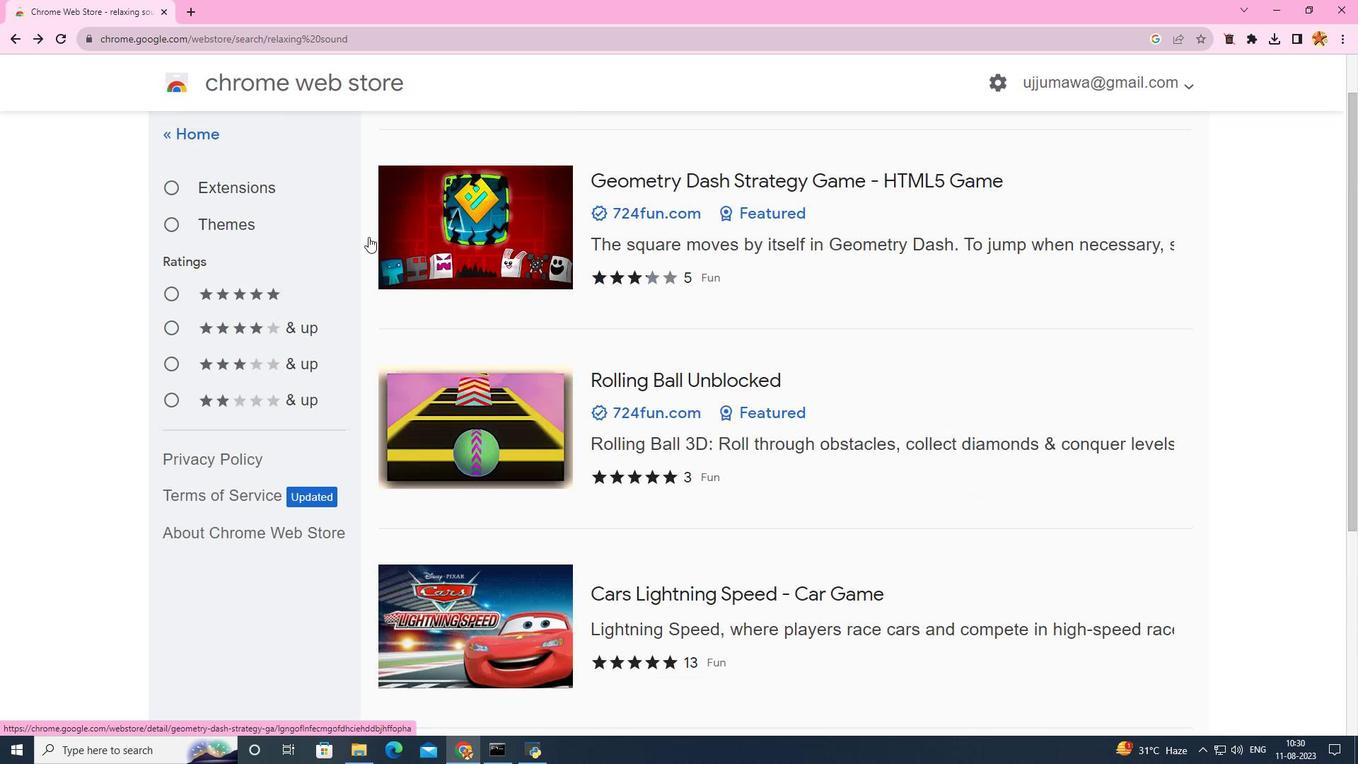 
Action: Mouse moved to (232, 217)
Screenshot: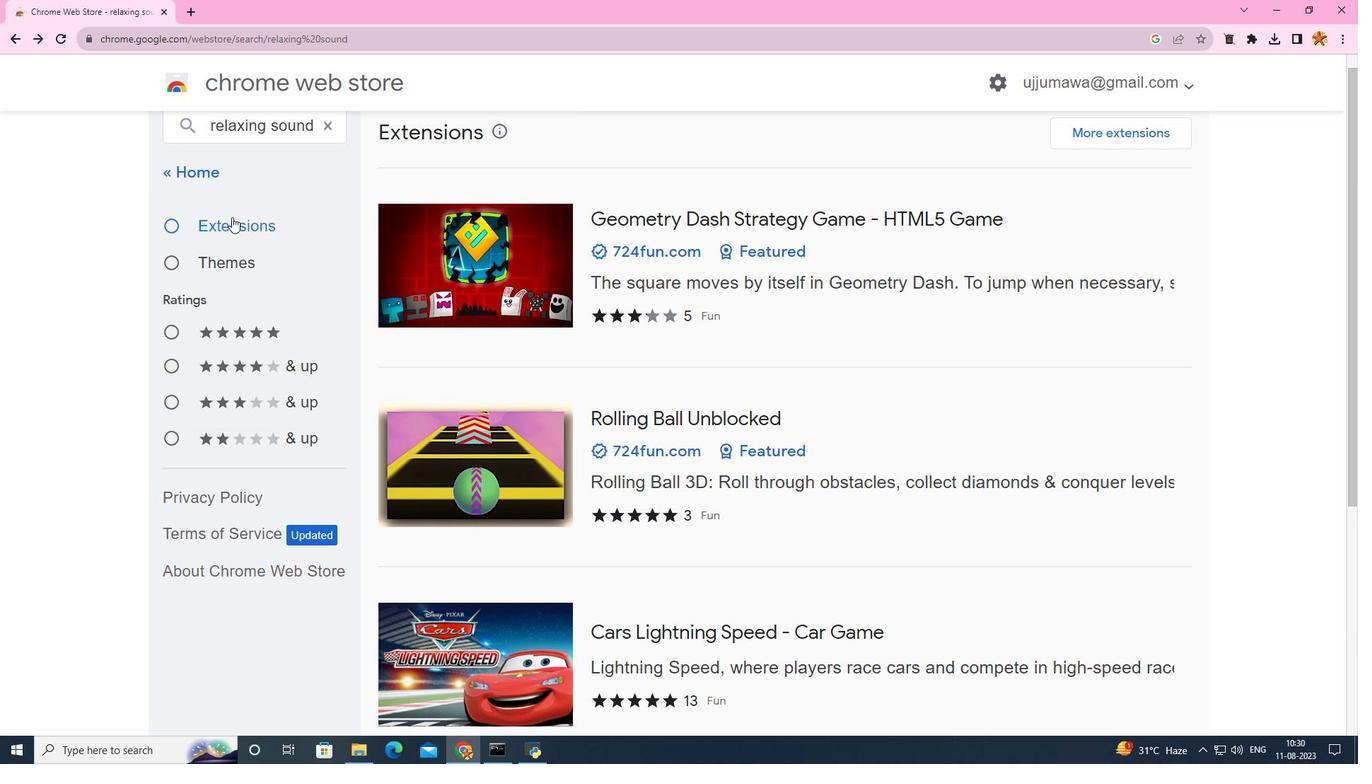 
Action: Mouse pressed left at (232, 217)
Screenshot: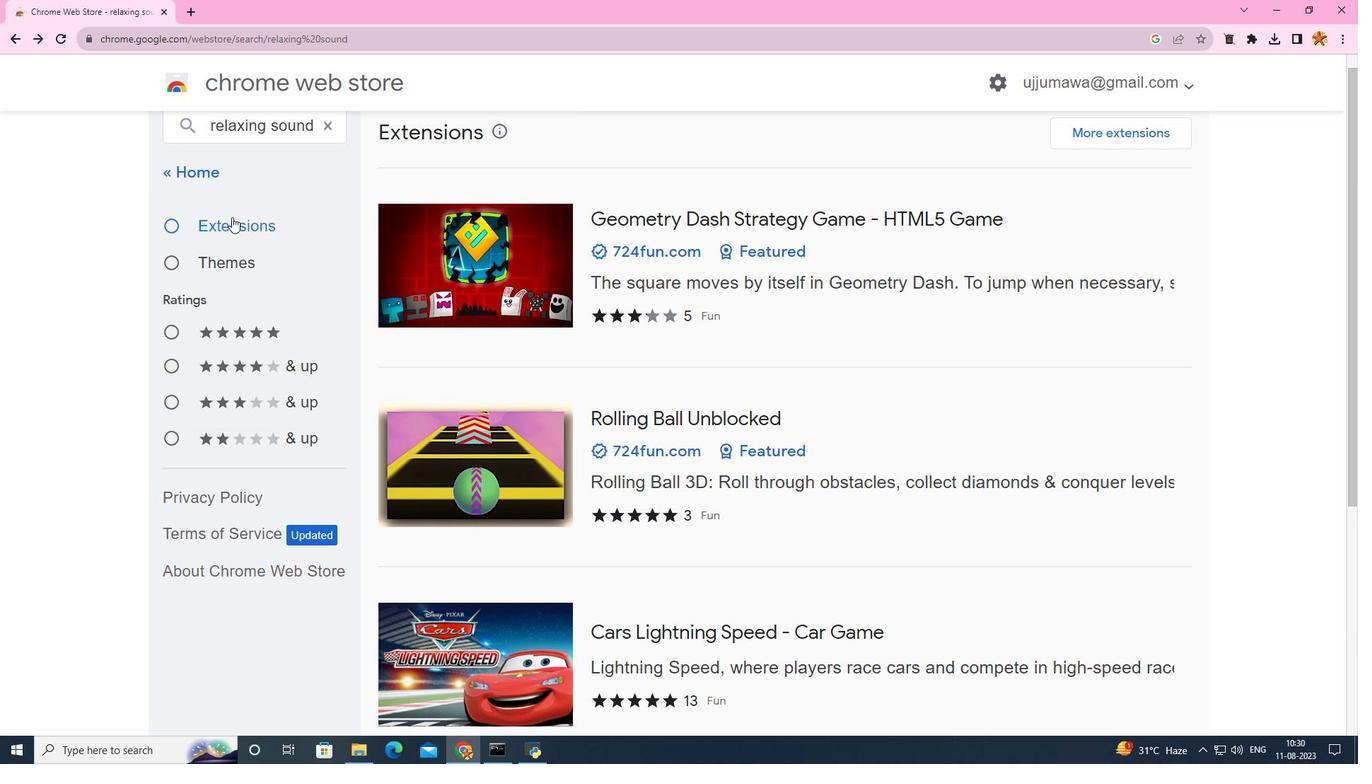 
Action: Mouse moved to (670, 371)
Screenshot: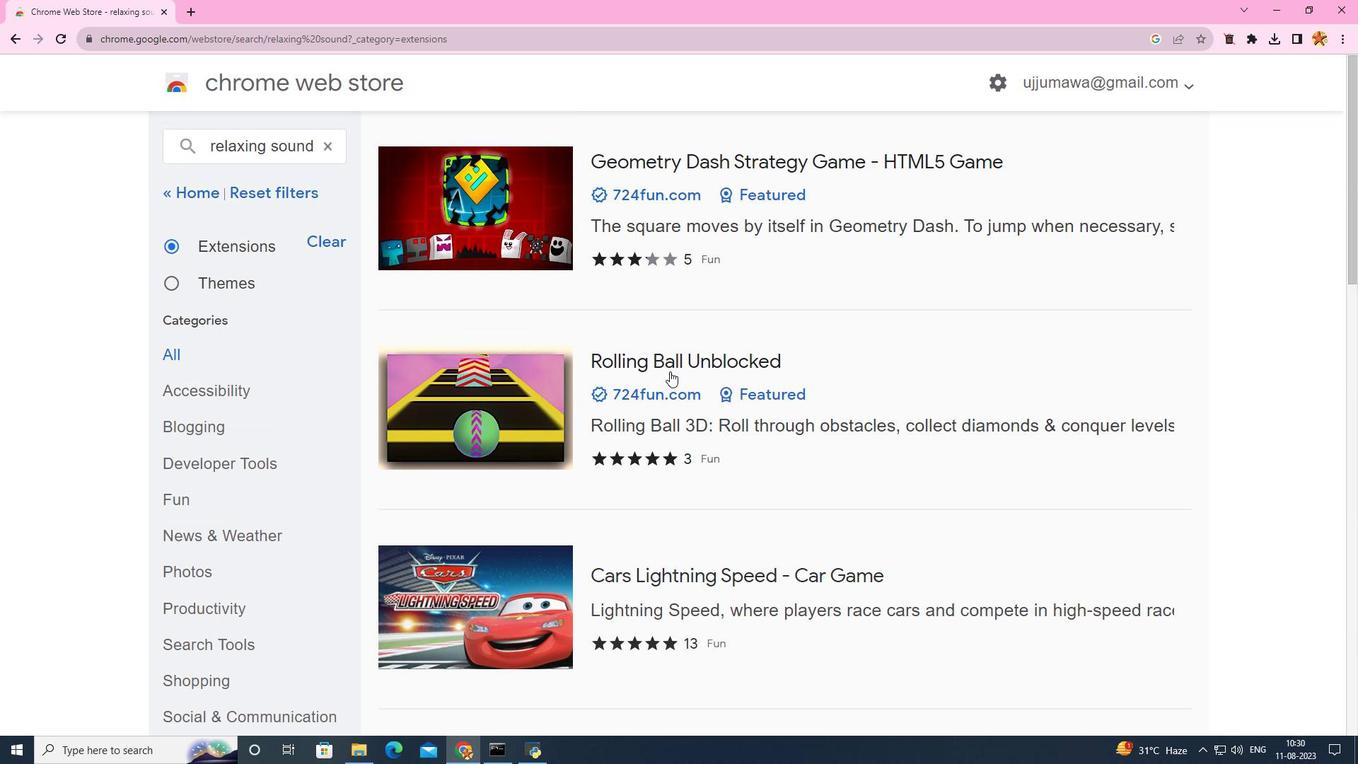 
Action: Mouse scrolled (670, 370) with delta (0, 0)
Screenshot: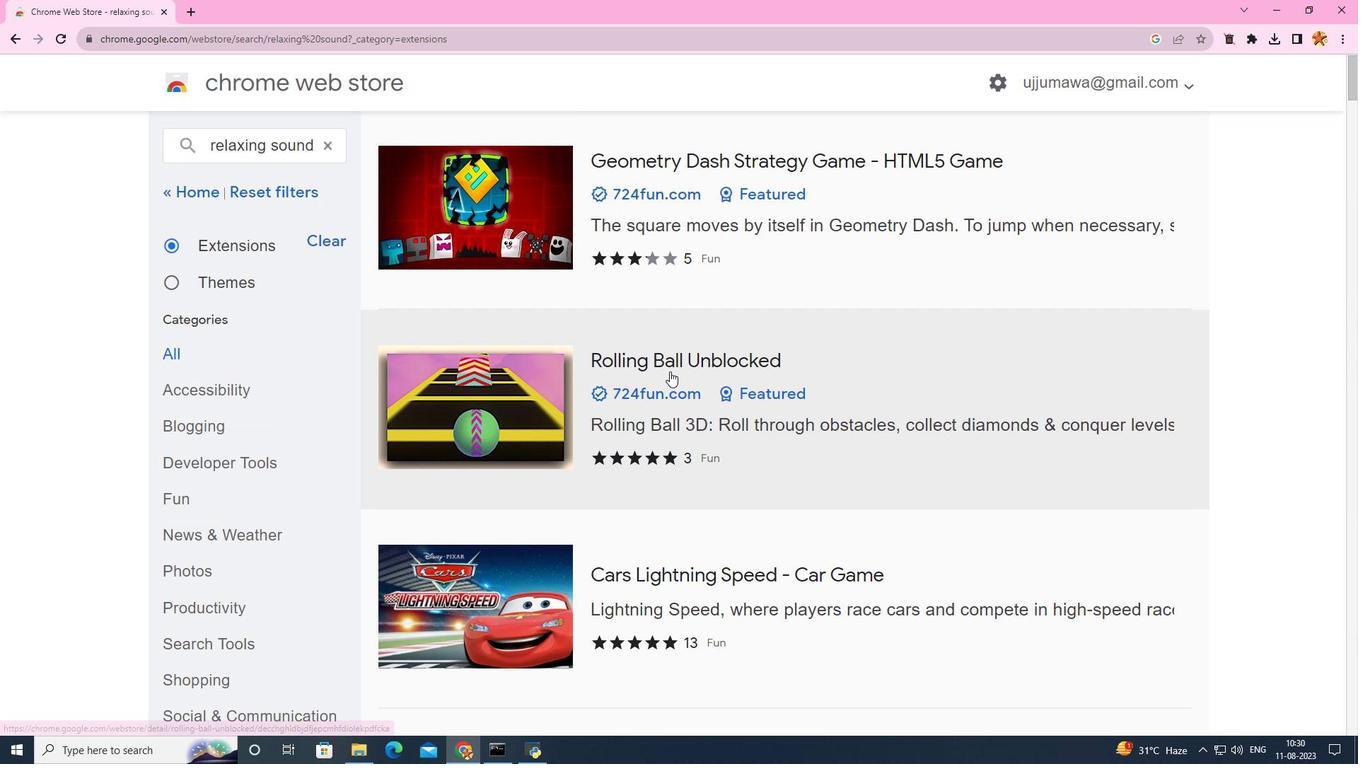 
Action: Mouse scrolled (670, 370) with delta (0, 0)
Screenshot: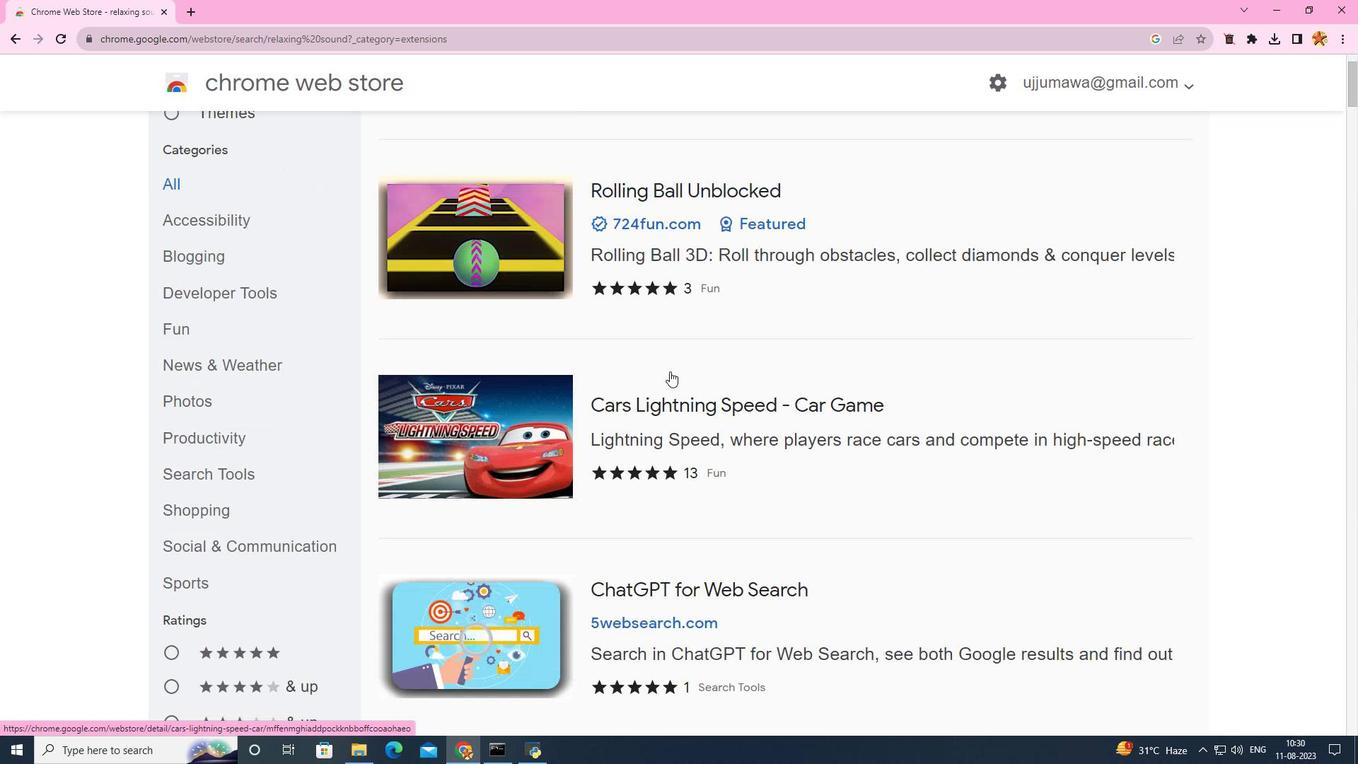
Action: Mouse scrolled (670, 370) with delta (0, 0)
Screenshot: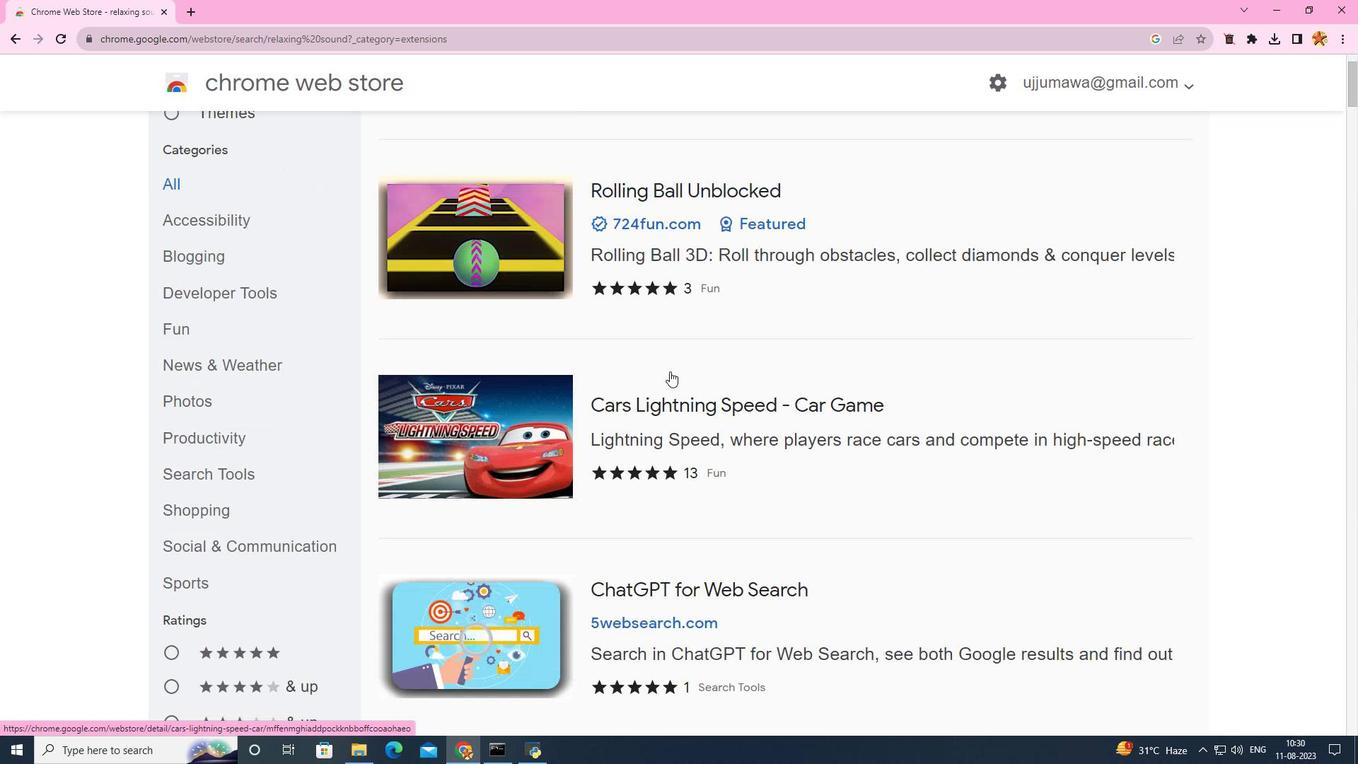 
Action: Mouse scrolled (670, 370) with delta (0, 0)
Screenshot: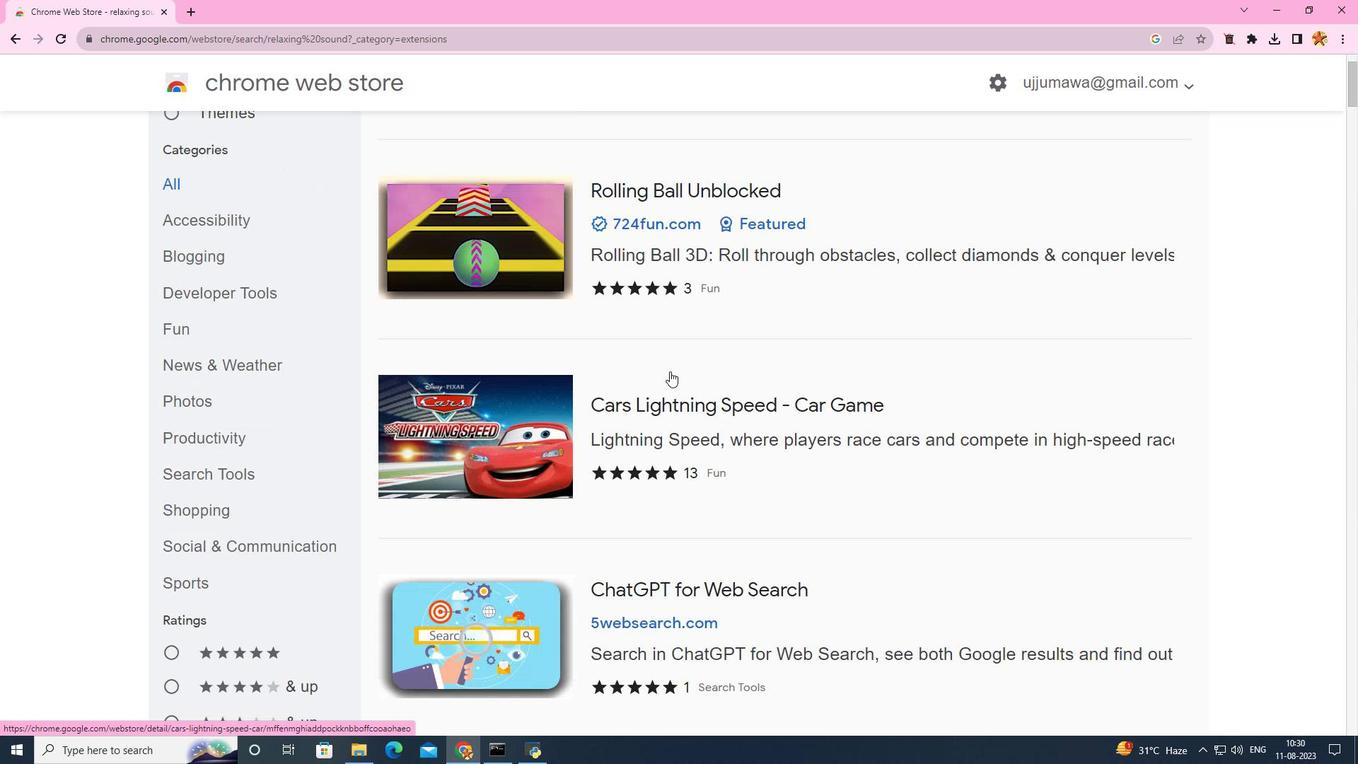 
Action: Mouse scrolled (670, 370) with delta (0, 0)
Screenshot: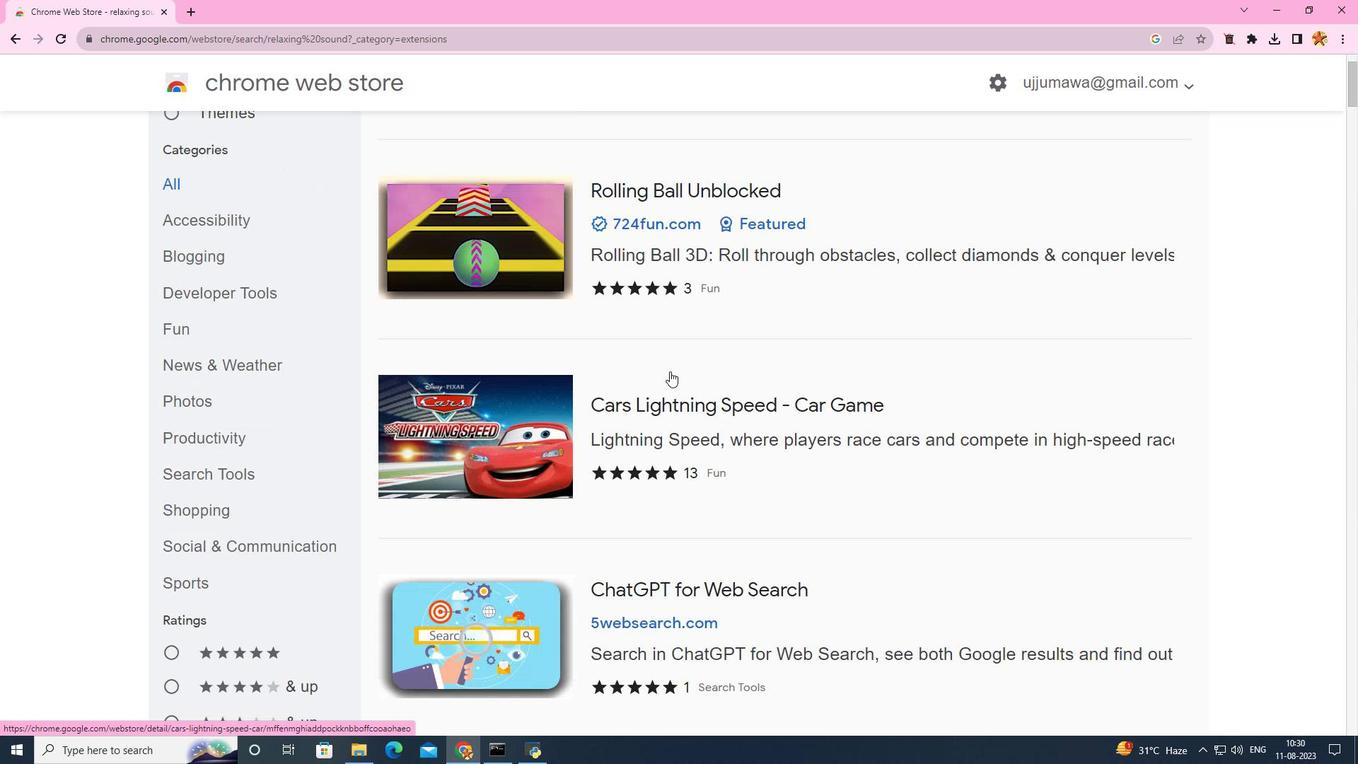 
Action: Mouse scrolled (670, 370) with delta (0, 0)
Screenshot: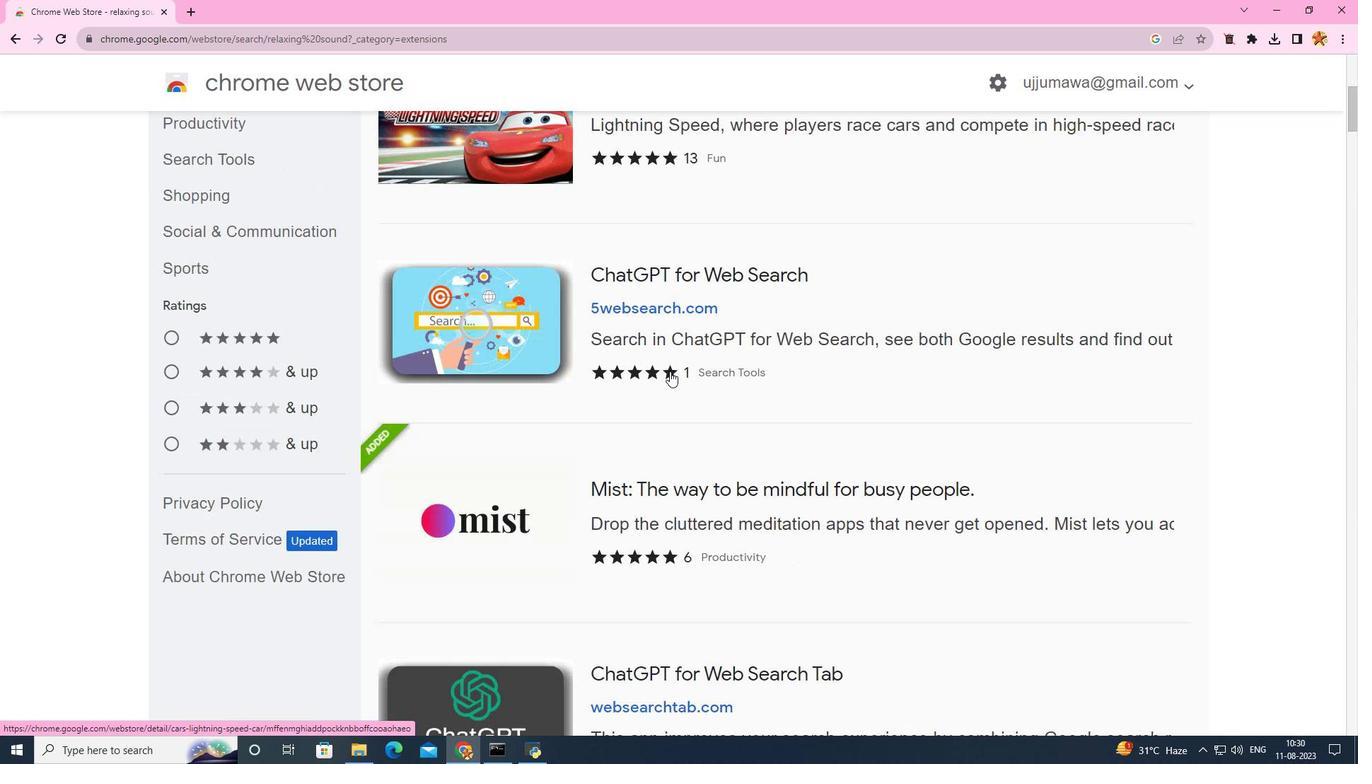 
Action: Mouse scrolled (670, 370) with delta (0, 0)
Screenshot: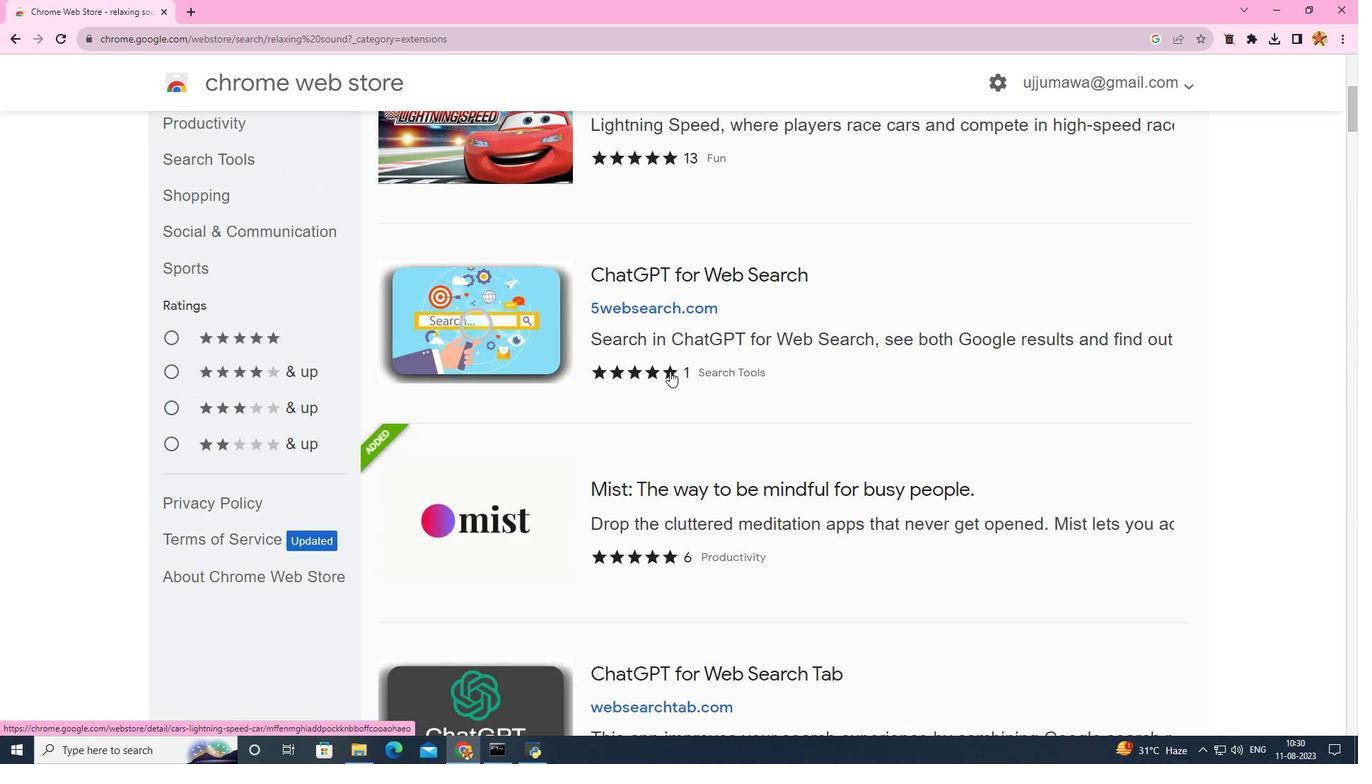 
Action: Mouse scrolled (670, 370) with delta (0, 0)
Screenshot: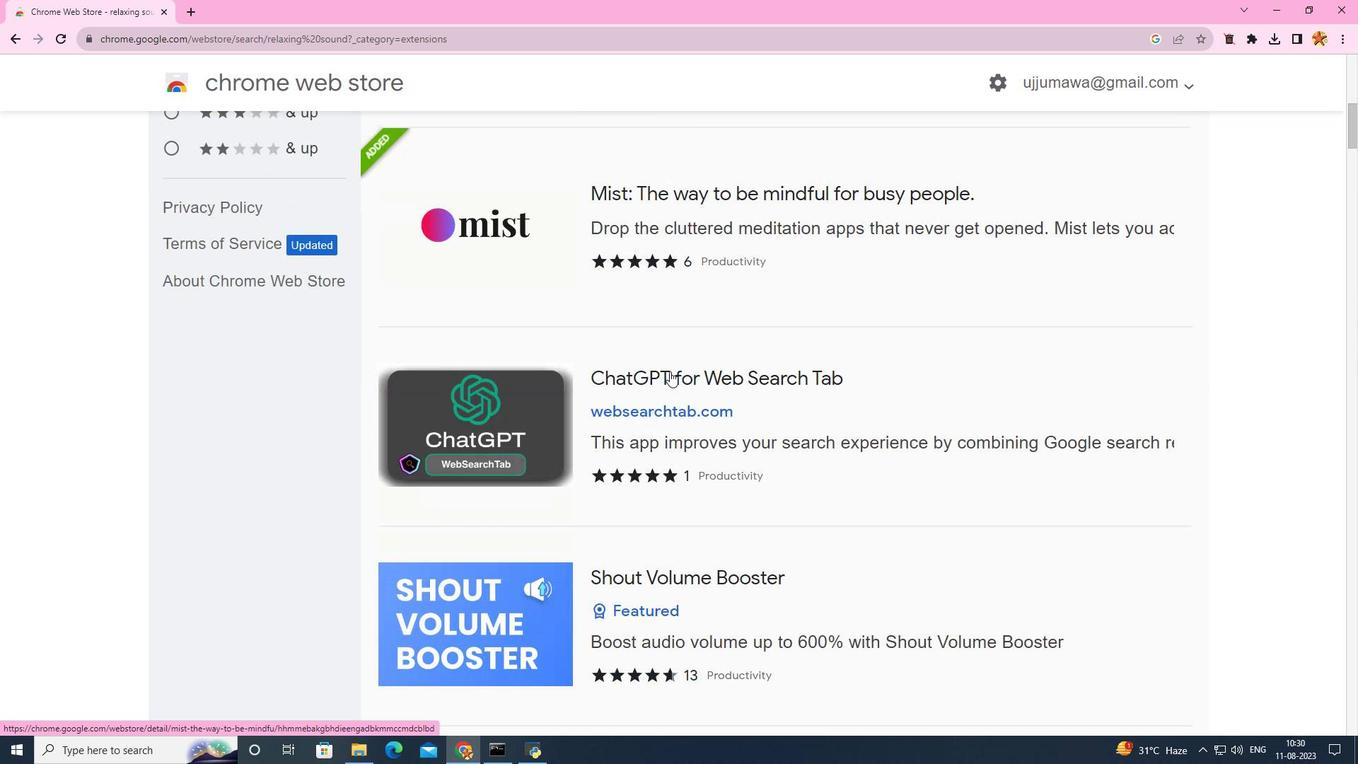 
Action: Mouse scrolled (670, 370) with delta (0, 0)
Screenshot: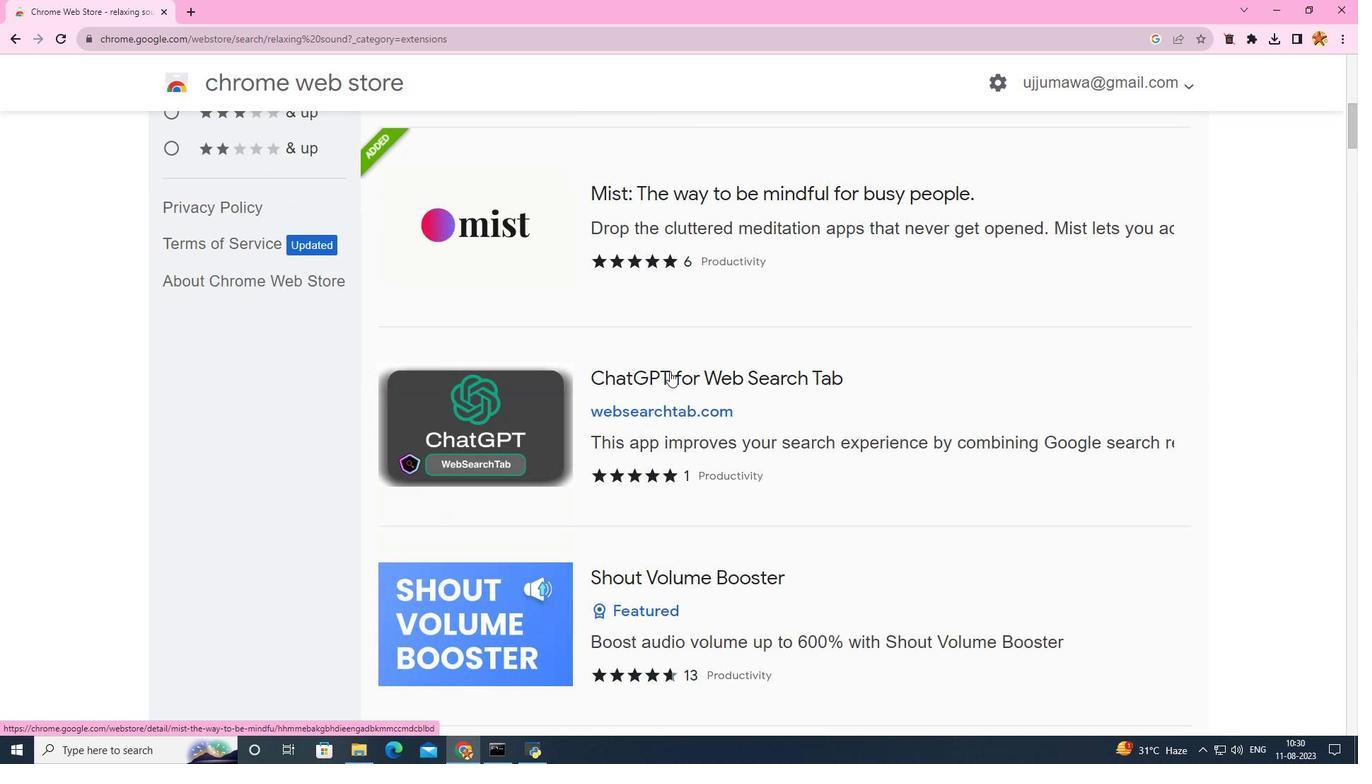 
Action: Mouse scrolled (670, 370) with delta (0, 0)
Screenshot: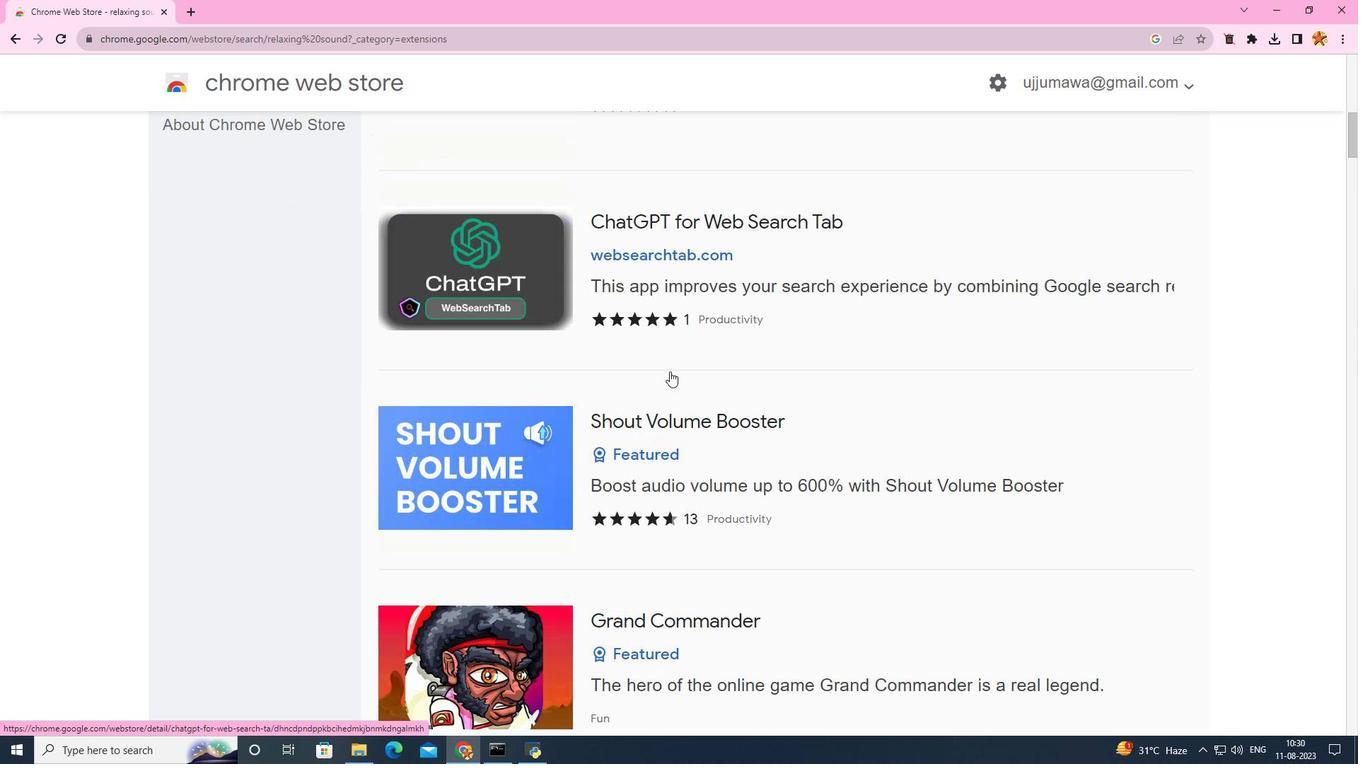 
Action: Mouse scrolled (670, 370) with delta (0, 0)
Screenshot: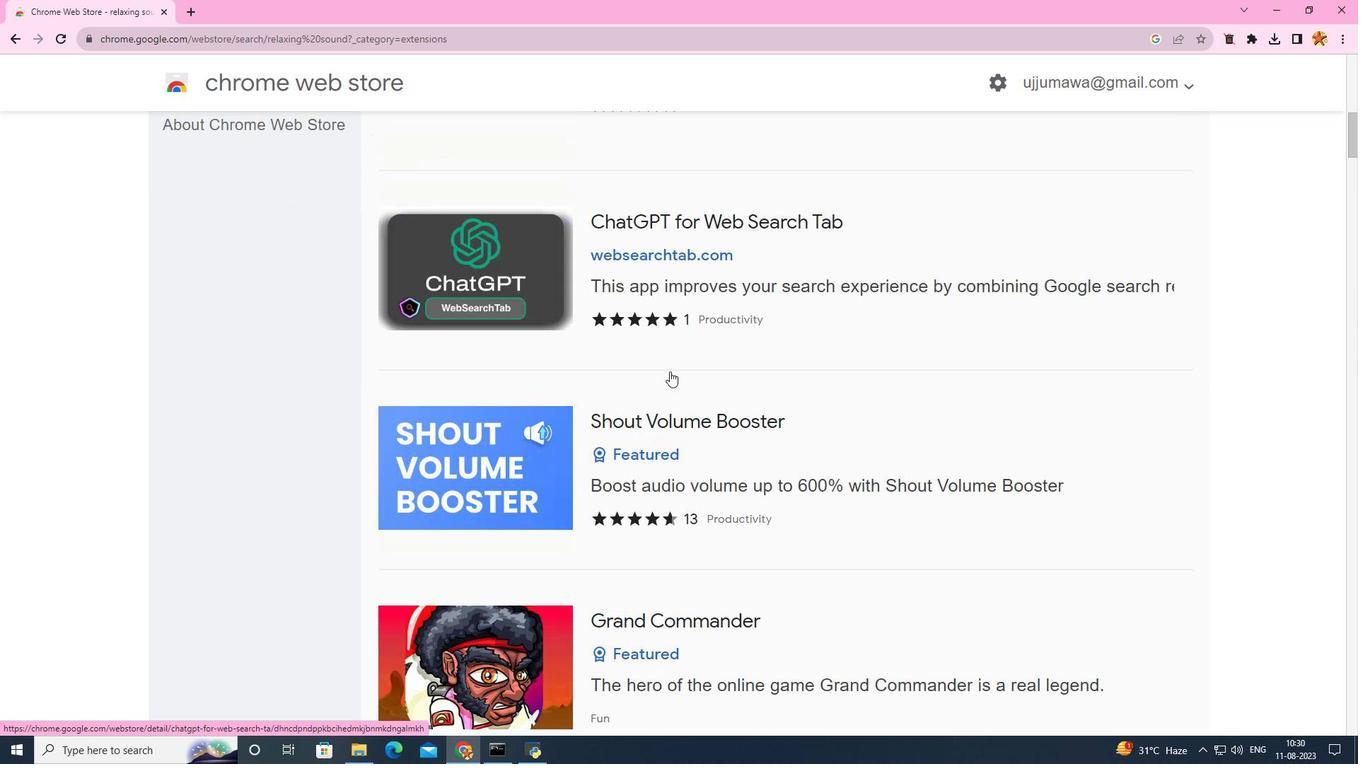 
Action: Mouse scrolled (670, 370) with delta (0, 0)
Screenshot: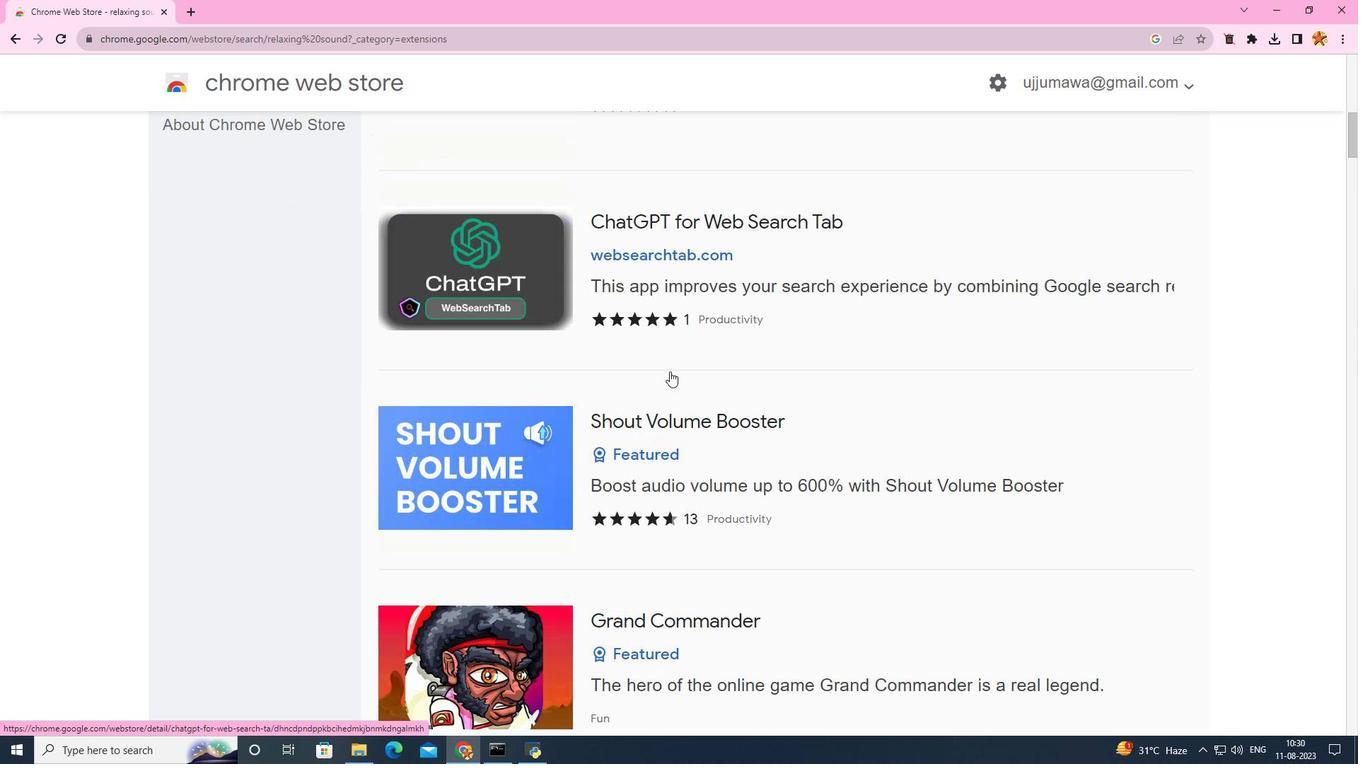 
Action: Mouse scrolled (670, 370) with delta (0, 0)
Screenshot: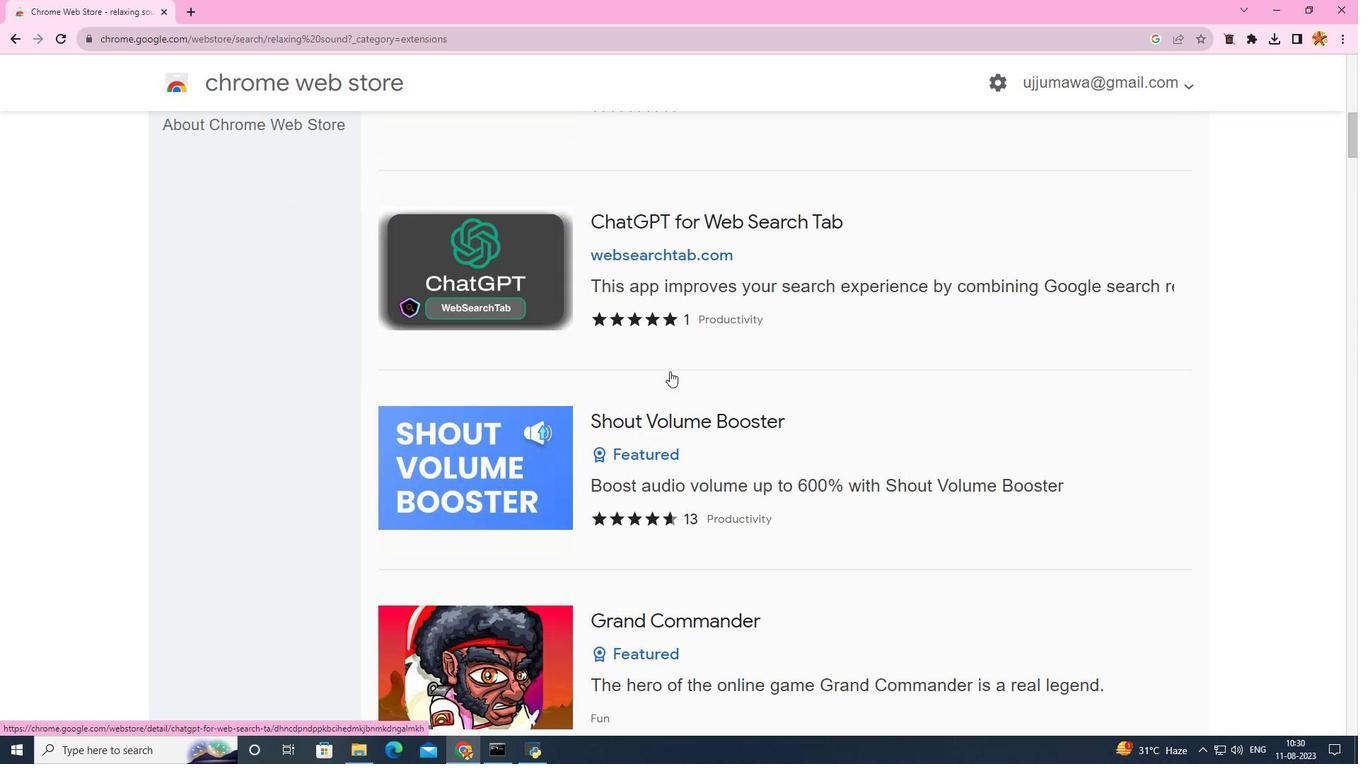 
Action: Mouse scrolled (670, 370) with delta (0, 0)
Screenshot: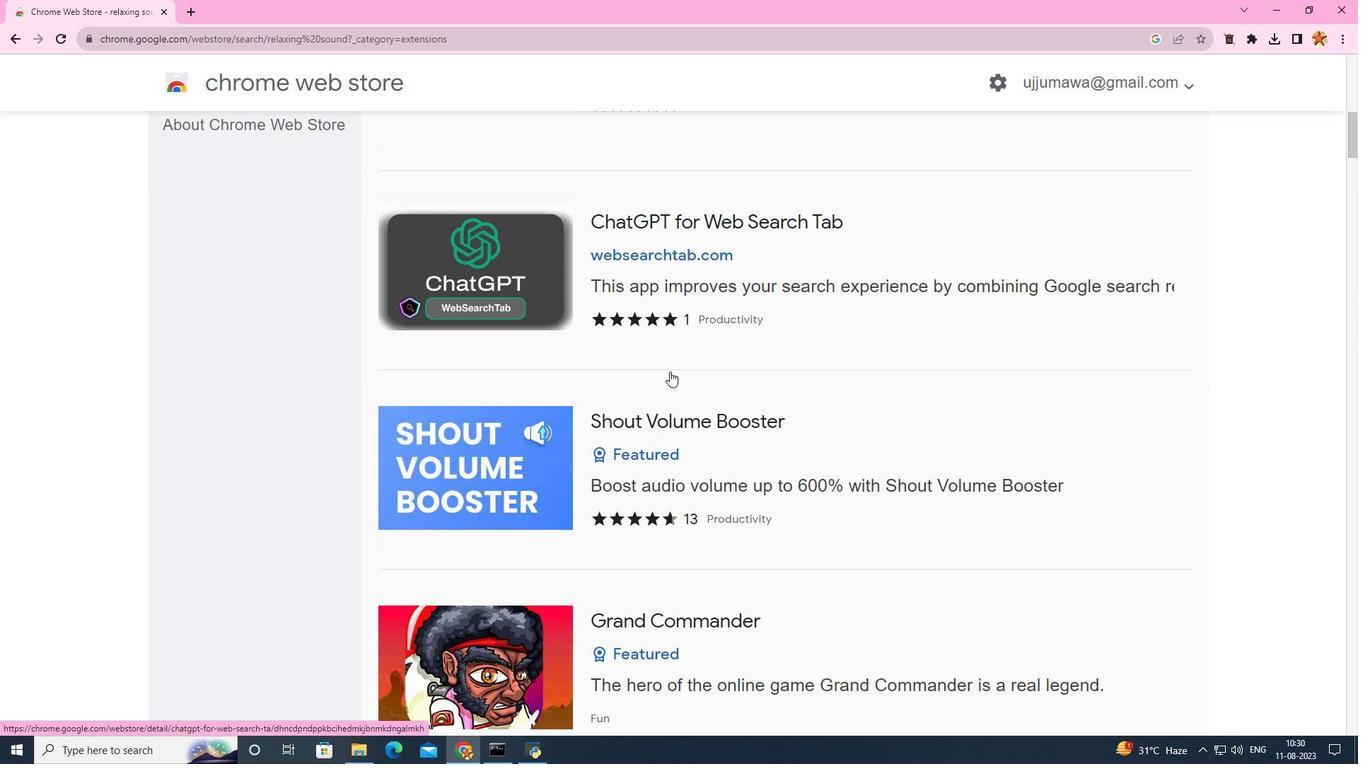
Action: Mouse scrolled (670, 372) with delta (0, 0)
Screenshot: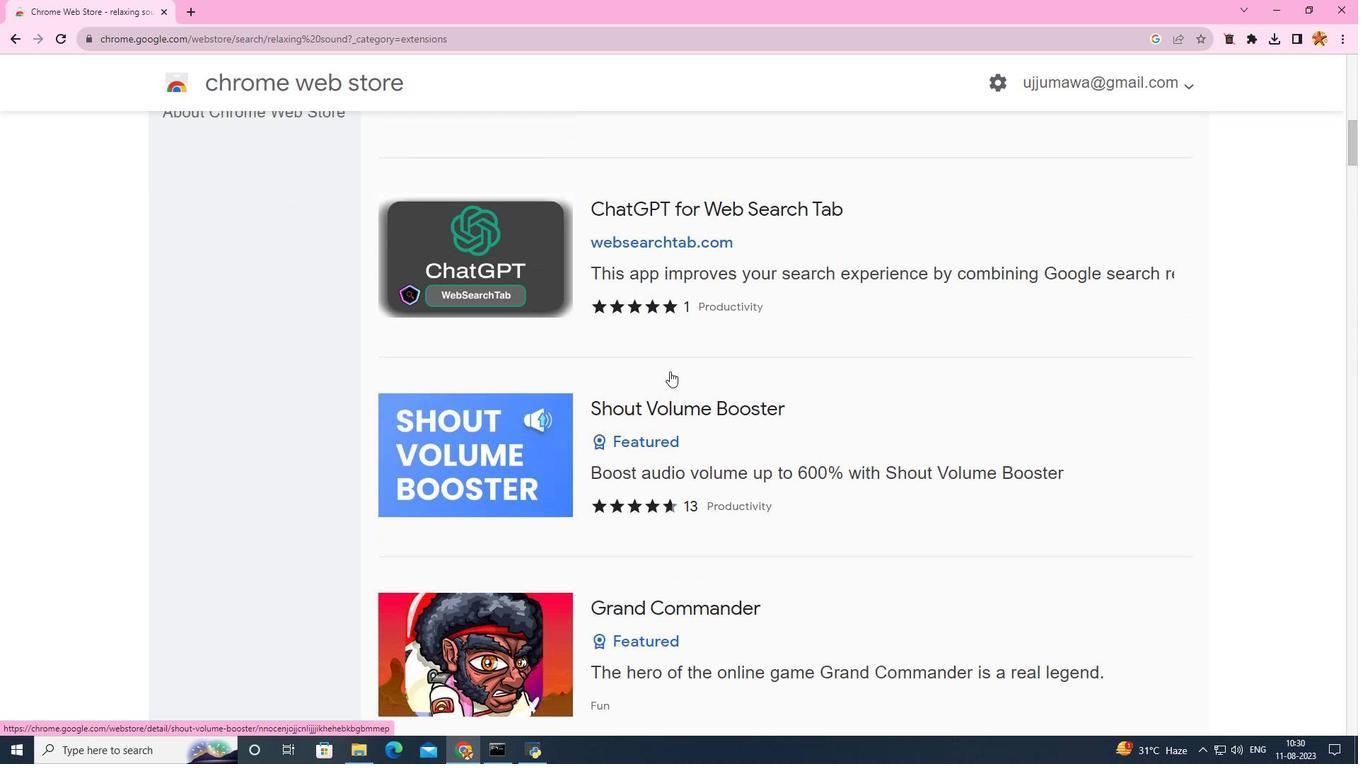 
Action: Mouse scrolled (670, 370) with delta (0, 0)
Screenshot: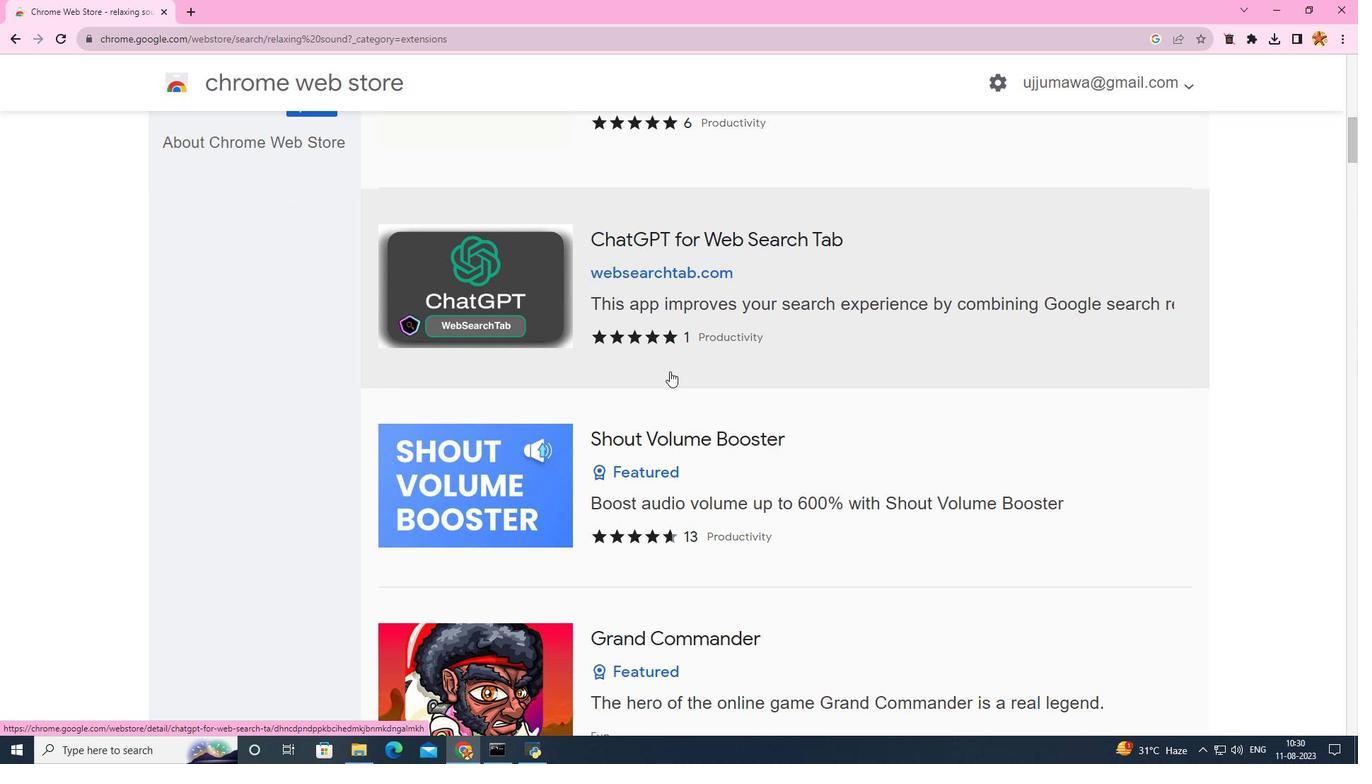 
Action: Mouse scrolled (670, 370) with delta (0, 0)
Screenshot: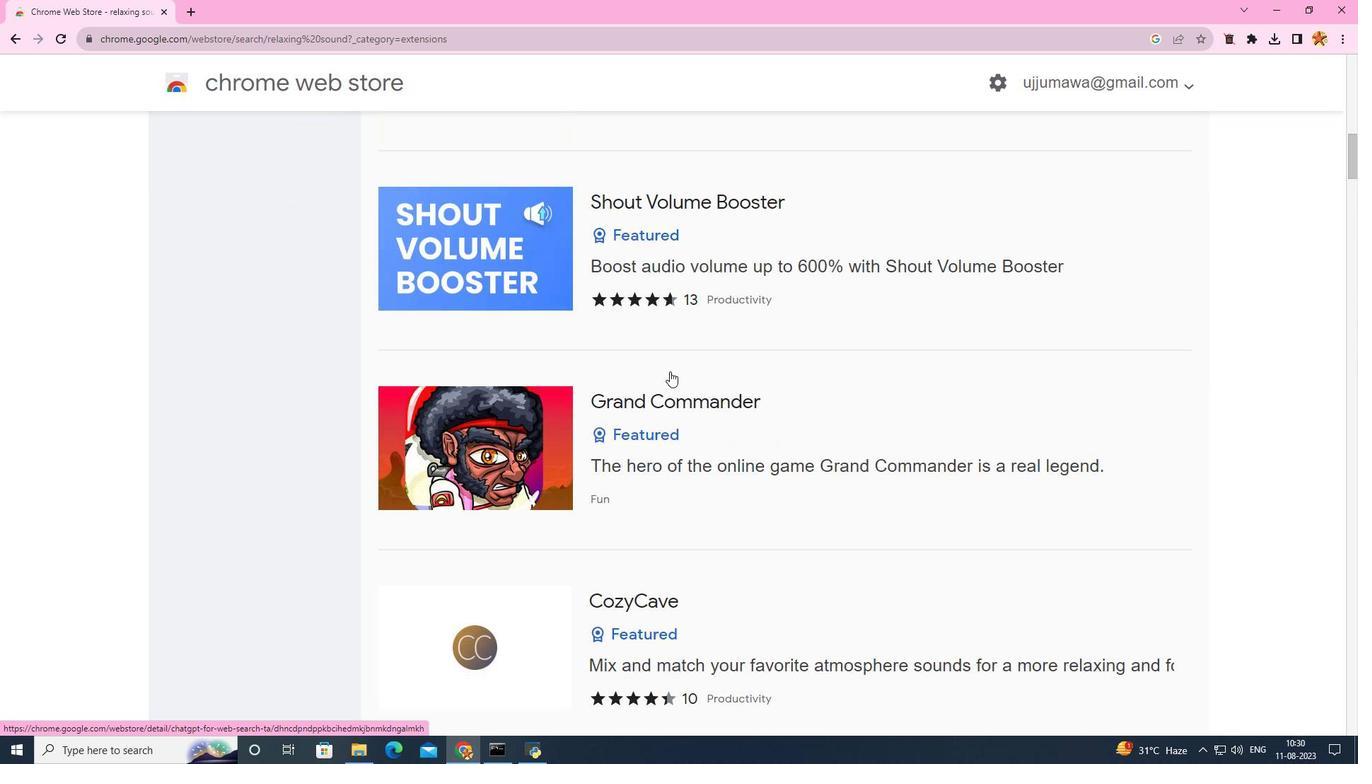 
Action: Mouse scrolled (670, 370) with delta (0, 0)
Screenshot: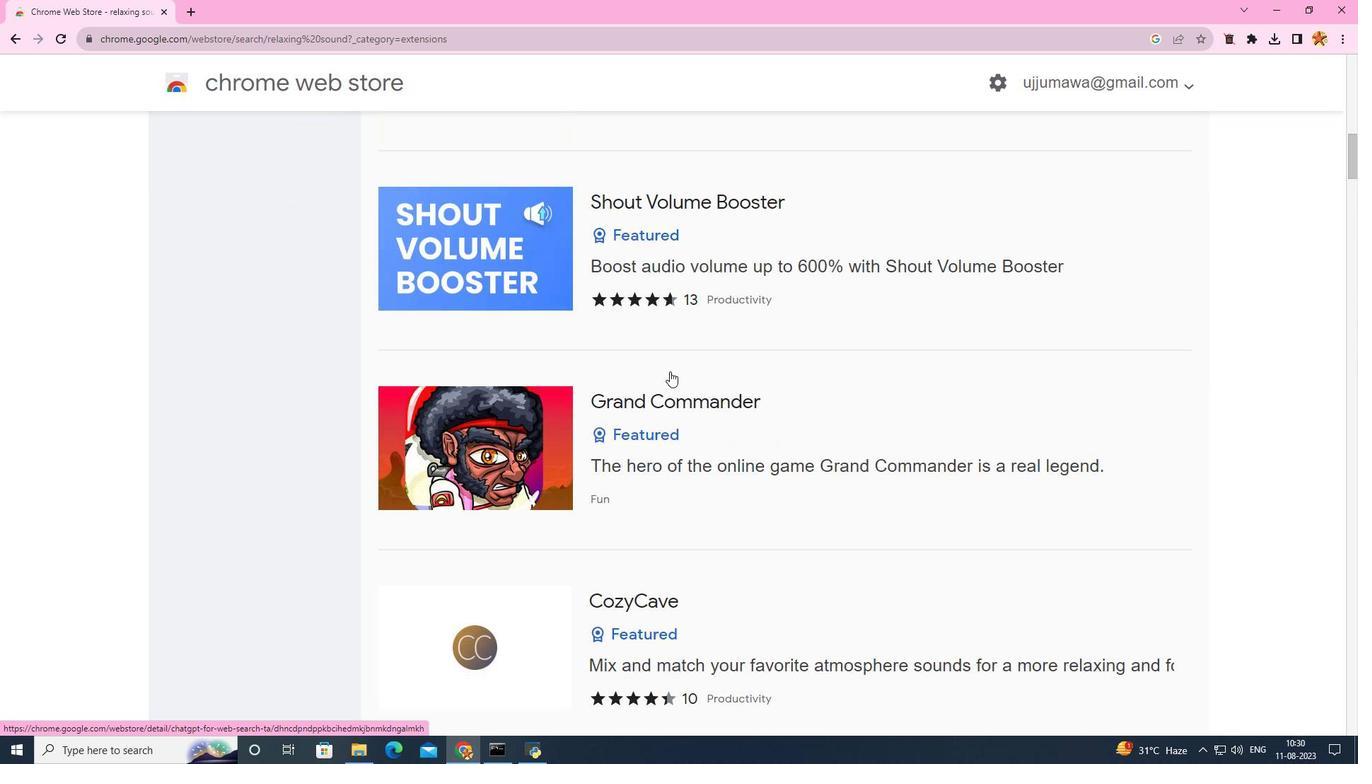 
Action: Mouse scrolled (670, 370) with delta (0, 0)
Screenshot: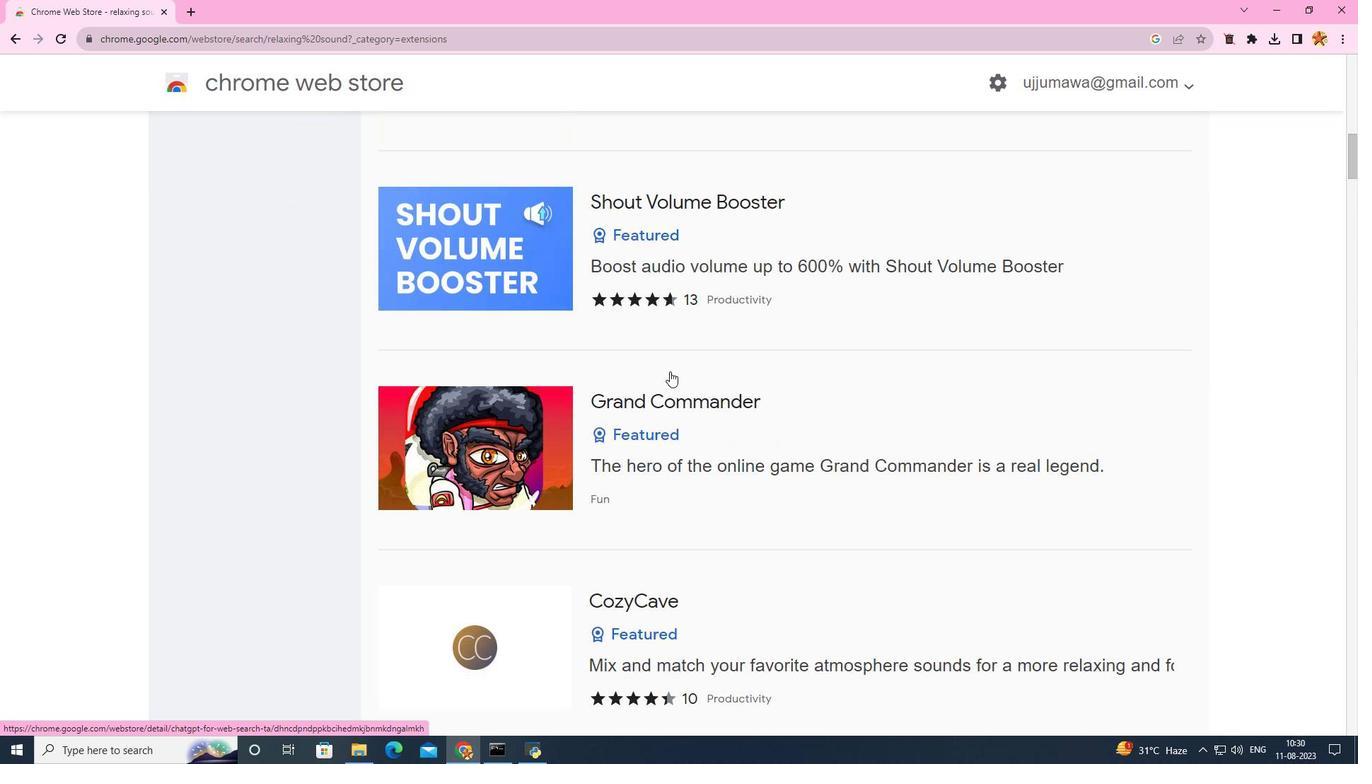 
Action: Mouse scrolled (670, 370) with delta (0, 0)
Screenshot: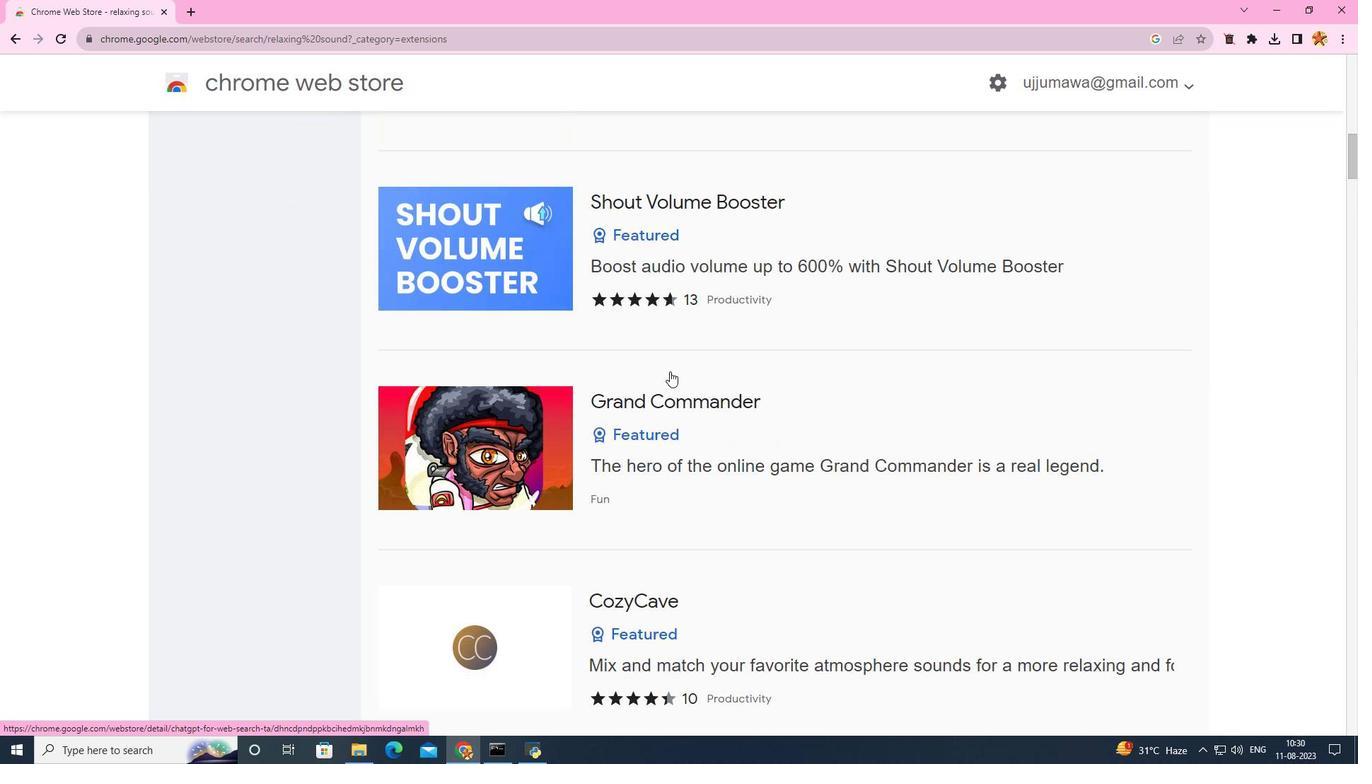 
Action: Mouse moved to (670, 371)
Screenshot: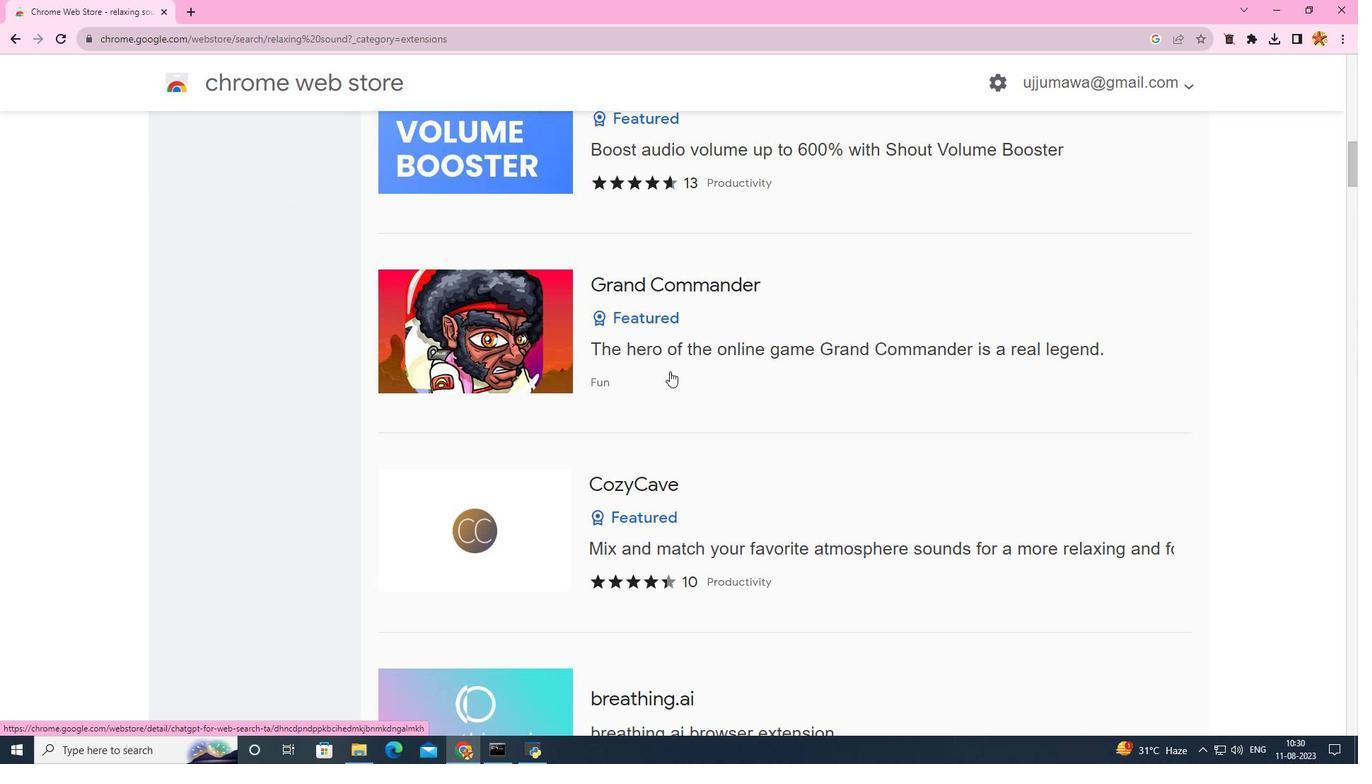 
Action: Mouse scrolled (670, 370) with delta (0, 0)
Screenshot: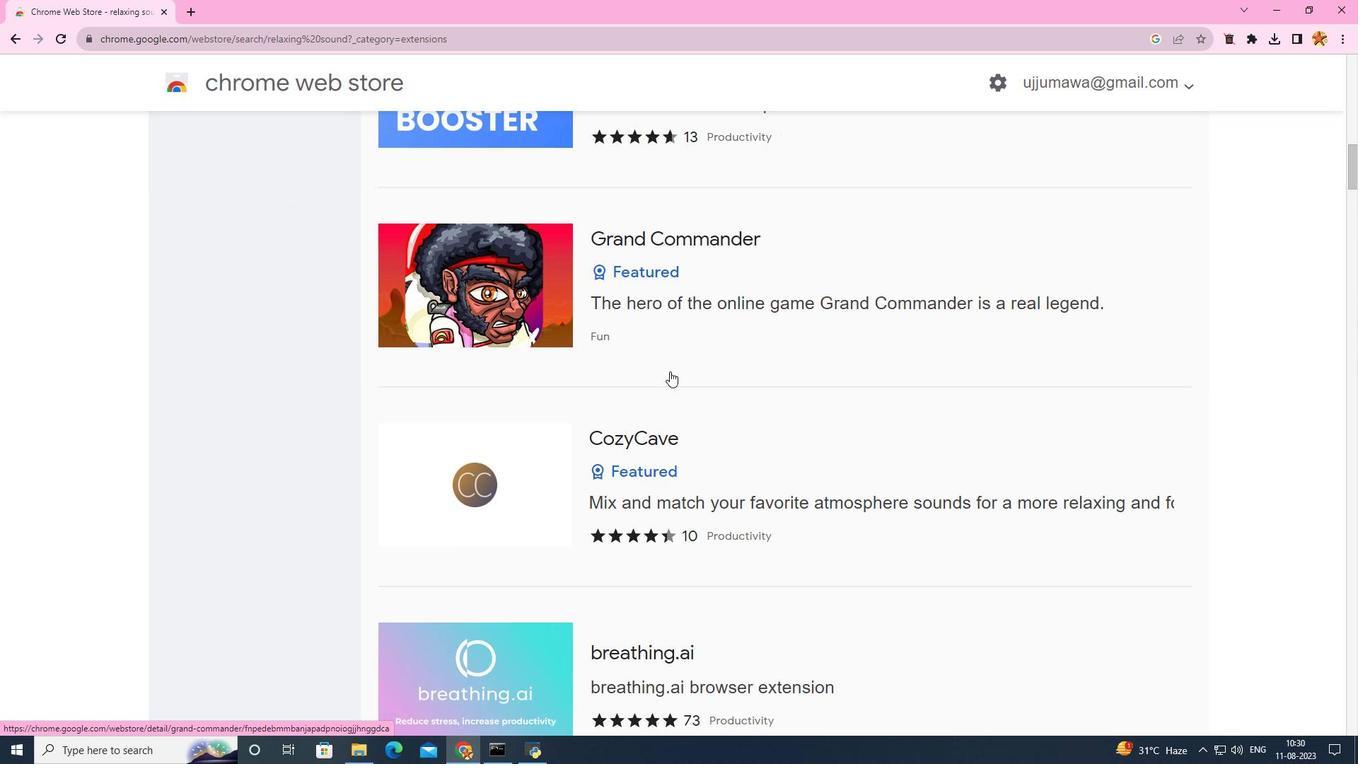 
Action: Mouse scrolled (670, 370) with delta (0, 0)
Screenshot: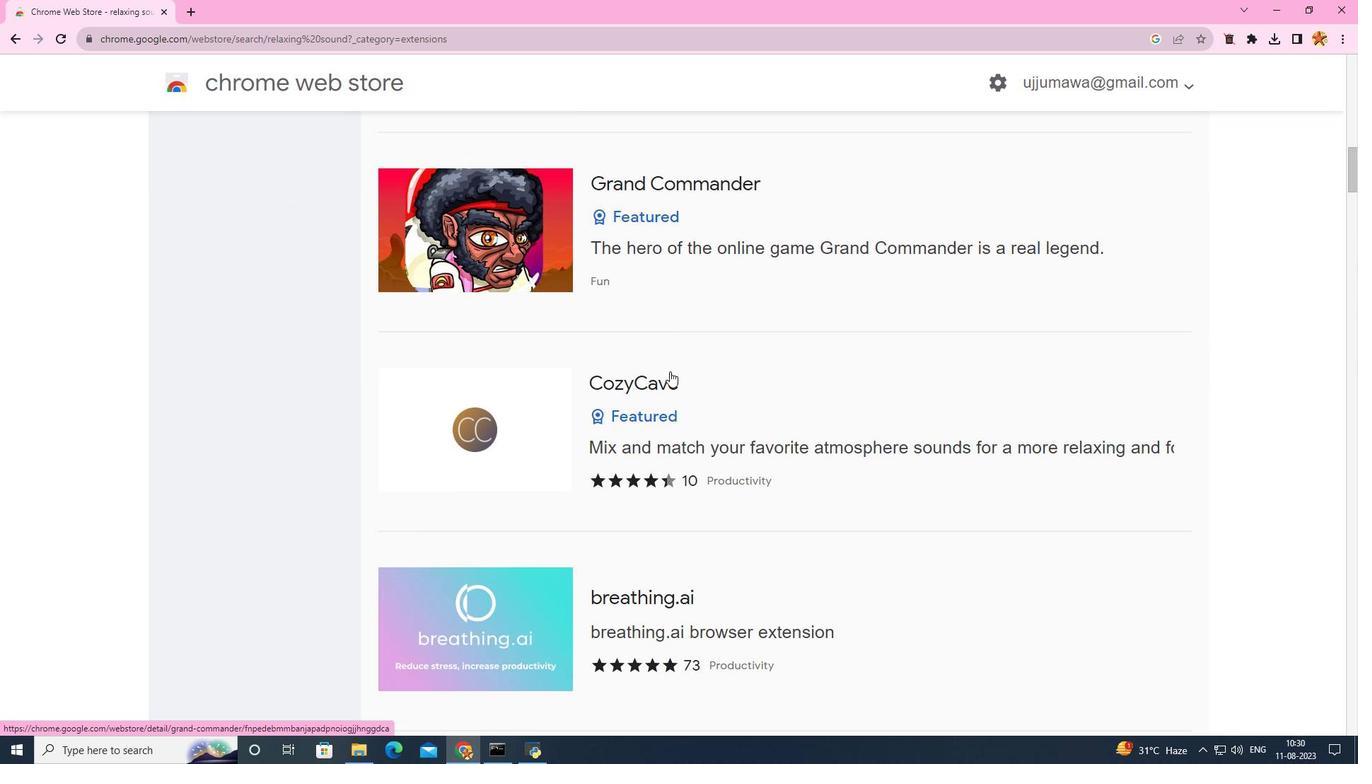 
Action: Mouse scrolled (670, 370) with delta (0, 0)
Screenshot: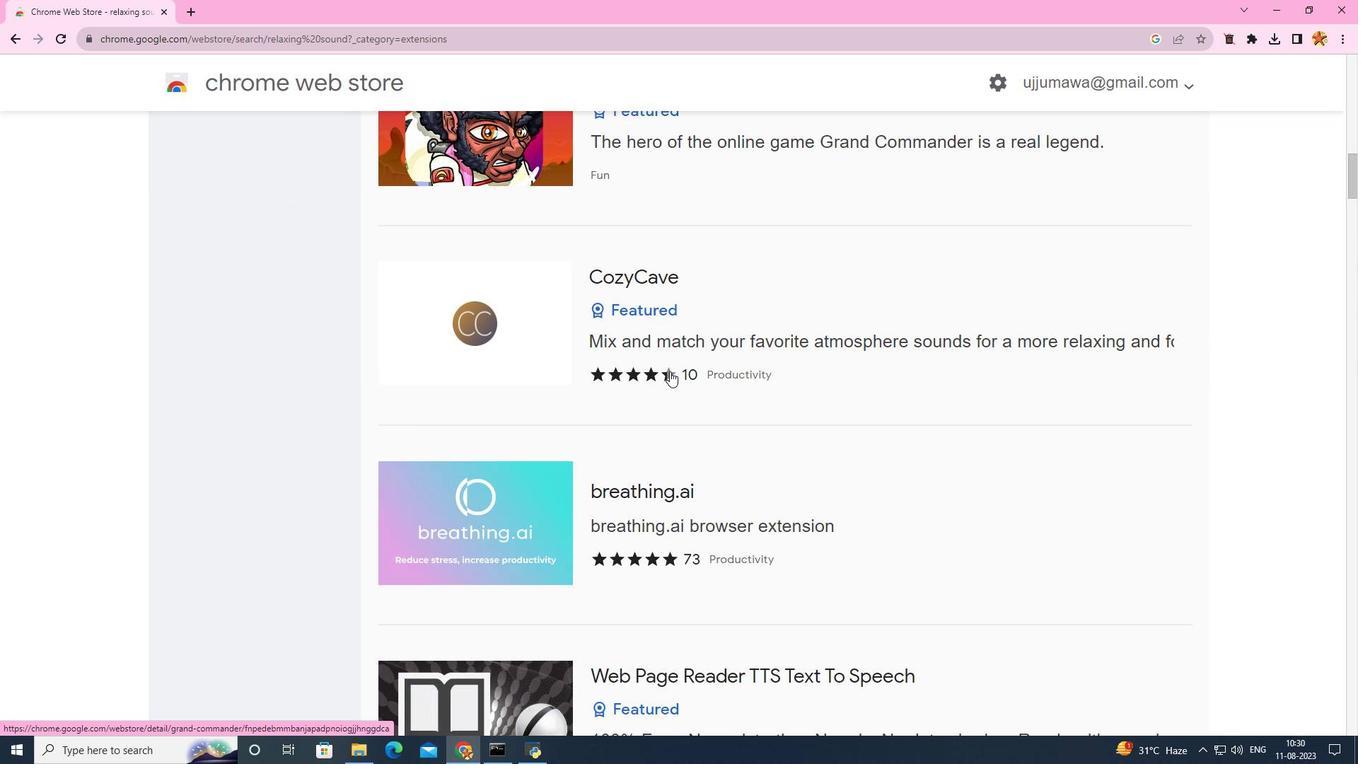 
Action: Mouse scrolled (670, 370) with delta (0, 0)
Screenshot: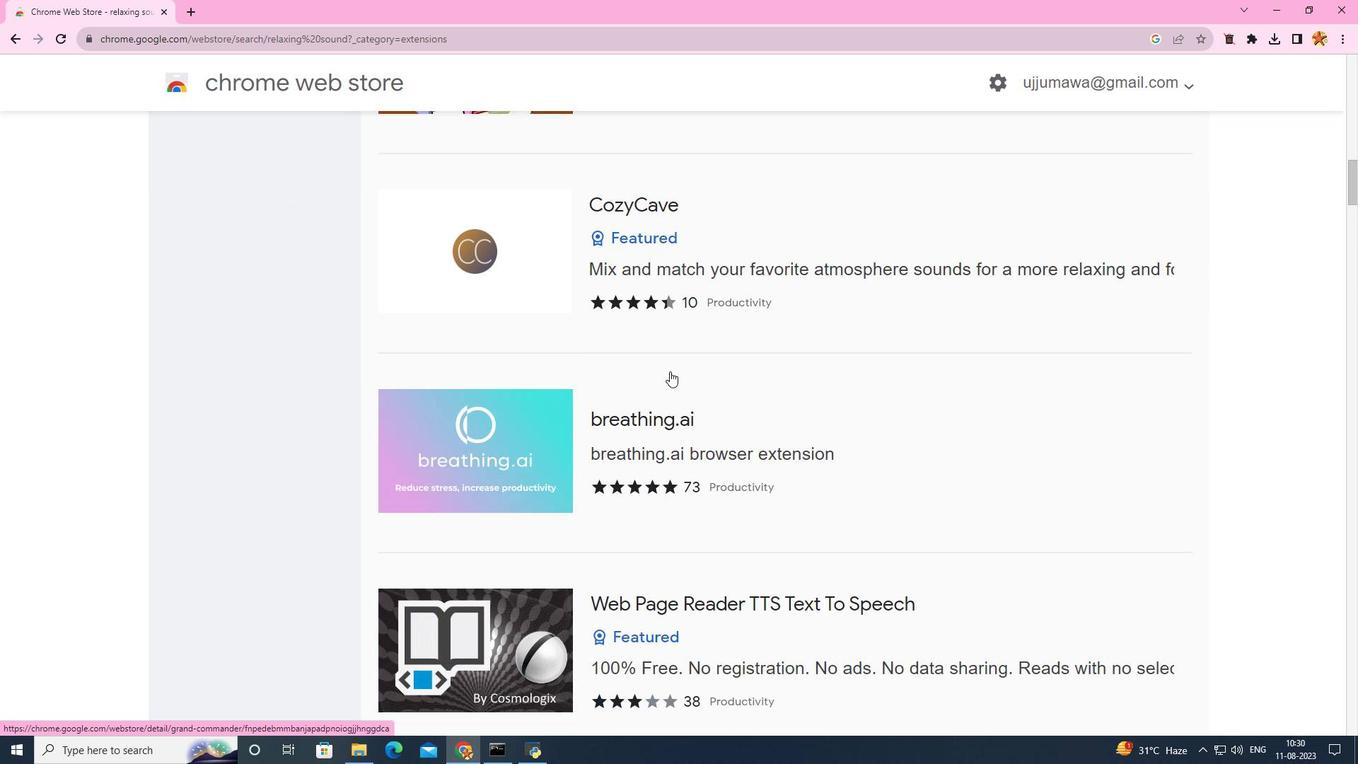 
Action: Mouse scrolled (670, 372) with delta (0, 0)
Screenshot: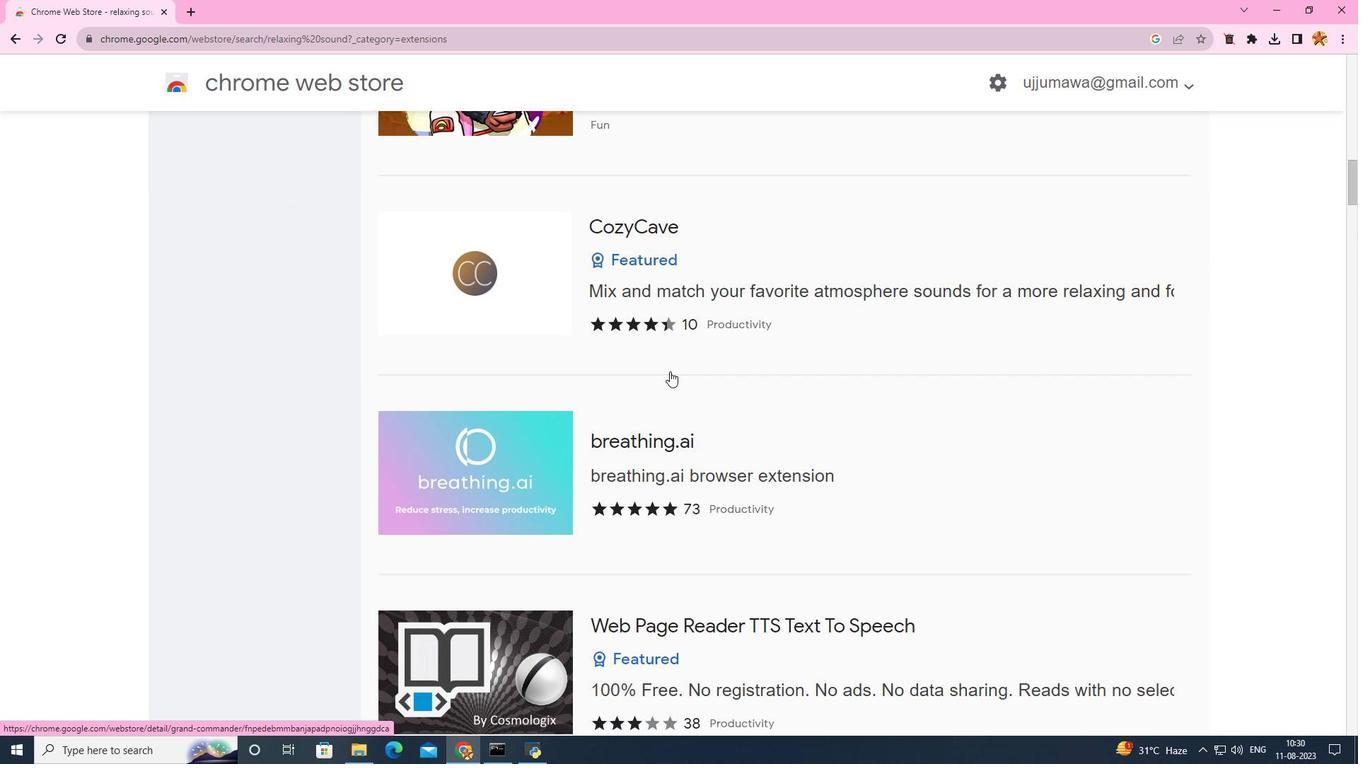 
Action: Mouse moved to (731, 331)
Screenshot: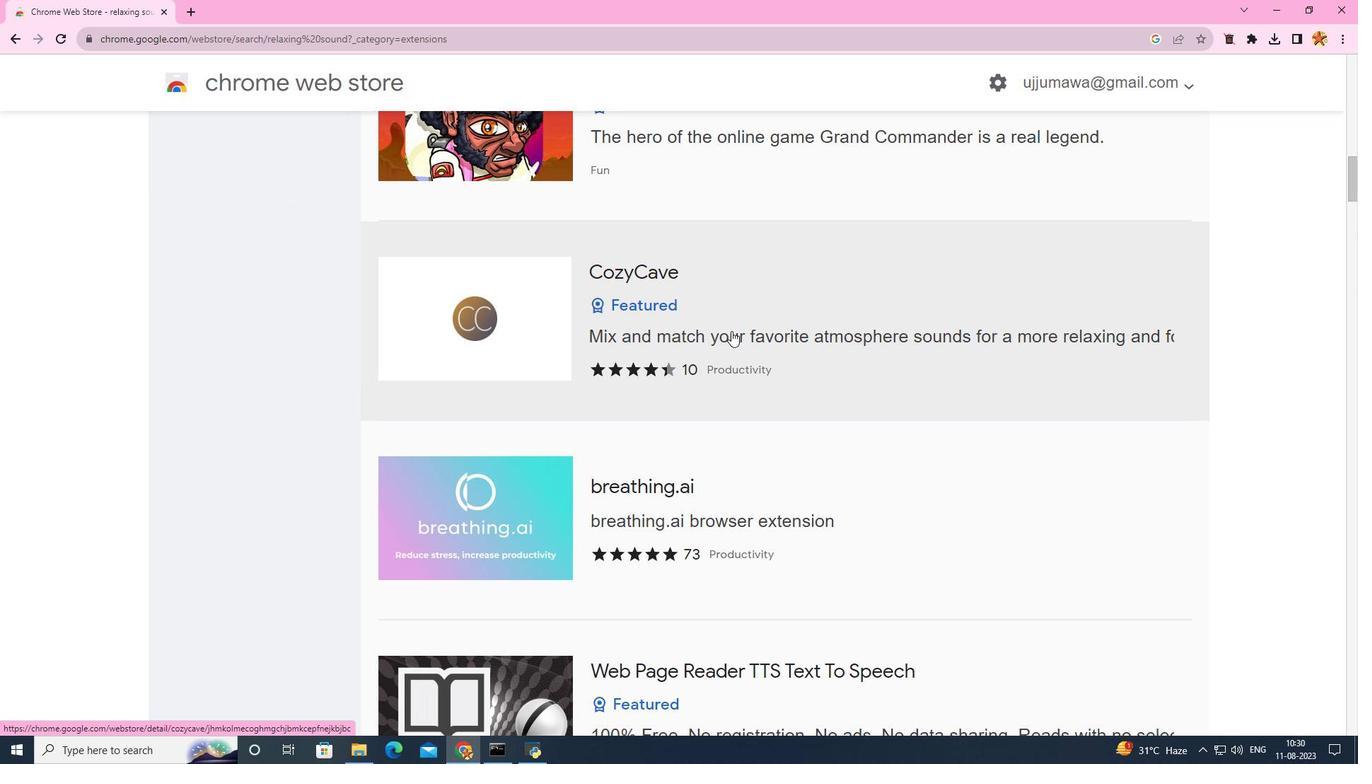 
Action: Mouse pressed left at (731, 331)
Screenshot: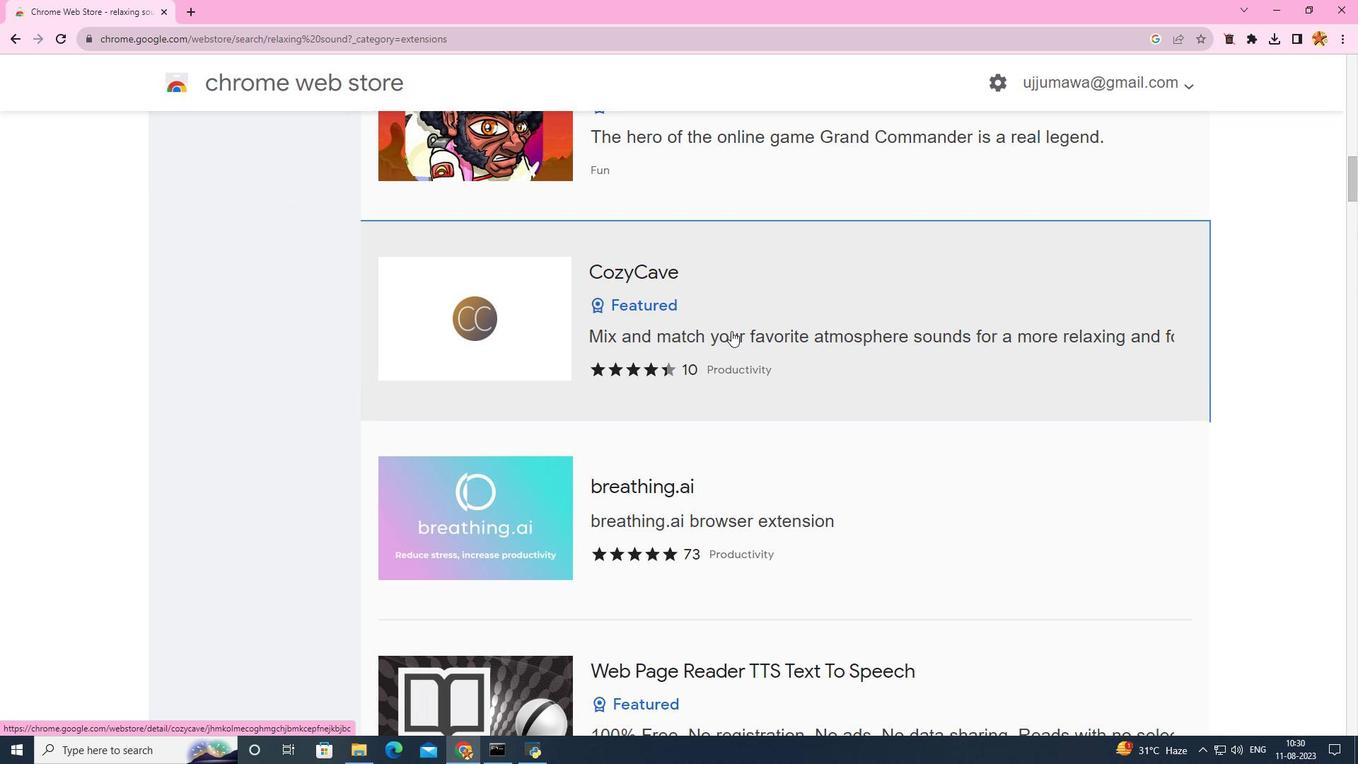 
Action: Mouse moved to (1089, 210)
Screenshot: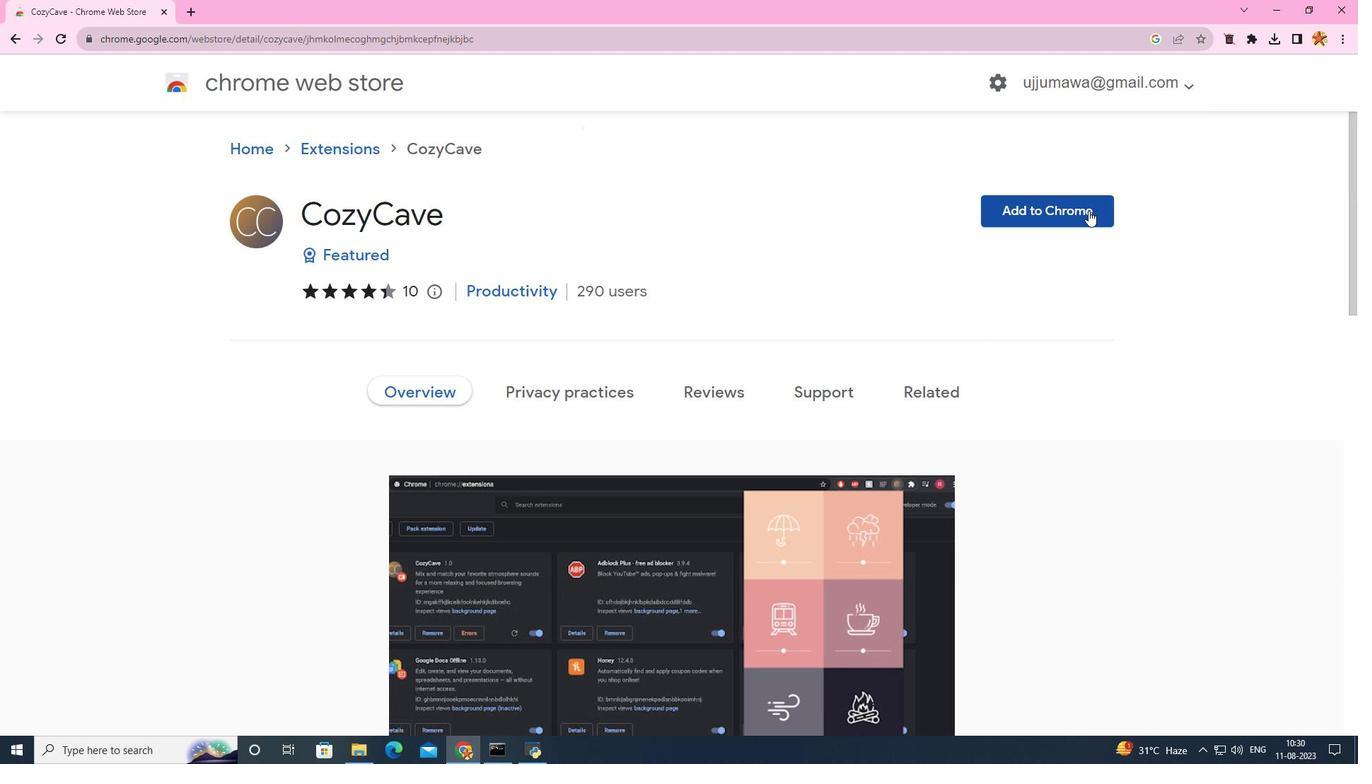 
Action: Mouse pressed left at (1089, 210)
Screenshot: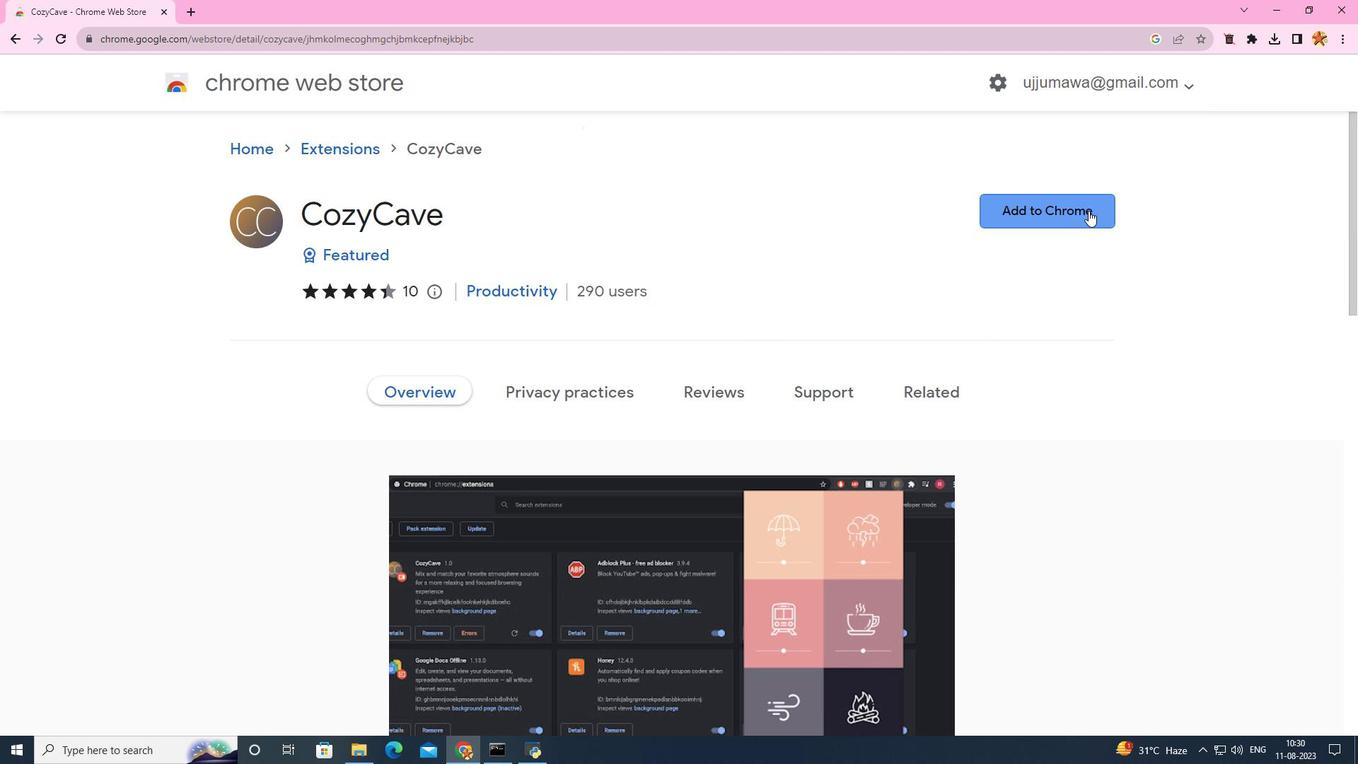
Action: Mouse moved to (720, 106)
Screenshot: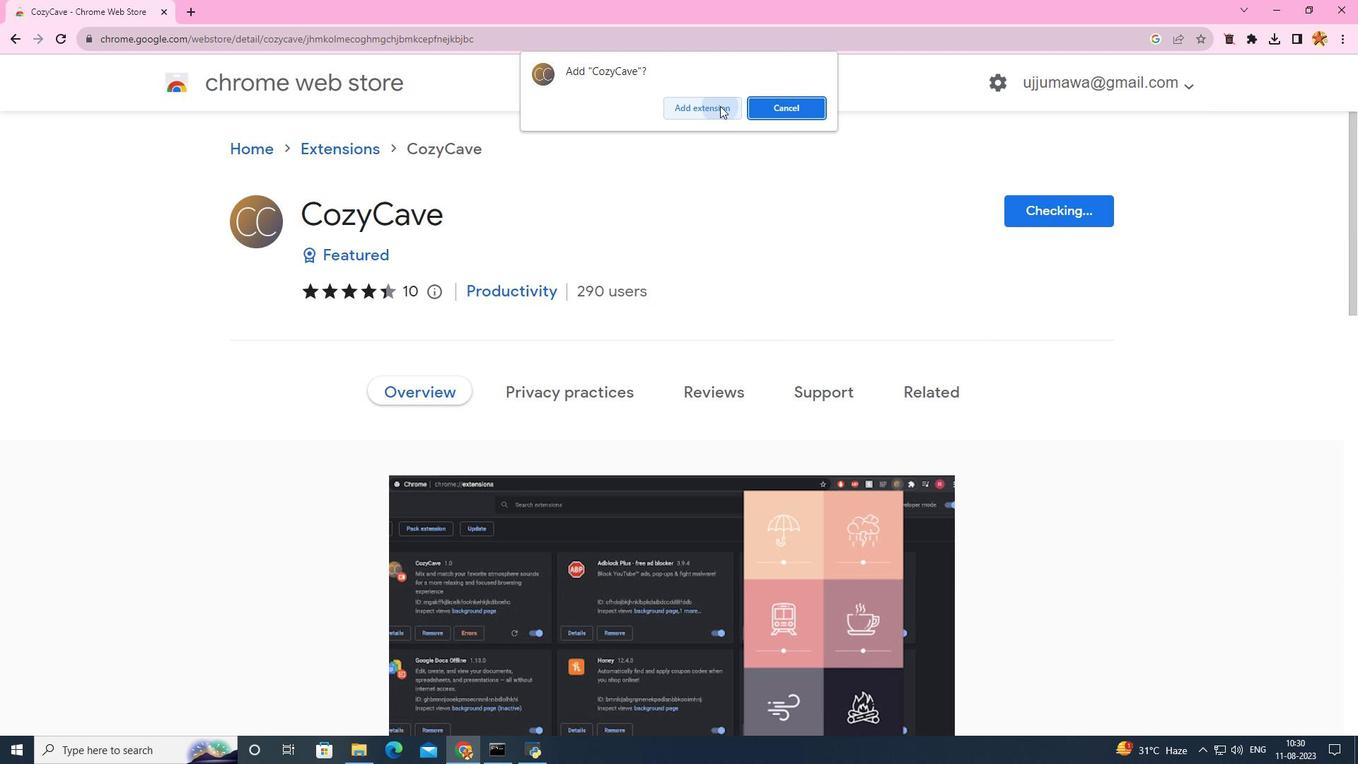 
Action: Mouse pressed left at (720, 106)
Screenshot: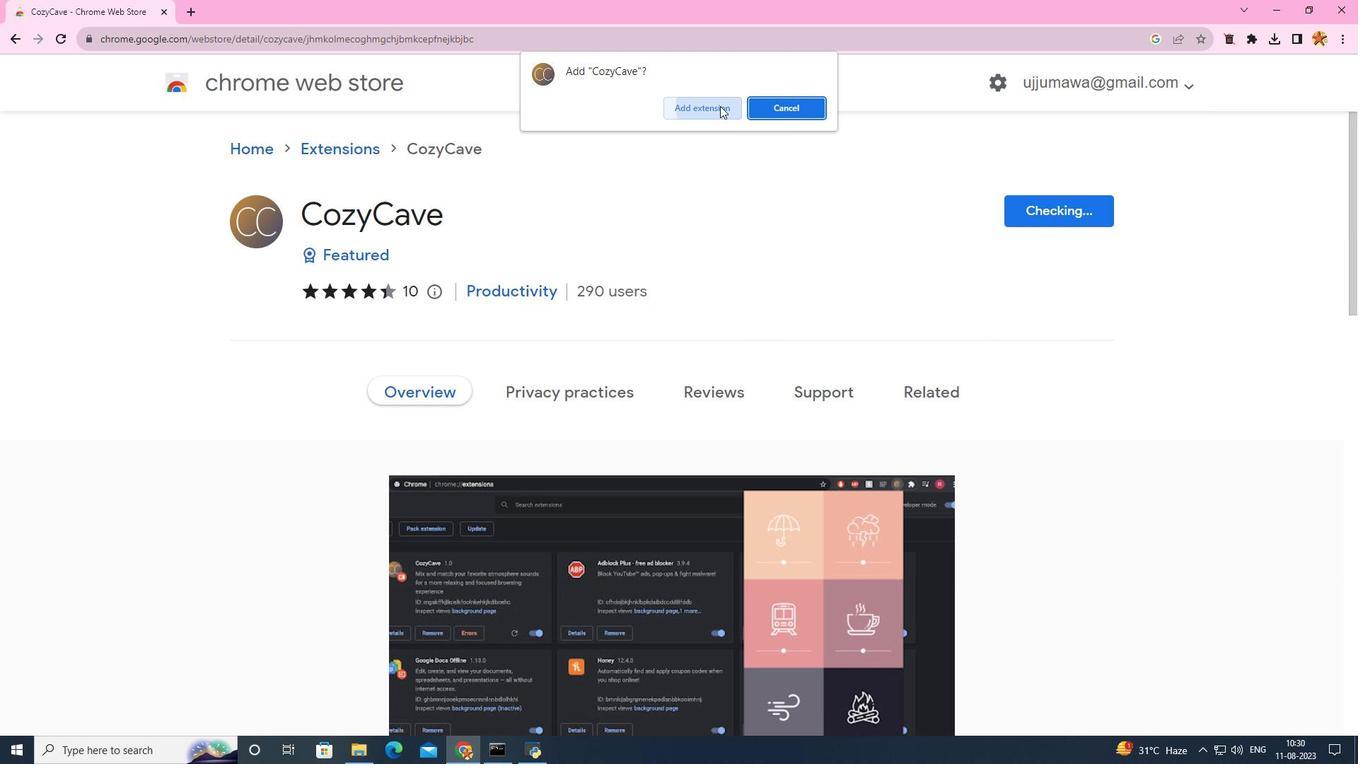 
Action: Mouse moved to (645, 275)
Screenshot: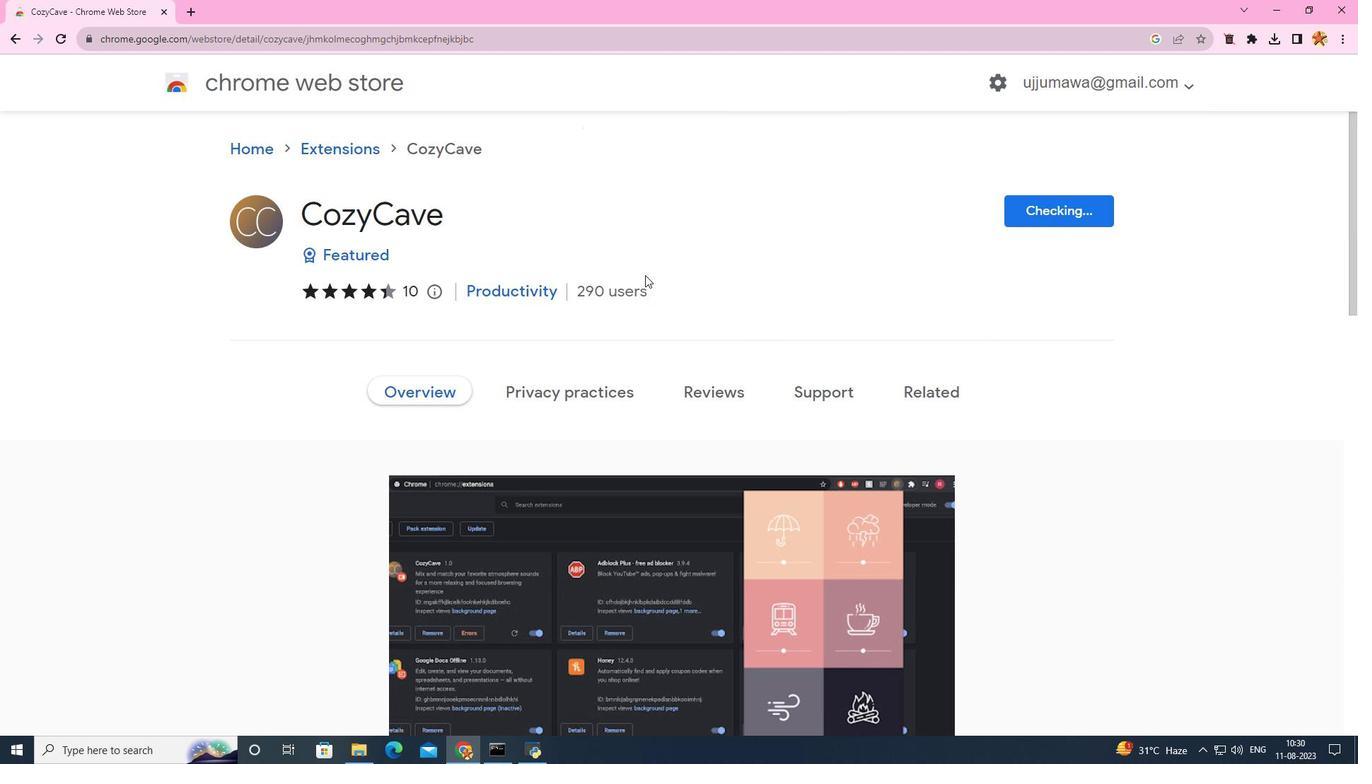 
Action: Mouse scrolled (645, 274) with delta (0, 0)
Screenshot: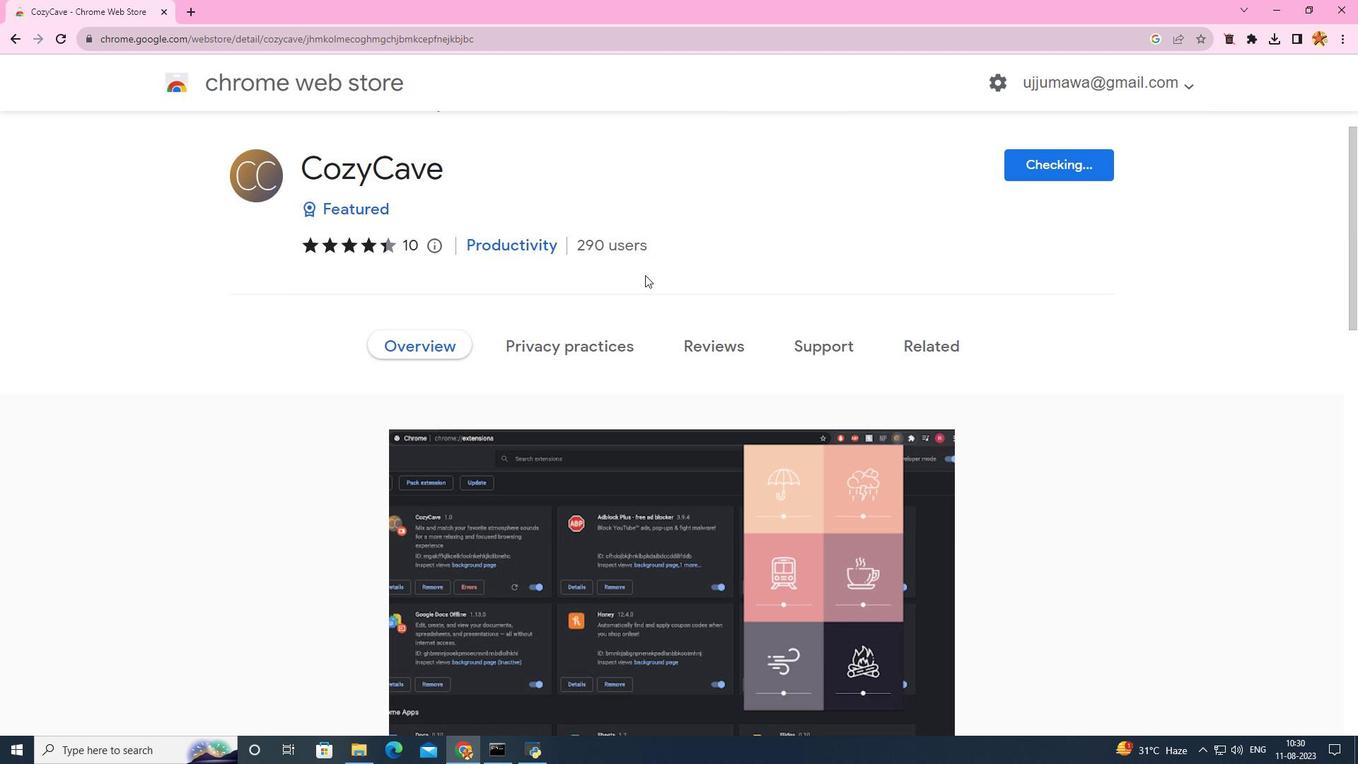 
Action: Mouse scrolled (645, 274) with delta (0, 0)
Screenshot: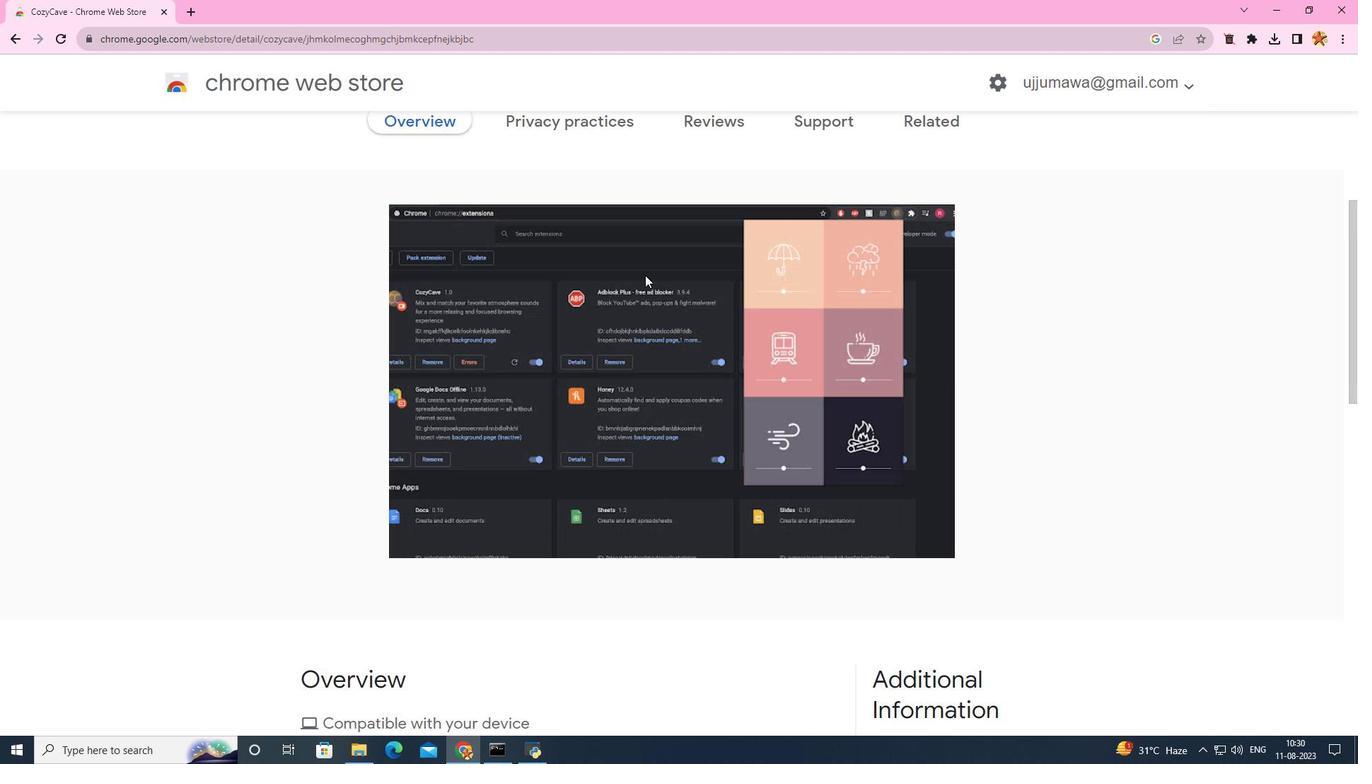 
Action: Mouse scrolled (645, 274) with delta (0, 0)
Screenshot: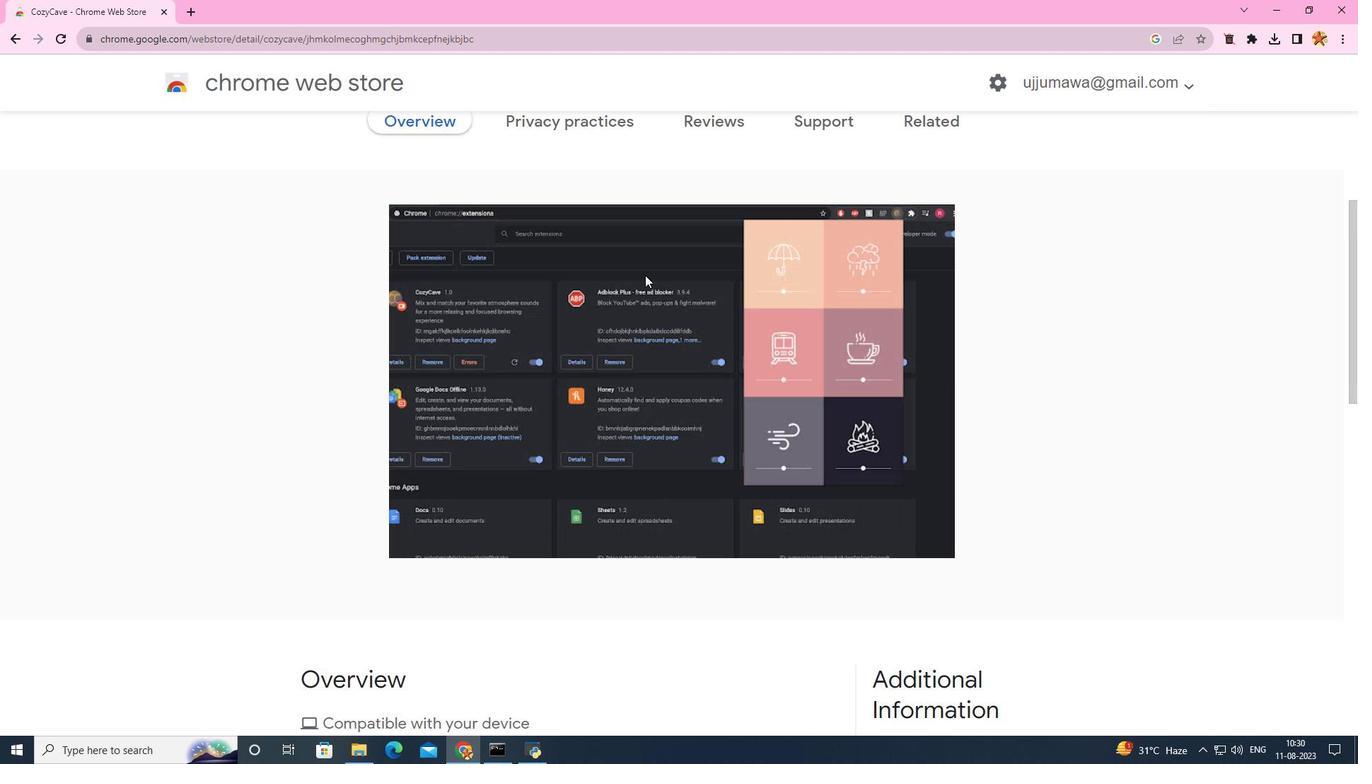 
Action: Mouse scrolled (645, 274) with delta (0, 0)
Screenshot: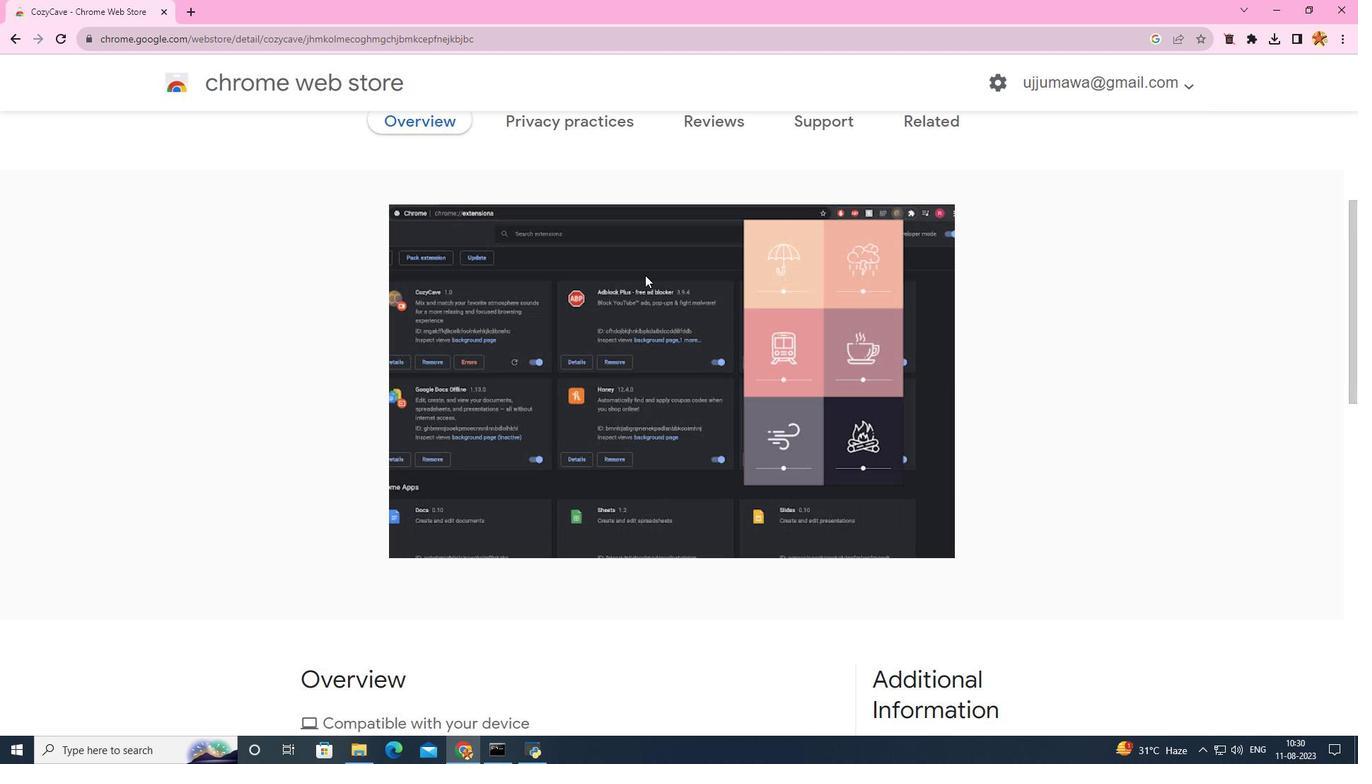 
Action: Mouse scrolled (645, 274) with delta (0, 0)
Screenshot: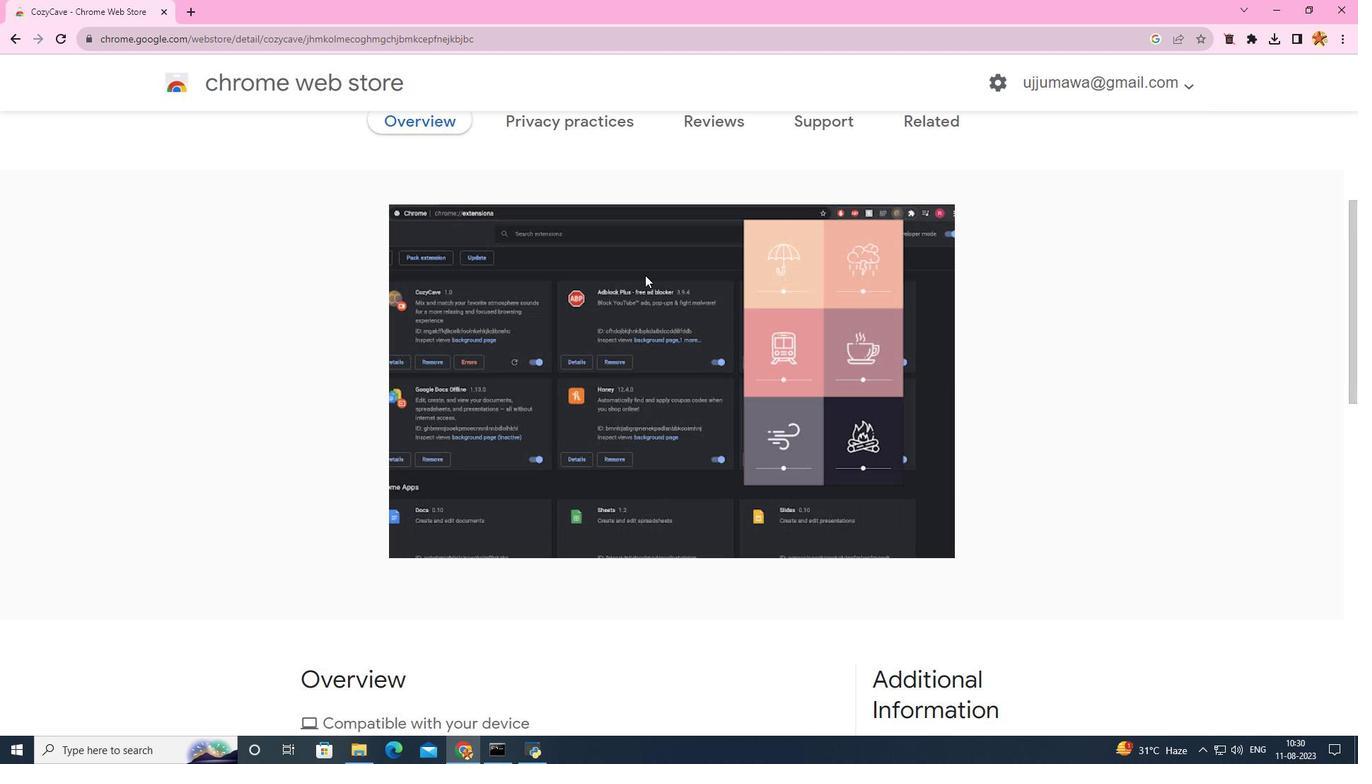 
Action: Mouse scrolled (645, 274) with delta (0, 0)
Screenshot: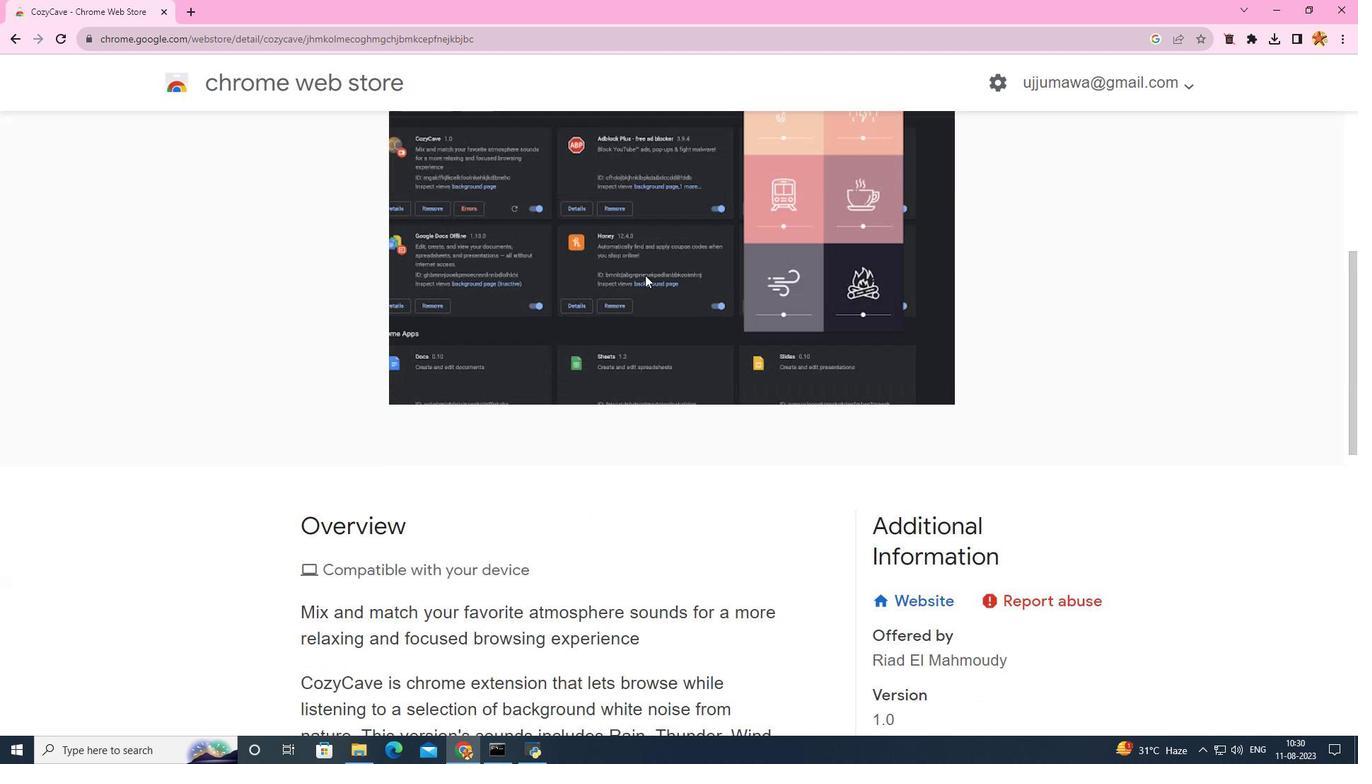 
Action: Mouse scrolled (645, 274) with delta (0, 0)
Screenshot: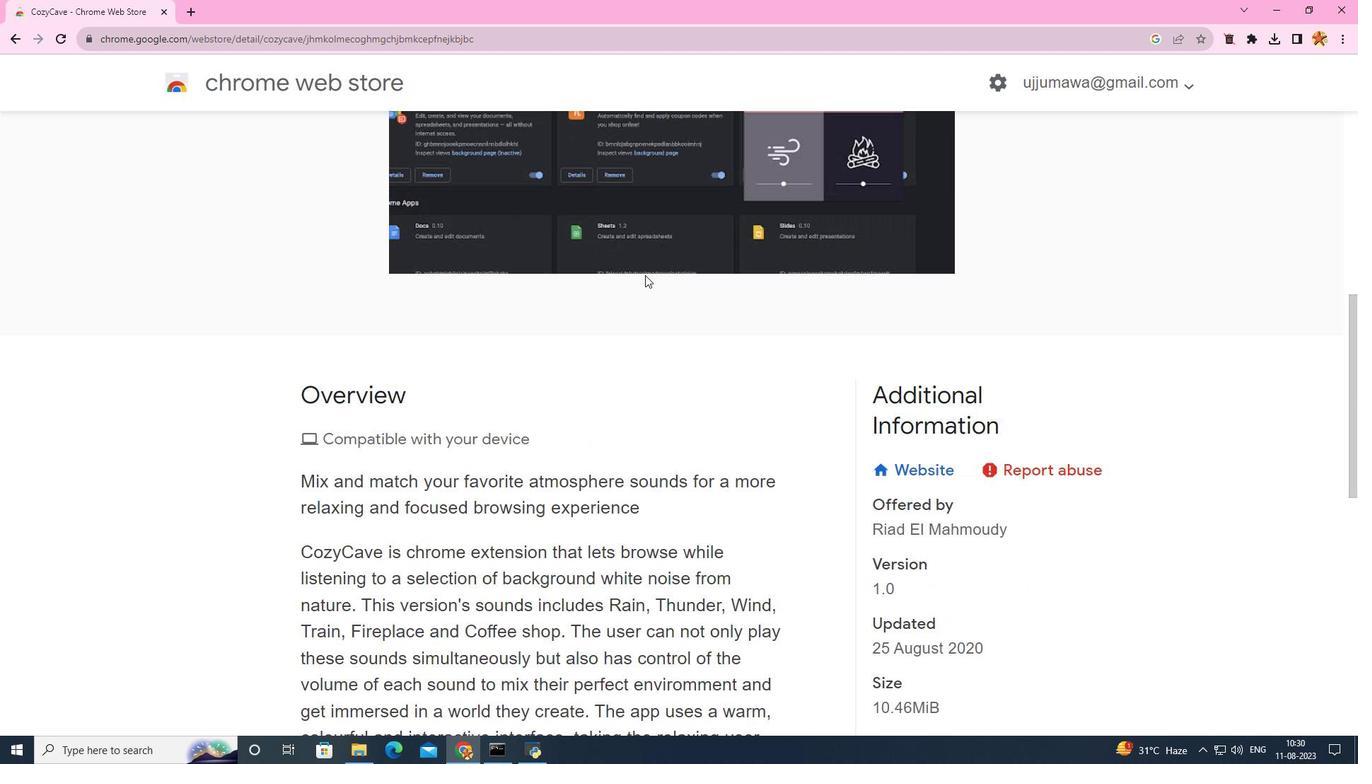 
Action: Mouse scrolled (645, 274) with delta (0, 0)
Screenshot: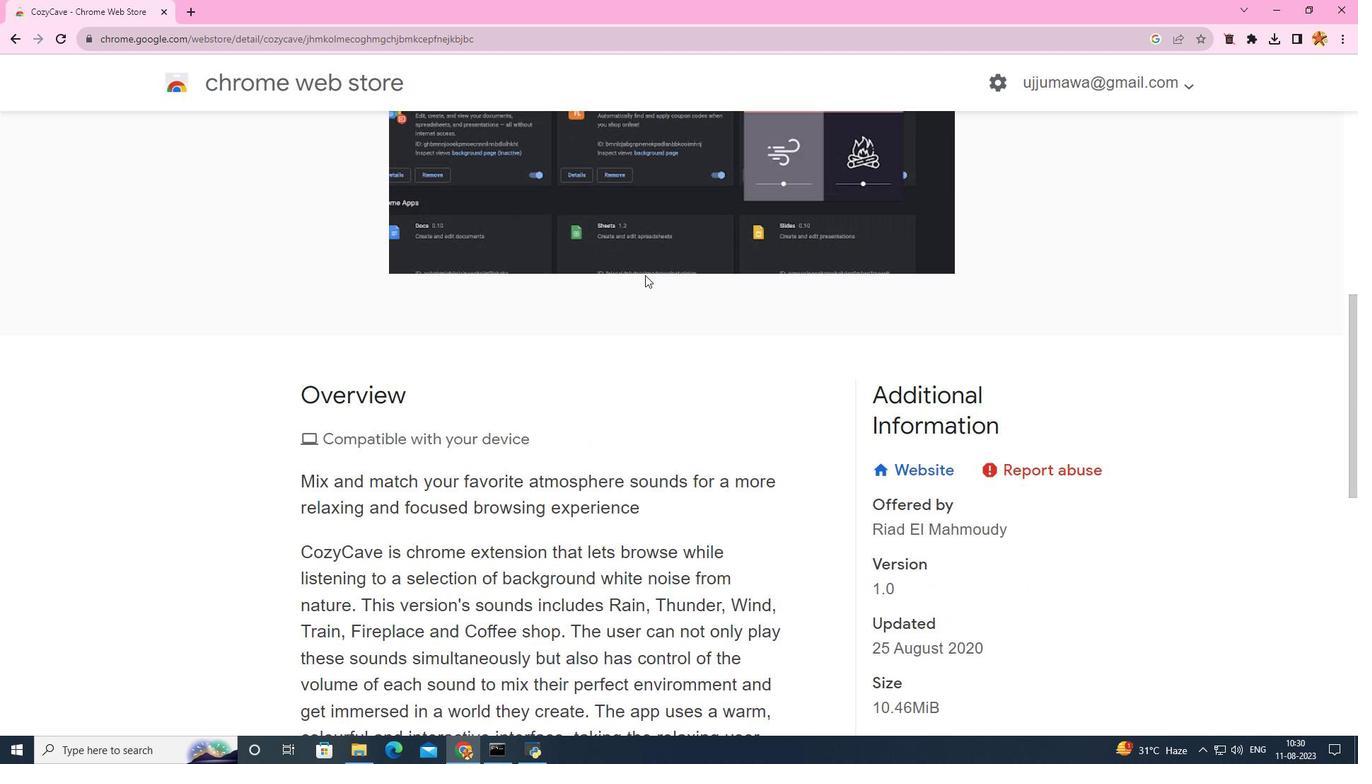 
Action: Mouse scrolled (645, 274) with delta (0, 0)
Screenshot: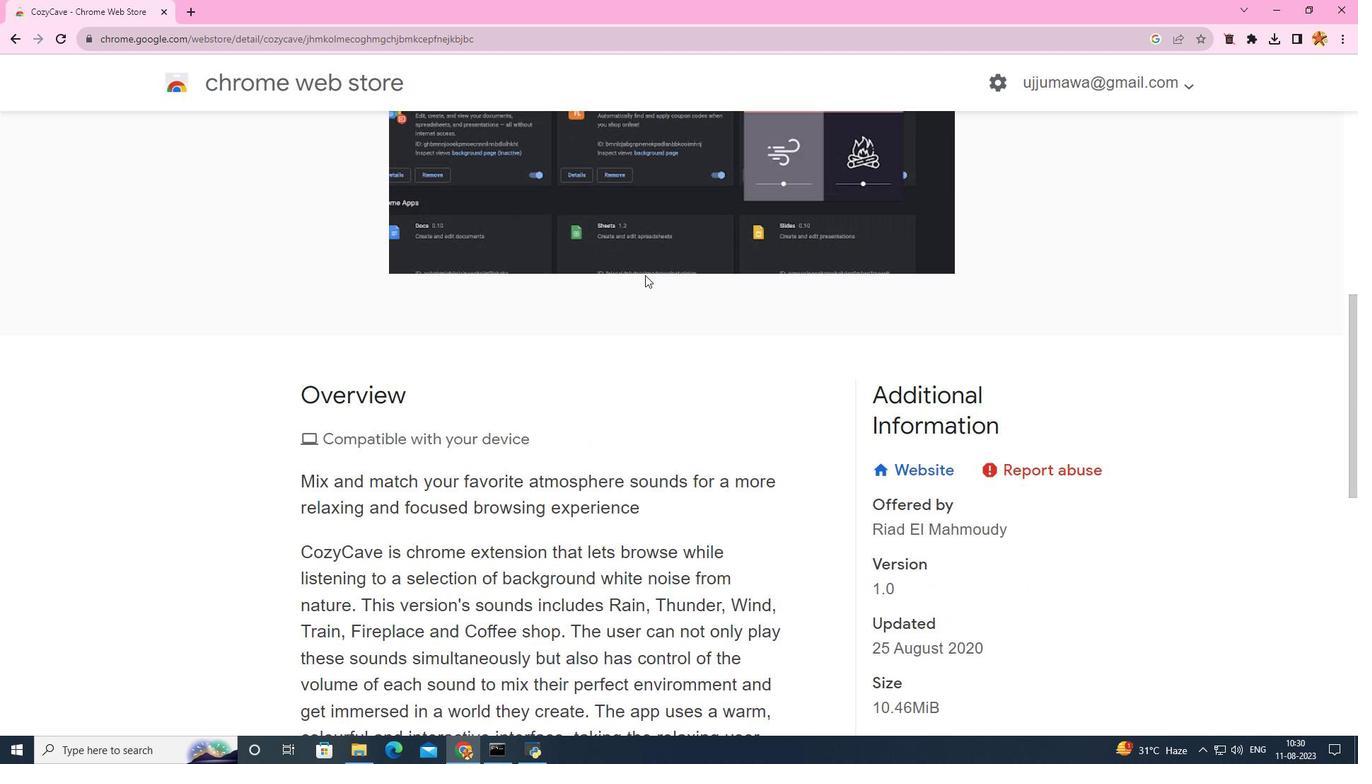 
Action: Mouse scrolled (645, 274) with delta (0, 0)
Screenshot: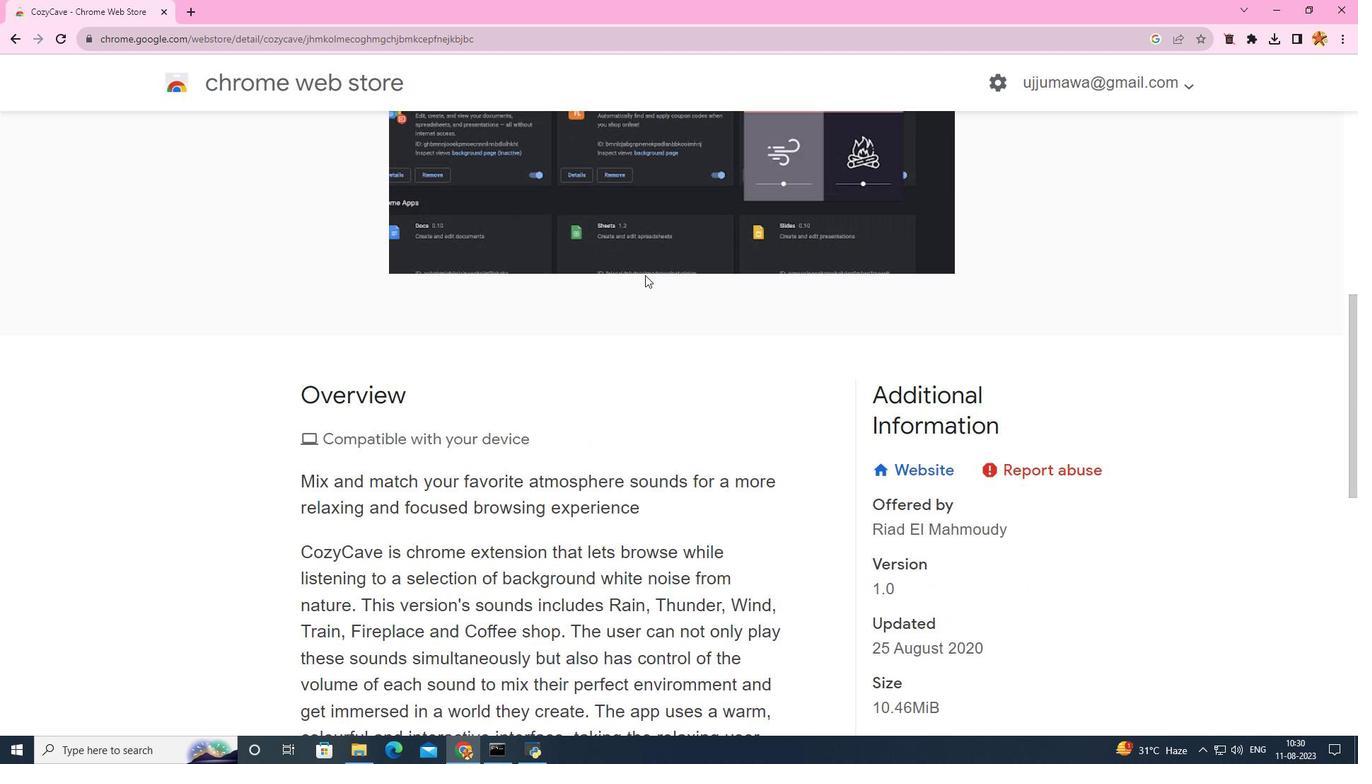
Action: Mouse scrolled (645, 274) with delta (0, 0)
Screenshot: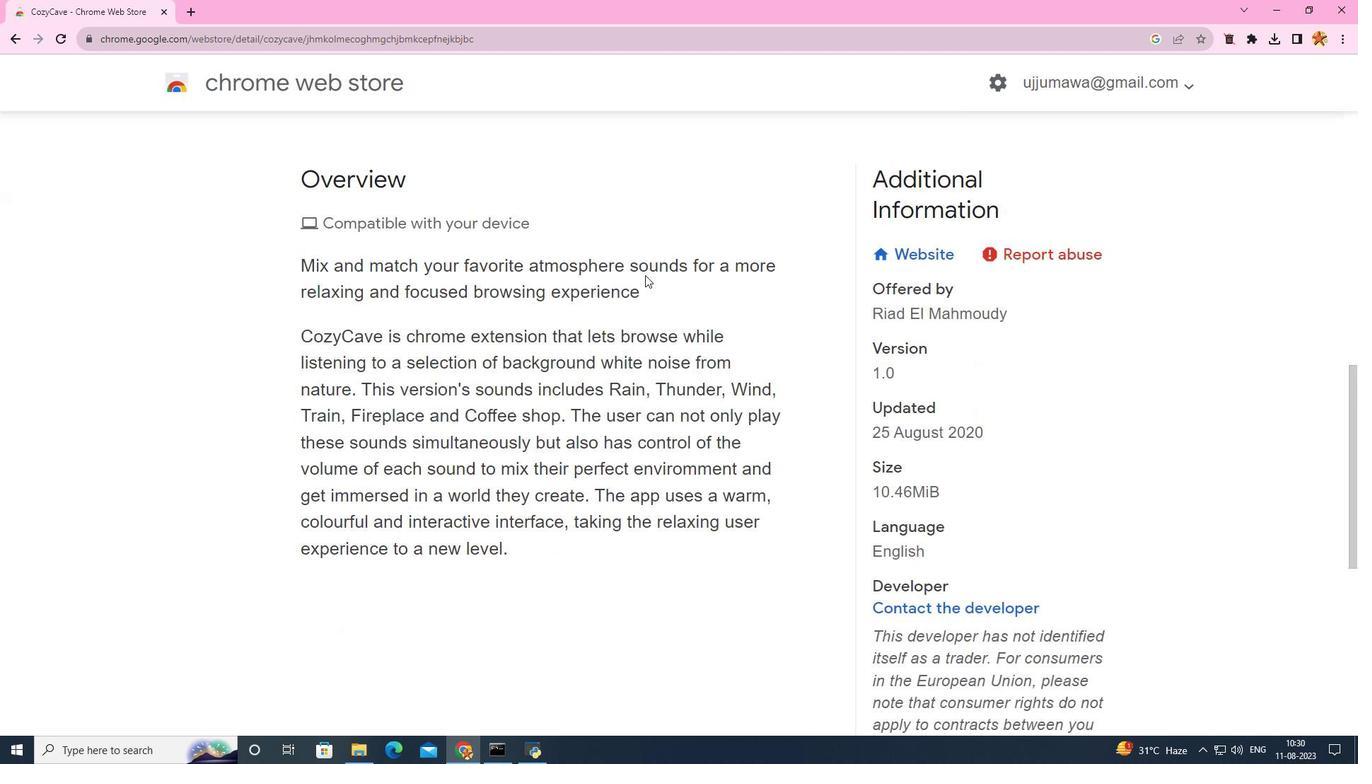 
Action: Mouse scrolled (645, 274) with delta (0, 0)
Screenshot: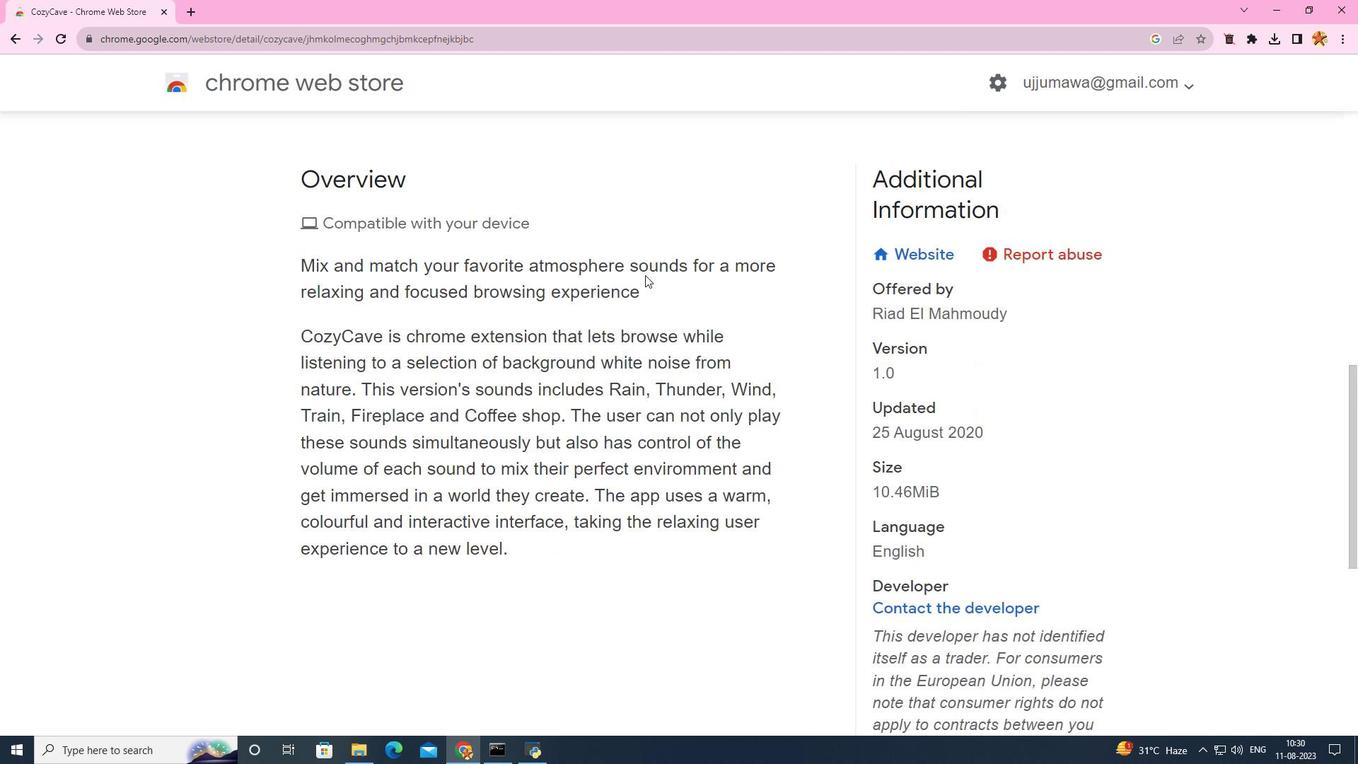 
Action: Mouse scrolled (645, 276) with delta (0, 0)
Screenshot: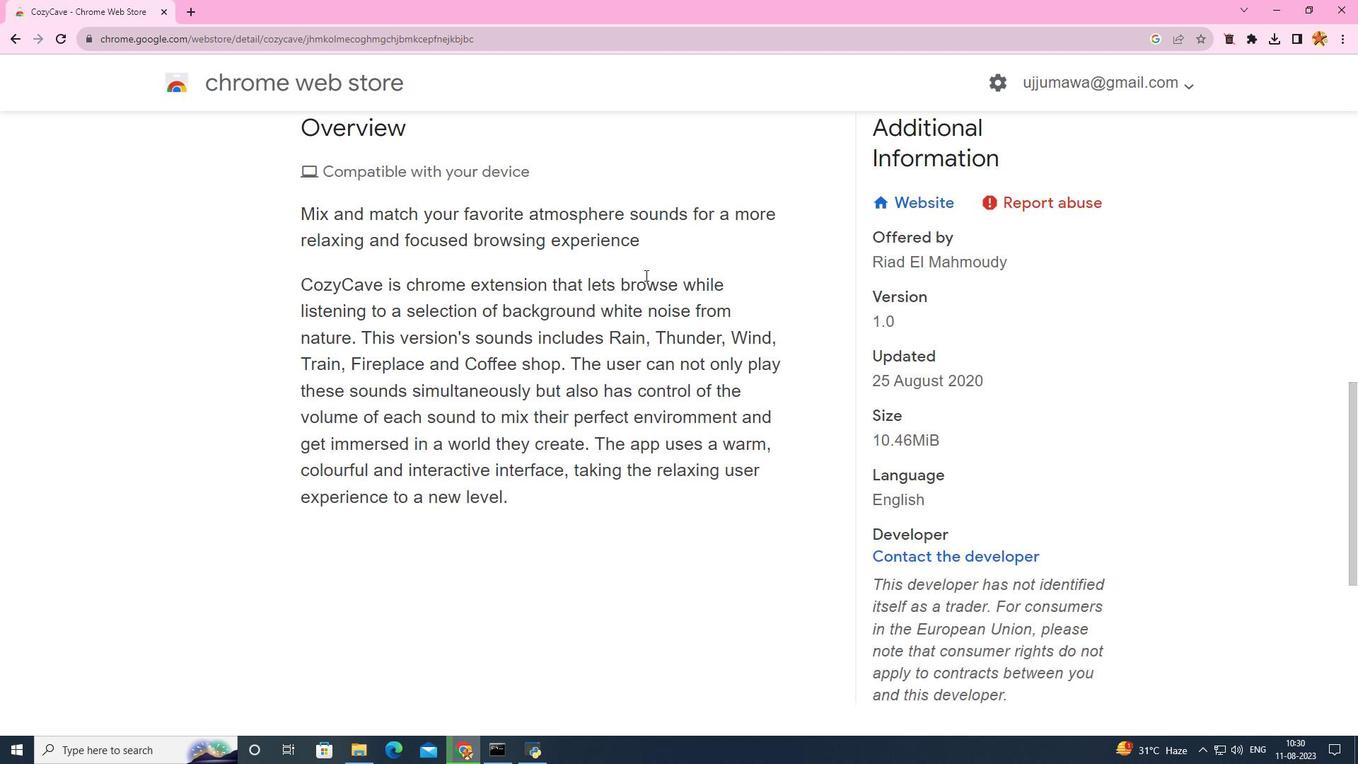 
Action: Mouse scrolled (645, 276) with delta (0, 0)
Screenshot: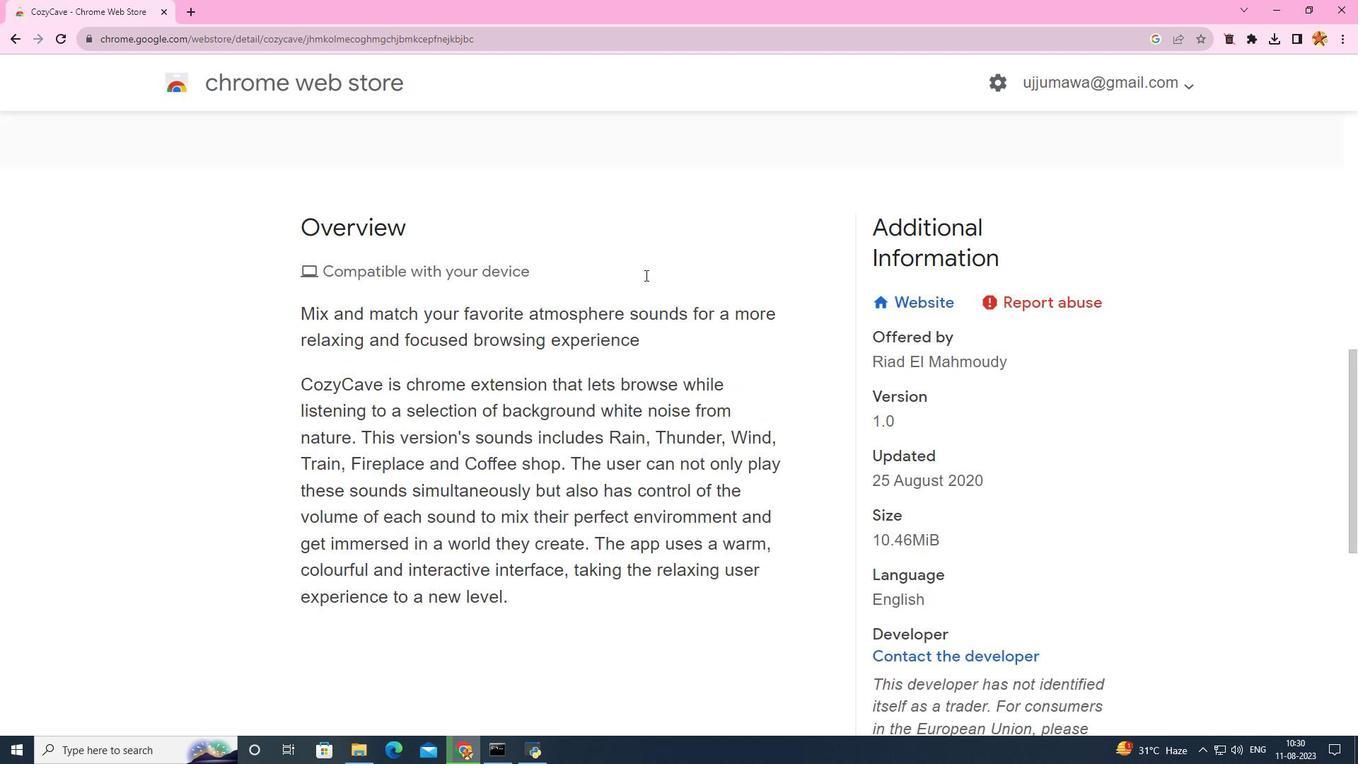 
Action: Mouse scrolled (645, 276) with delta (0, 0)
Screenshot: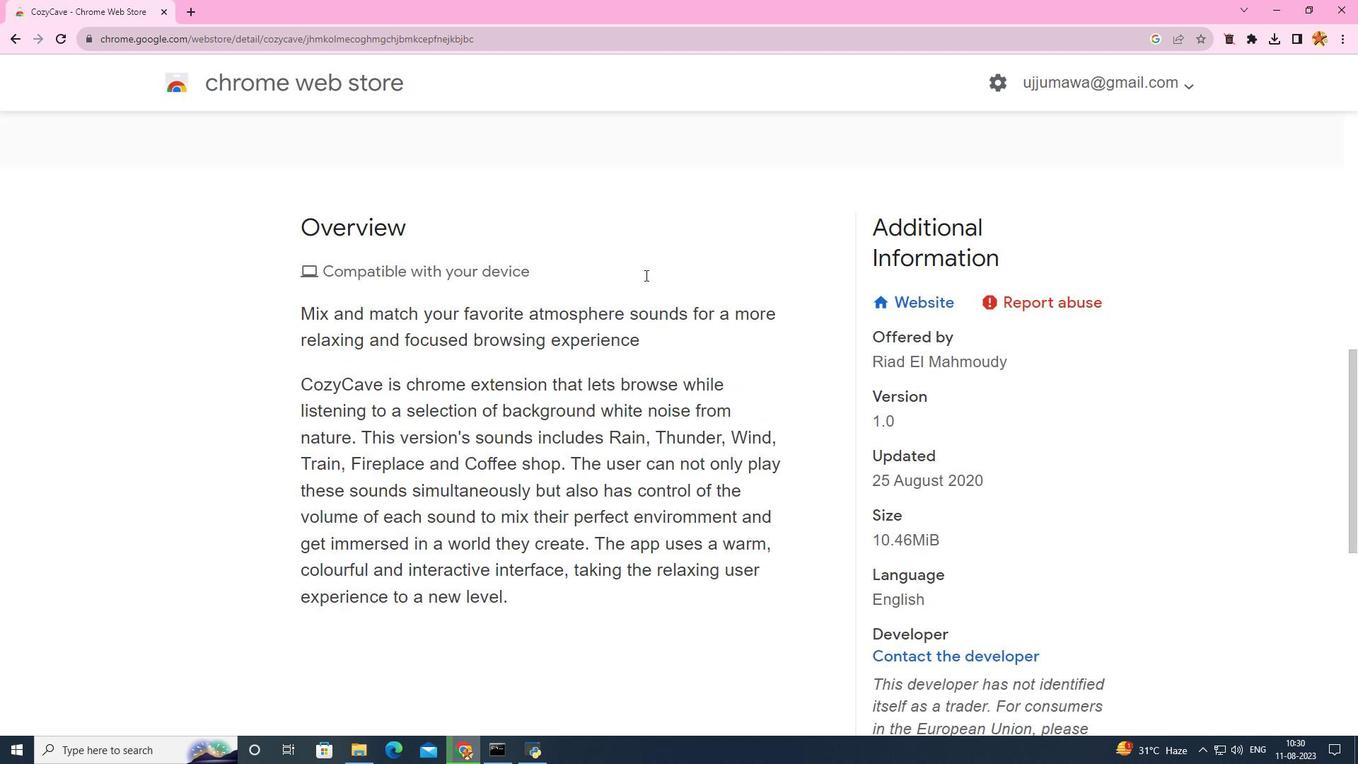 
Action: Mouse scrolled (645, 276) with delta (0, 0)
Screenshot: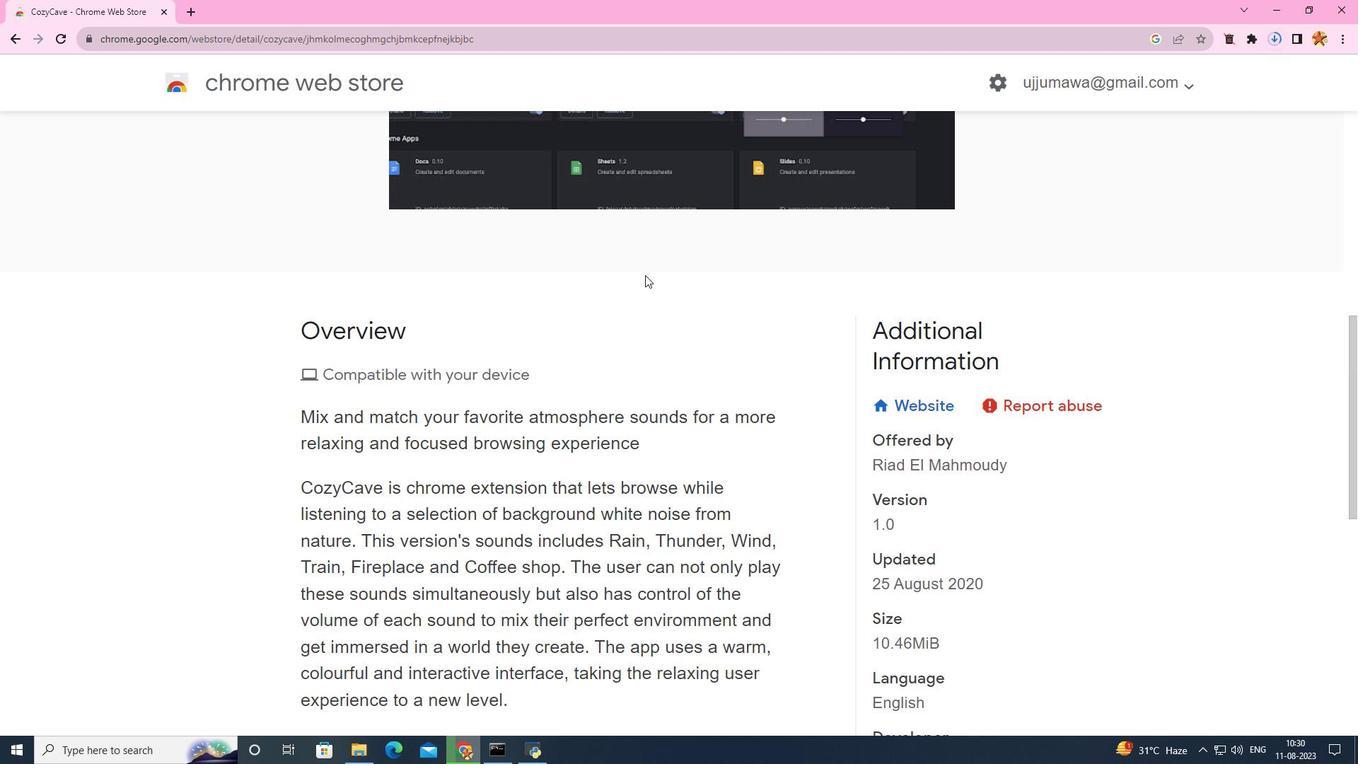 
Action: Mouse scrolled (645, 276) with delta (0, 0)
Screenshot: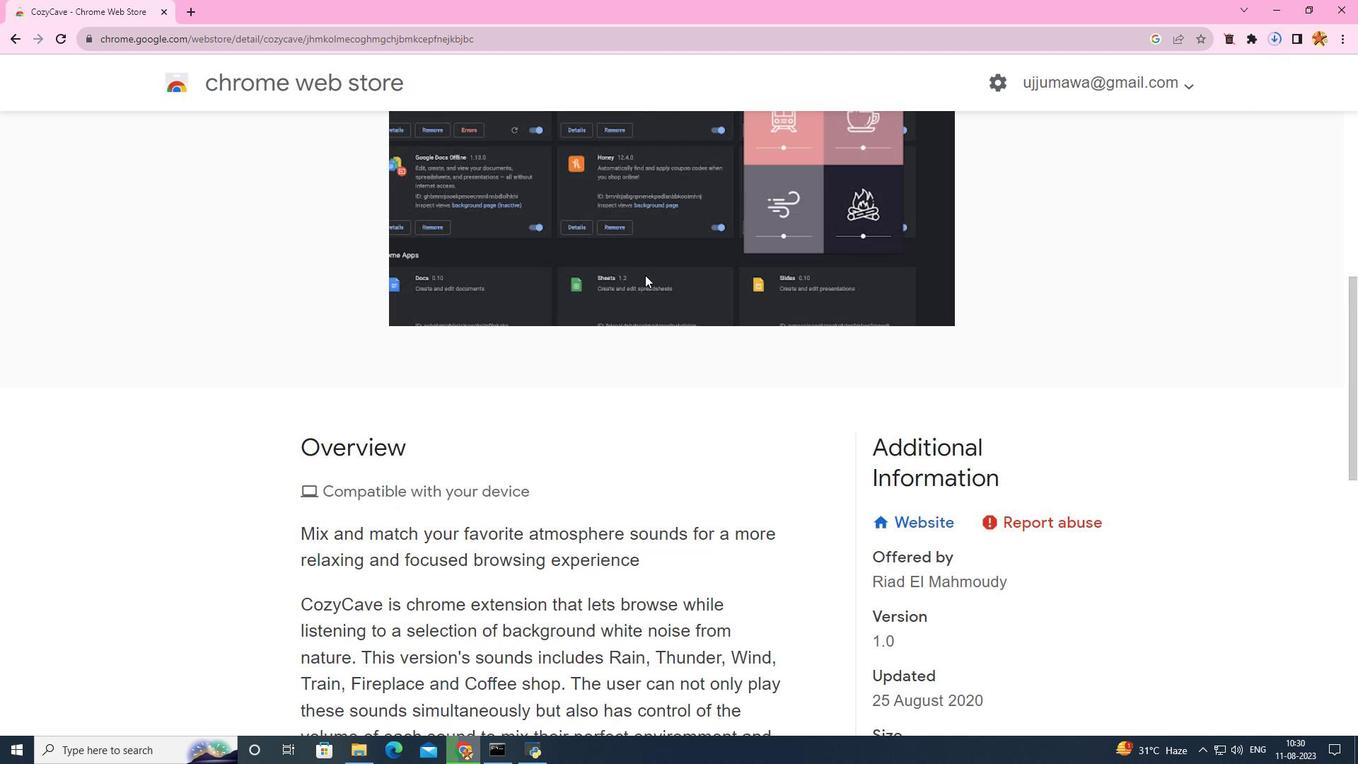 
Action: Mouse scrolled (645, 276) with delta (0, 0)
Screenshot: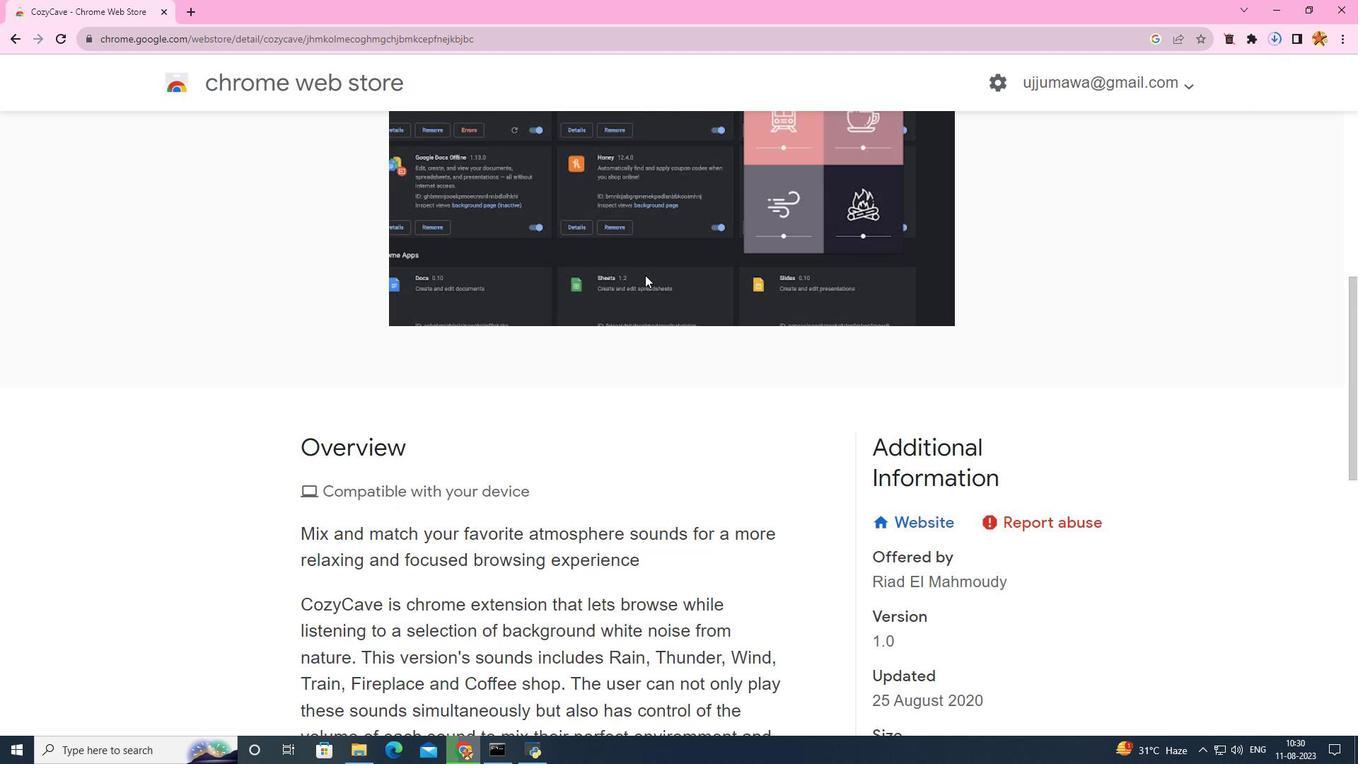 
Action: Mouse scrolled (645, 276) with delta (0, 0)
Screenshot: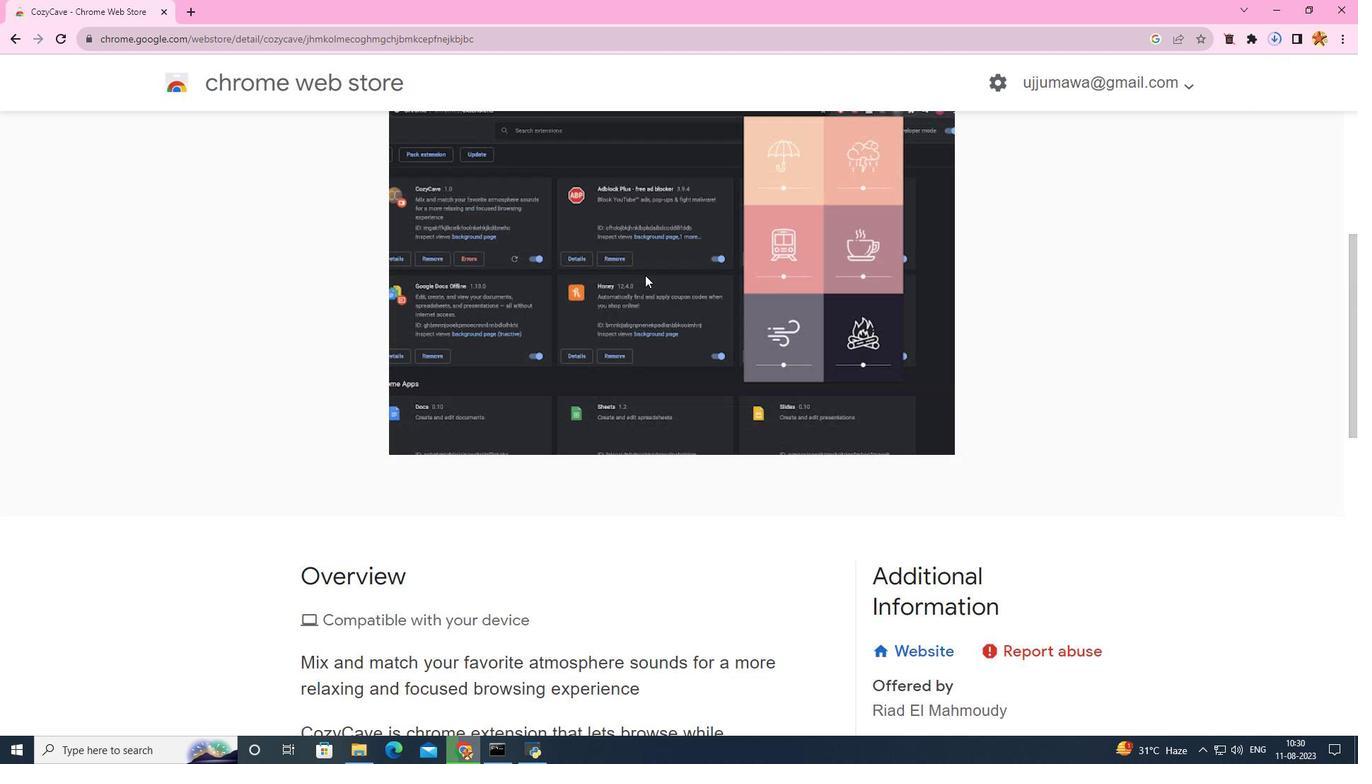 
Action: Mouse scrolled (645, 276) with delta (0, 0)
Screenshot: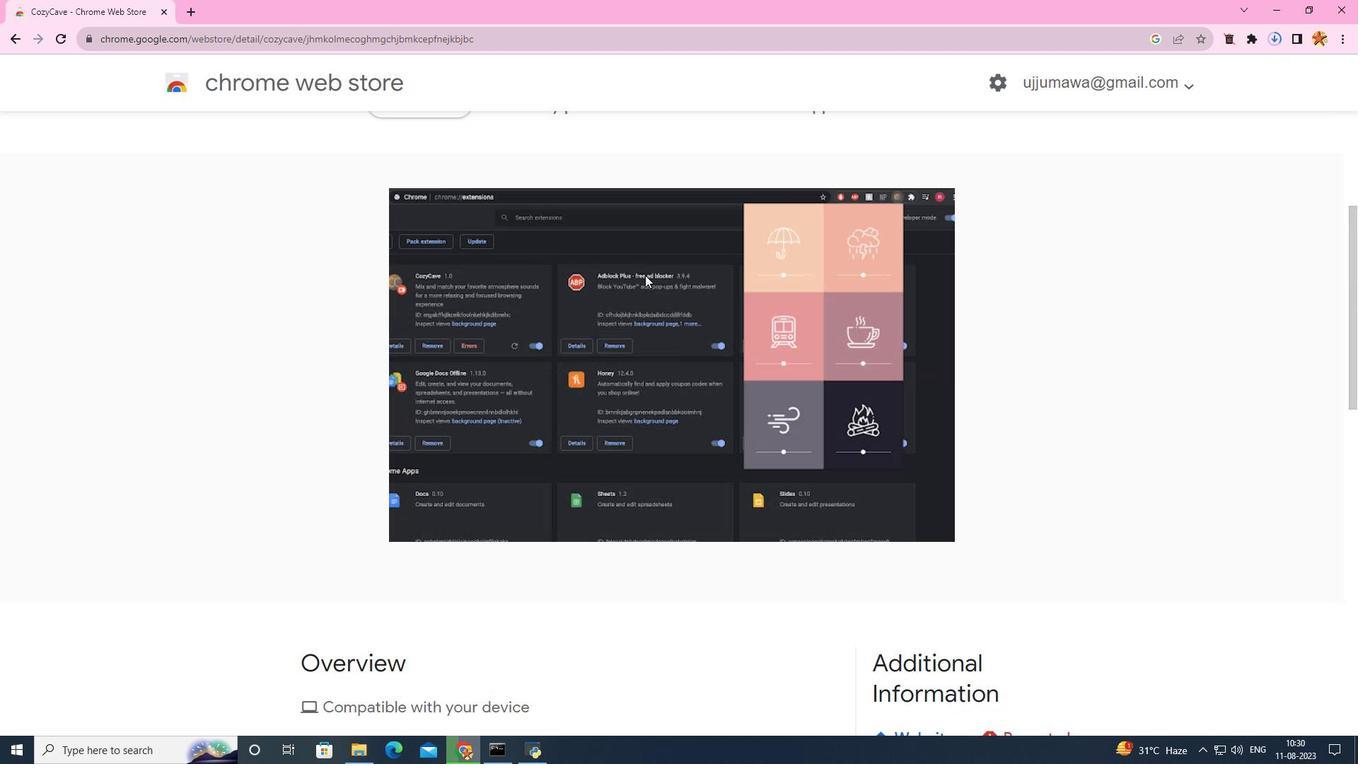 
Action: Mouse scrolled (645, 276) with delta (0, 0)
Screenshot: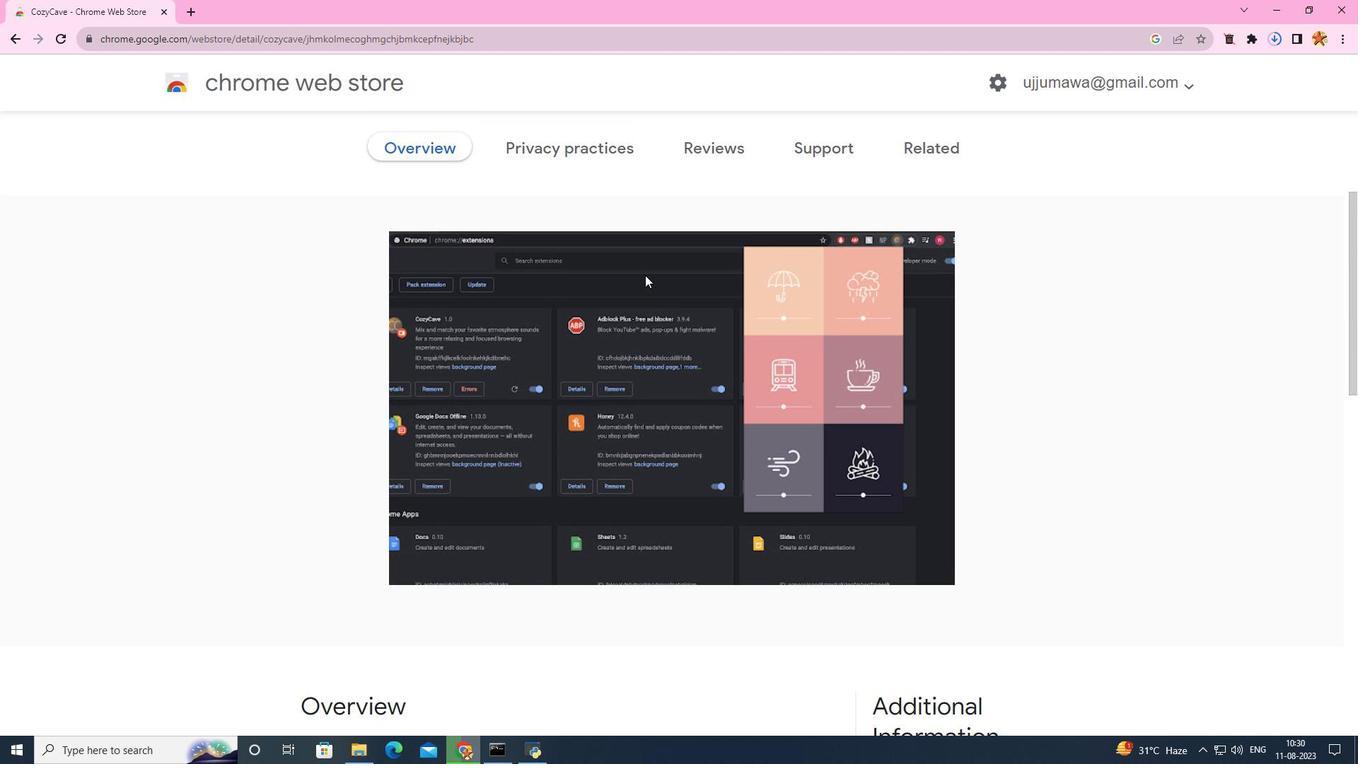 
Action: Mouse scrolled (645, 276) with delta (0, 0)
Screenshot: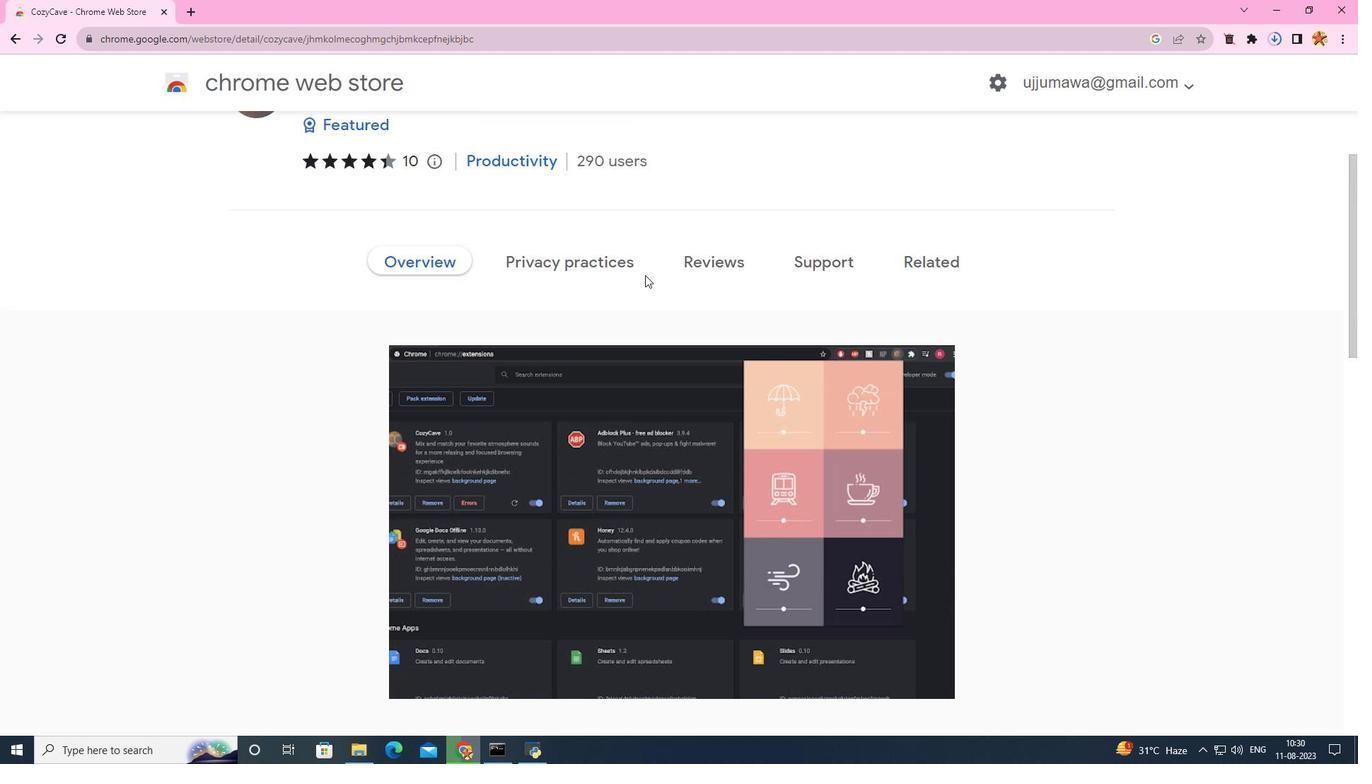 
Action: Mouse scrolled (645, 276) with delta (0, 0)
Screenshot: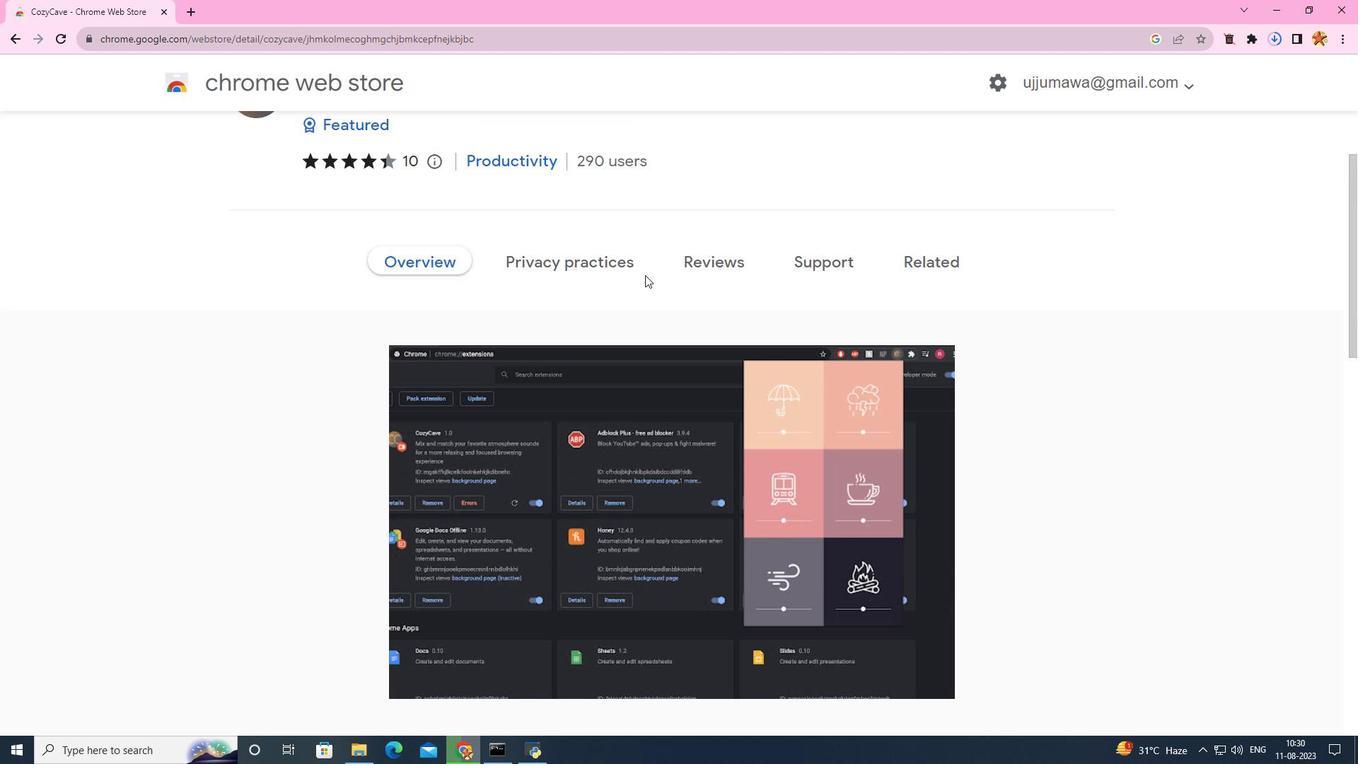 
Action: Mouse scrolled (645, 276) with delta (0, 0)
Screenshot: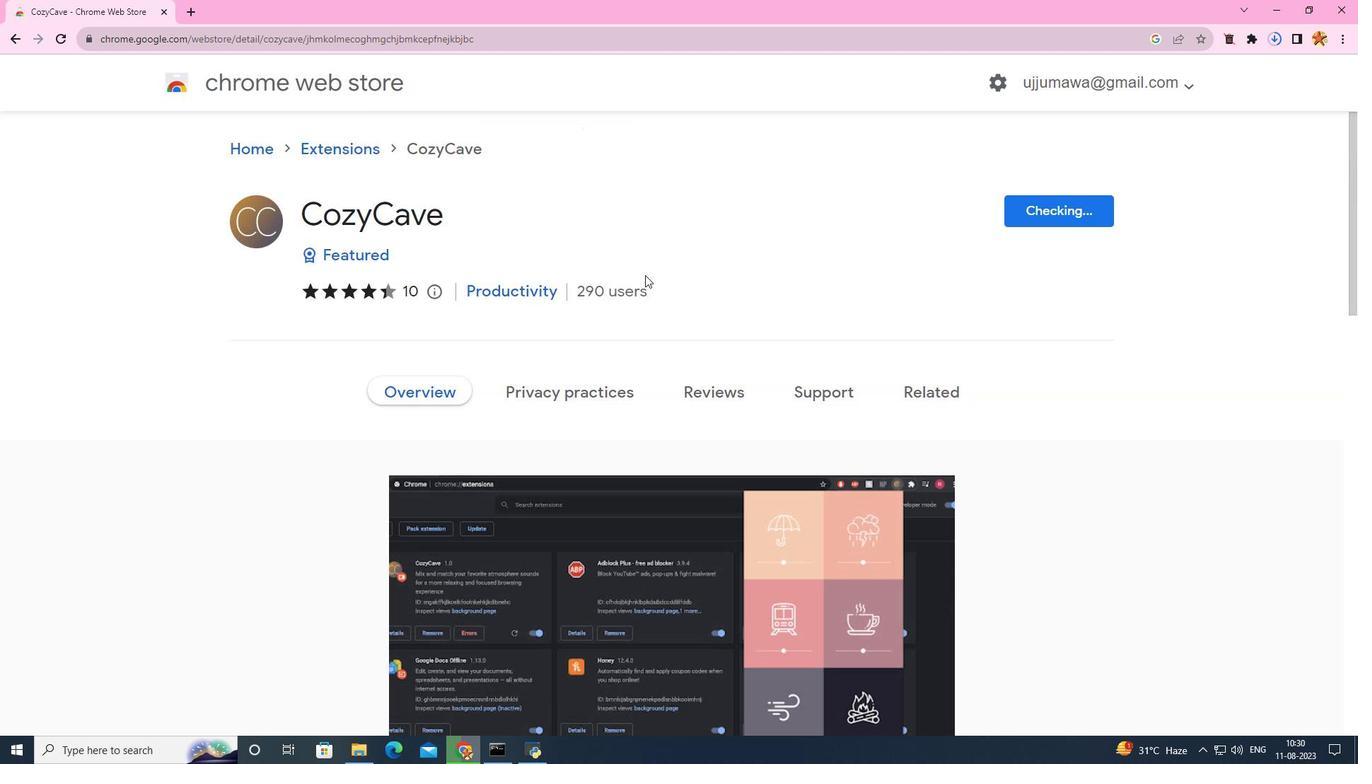 
Action: Mouse scrolled (645, 276) with delta (0, 0)
Screenshot: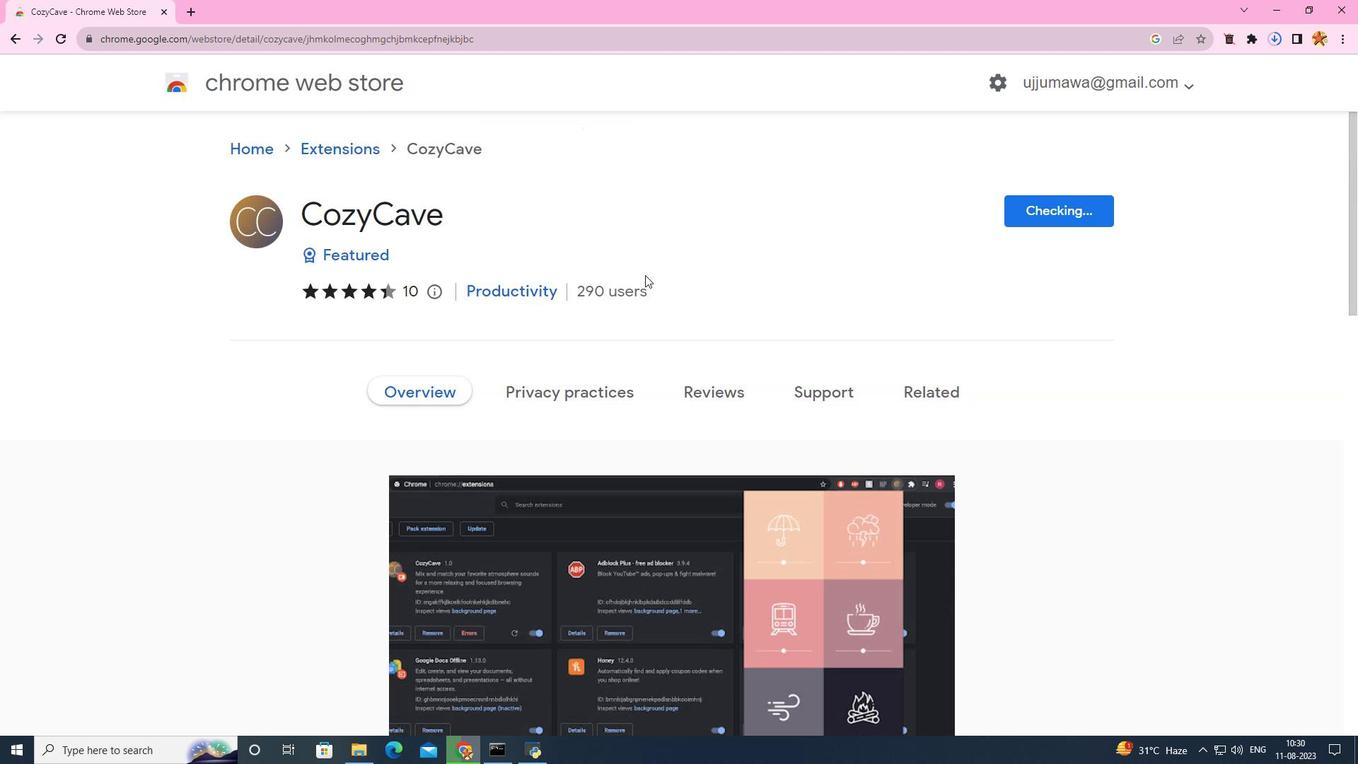 
Action: Mouse scrolled (645, 276) with delta (0, 0)
Screenshot: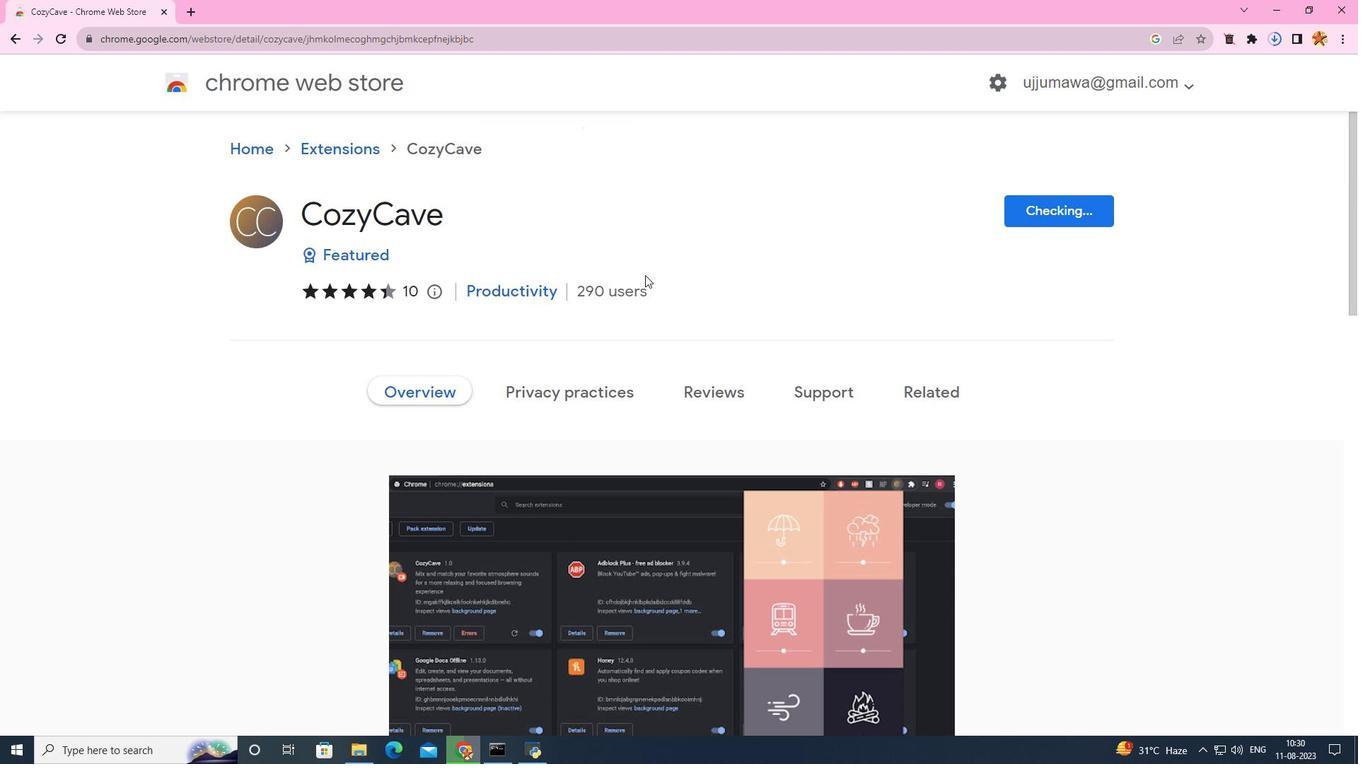 
Action: Mouse scrolled (645, 276) with delta (0, 0)
Screenshot: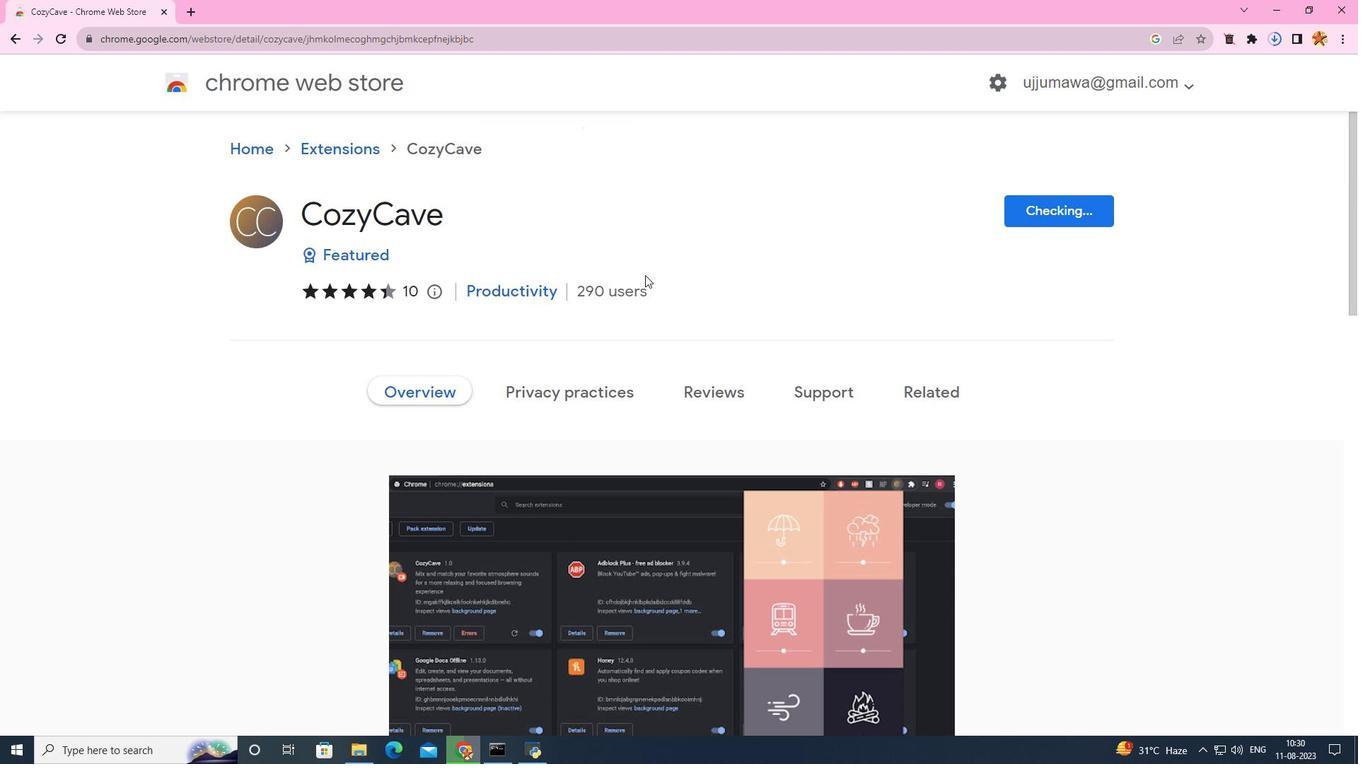 
Action: Mouse scrolled (645, 276) with delta (0, 0)
Screenshot: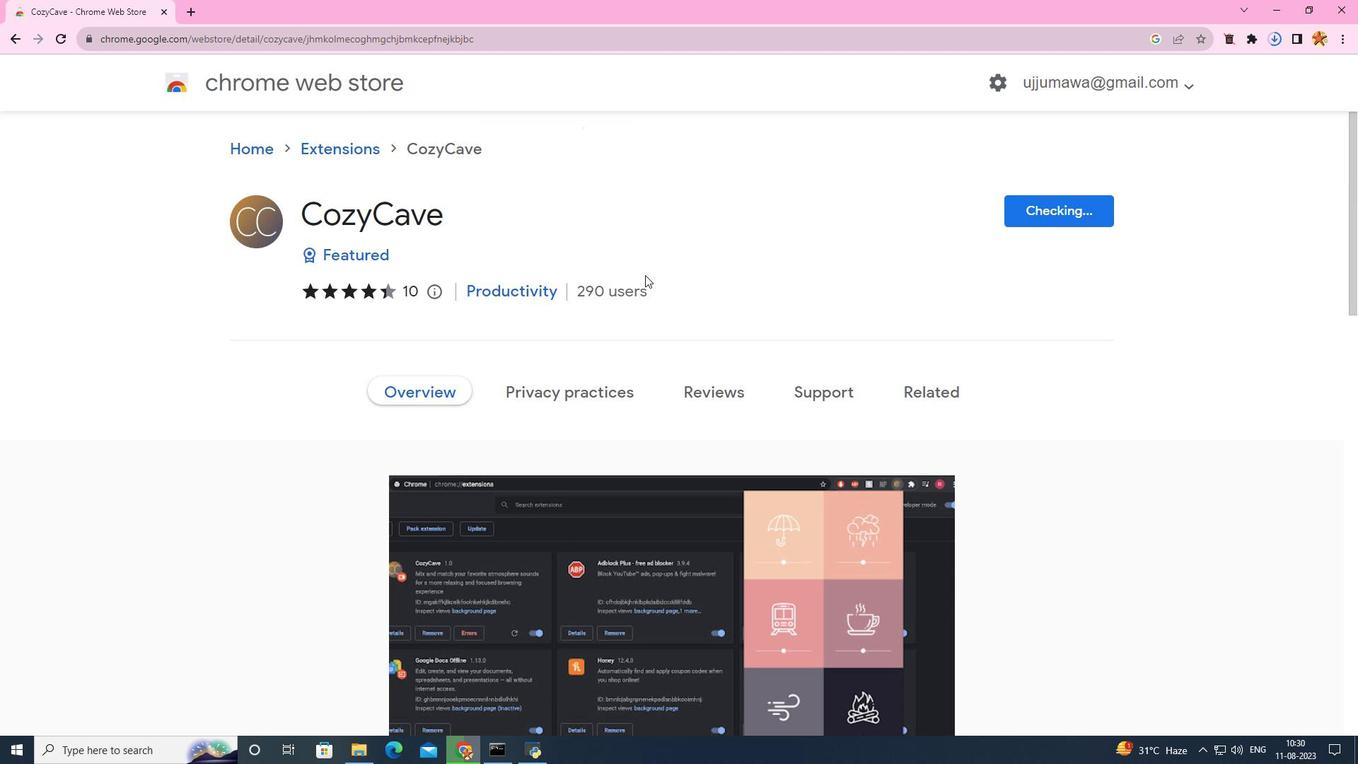 
Action: Mouse moved to (9, 39)
Screenshot: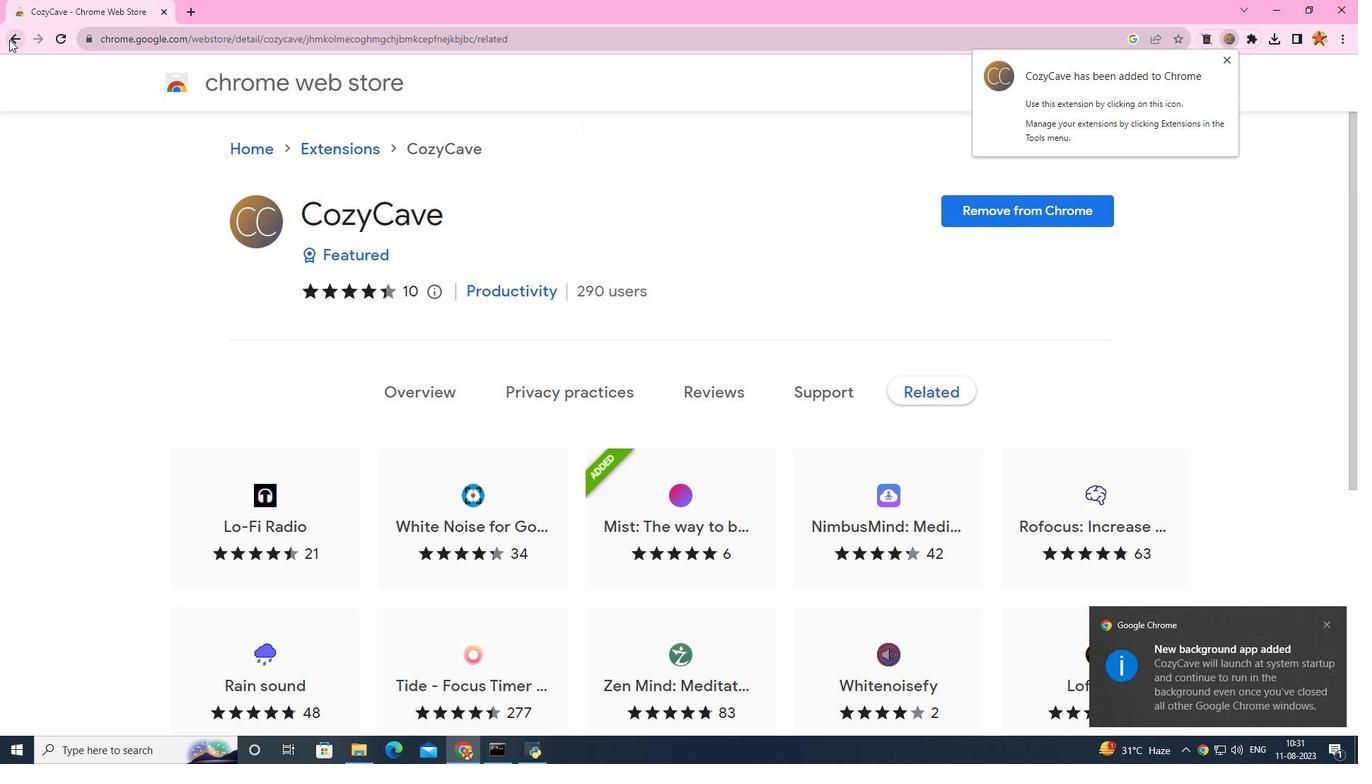 
Action: Mouse pressed left at (9, 39)
Screenshot: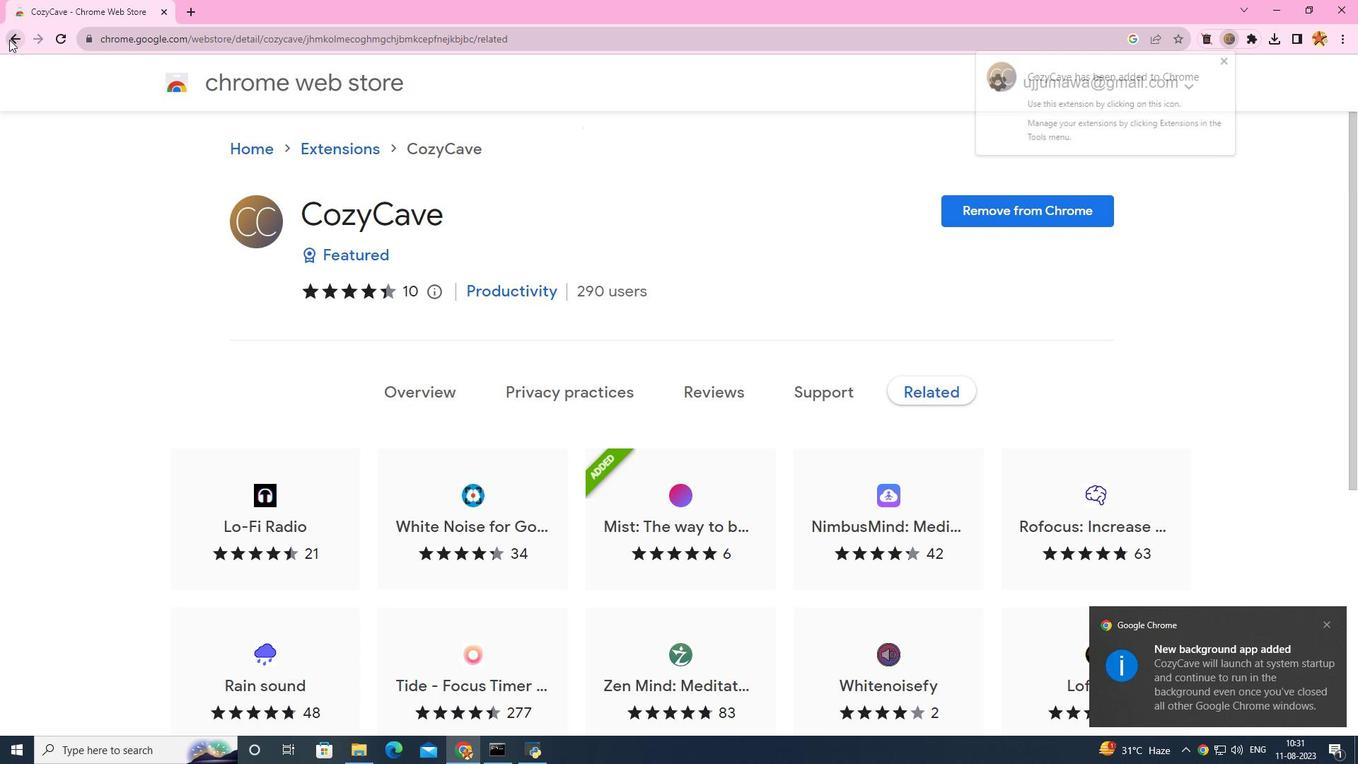 
Action: Mouse moved to (9, 38)
Screenshot: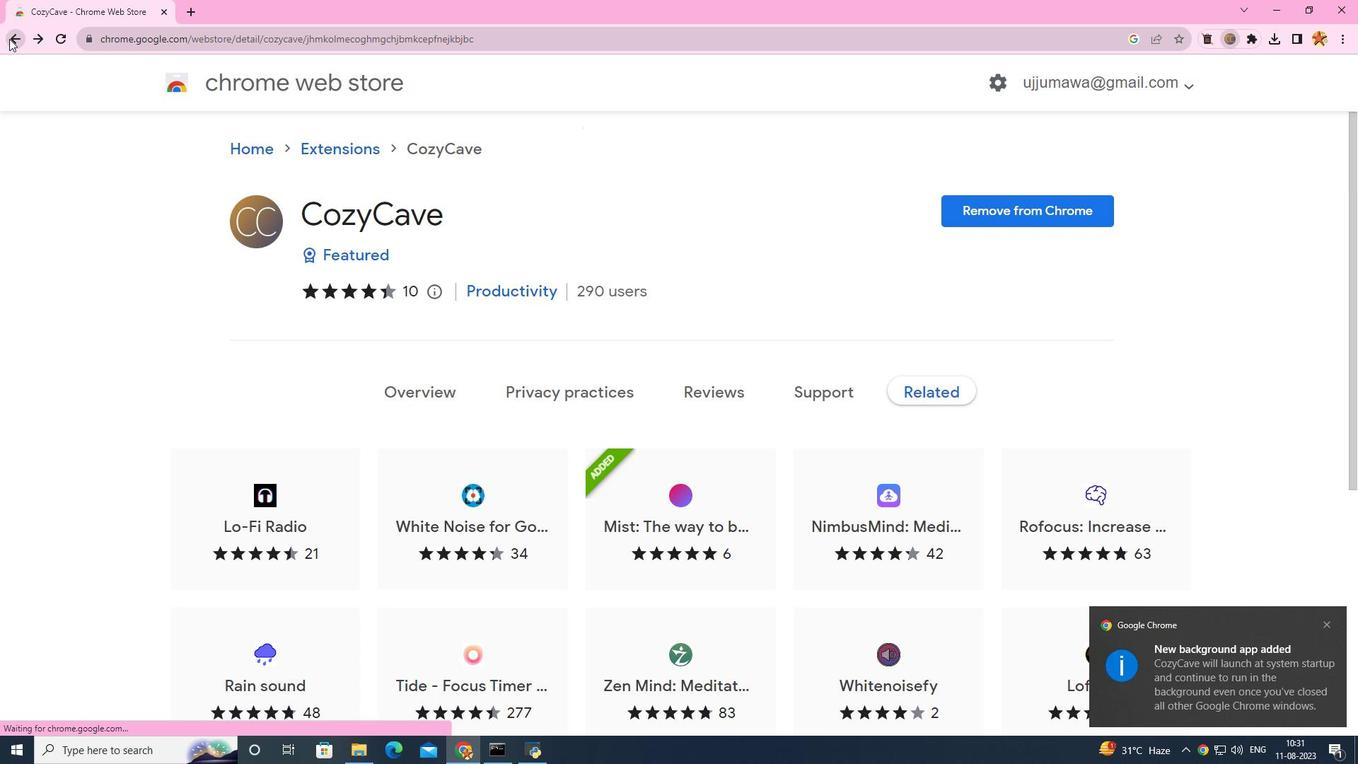 
Action: Mouse pressed left at (9, 38)
Screenshot: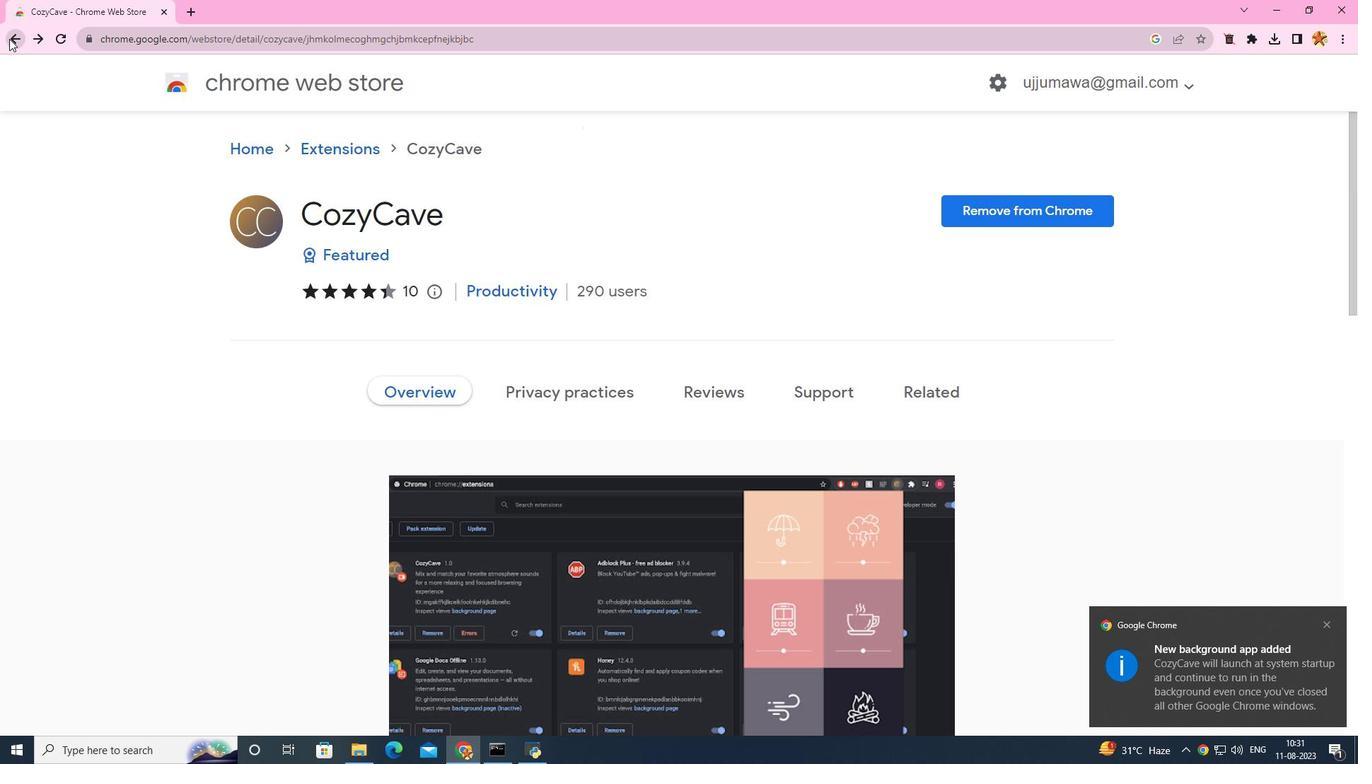 
Action: Mouse pressed left at (9, 38)
Screenshot: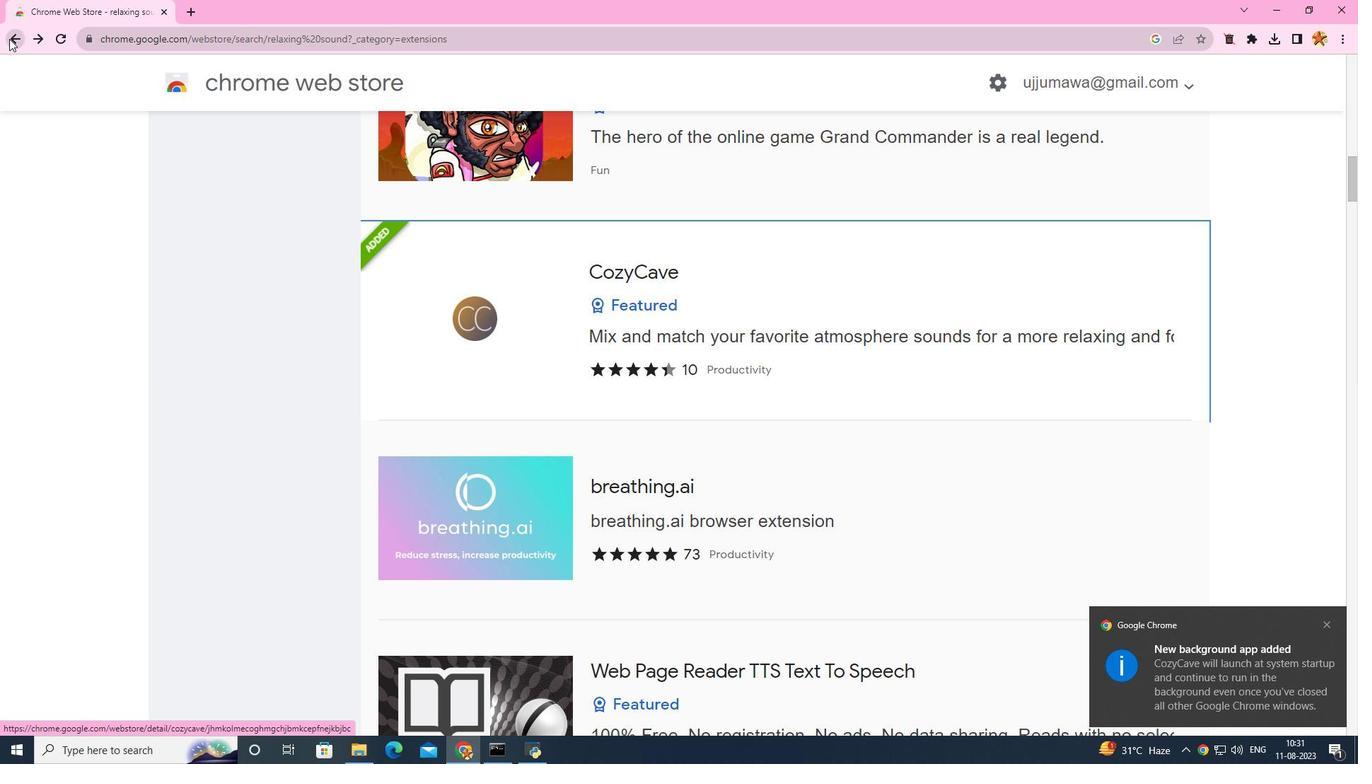 
Action: Mouse pressed left at (9, 38)
Screenshot: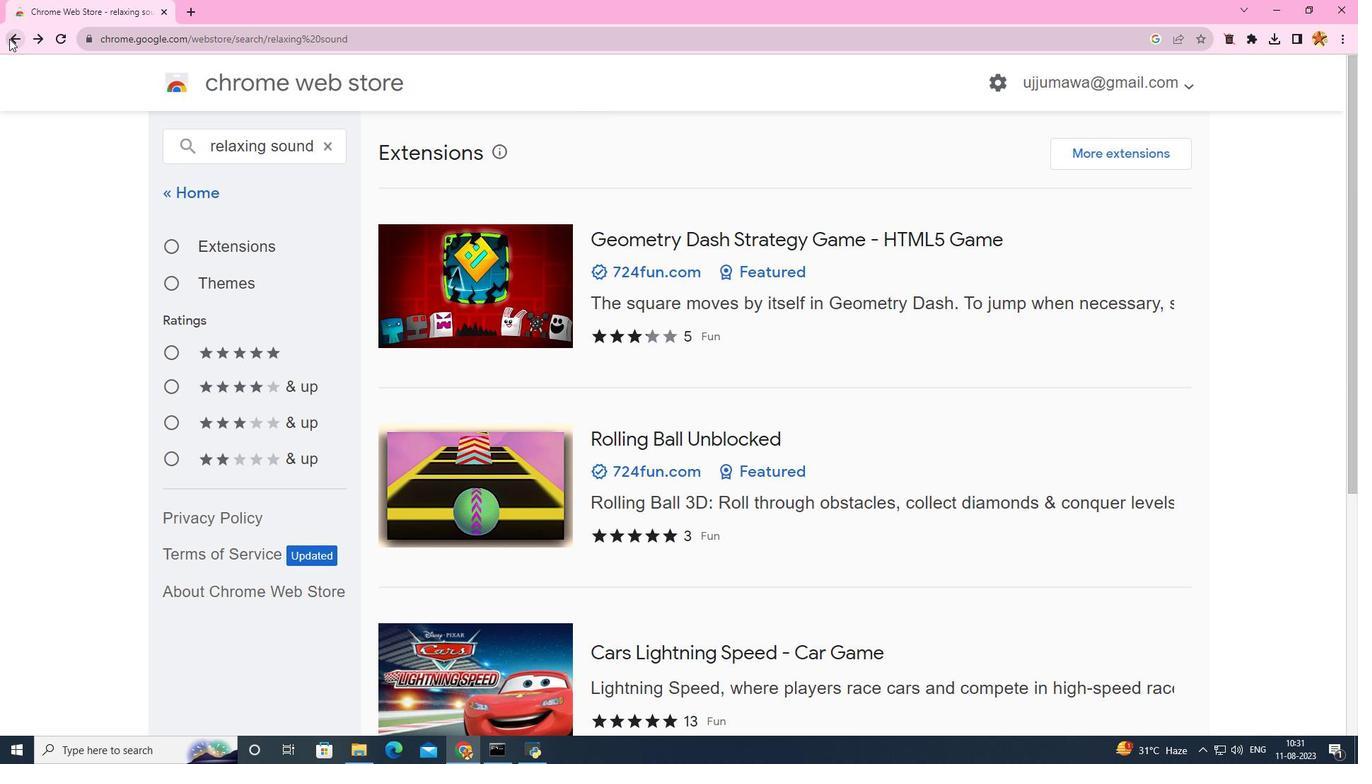 
Action: Mouse pressed left at (9, 38)
Screenshot: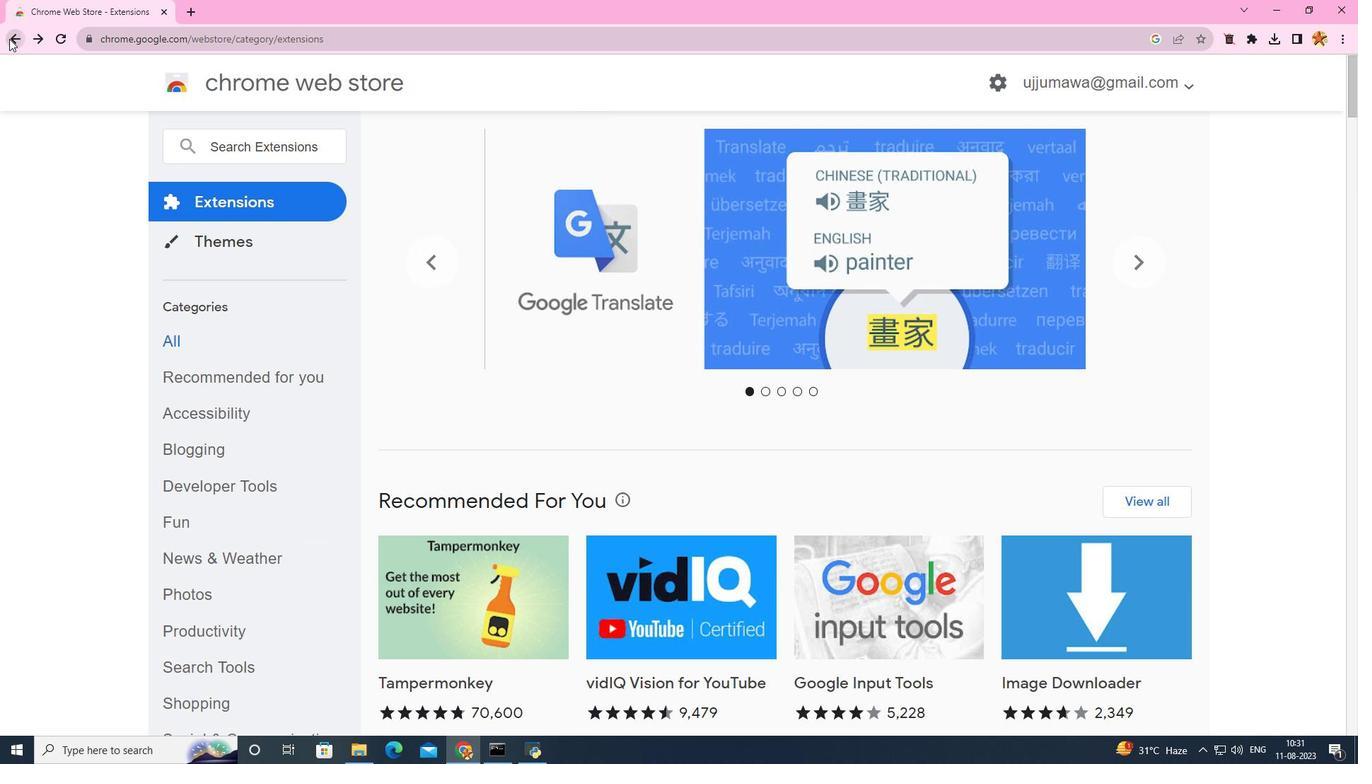 
Action: Mouse pressed left at (9, 38)
Screenshot: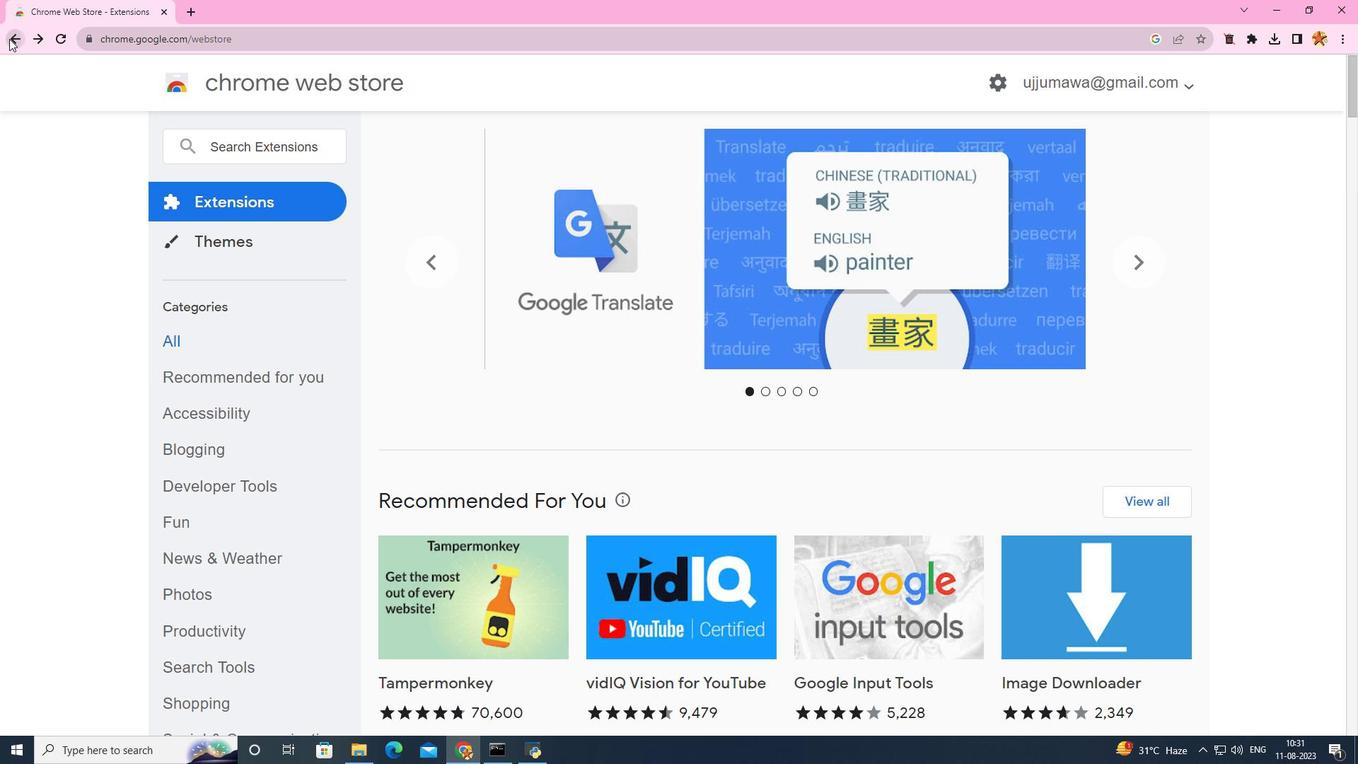 
Action: Mouse moved to (632, 99)
Screenshot: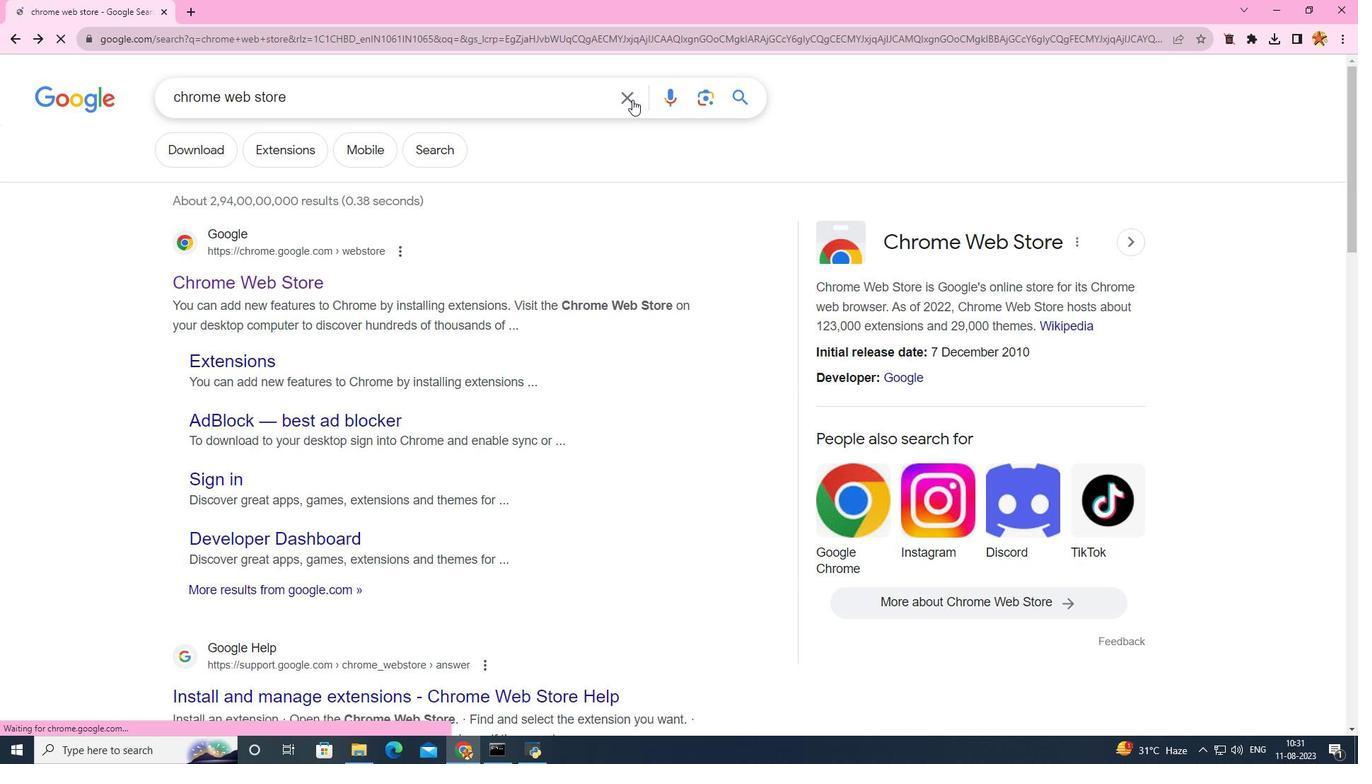 
Action: Mouse pressed left at (632, 99)
Screenshot: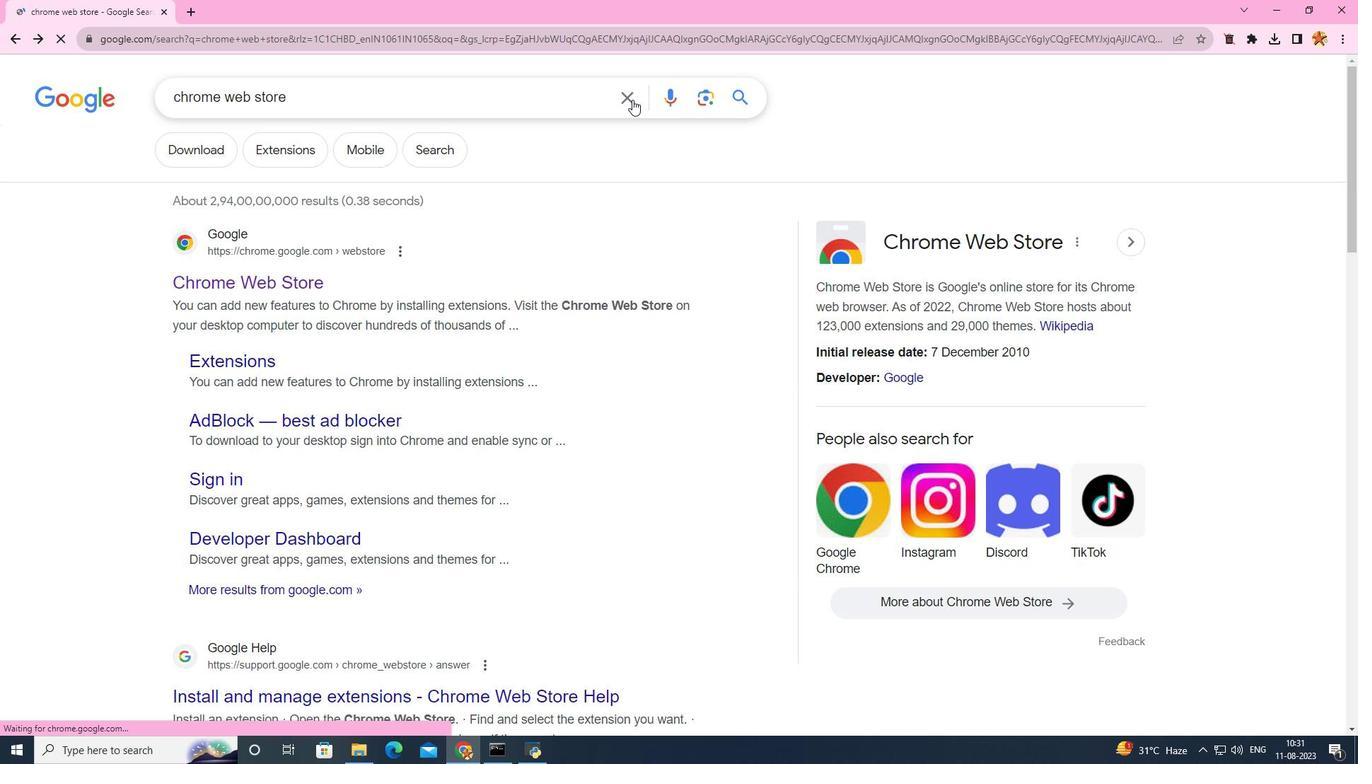 
